 Task: In the event  named  Coffee Meeting with Key Business Influencer, Set a range of dates when you can accept meetings  '2 Jul â€" 5 Aug 2023'. Select a duration of  60 min. Select working hours  	_x000D_
MON- SAT 10:00am â€" 6:00pm. Add time before or after your events  as 10 min. Set the frequency of available time slots for invitees as  30 min. Set the minimum notice period and maximum events allowed per day as  49 hours and 2. , logged in from the account softage.4@softage.net and add another guest for the event, softage.1@softage.net
Action: Mouse pressed left at (381, 352)
Screenshot: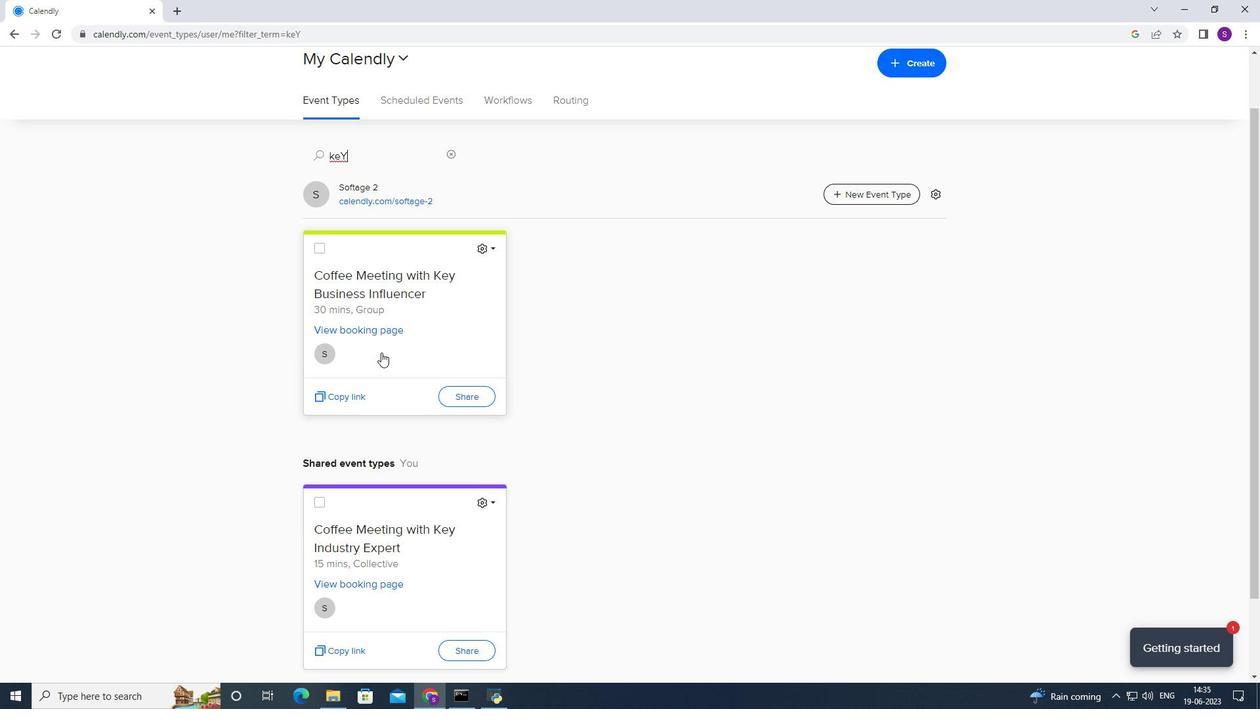 
Action: Mouse moved to (431, 273)
Screenshot: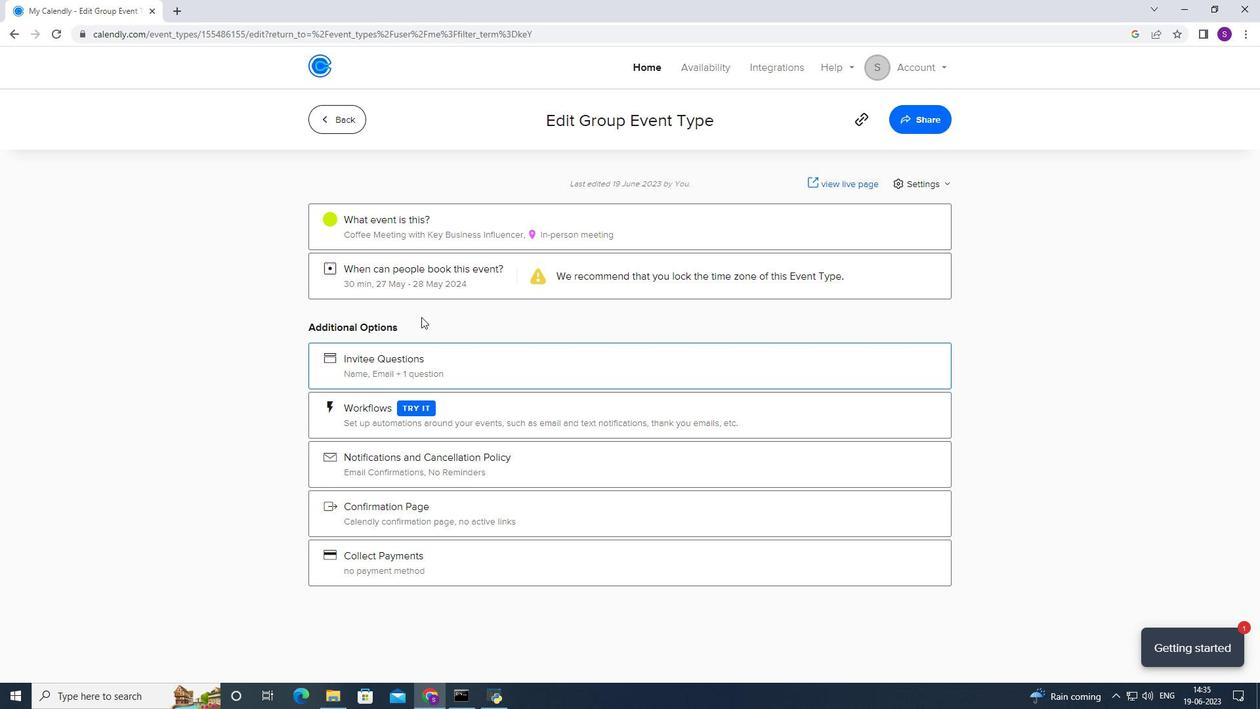 
Action: Mouse pressed left at (431, 273)
Screenshot: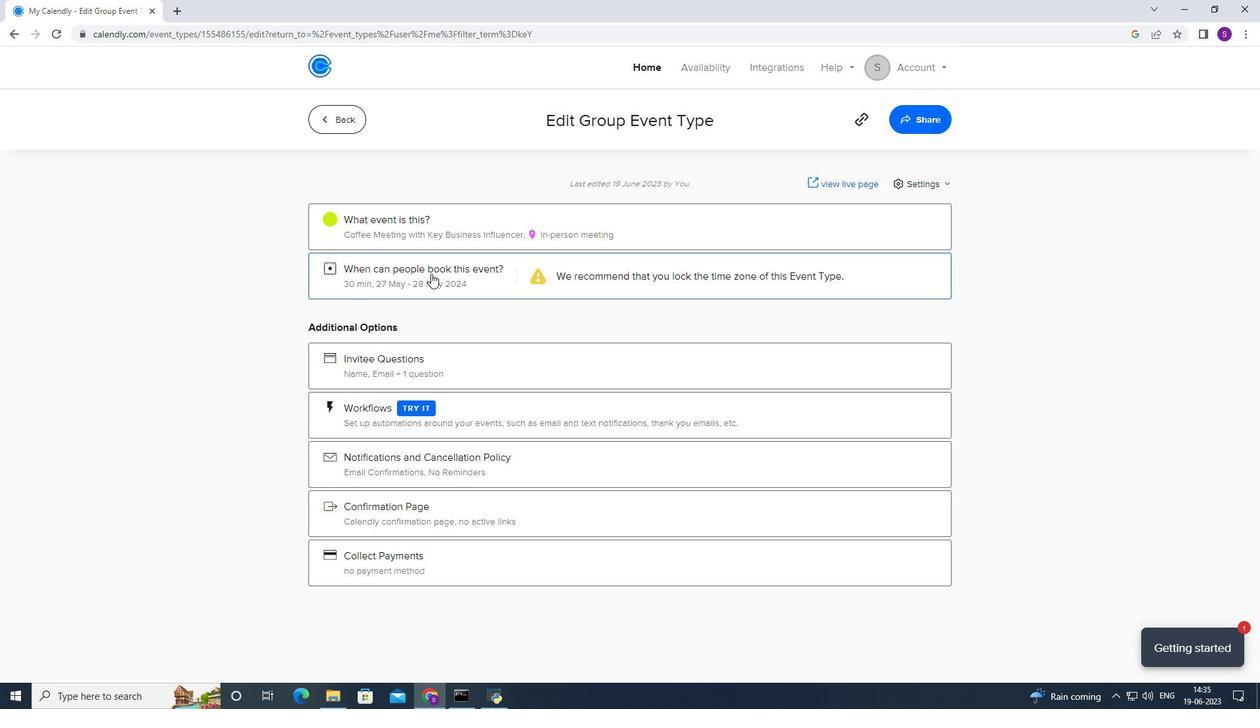 
Action: Mouse moved to (487, 438)
Screenshot: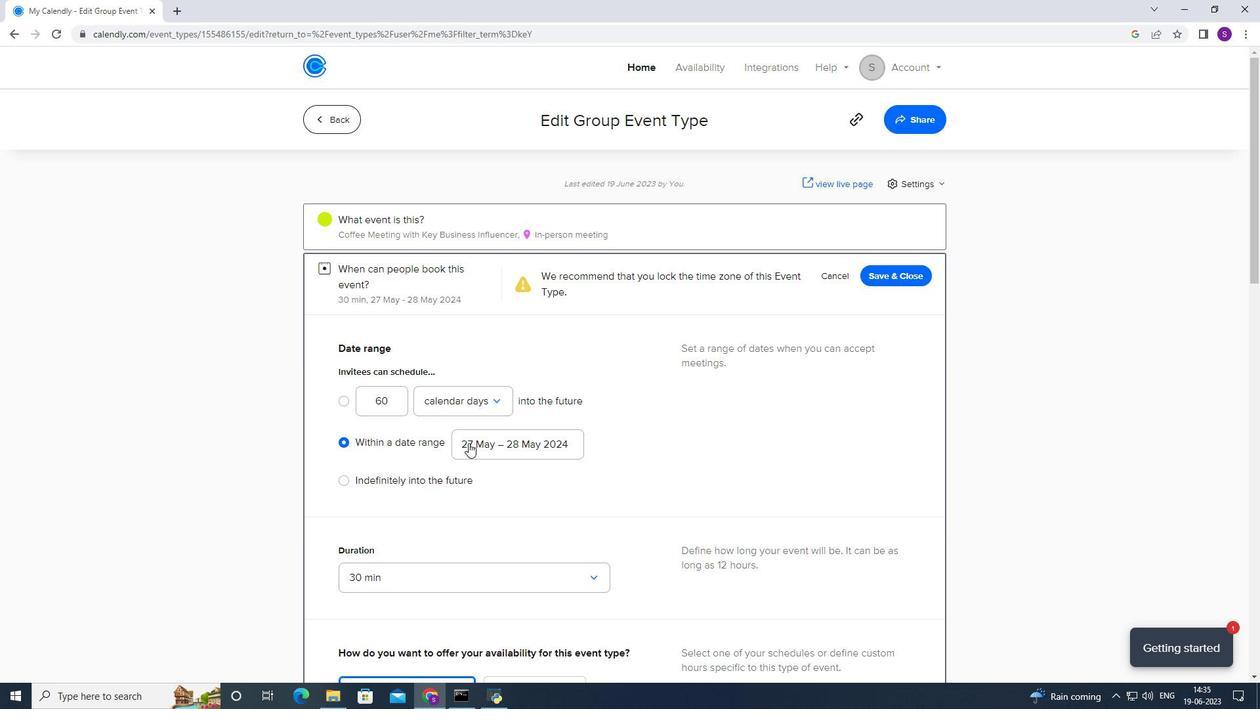 
Action: Mouse pressed left at (487, 438)
Screenshot: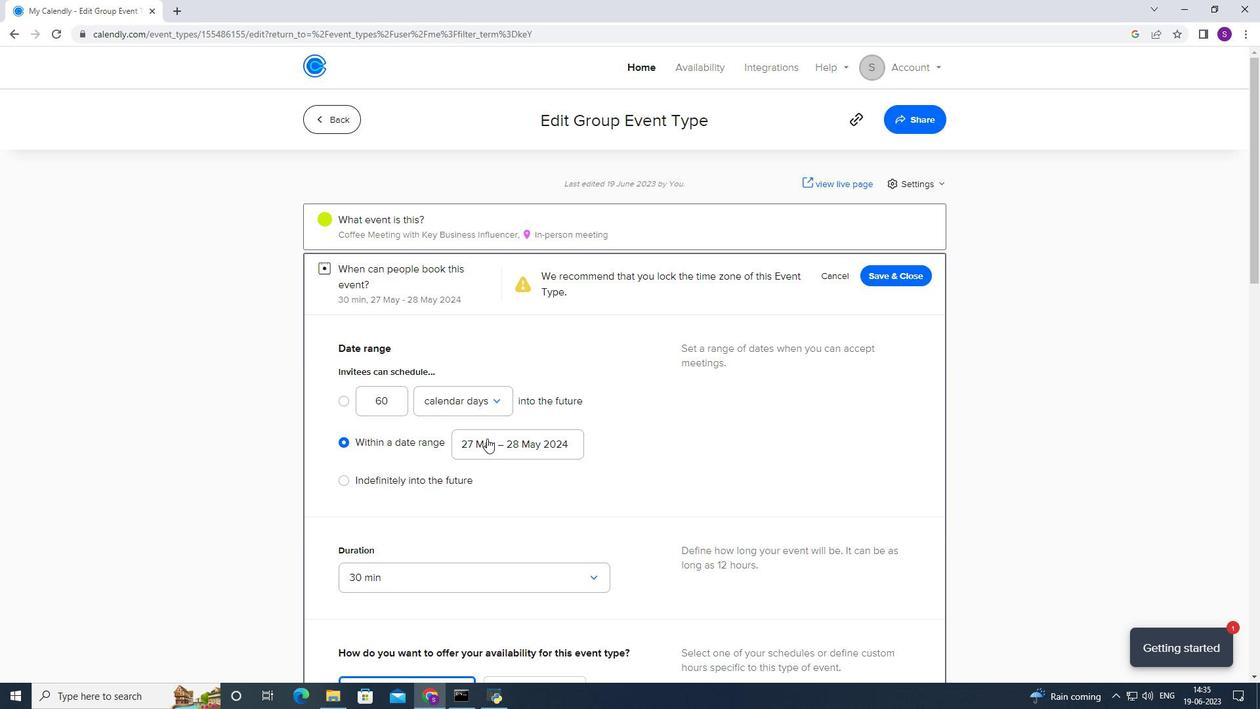 
Action: Mouse moved to (552, 209)
Screenshot: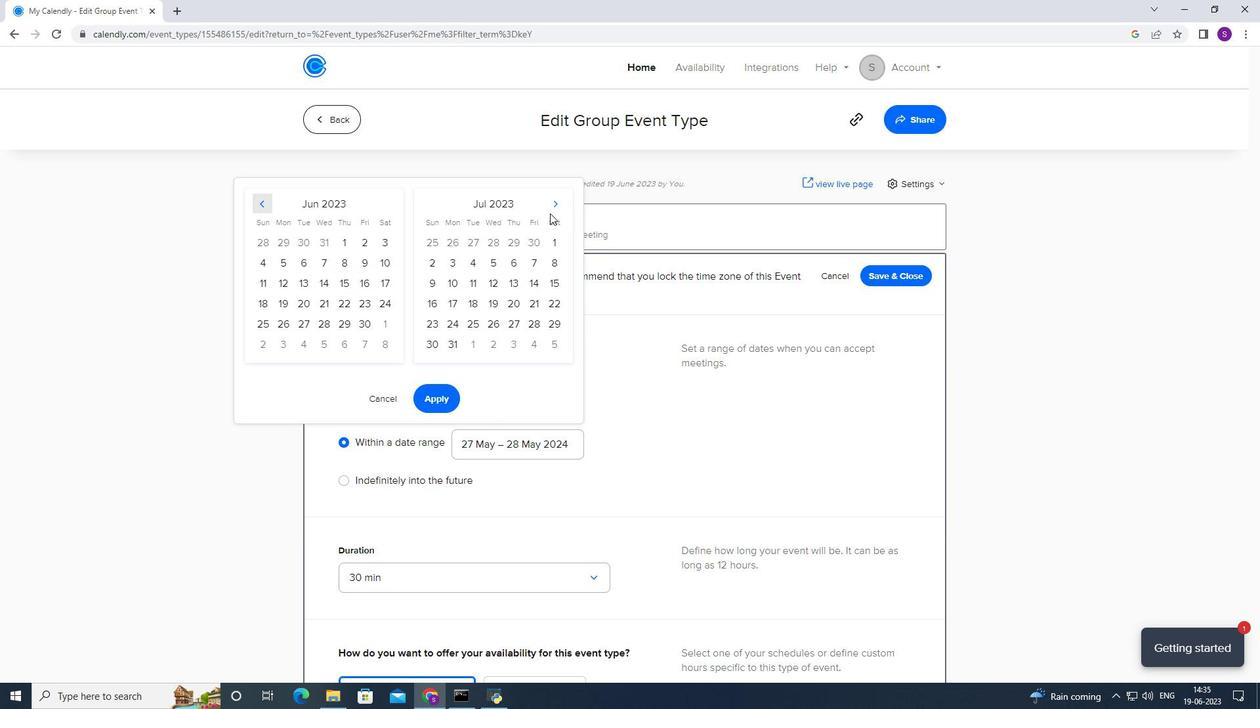 
Action: Mouse pressed left at (552, 209)
Screenshot: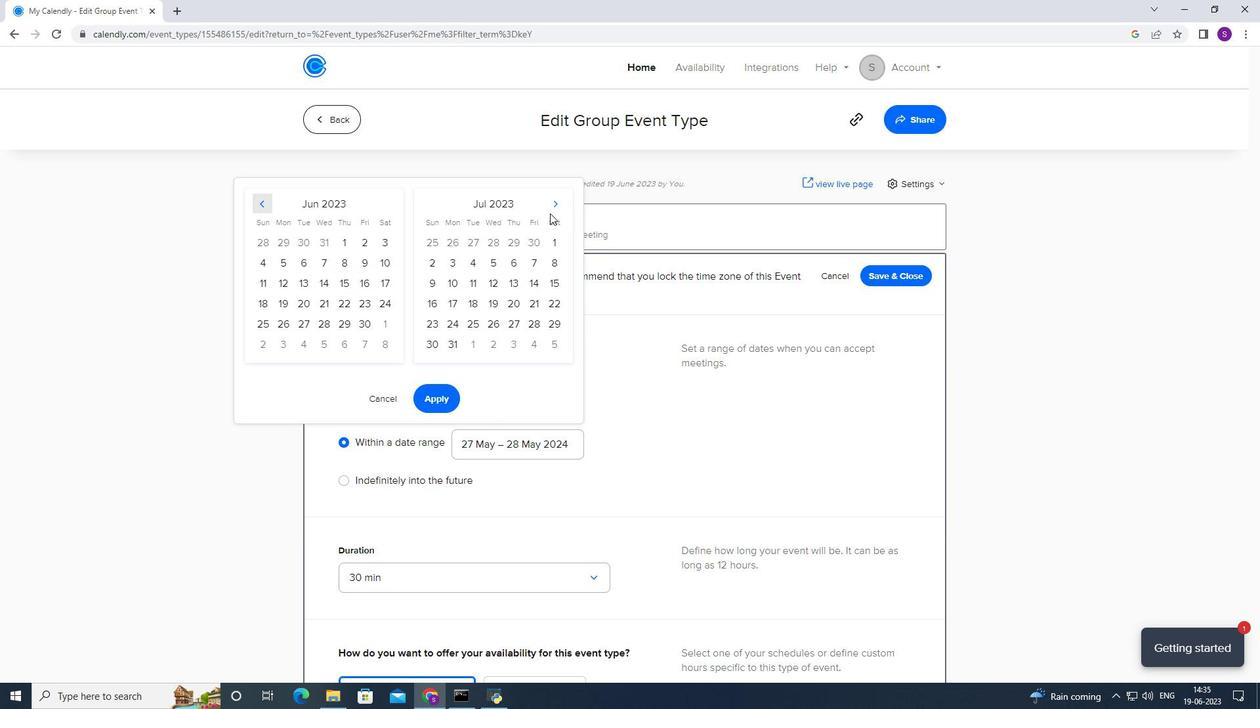 
Action: Mouse moved to (263, 267)
Screenshot: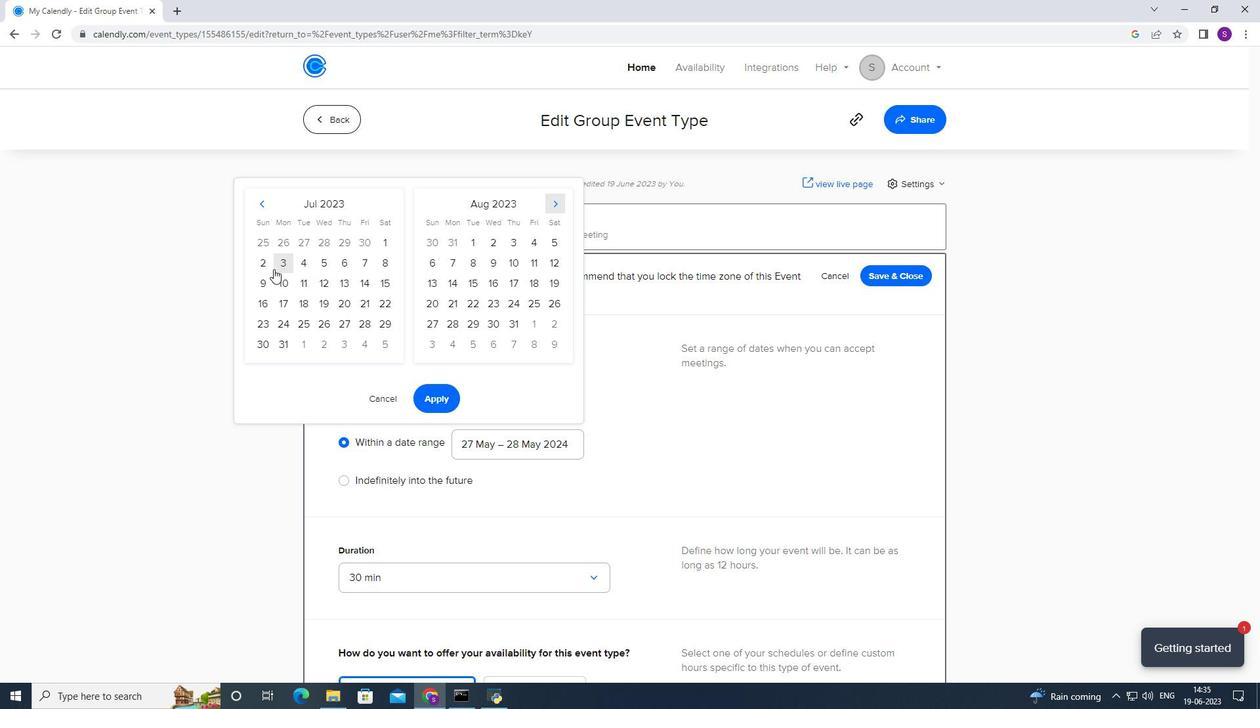 
Action: Mouse pressed left at (263, 267)
Screenshot: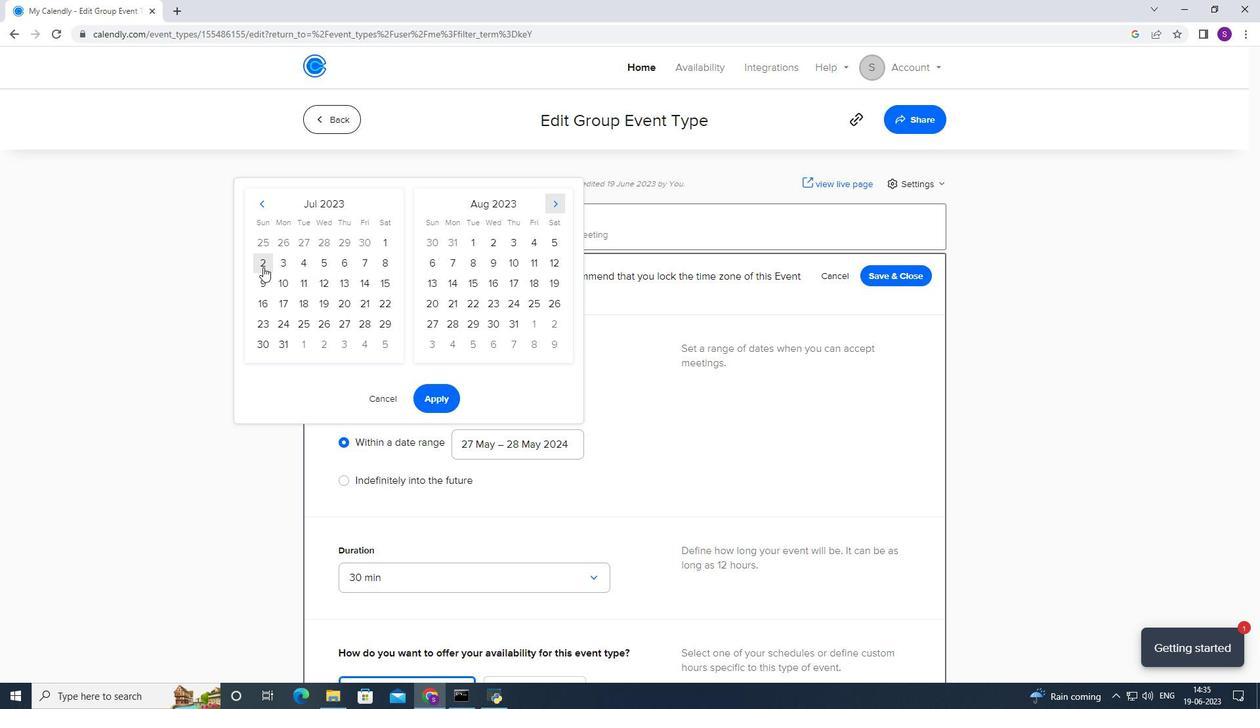 
Action: Mouse moved to (546, 241)
Screenshot: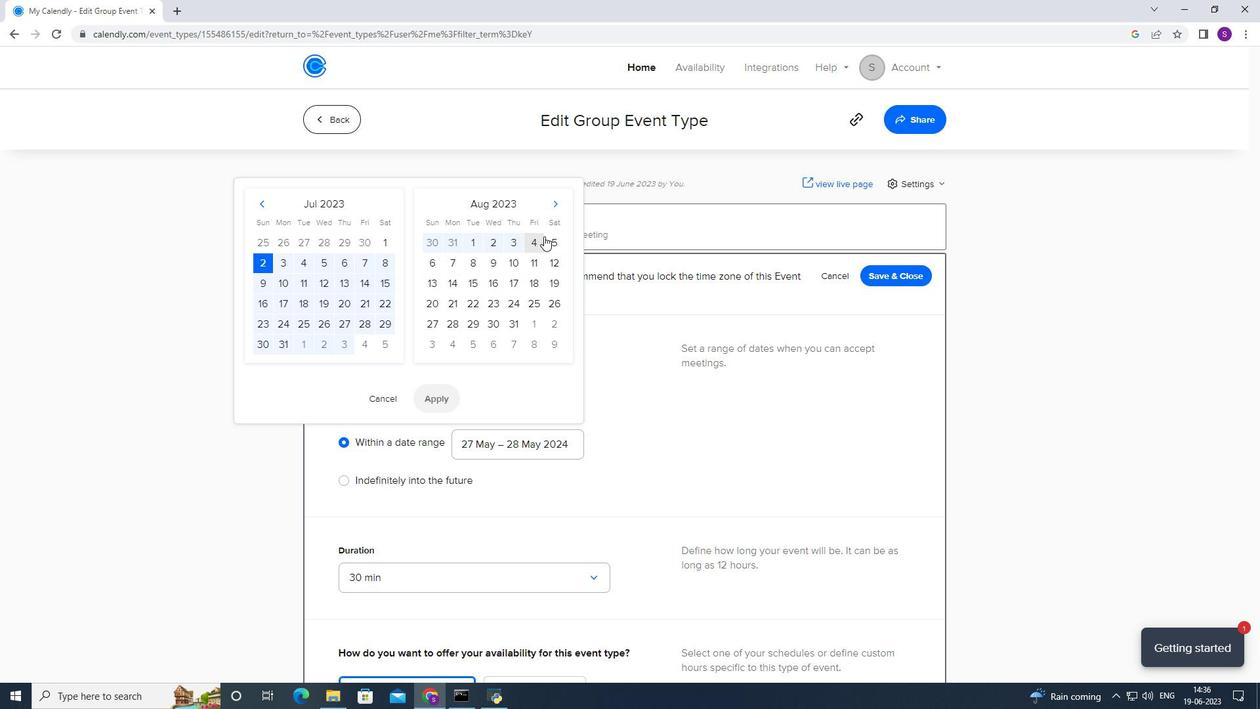 
Action: Mouse pressed left at (546, 241)
Screenshot: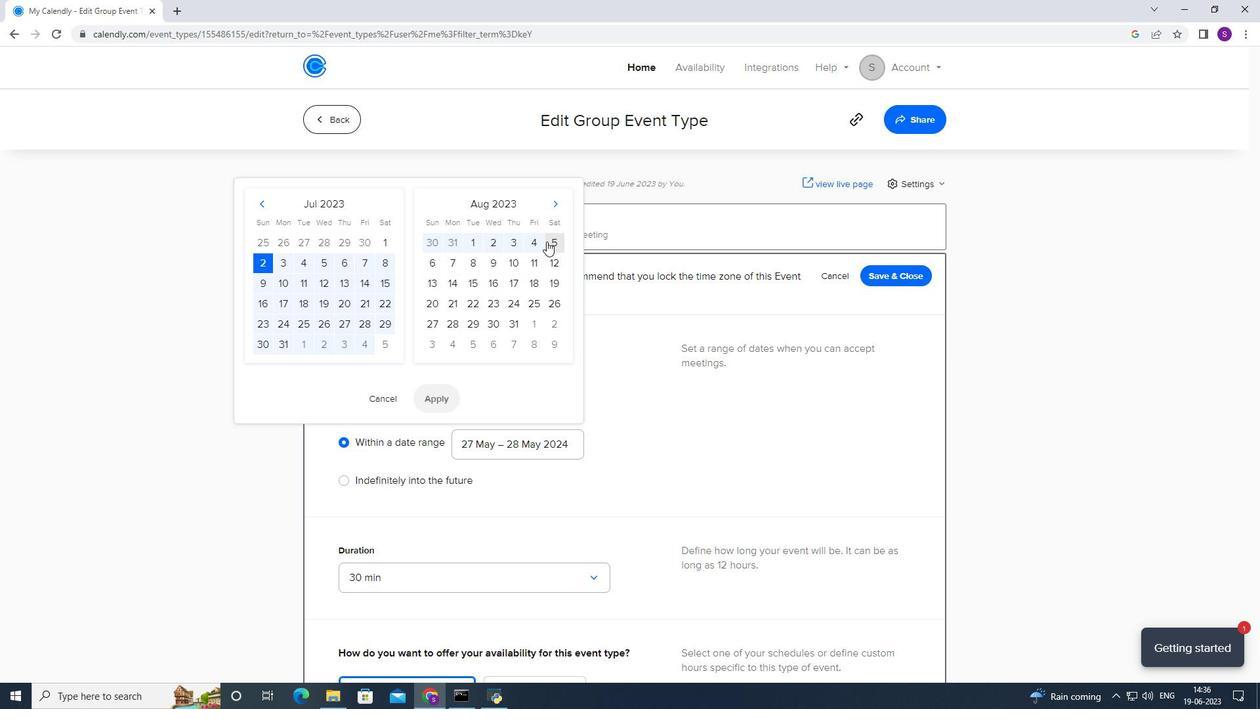 
Action: Mouse moved to (442, 389)
Screenshot: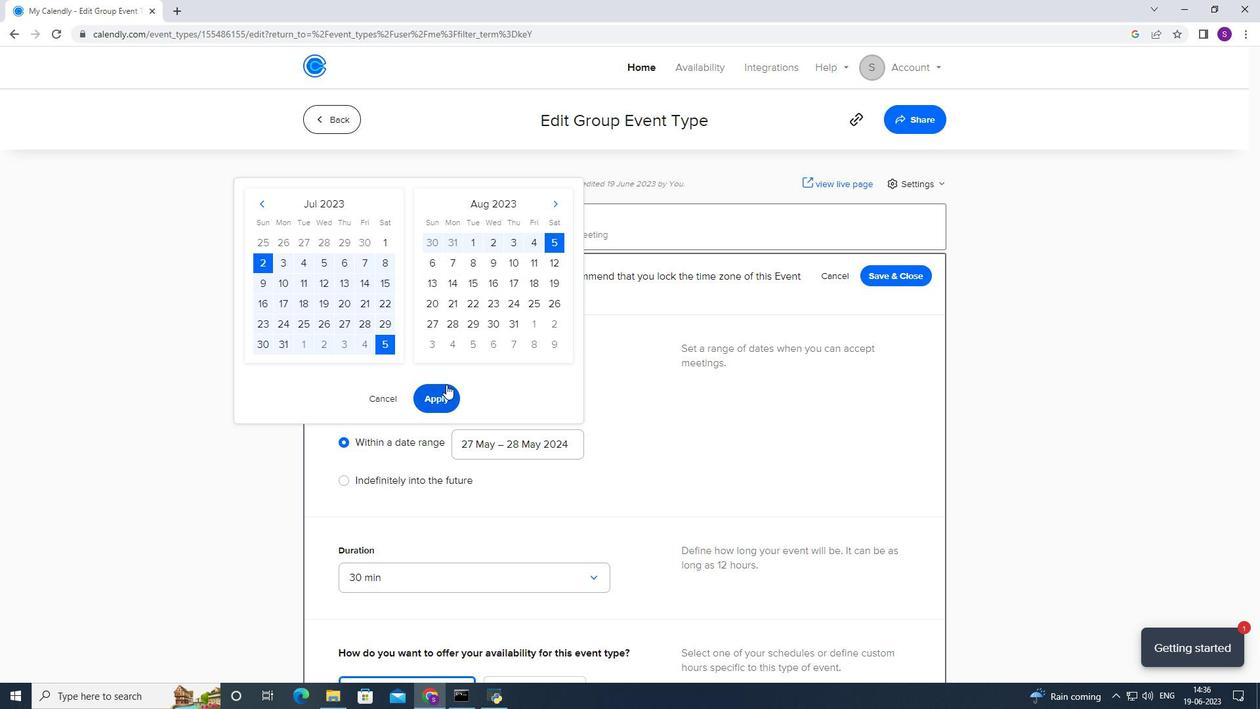 
Action: Mouse pressed left at (442, 389)
Screenshot: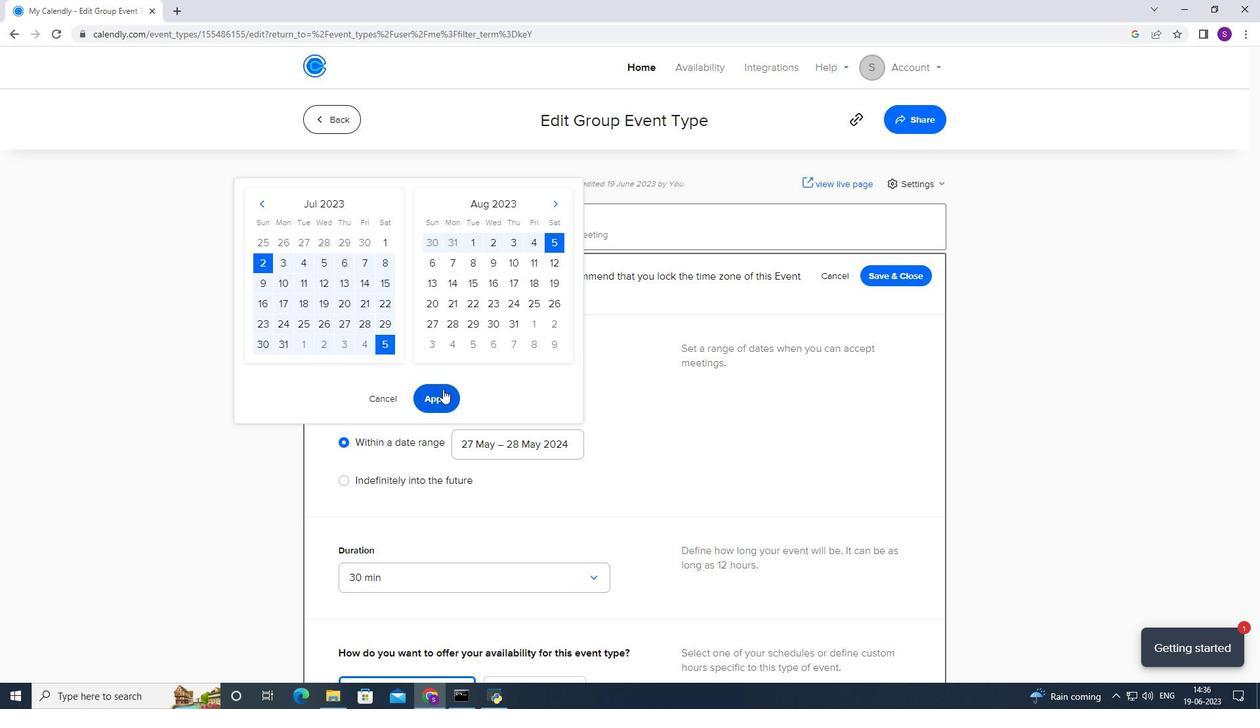 
Action: Mouse moved to (443, 389)
Screenshot: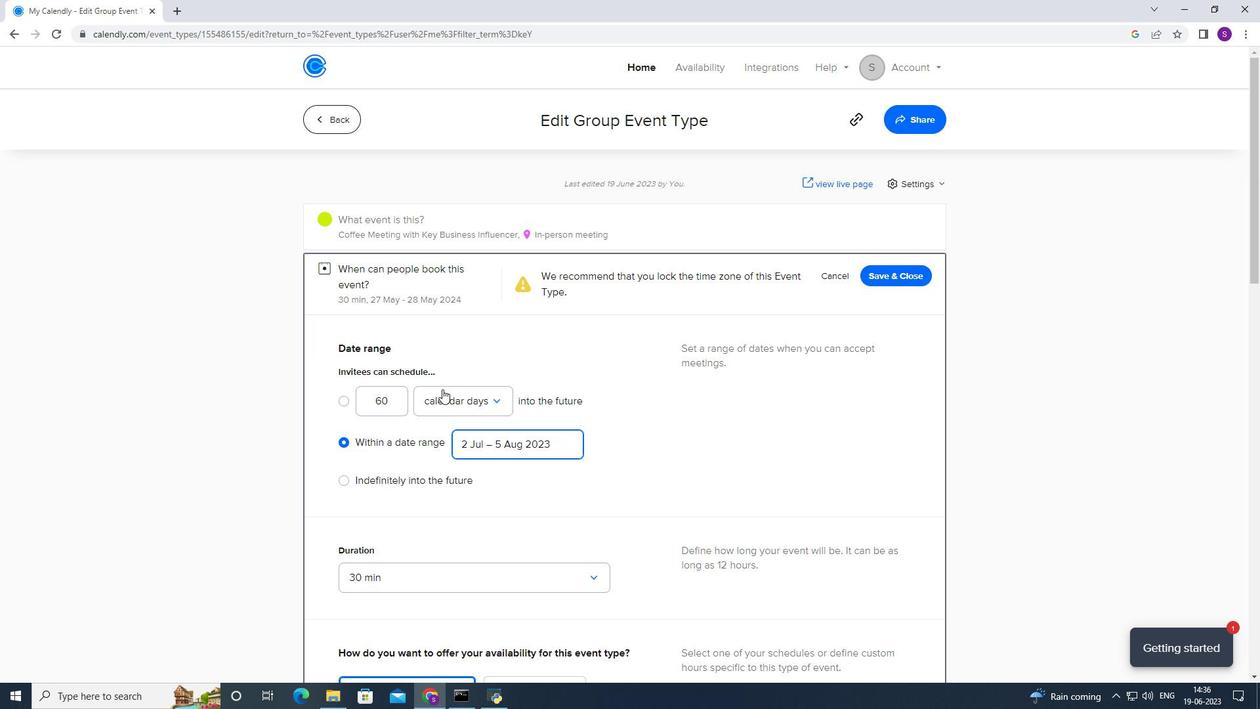 
Action: Mouse scrolled (443, 388) with delta (0, 0)
Screenshot: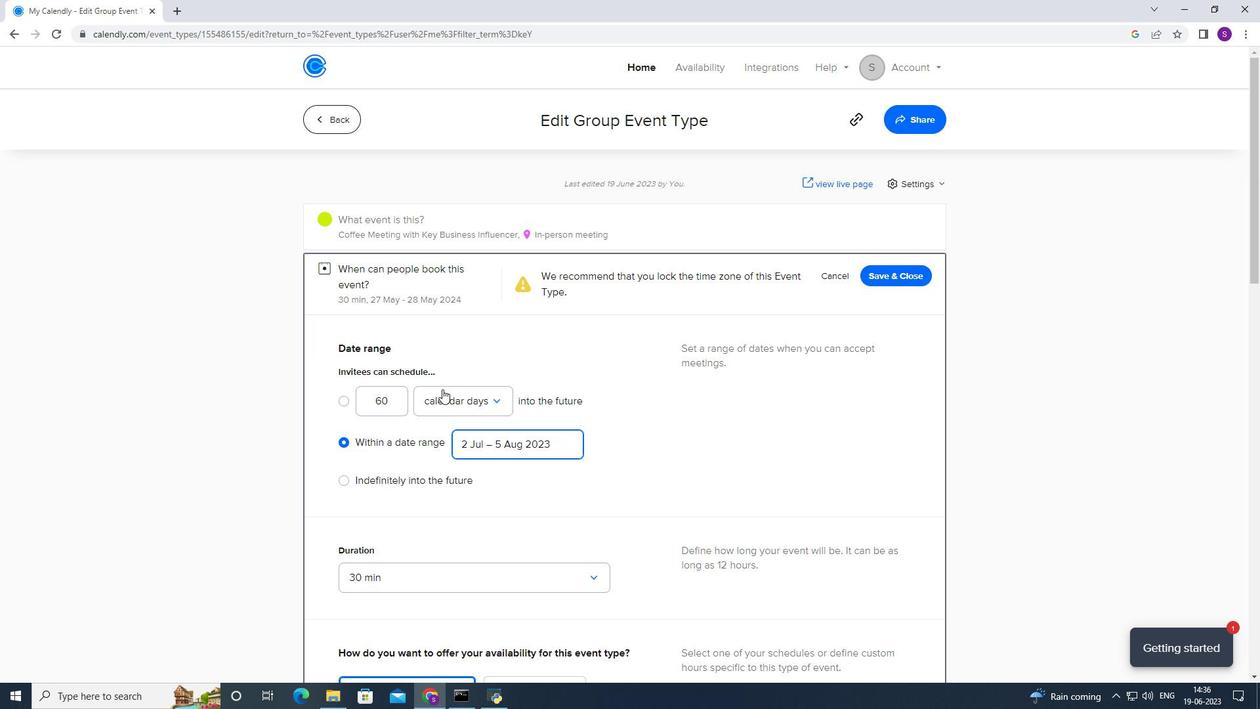 
Action: Mouse scrolled (443, 388) with delta (0, 0)
Screenshot: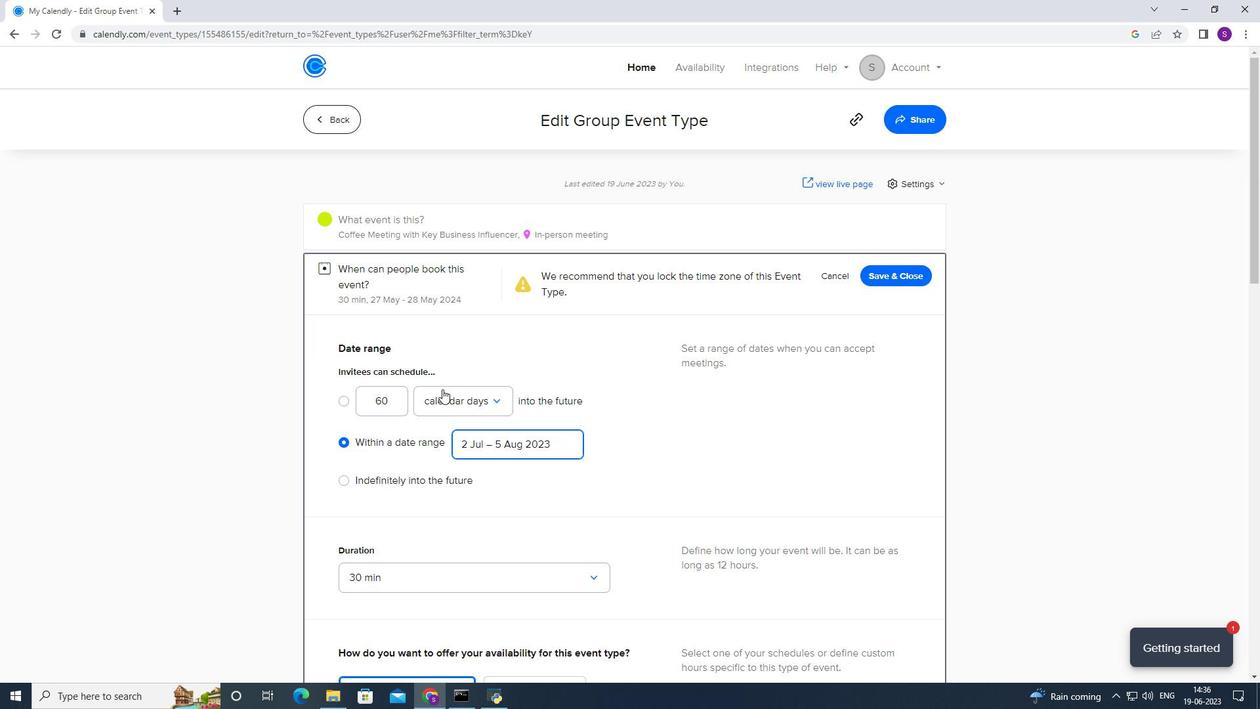 
Action: Mouse scrolled (443, 388) with delta (0, 0)
Screenshot: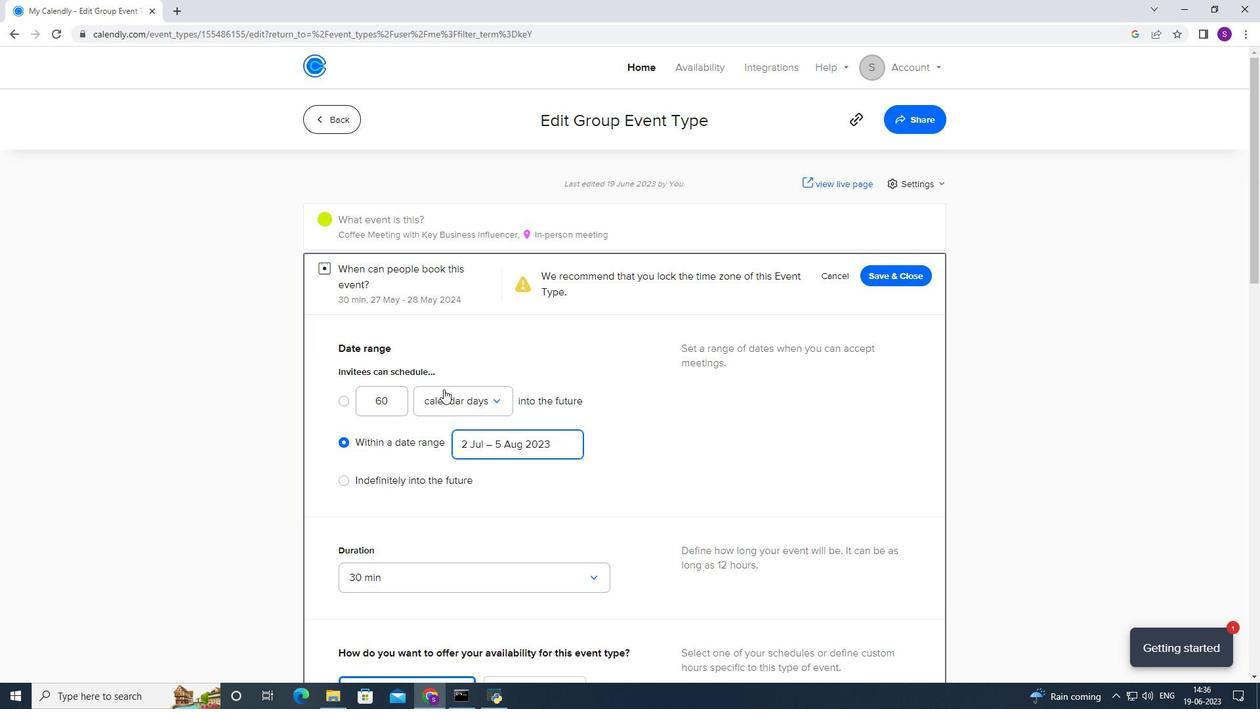 
Action: Mouse scrolled (443, 388) with delta (0, 0)
Screenshot: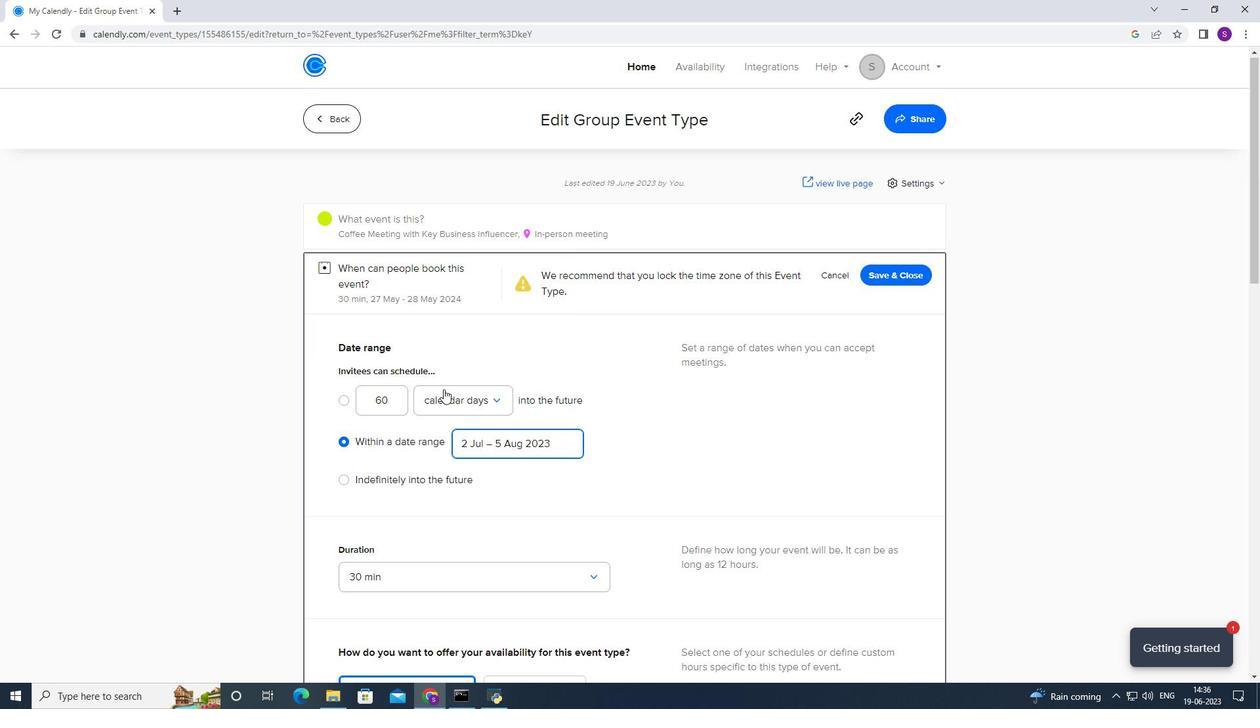 
Action: Mouse moved to (445, 388)
Screenshot: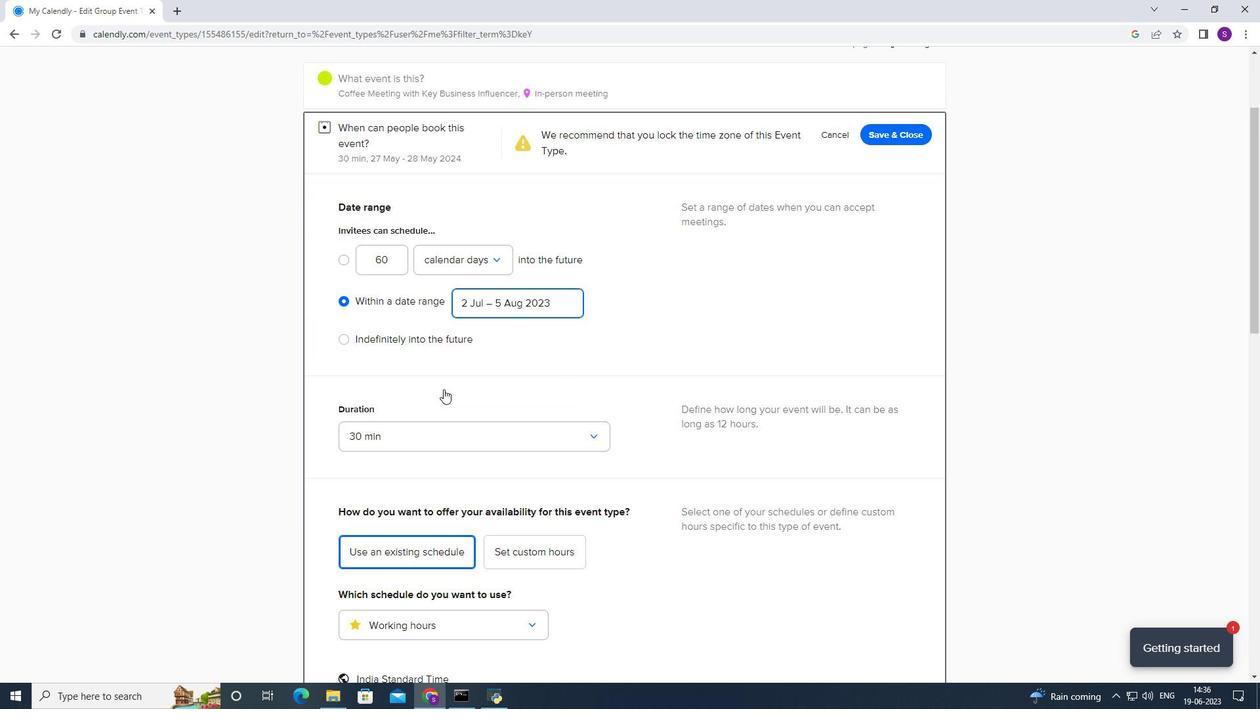 
Action: Mouse scrolled (445, 388) with delta (0, 0)
Screenshot: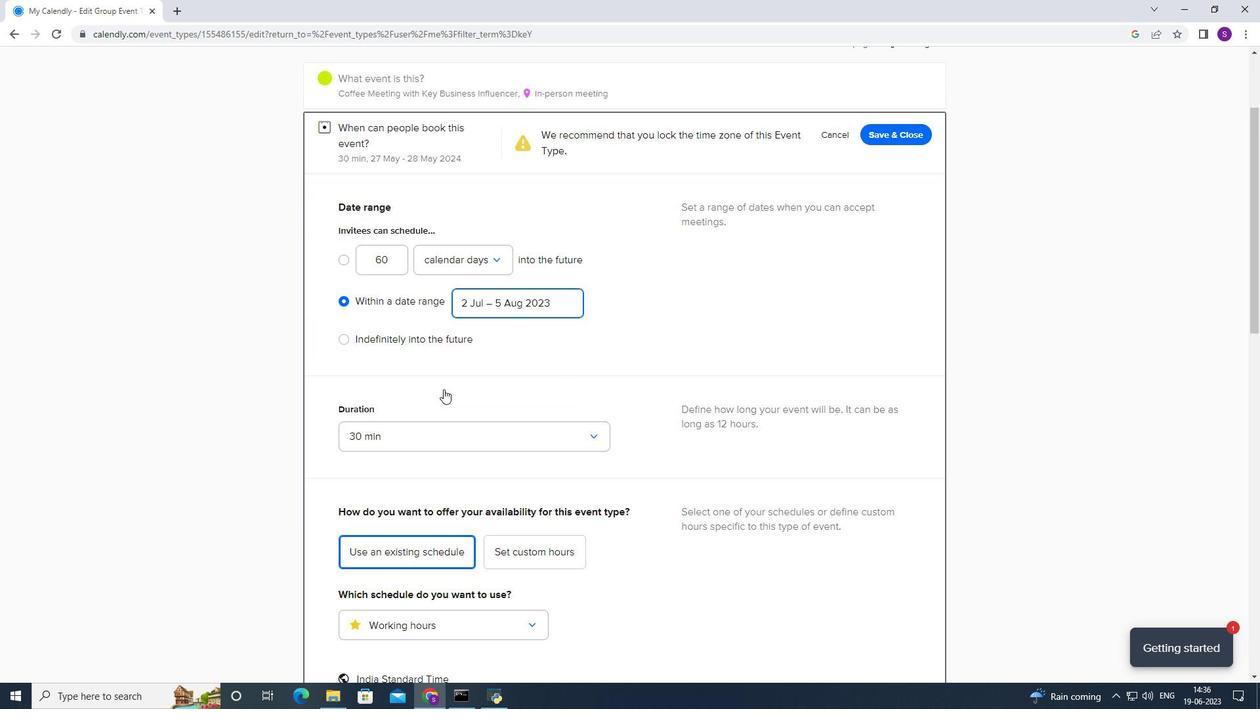 
Action: Mouse moved to (459, 320)
Screenshot: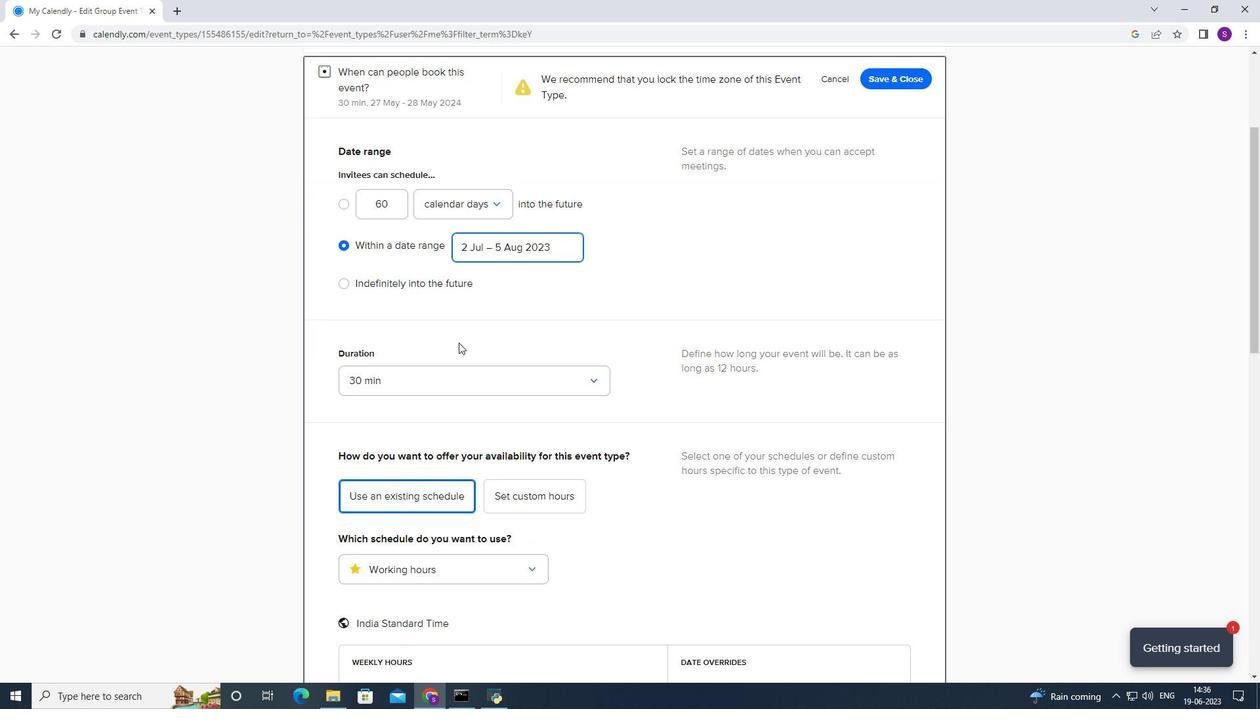
Action: Mouse scrolled (459, 319) with delta (0, 0)
Screenshot: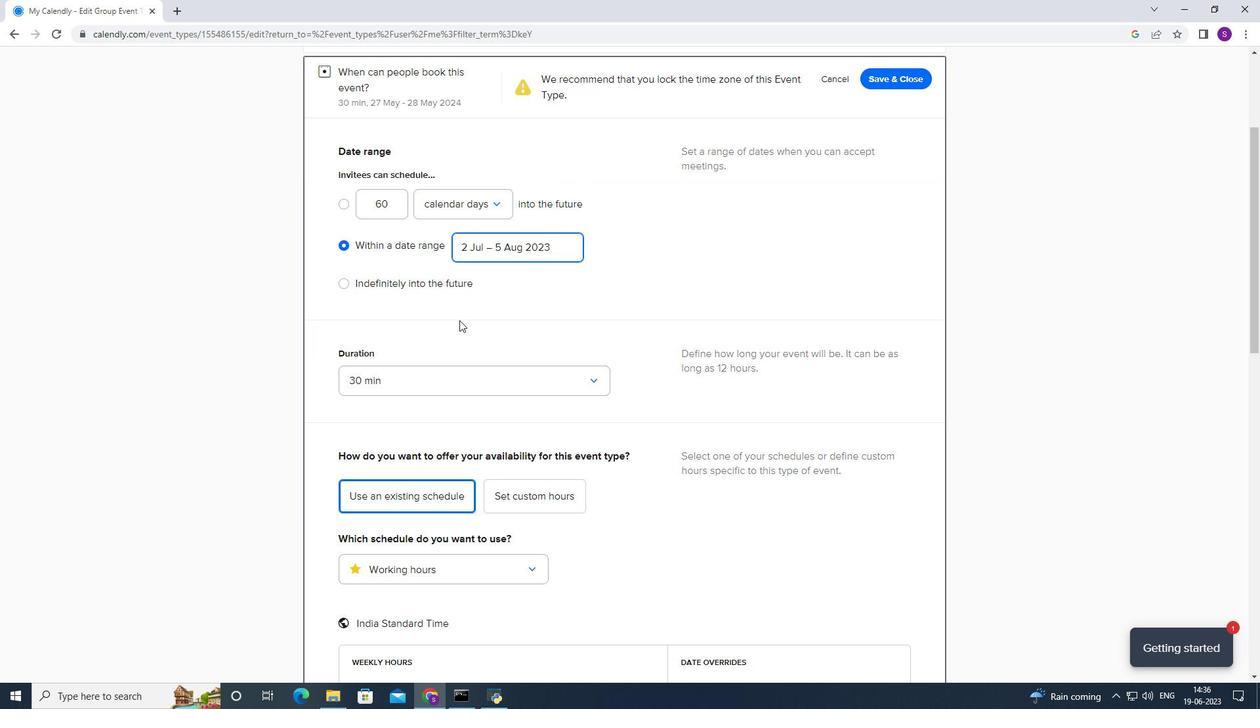 
Action: Mouse scrolled (459, 319) with delta (0, 0)
Screenshot: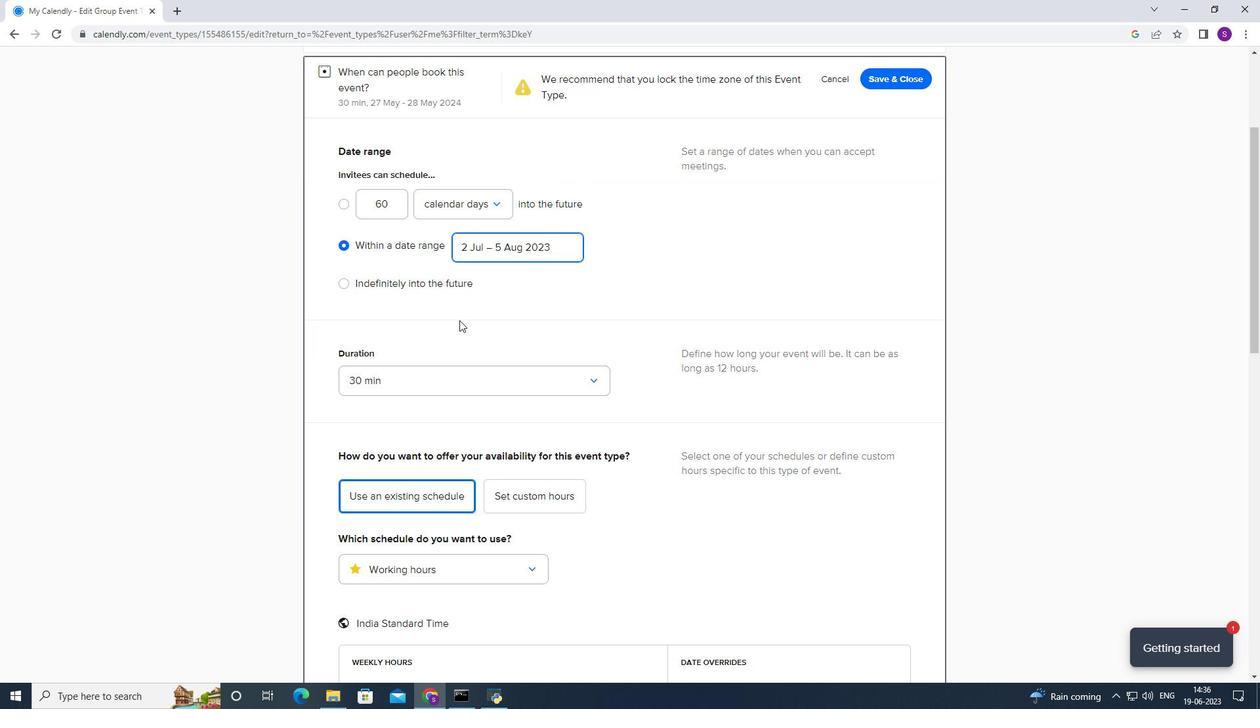 
Action: Mouse scrolled (459, 319) with delta (0, 0)
Screenshot: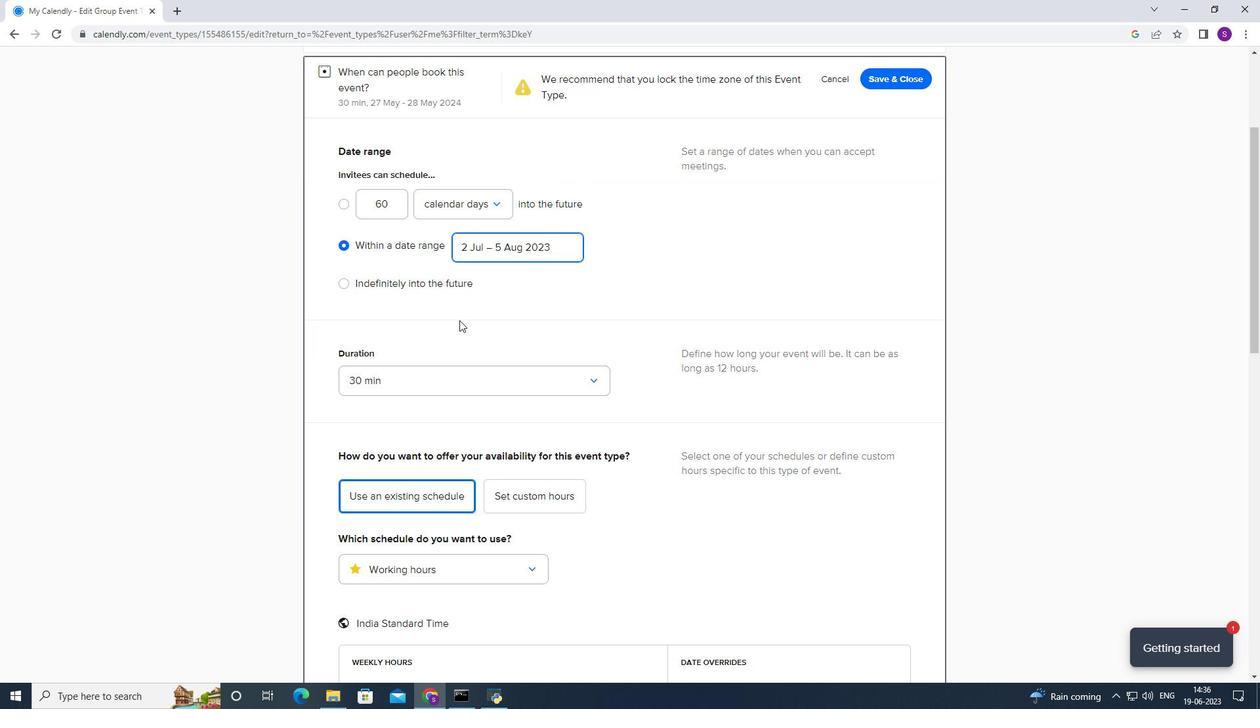 
Action: Mouse moved to (502, 190)
Screenshot: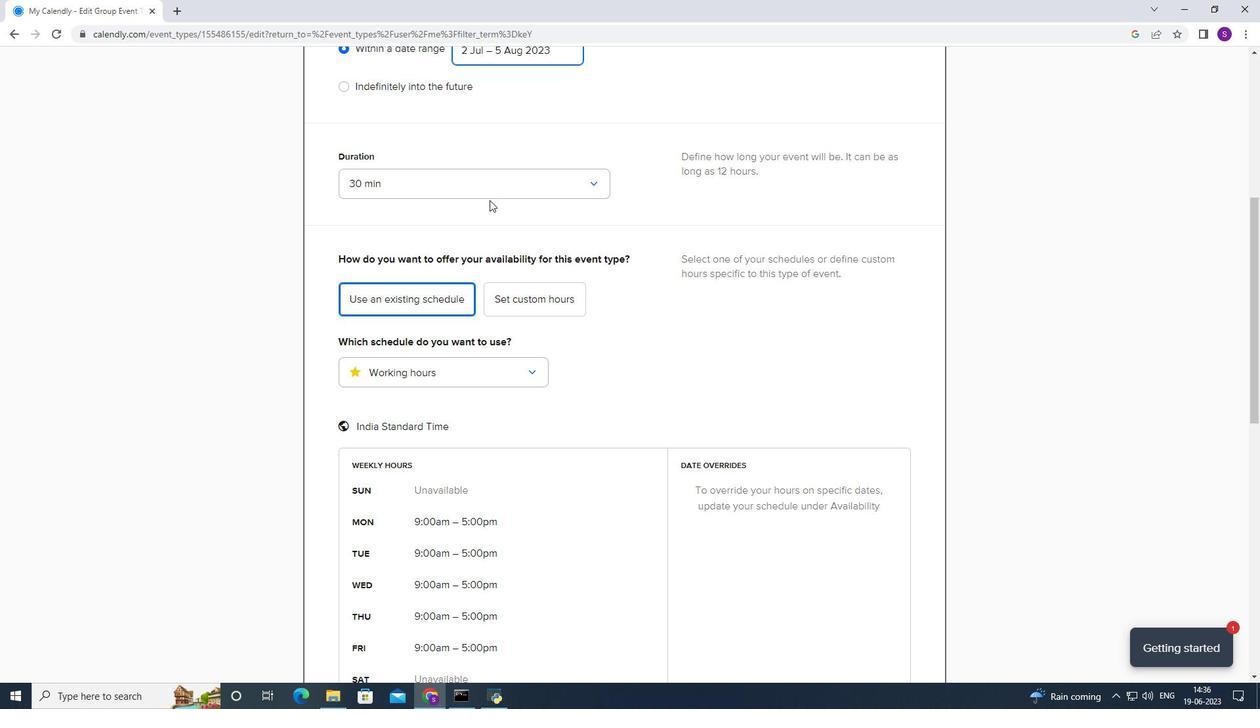 
Action: Mouse pressed left at (502, 190)
Screenshot: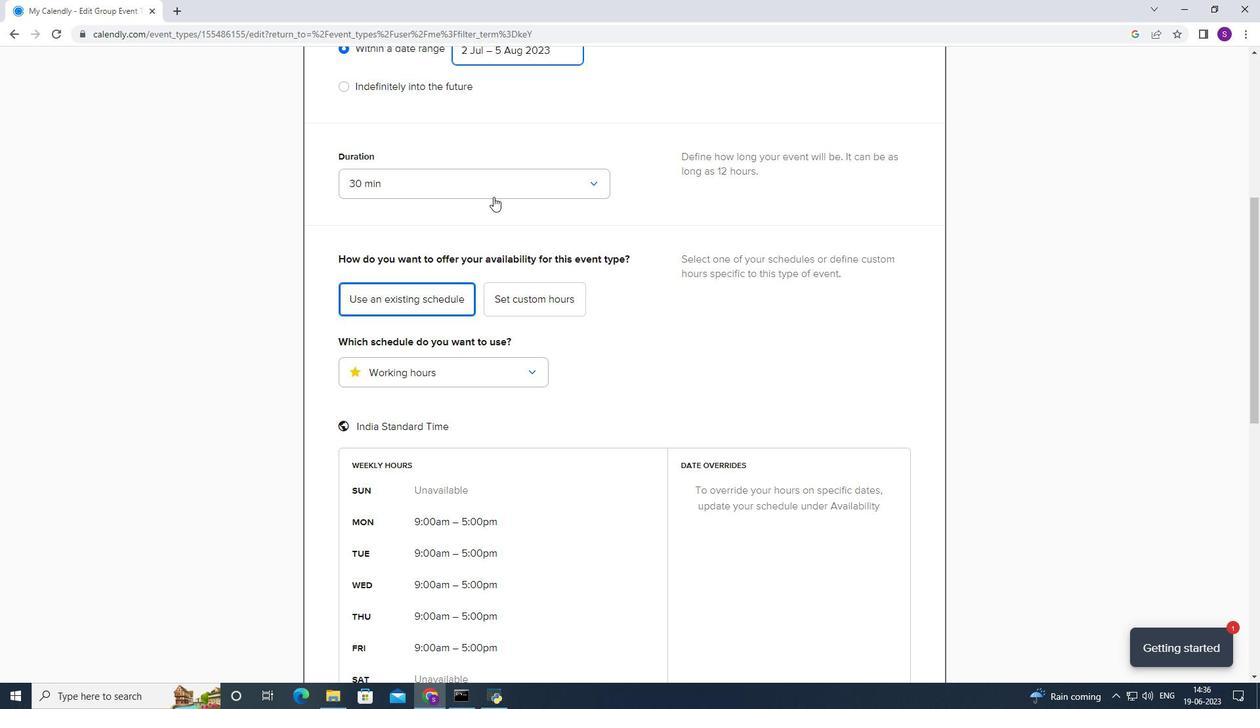 
Action: Mouse moved to (397, 285)
Screenshot: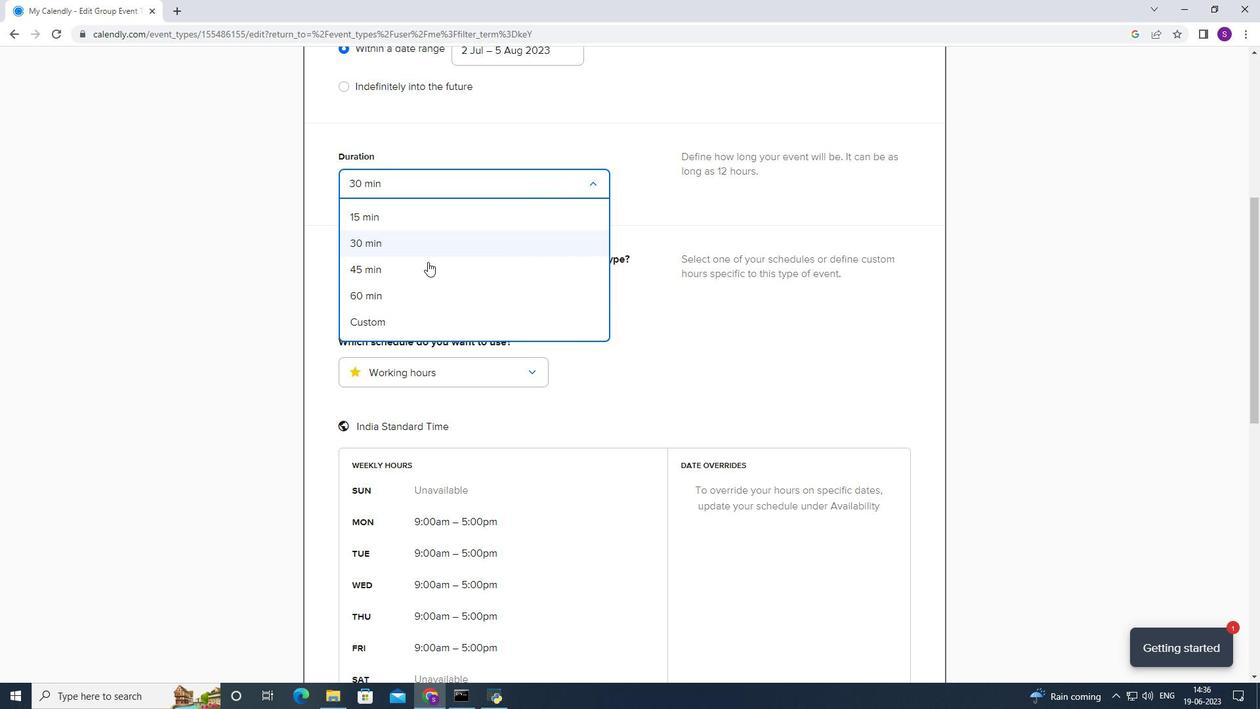 
Action: Mouse pressed left at (397, 285)
Screenshot: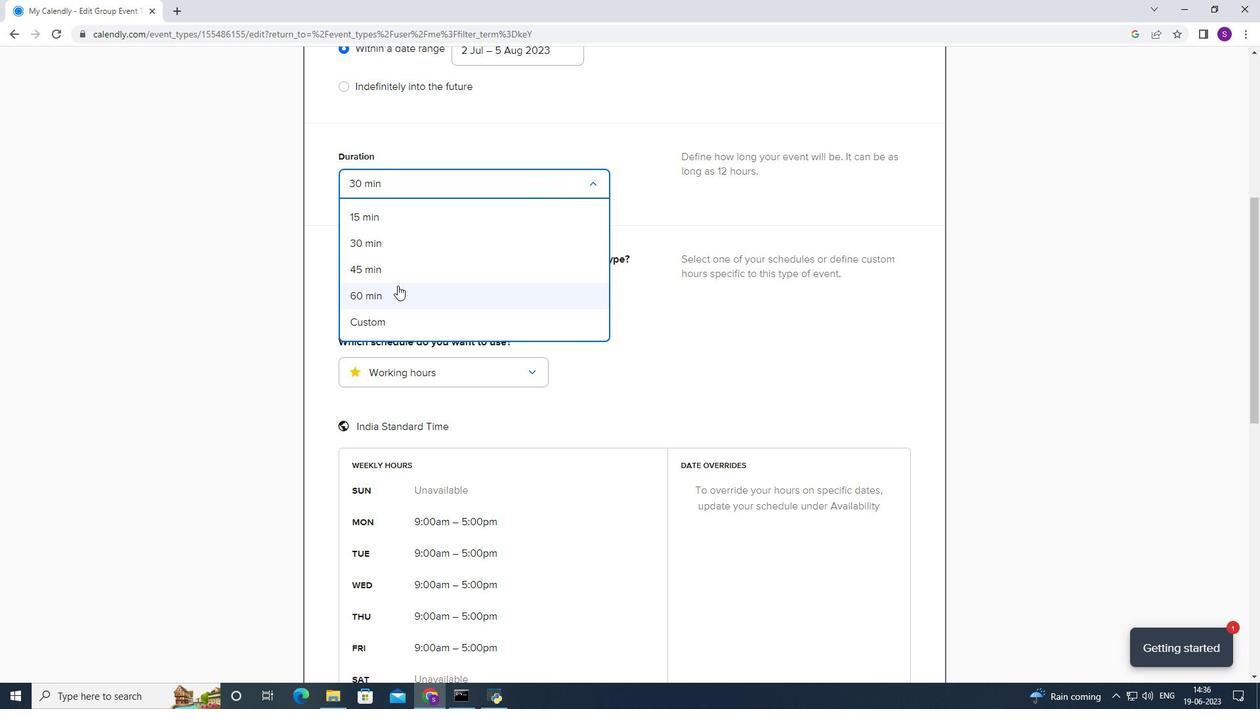 
Action: Mouse moved to (475, 288)
Screenshot: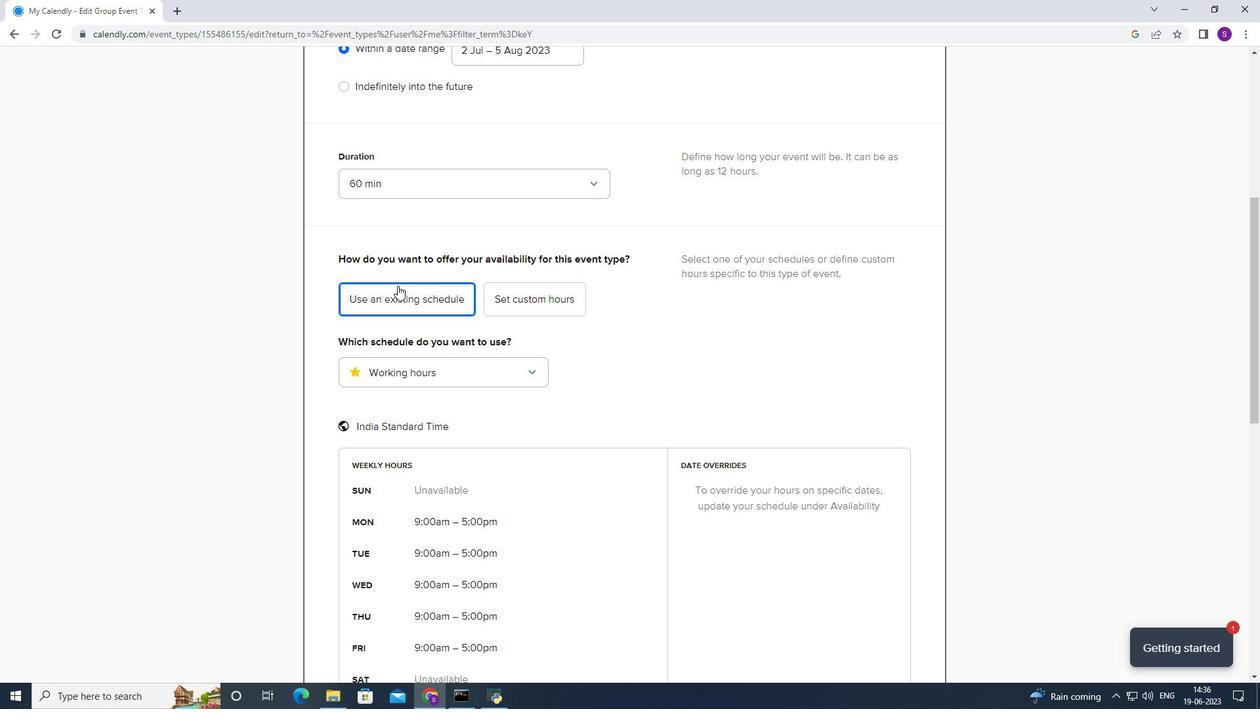 
Action: Mouse scrolled (475, 288) with delta (0, 0)
Screenshot: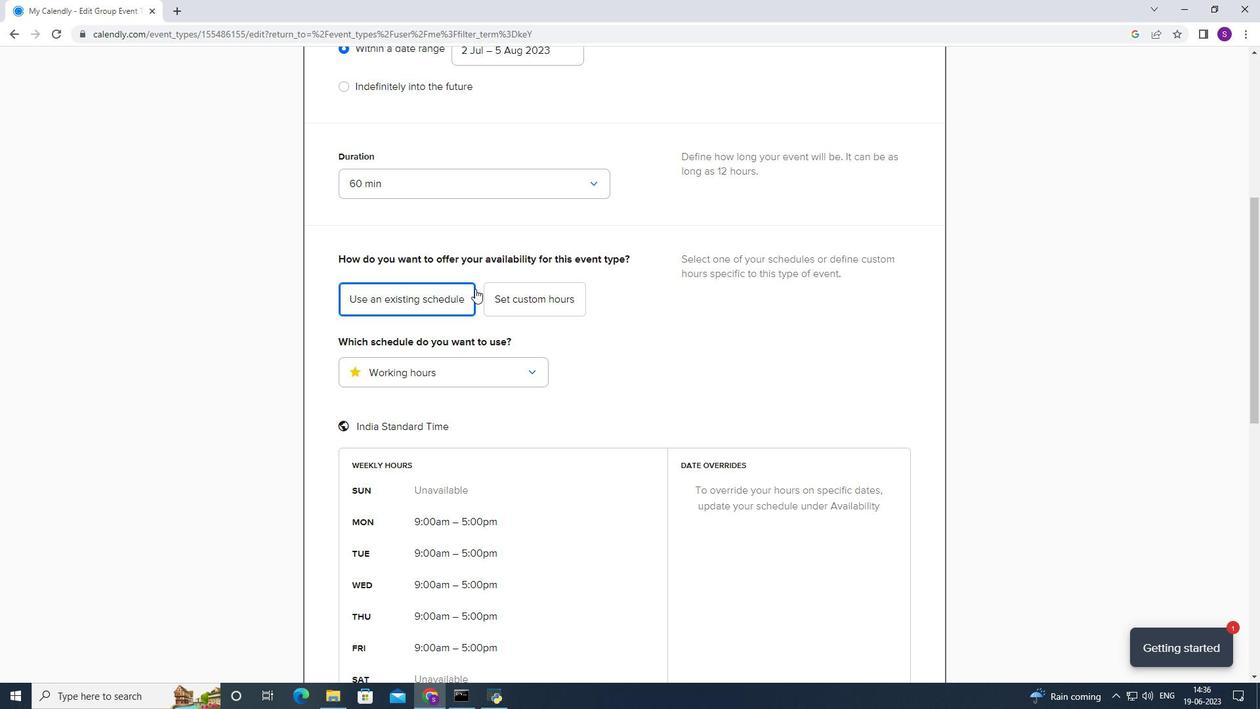 
Action: Mouse scrolled (475, 288) with delta (0, 0)
Screenshot: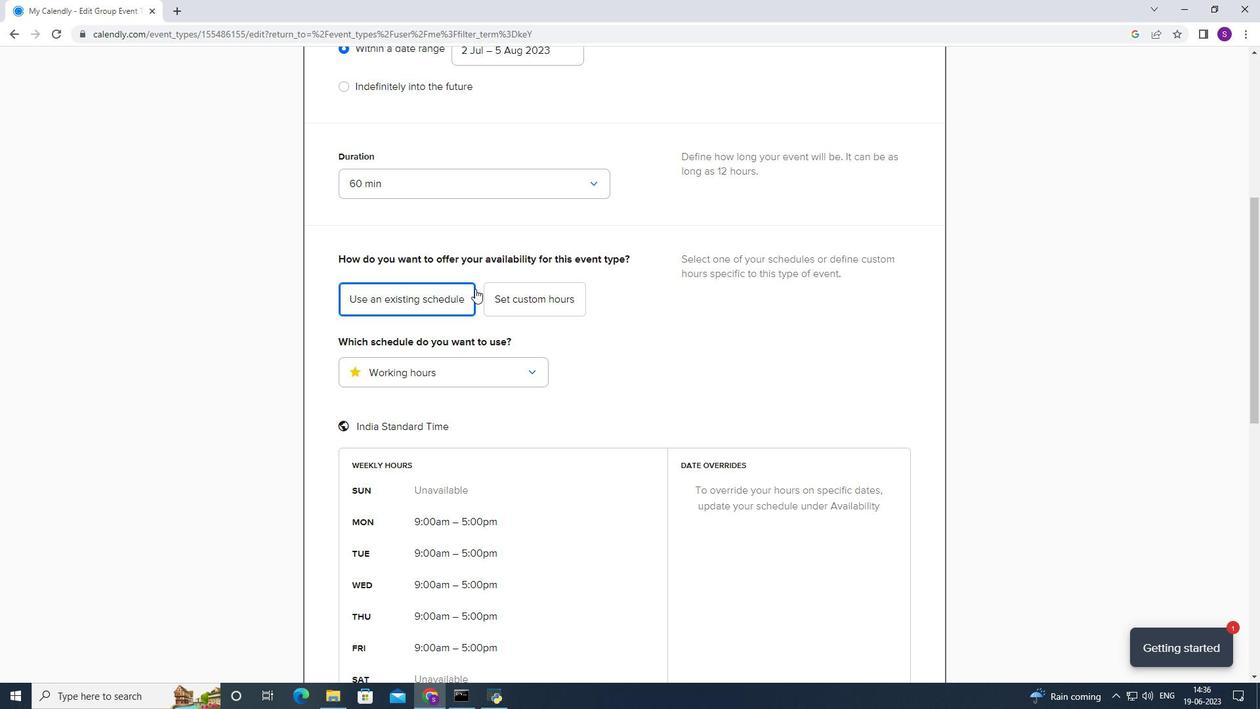 
Action: Mouse scrolled (475, 288) with delta (0, 0)
Screenshot: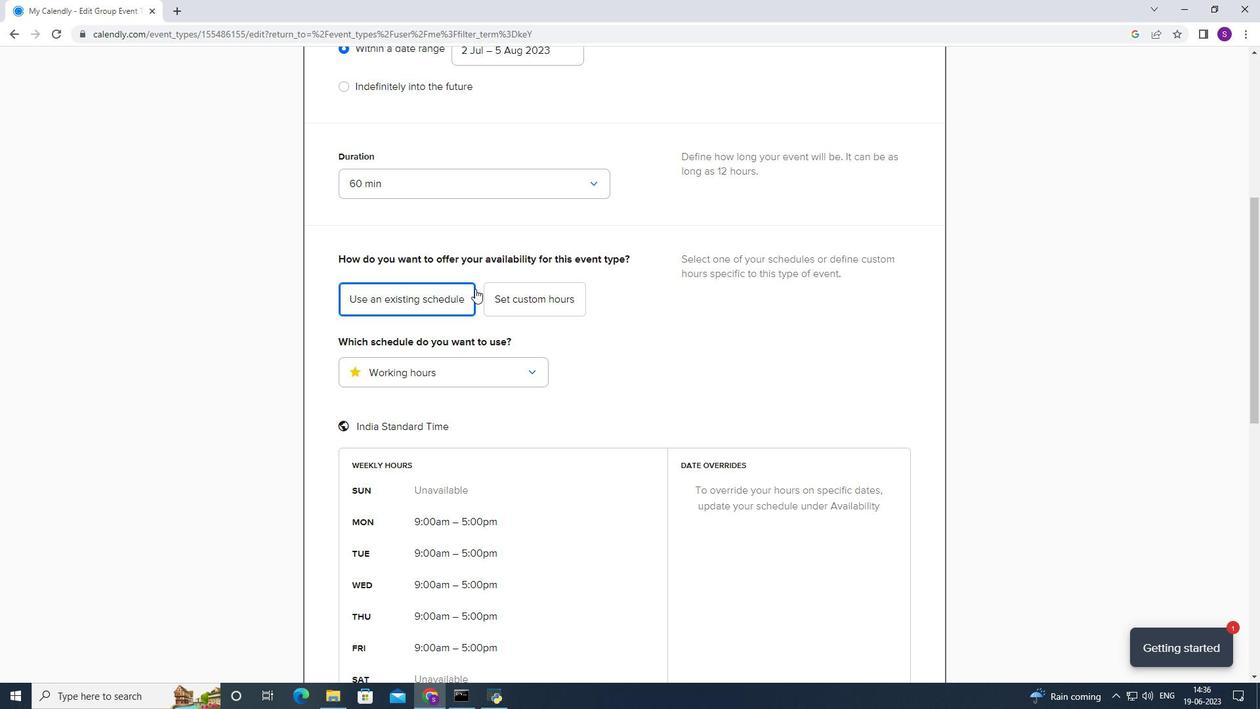 
Action: Mouse scrolled (475, 288) with delta (0, 0)
Screenshot: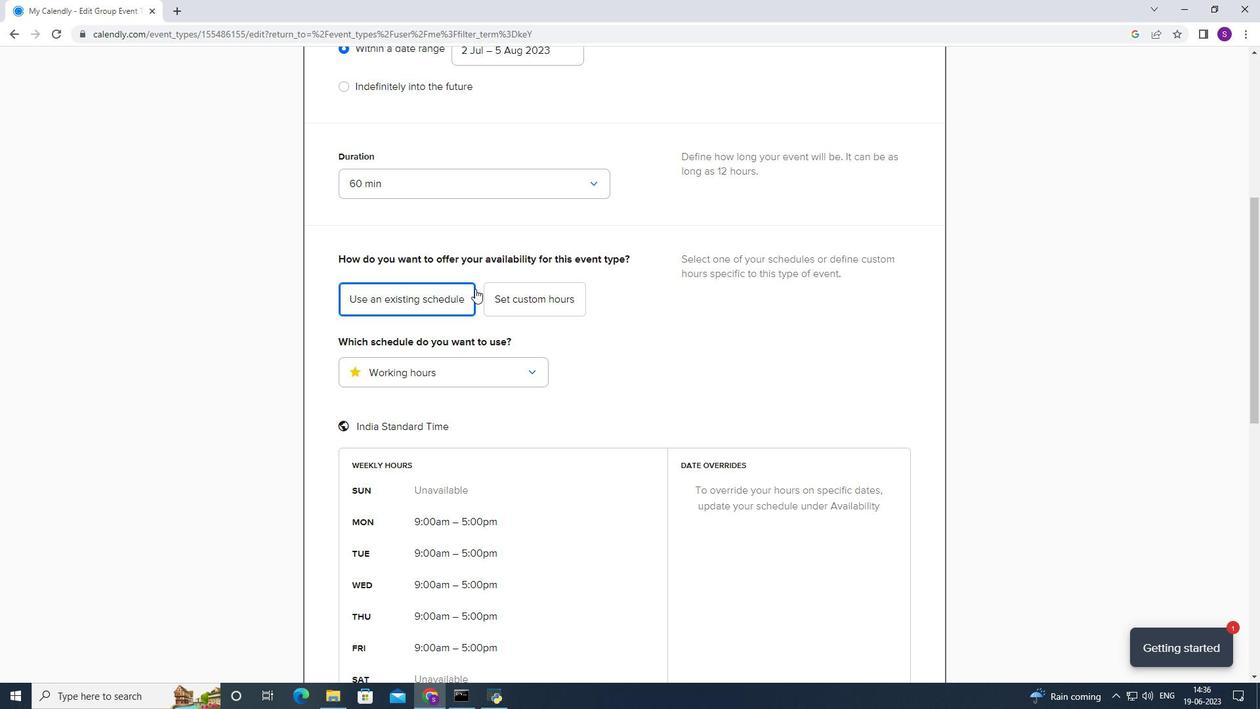 
Action: Mouse scrolled (475, 289) with delta (0, 0)
Screenshot: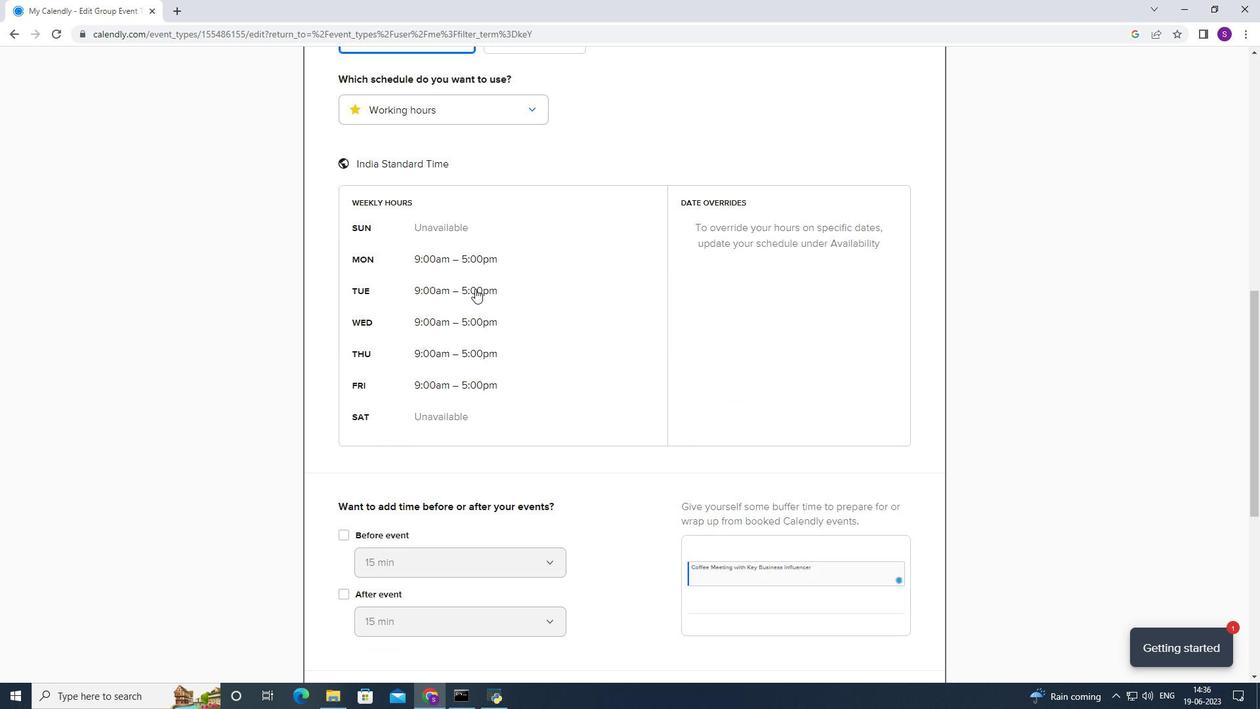 
Action: Mouse moved to (489, 183)
Screenshot: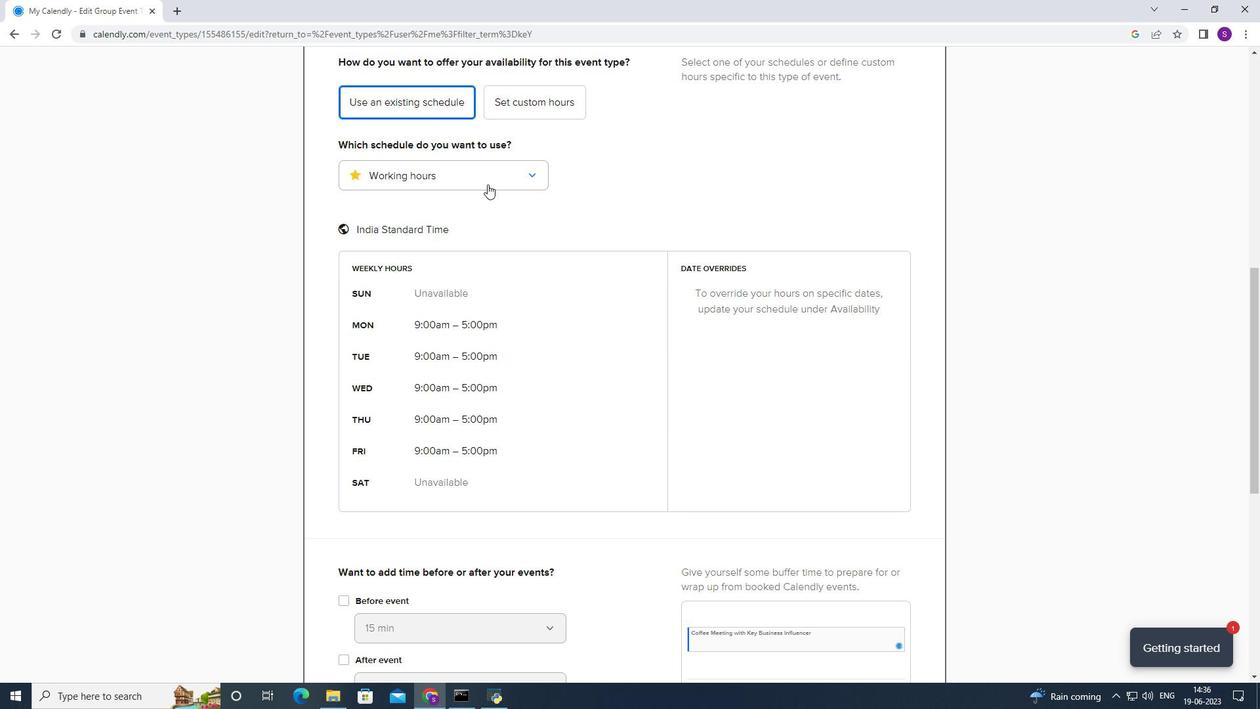 
Action: Mouse pressed left at (489, 183)
Screenshot: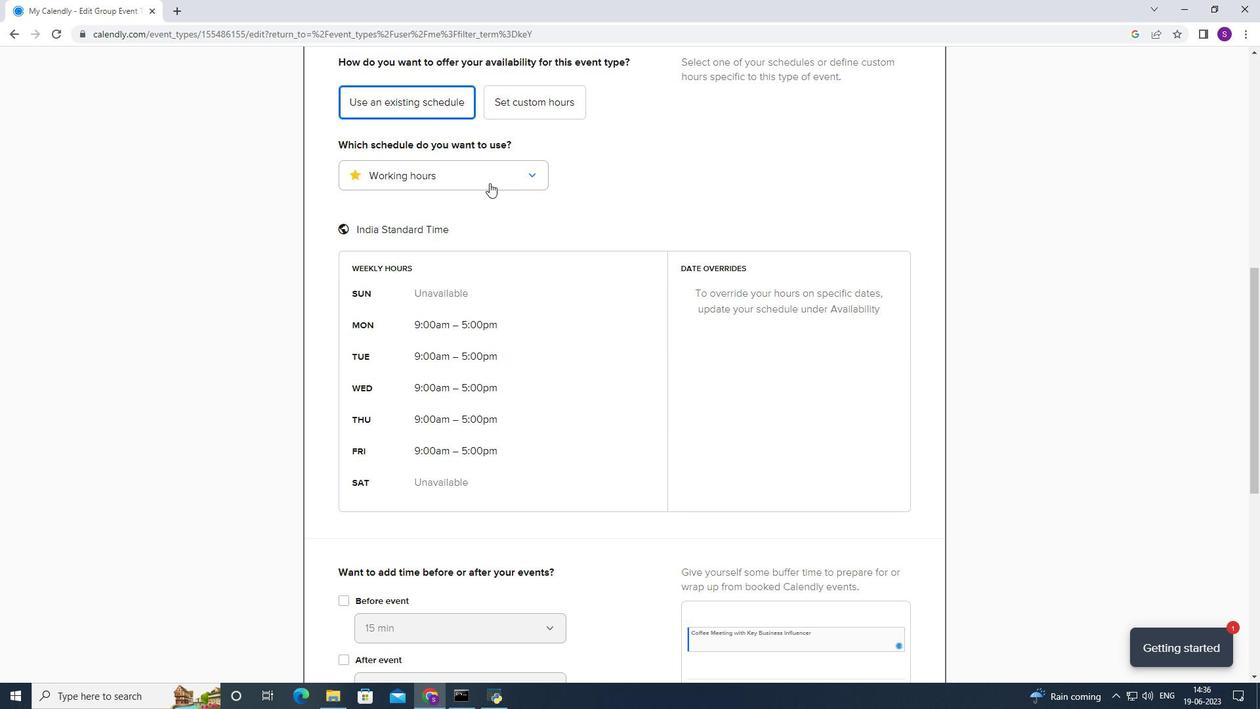 
Action: Mouse moved to (512, 204)
Screenshot: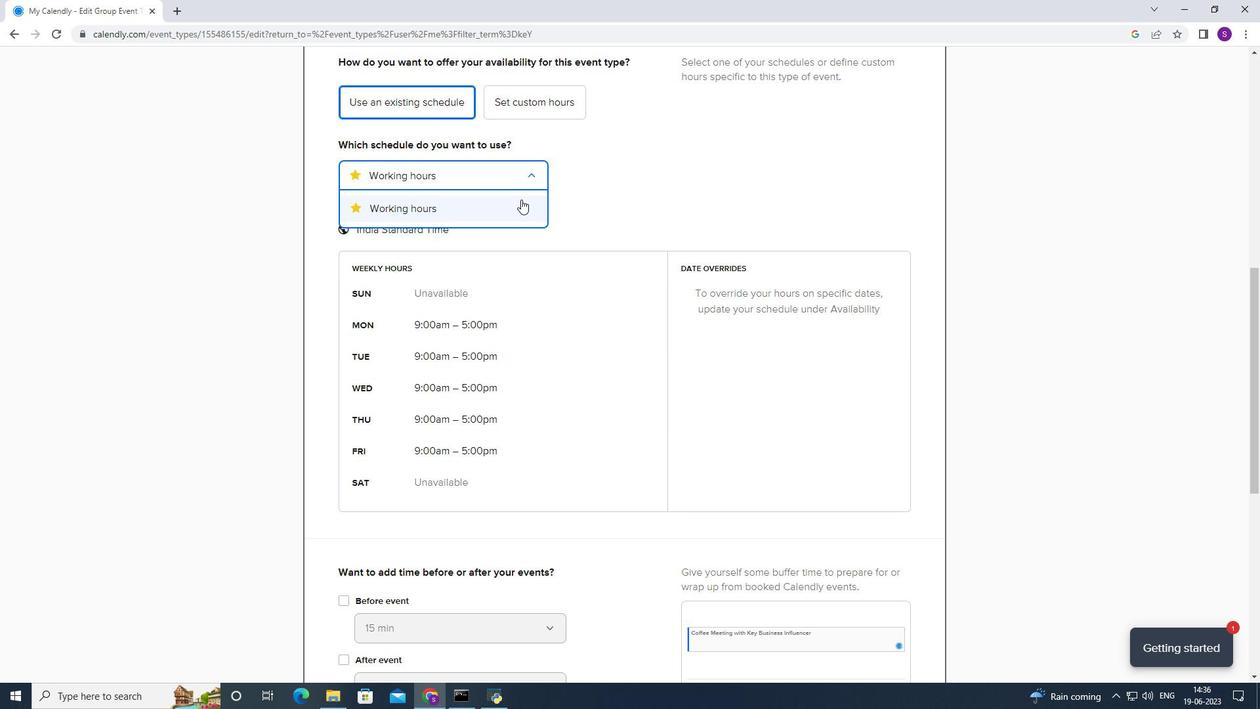
Action: Mouse pressed left at (512, 204)
Screenshot: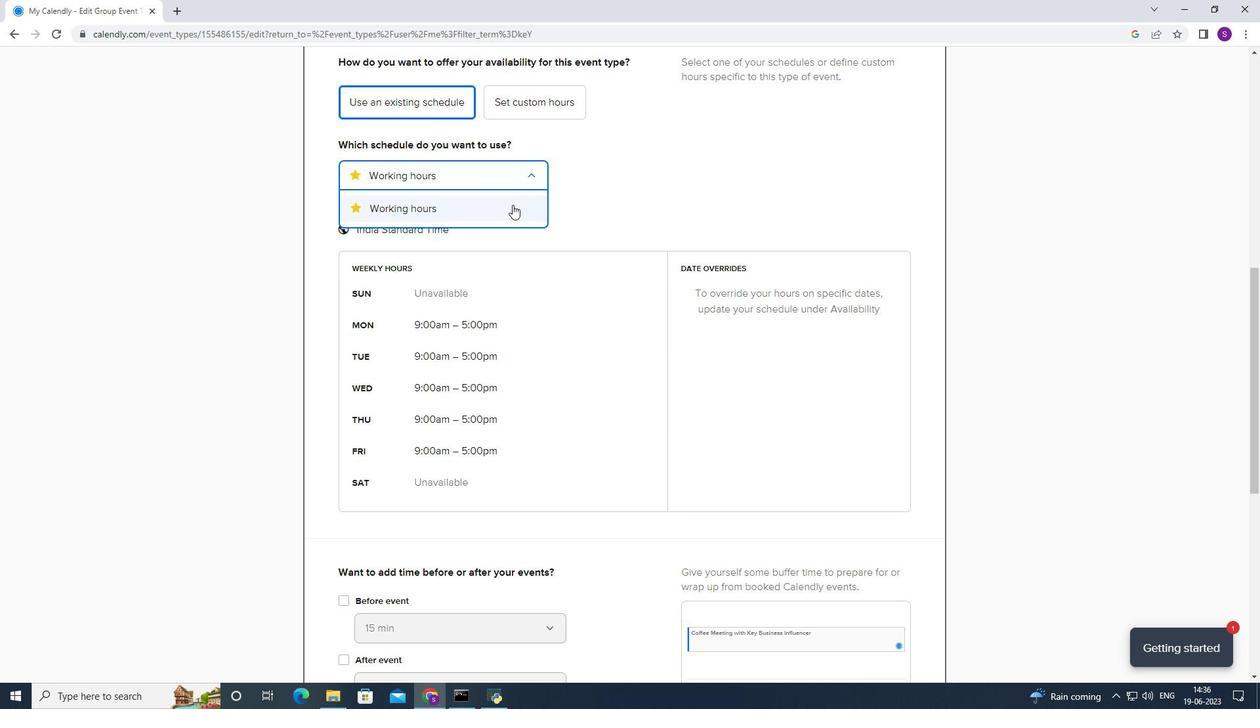 
Action: Mouse moved to (468, 285)
Screenshot: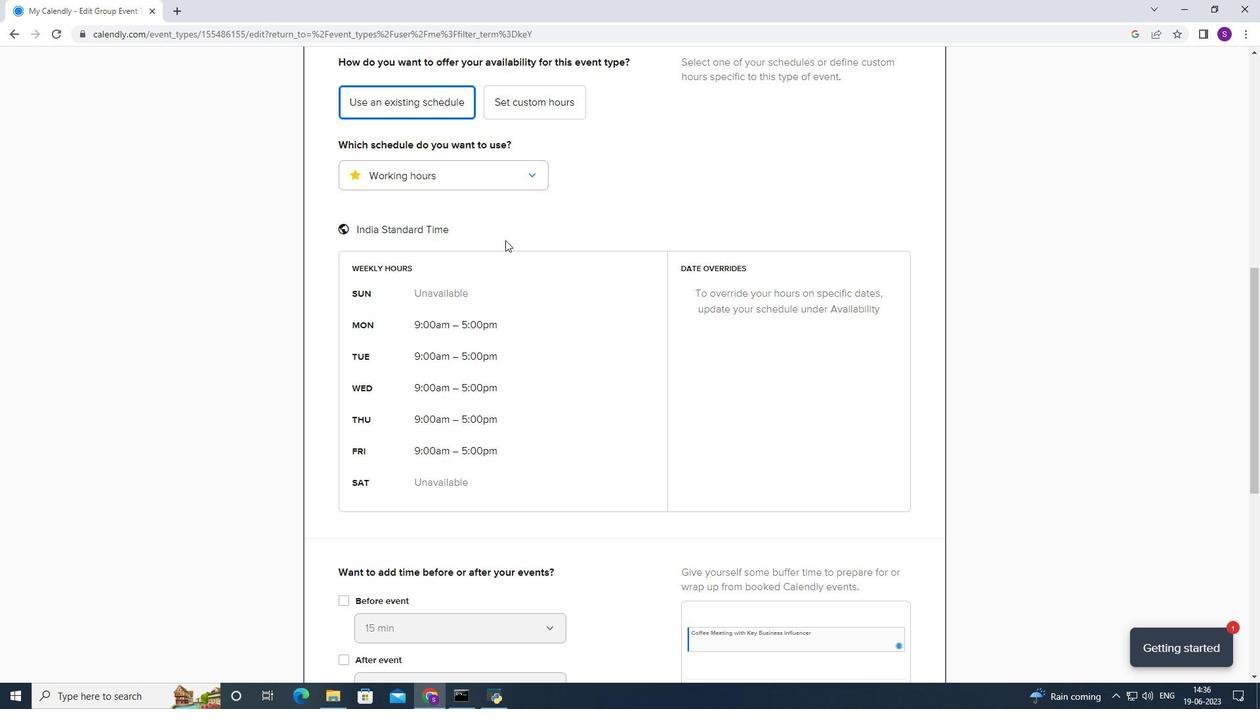 
Action: Mouse scrolled (468, 284) with delta (0, 0)
Screenshot: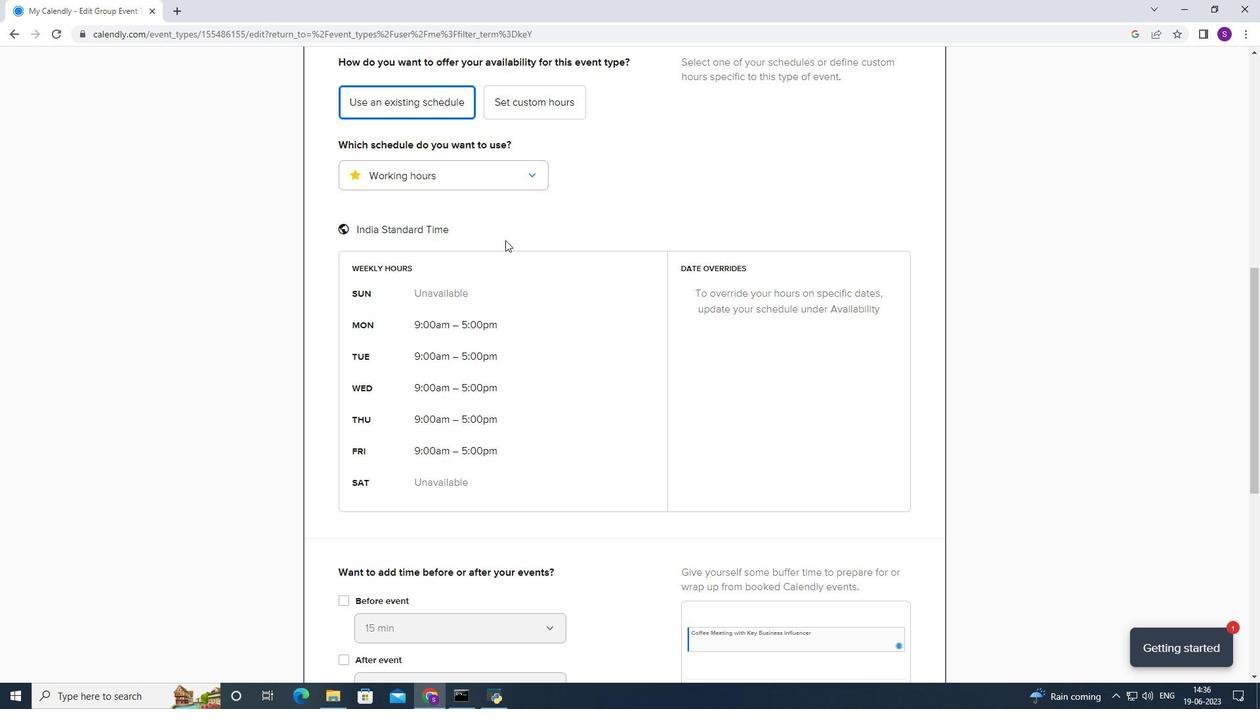 
Action: Mouse scrolled (468, 284) with delta (0, 0)
Screenshot: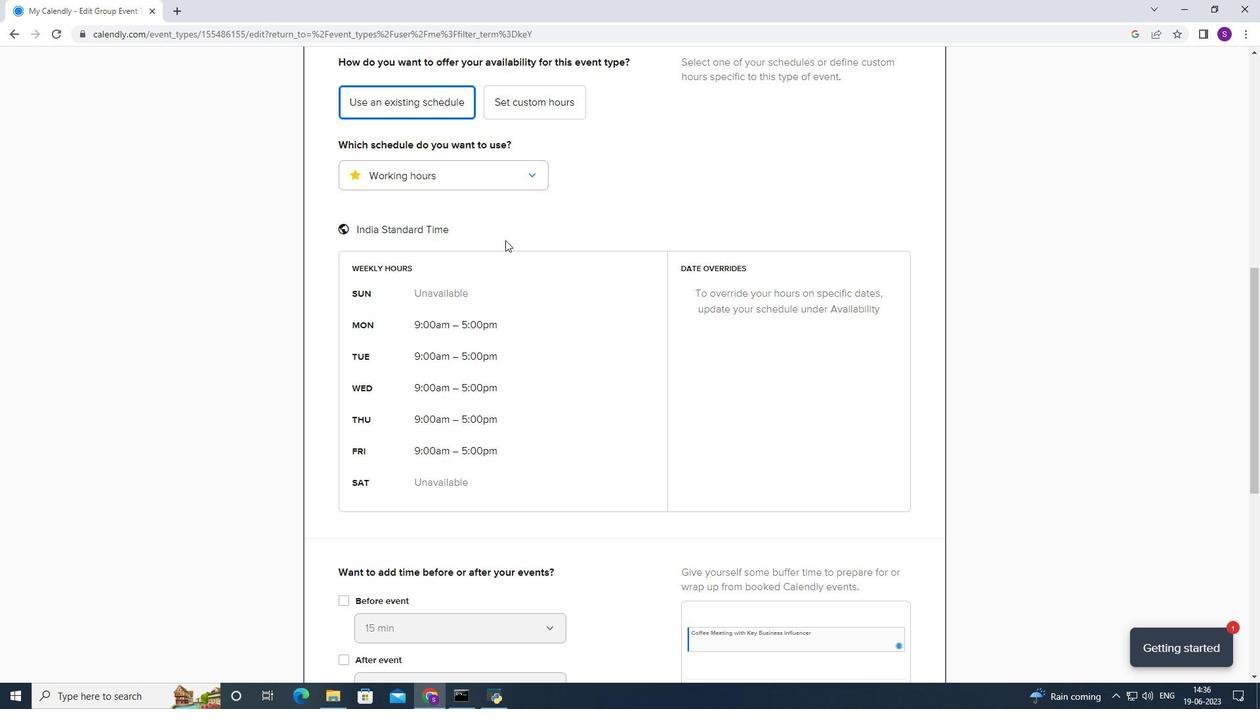 
Action: Mouse scrolled (468, 284) with delta (0, 0)
Screenshot: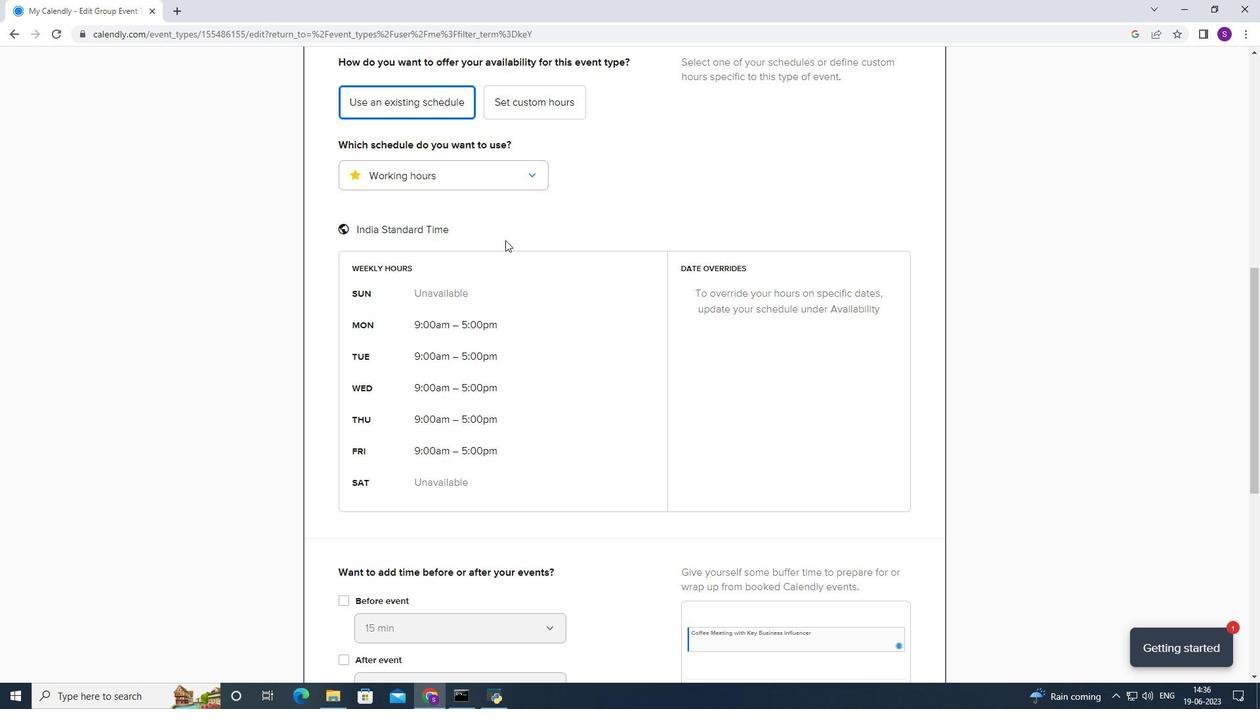 
Action: Mouse scrolled (468, 286) with delta (0, 0)
Screenshot: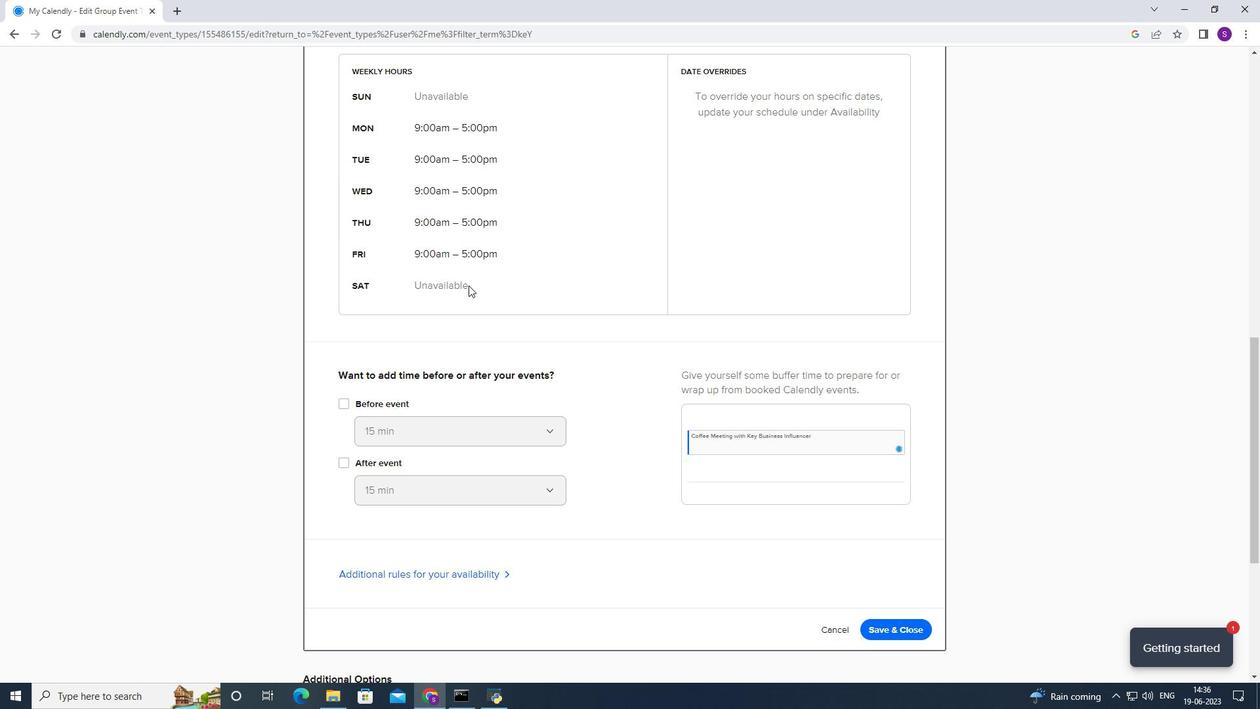 
Action: Mouse scrolled (468, 286) with delta (0, 0)
Screenshot: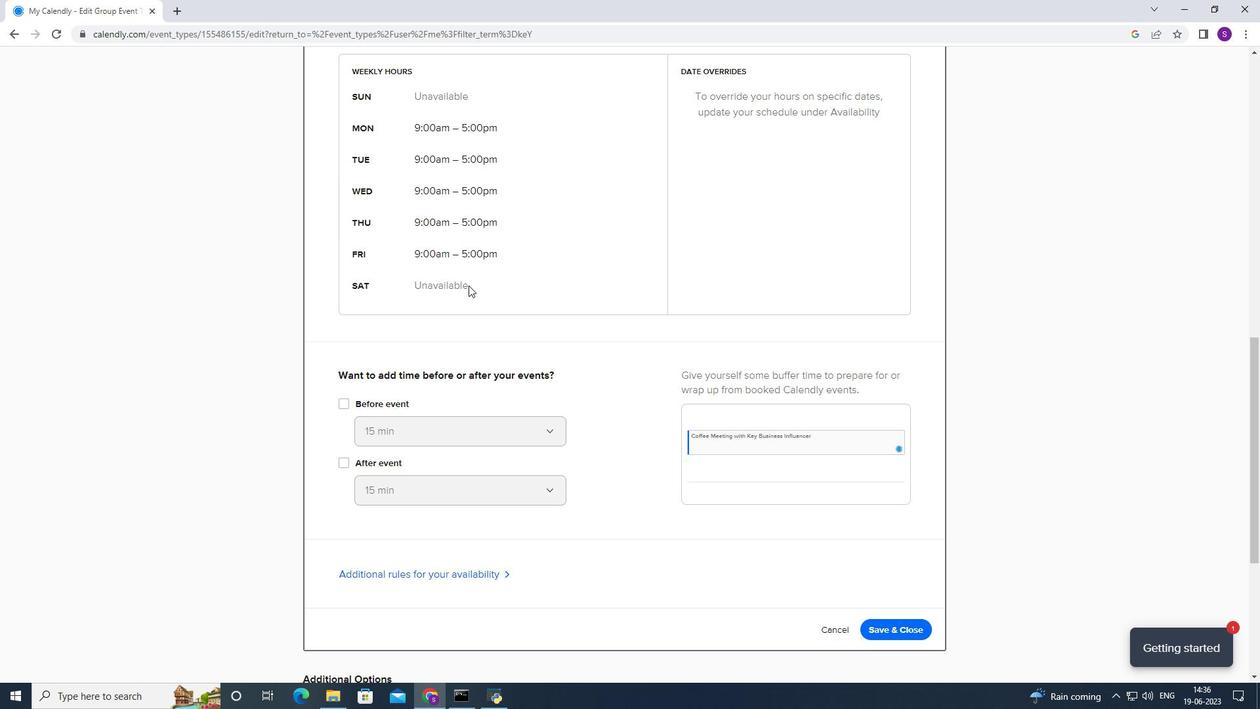 
Action: Mouse scrolled (468, 286) with delta (0, 0)
Screenshot: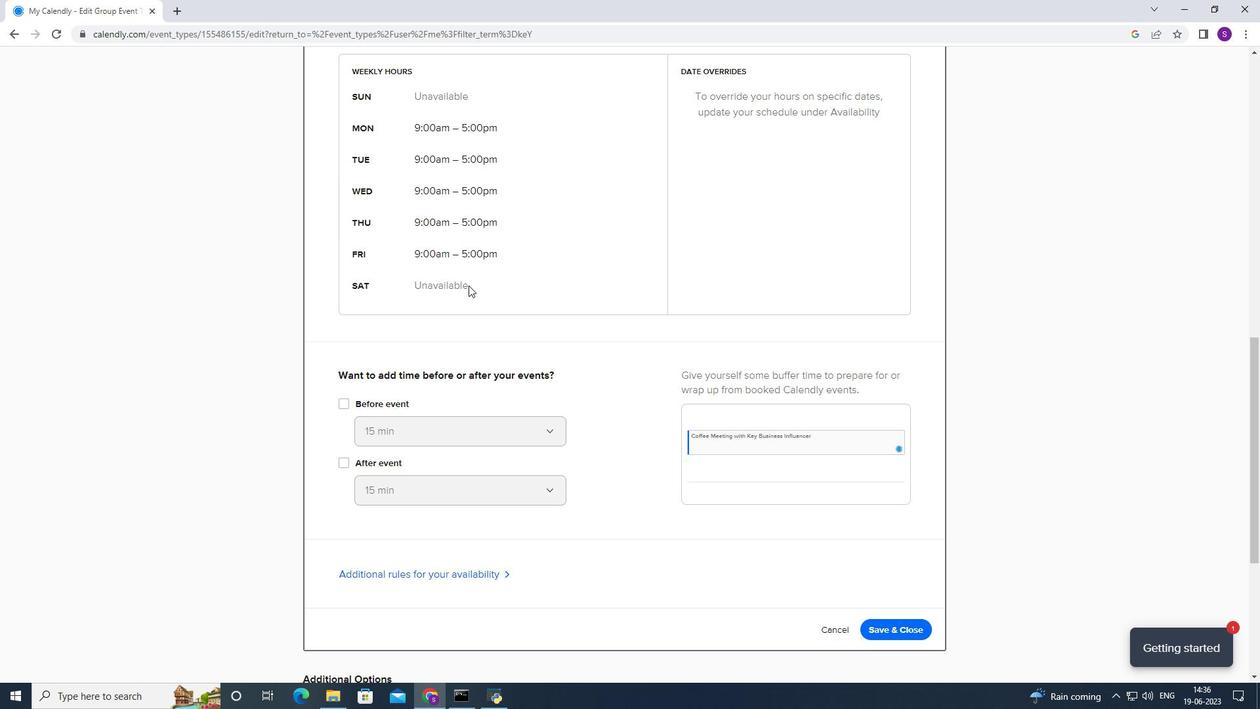 
Action: Mouse scrolled (468, 286) with delta (0, 0)
Screenshot: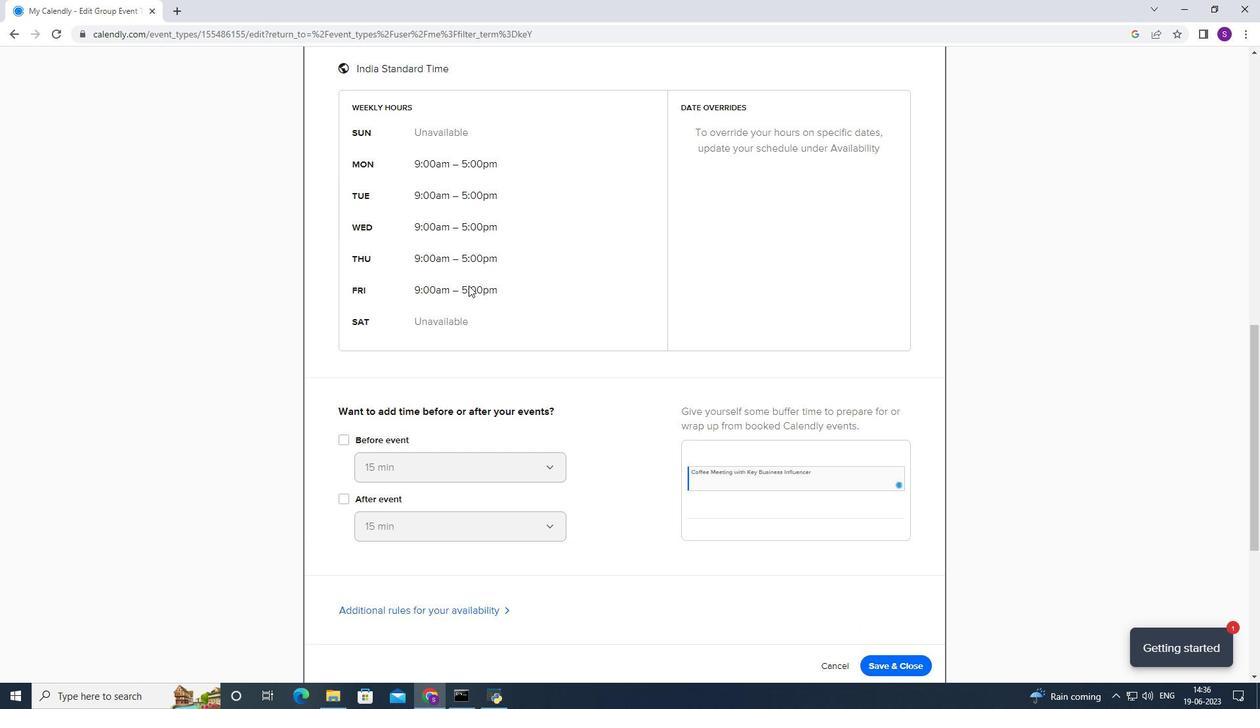 
Action: Mouse scrolled (468, 284) with delta (0, 0)
Screenshot: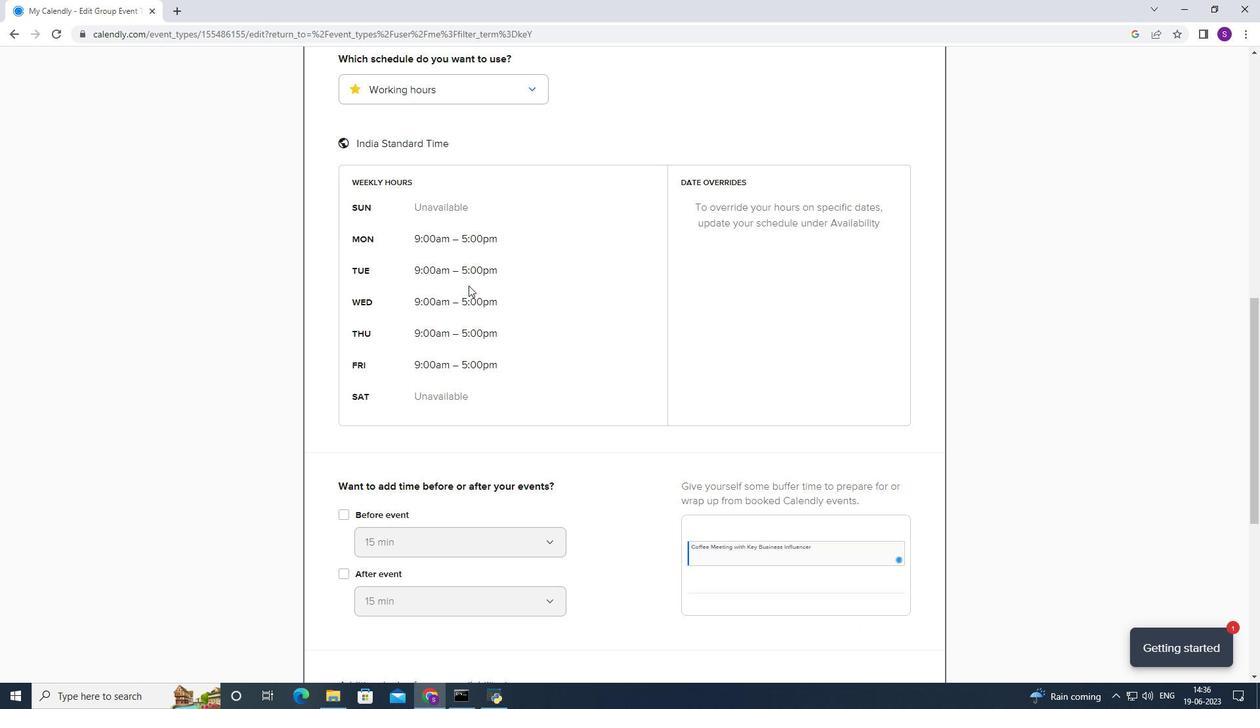 
Action: Mouse moved to (502, 104)
Screenshot: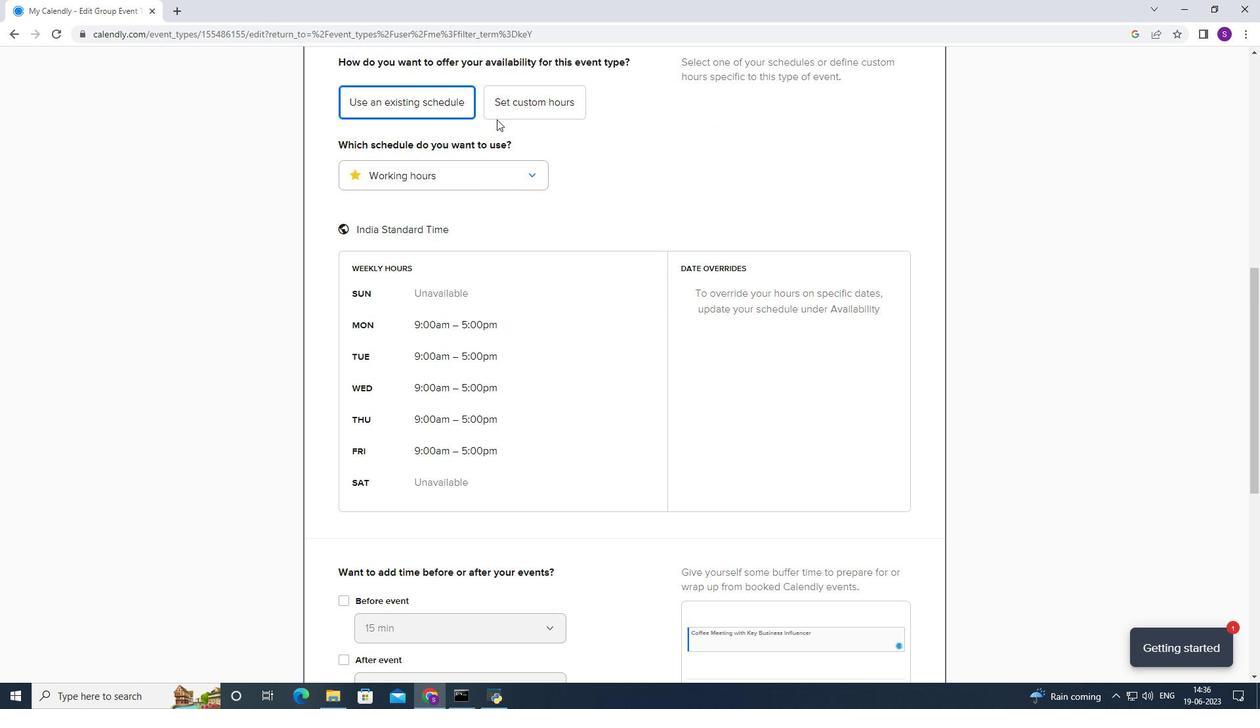 
Action: Mouse pressed left at (502, 104)
Screenshot: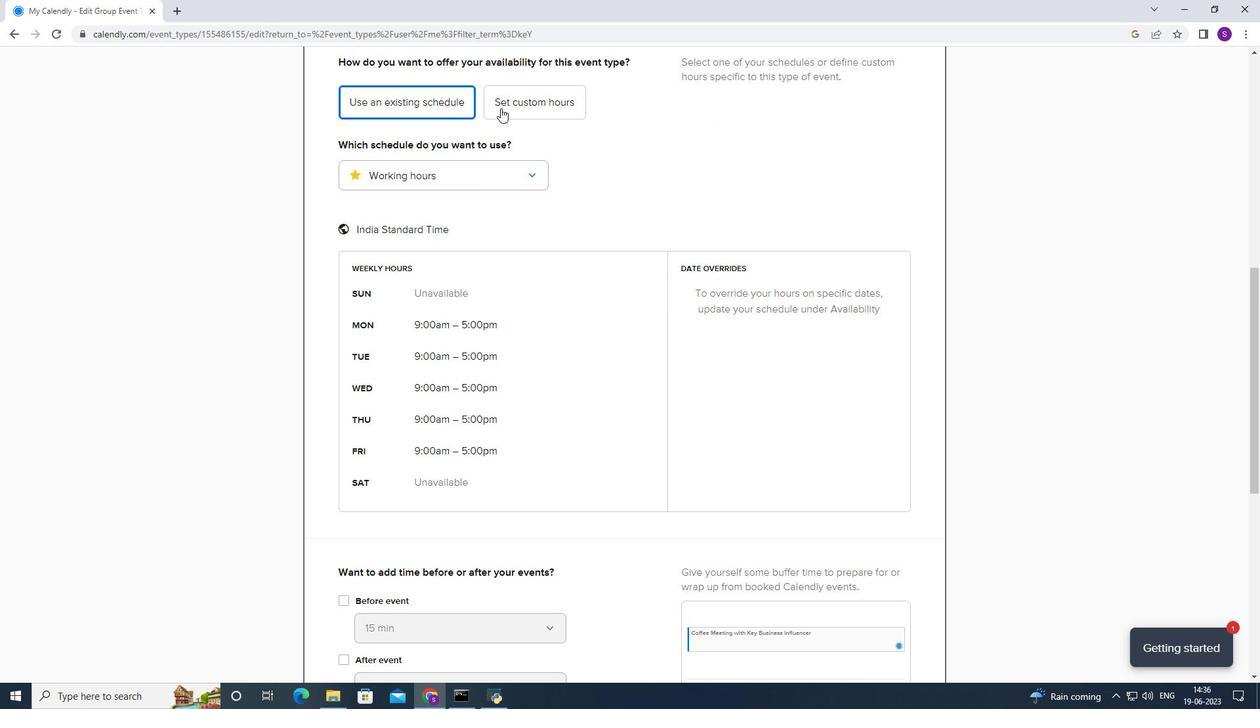 
Action: Mouse moved to (856, 185)
Screenshot: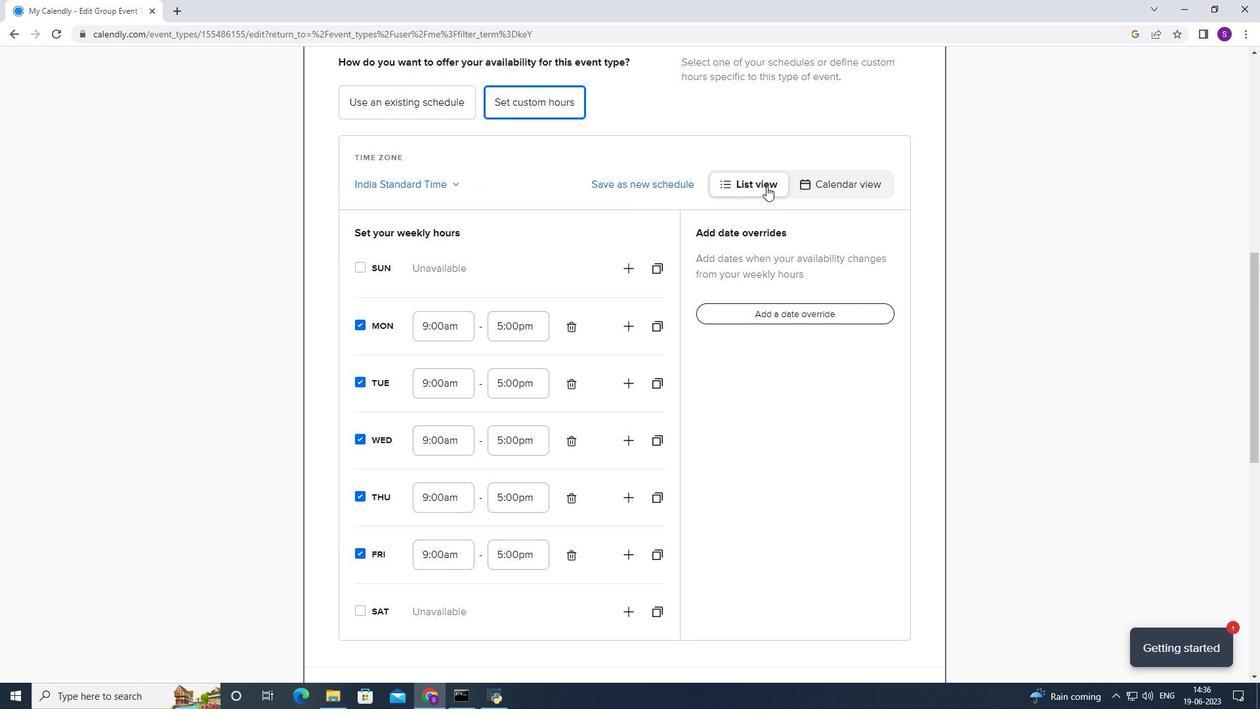 
Action: Mouse pressed left at (856, 185)
Screenshot: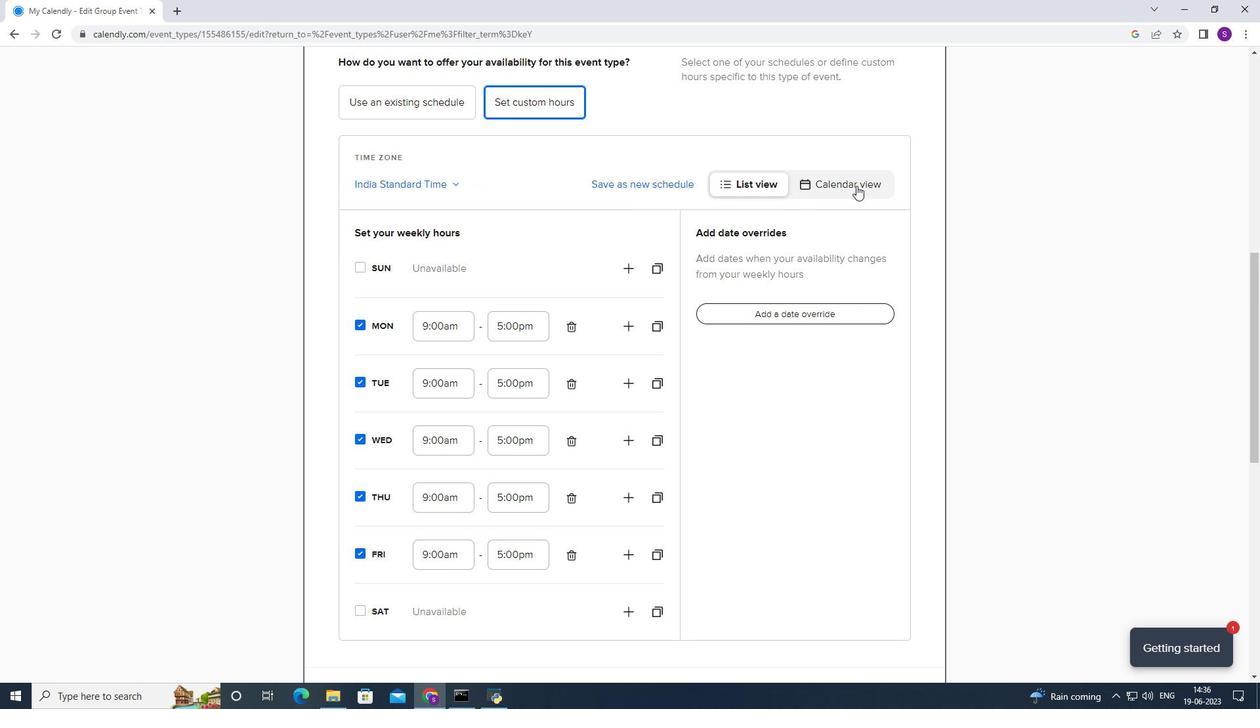 
Action: Mouse moved to (640, 183)
Screenshot: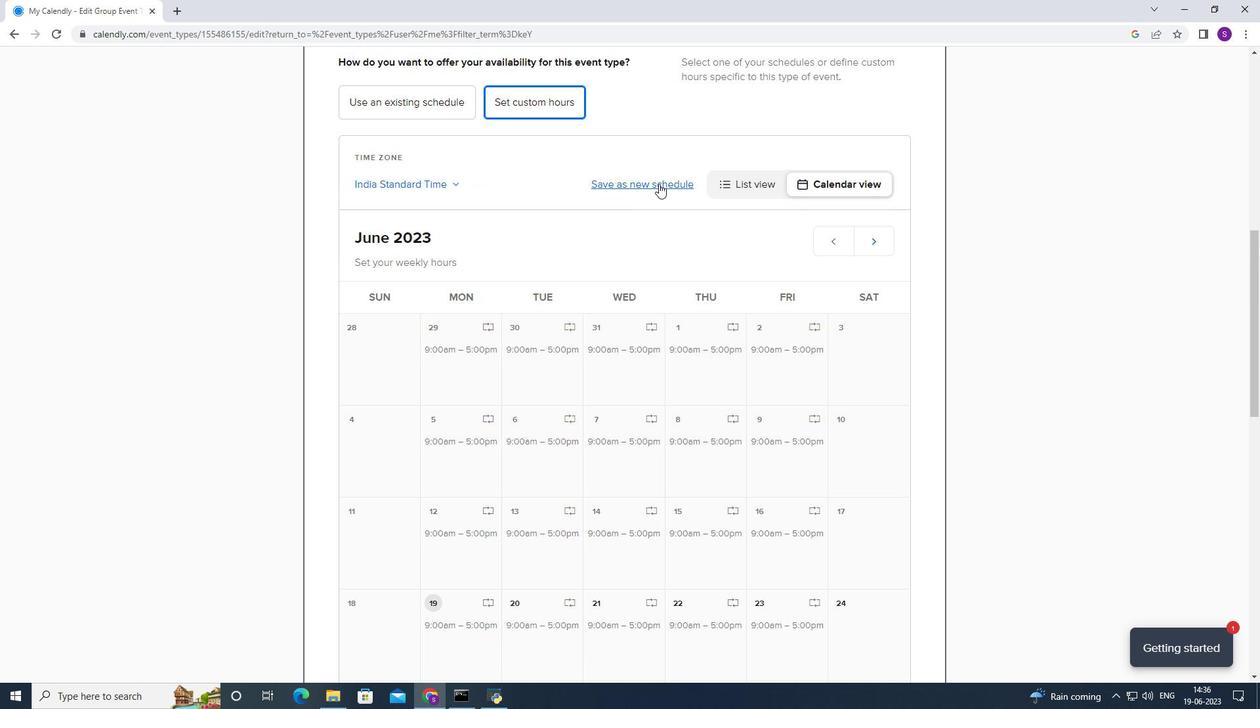
Action: Mouse pressed left at (640, 183)
Screenshot: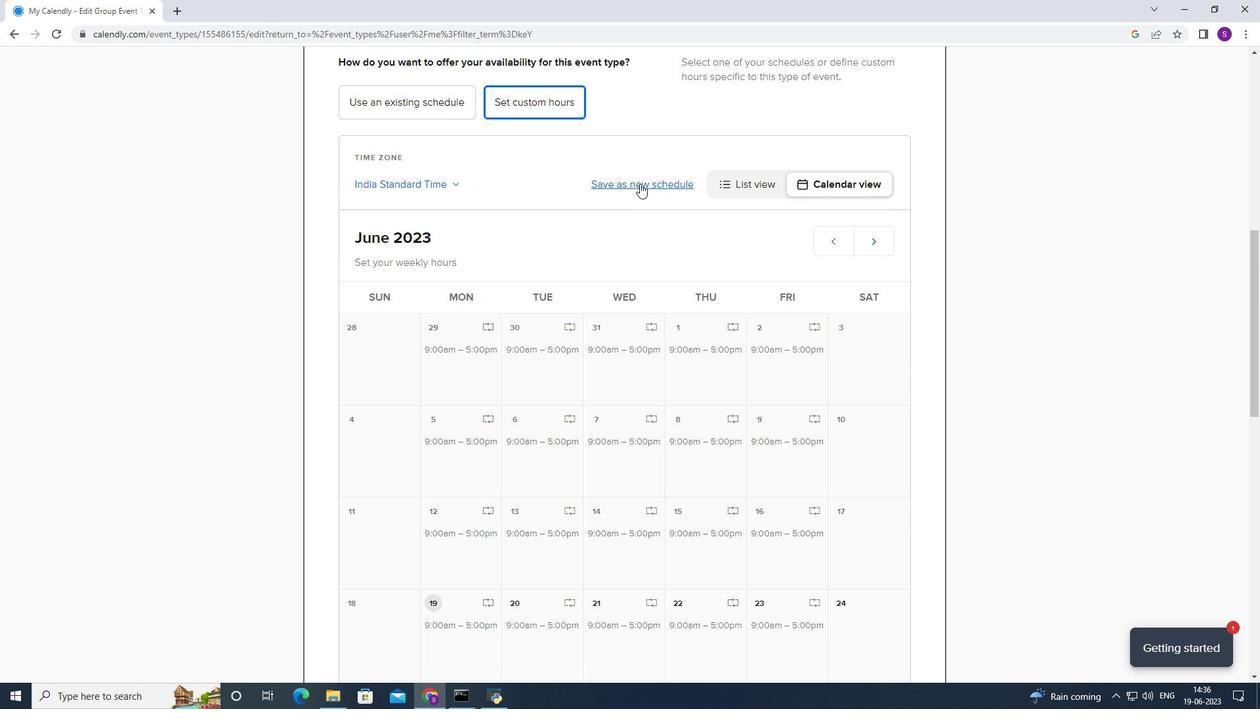 
Action: Mouse moved to (742, 175)
Screenshot: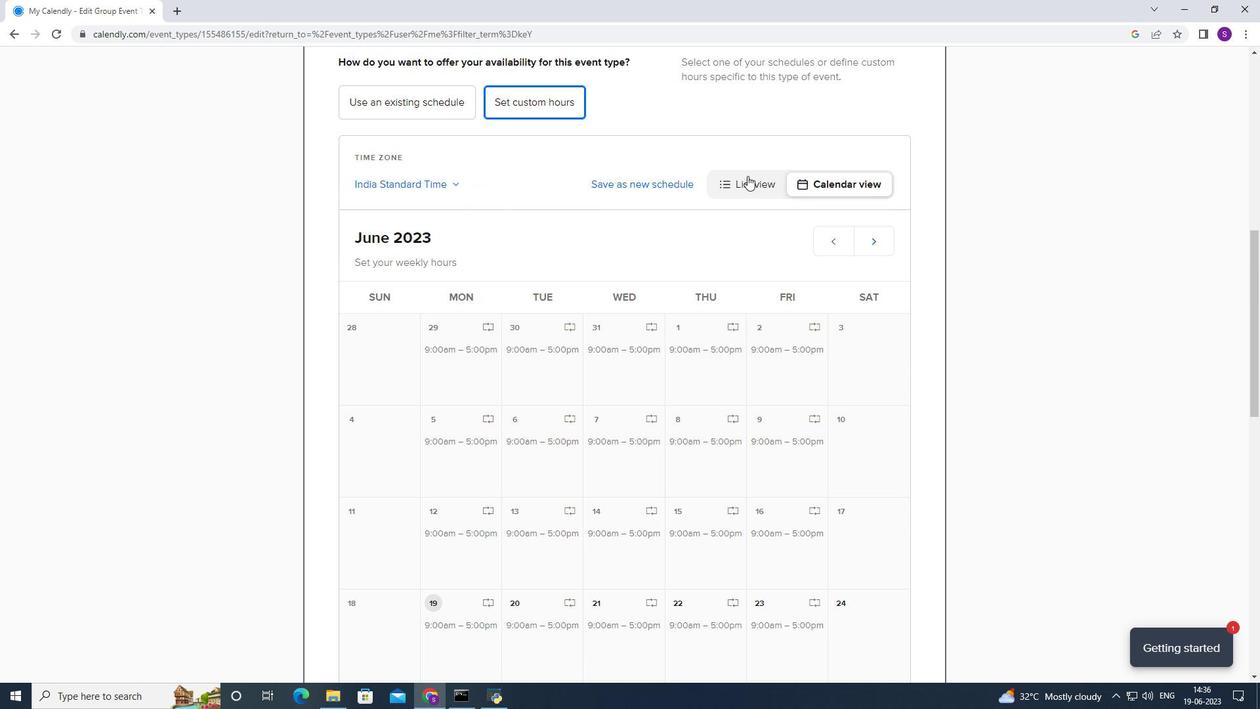 
Action: Mouse pressed left at (742, 175)
Screenshot: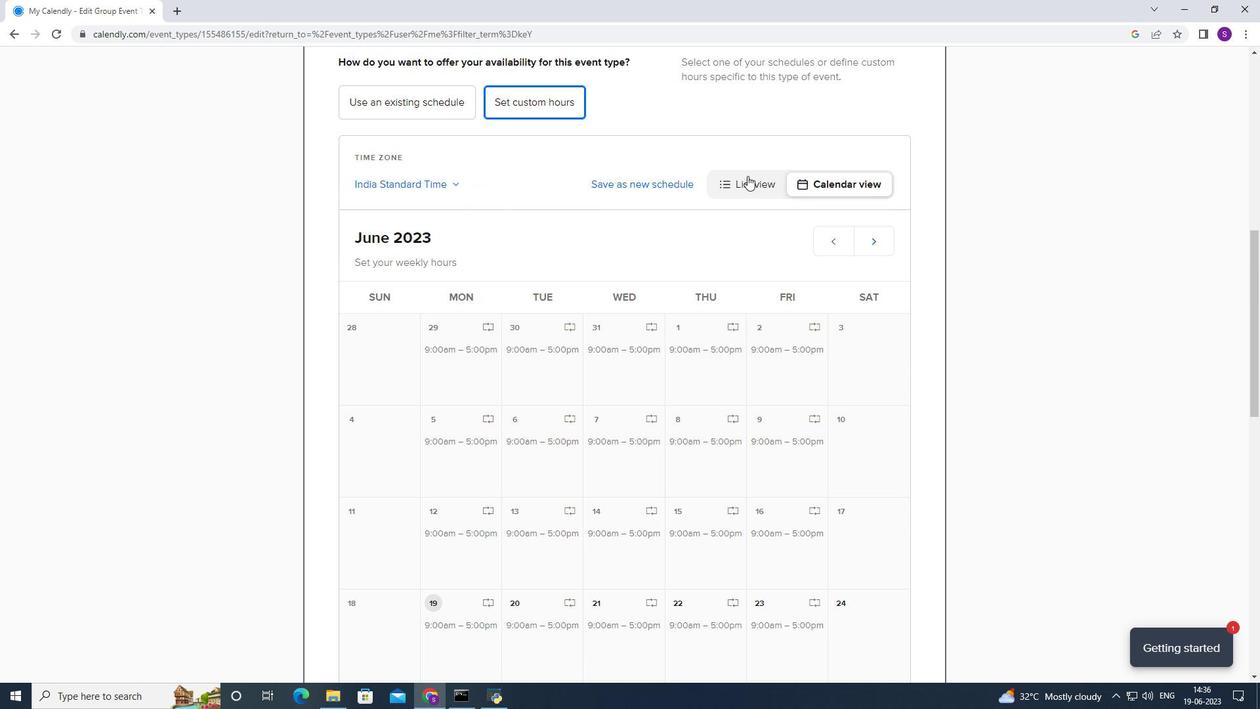 
Action: Mouse moved to (616, 310)
Screenshot: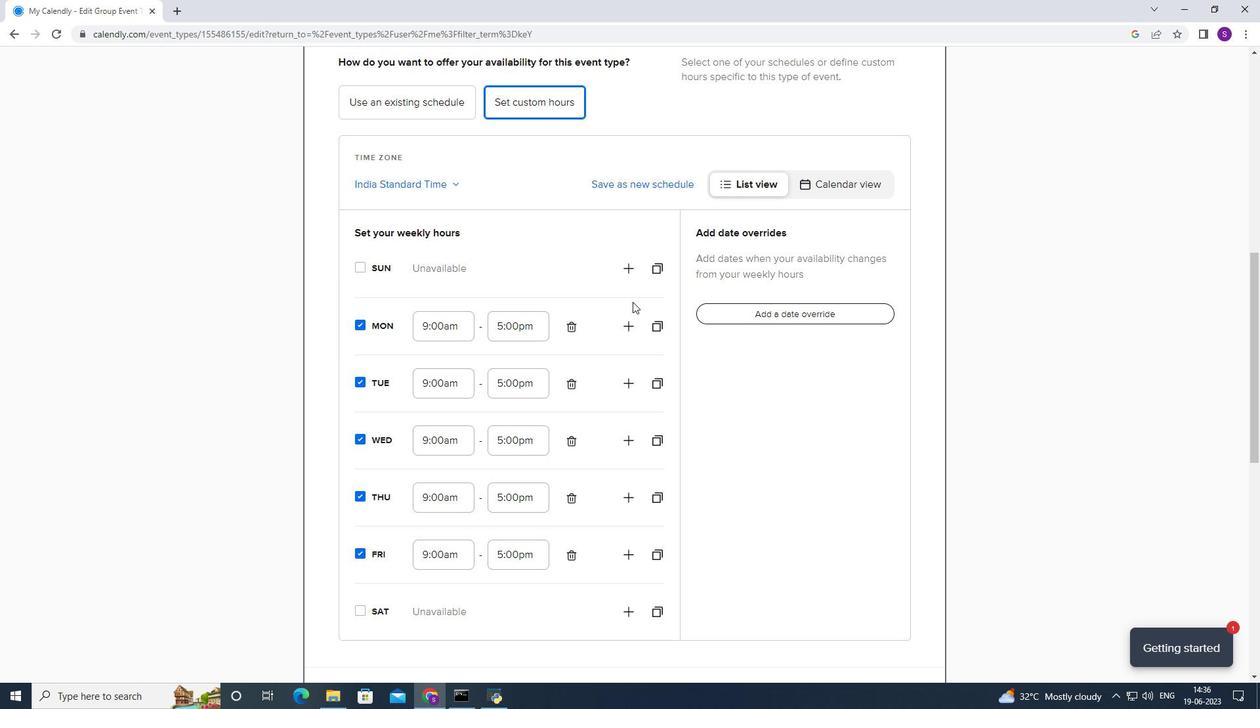 
Action: Mouse scrolled (616, 309) with delta (0, 0)
Screenshot: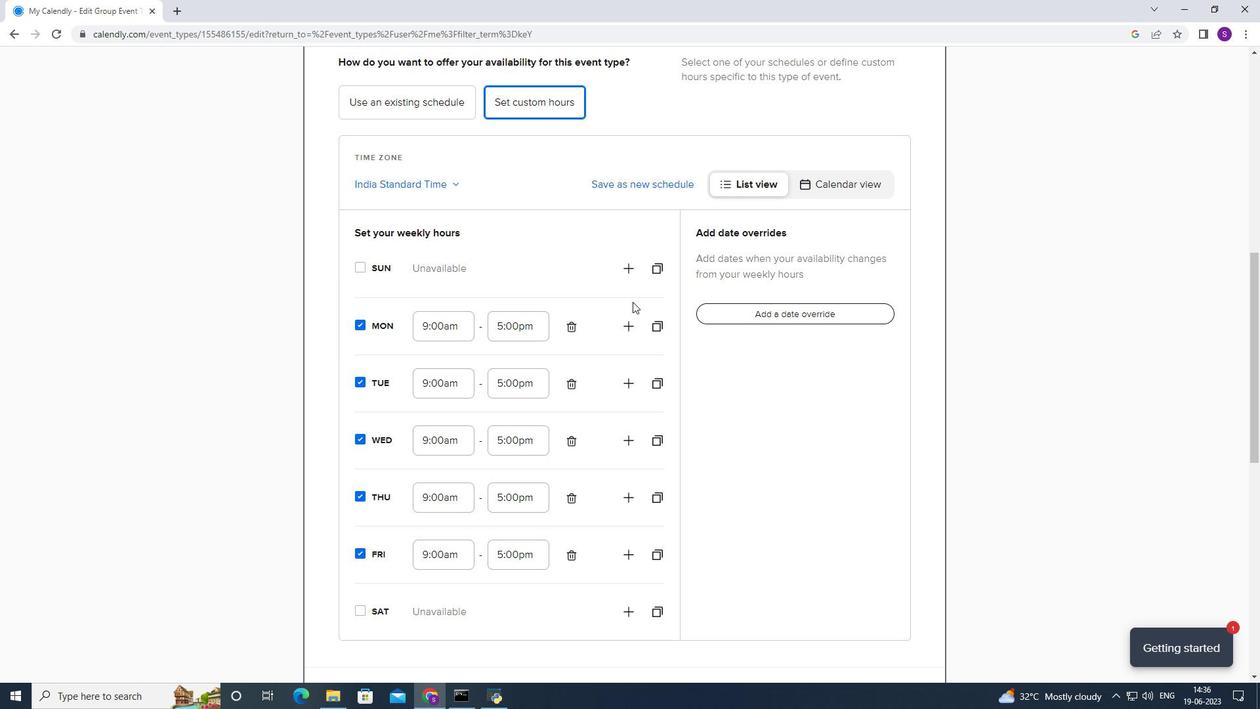 
Action: Mouse moved to (615, 310)
Screenshot: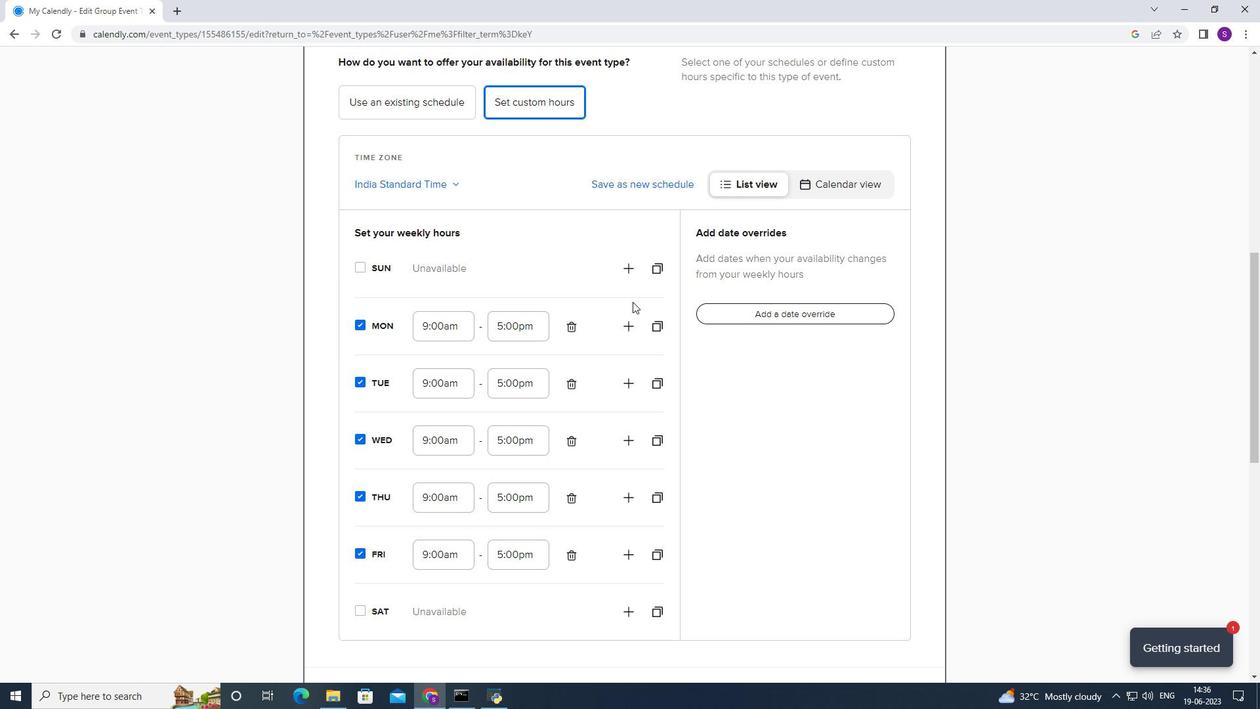 
Action: Mouse scrolled (615, 309) with delta (0, 0)
Screenshot: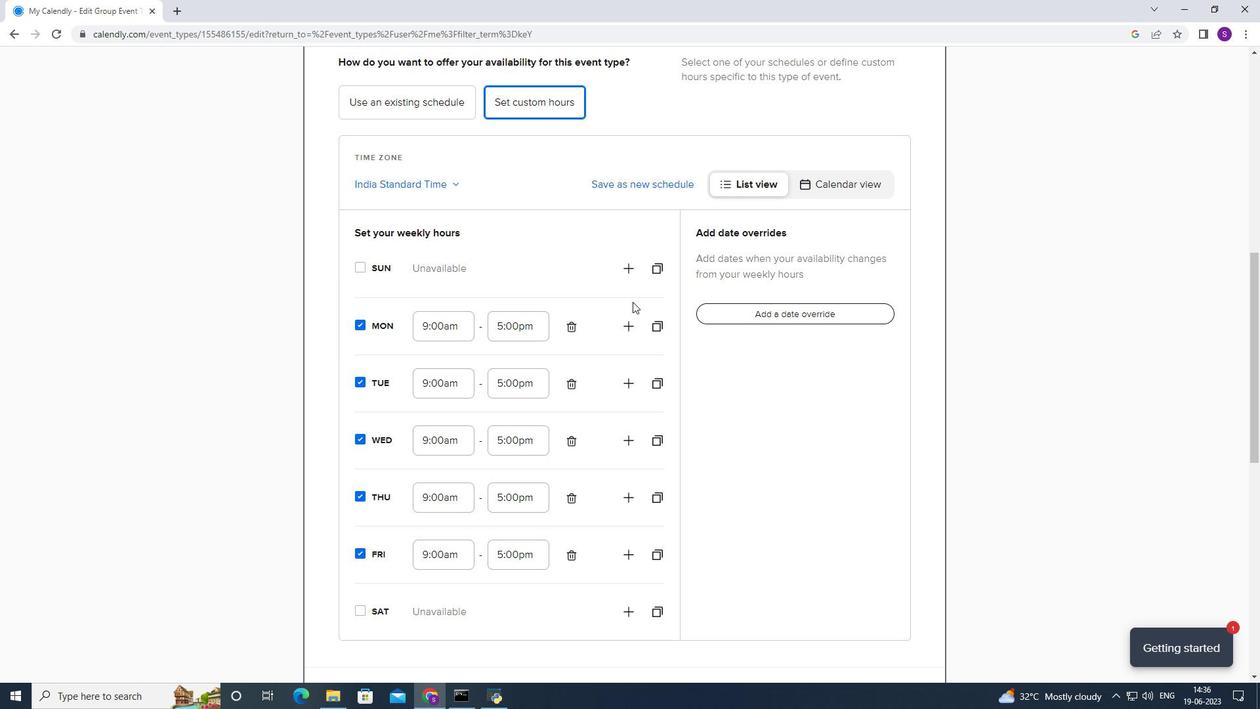 
Action: Mouse scrolled (615, 309) with delta (0, 0)
Screenshot: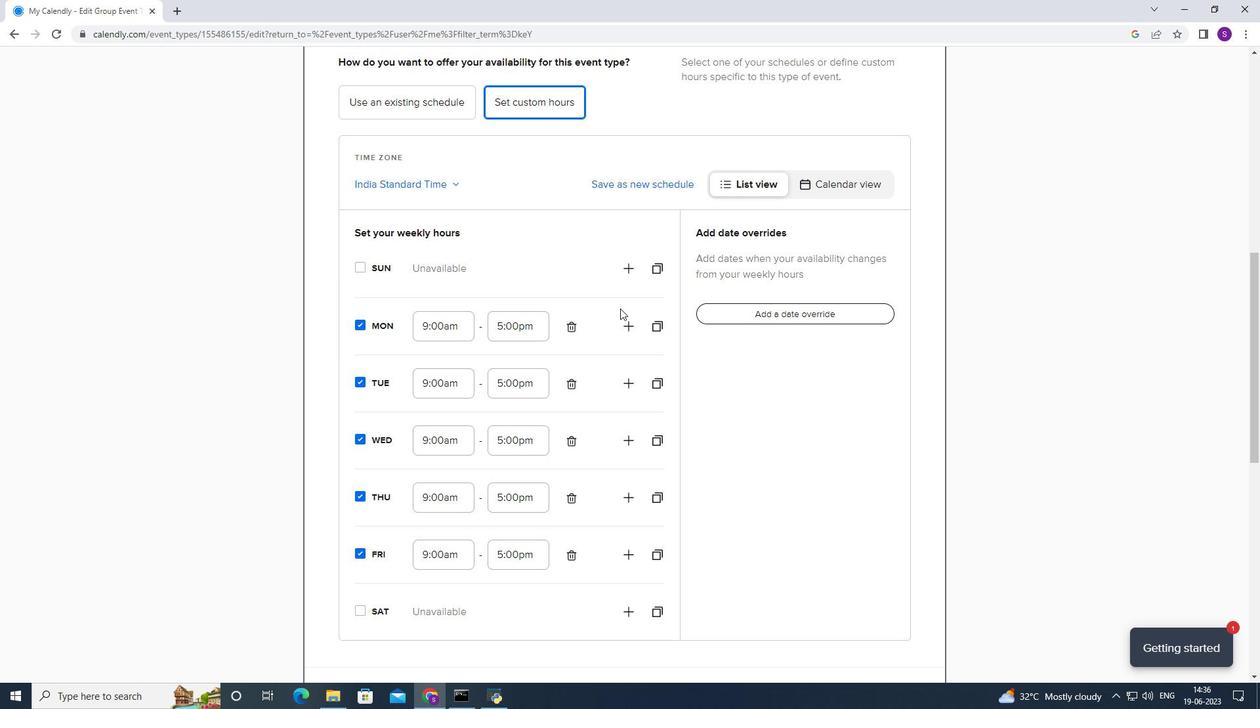 
Action: Mouse scrolled (615, 309) with delta (0, 0)
Screenshot: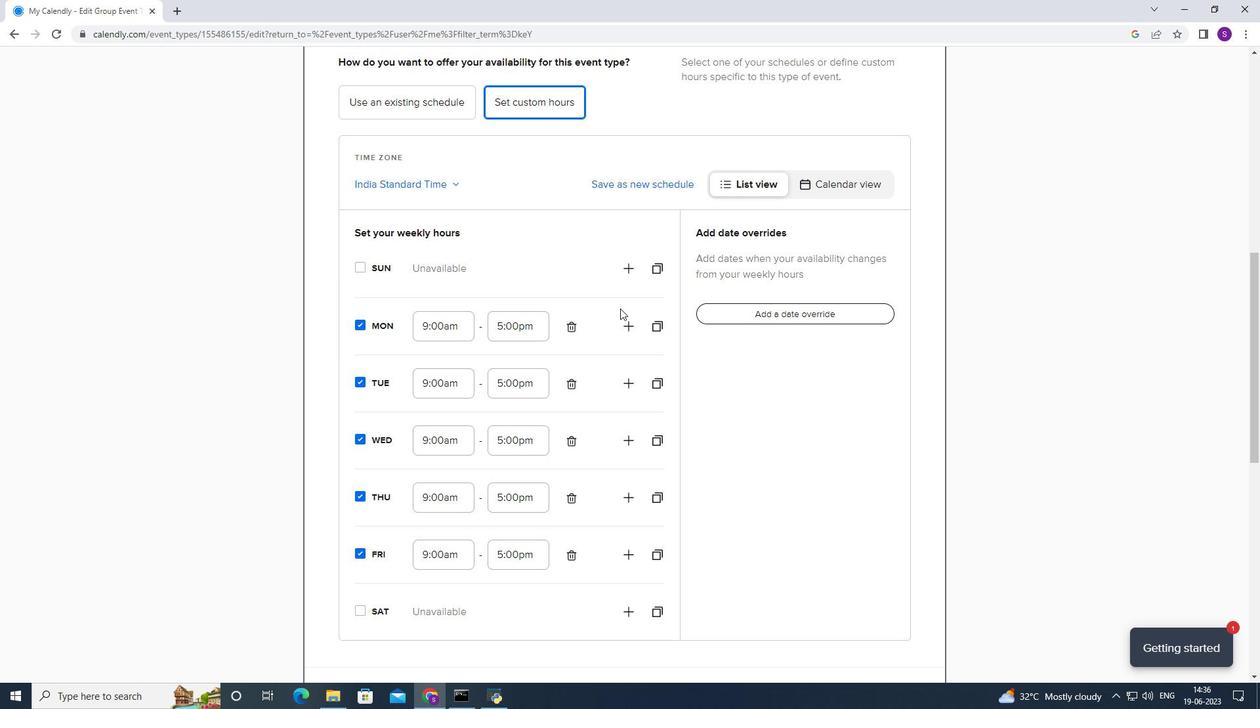 
Action: Mouse moved to (352, 354)
Screenshot: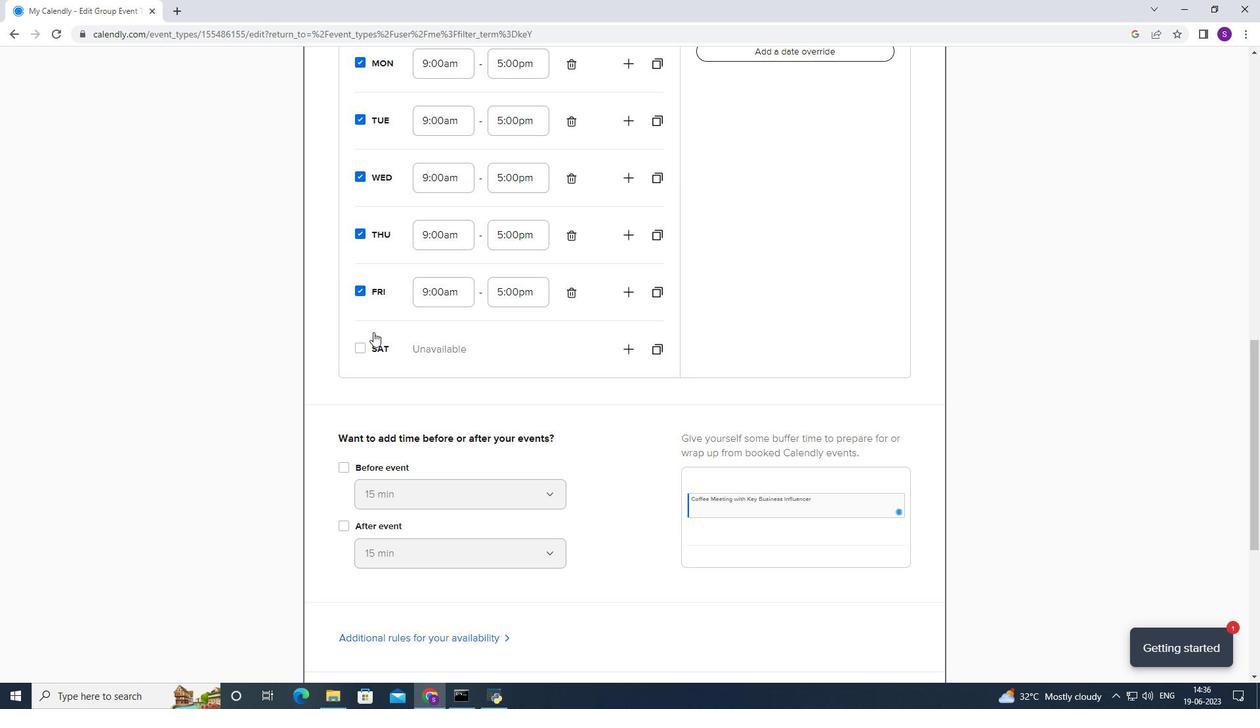 
Action: Mouse pressed left at (352, 354)
Screenshot: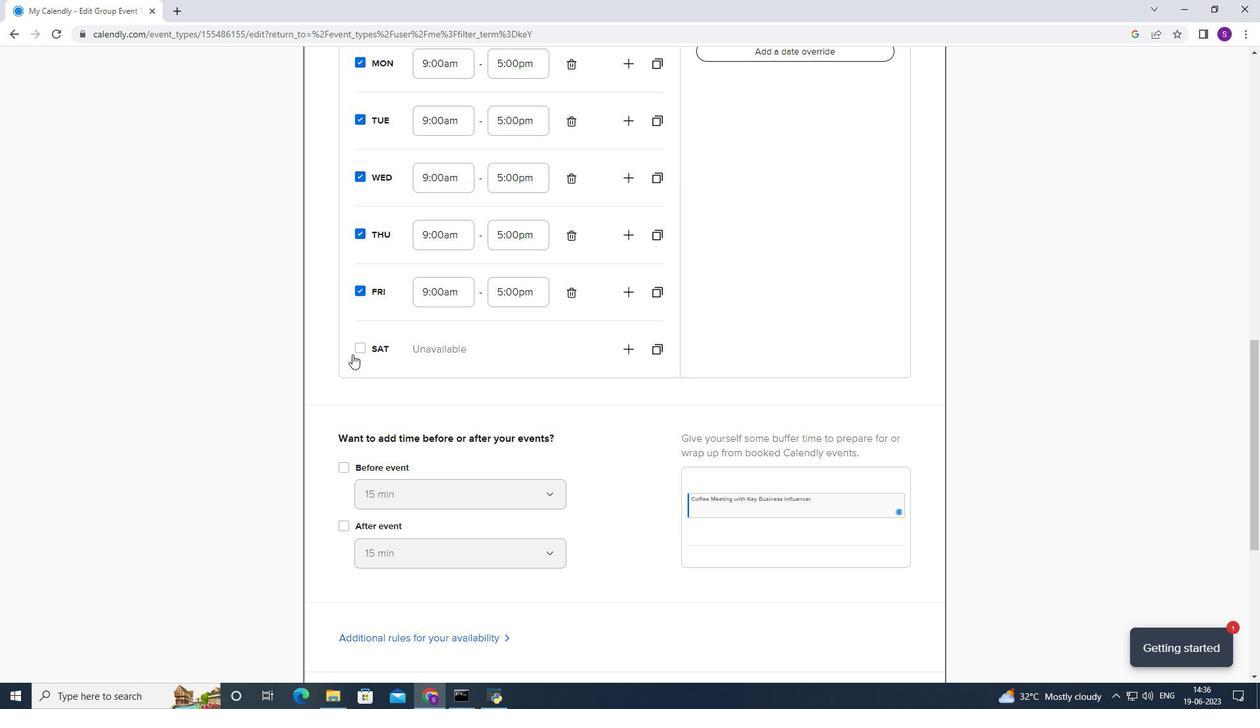 
Action: Mouse moved to (430, 340)
Screenshot: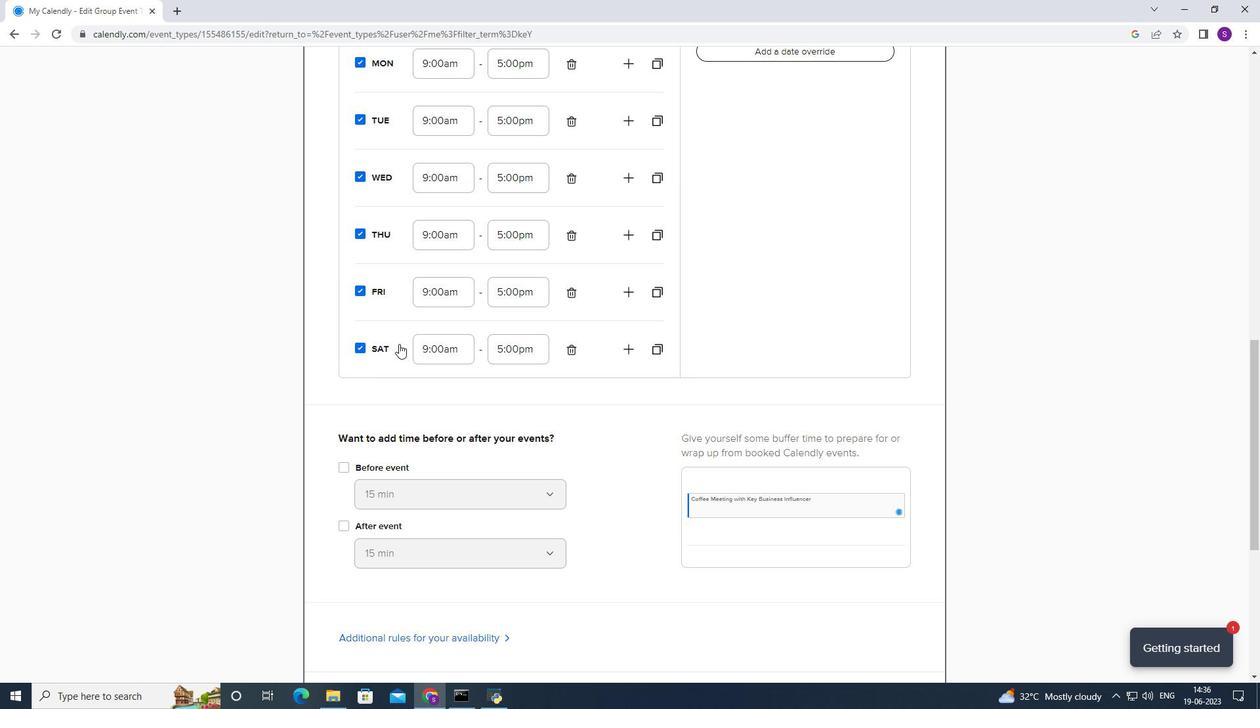 
Action: Mouse pressed left at (430, 340)
Screenshot: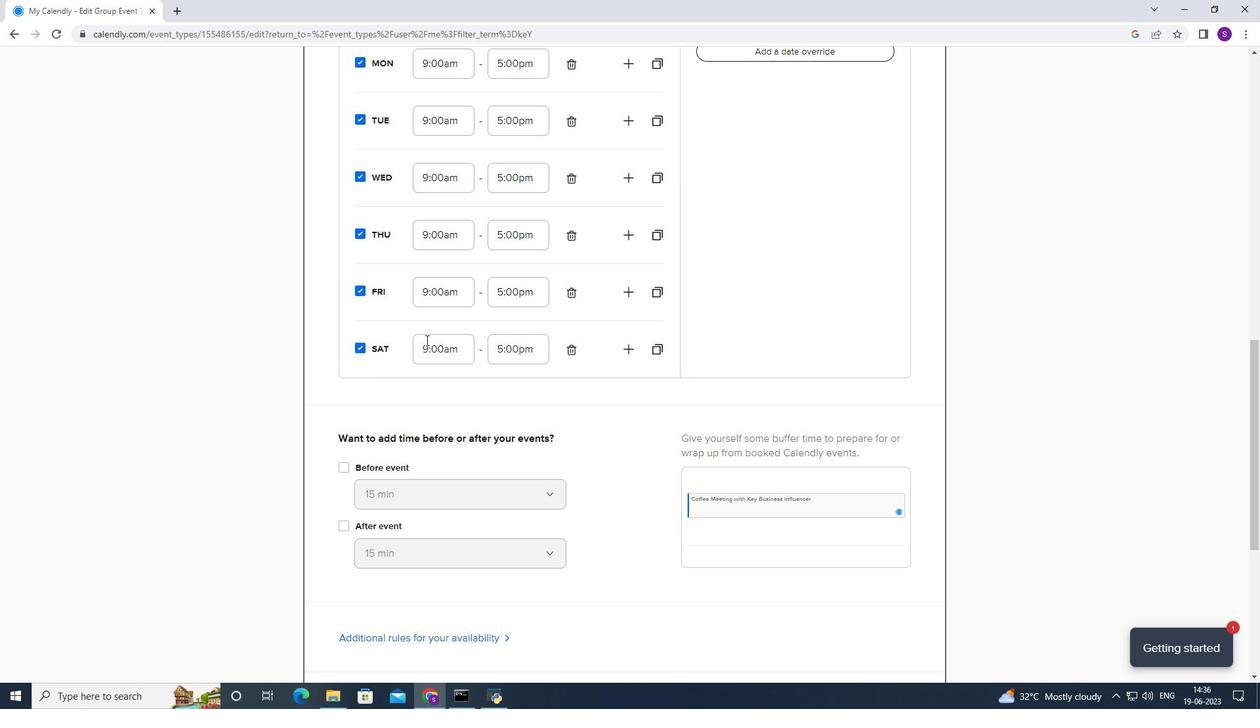 
Action: Mouse moved to (450, 403)
Screenshot: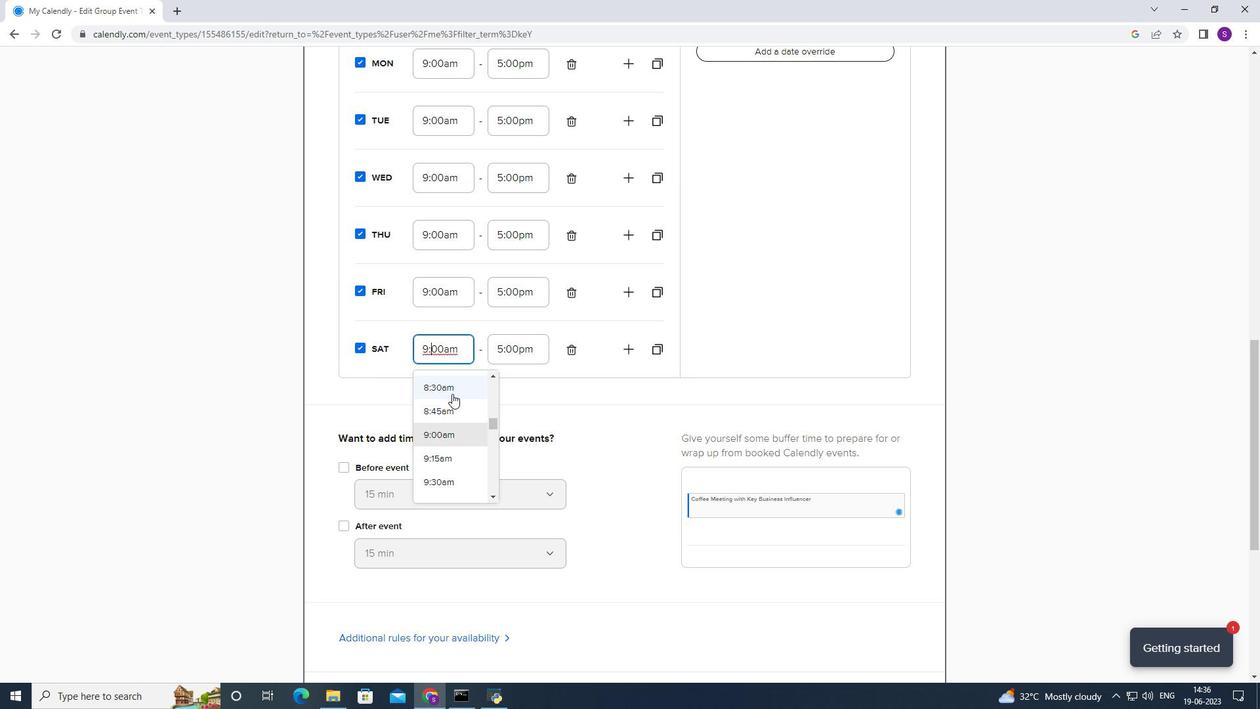 
Action: Mouse scrolled (450, 402) with delta (0, 0)
Screenshot: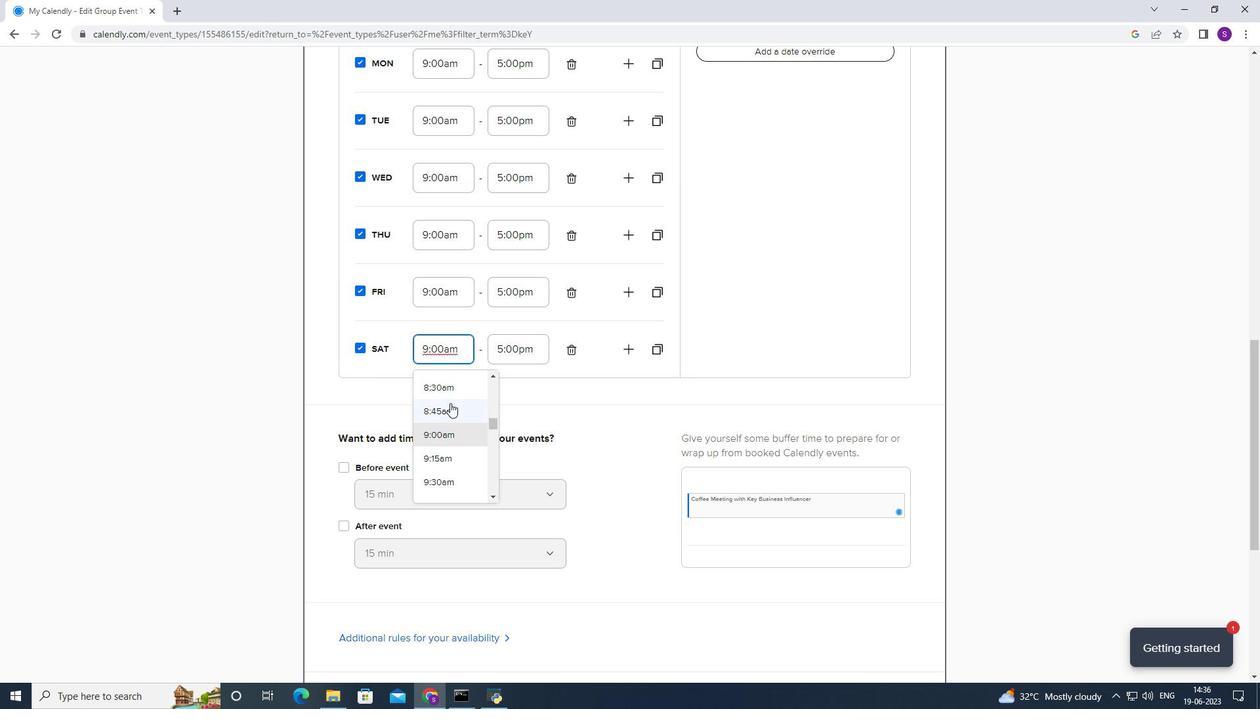 
Action: Mouse moved to (426, 462)
Screenshot: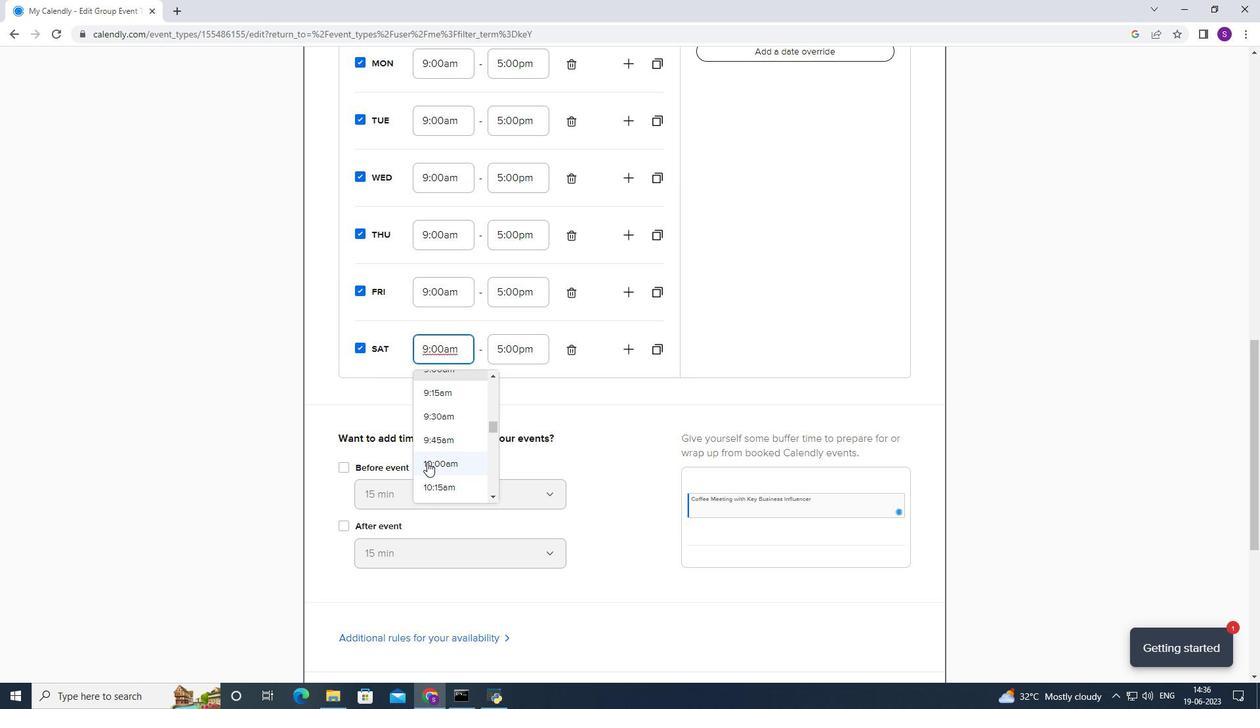 
Action: Mouse pressed left at (426, 462)
Screenshot: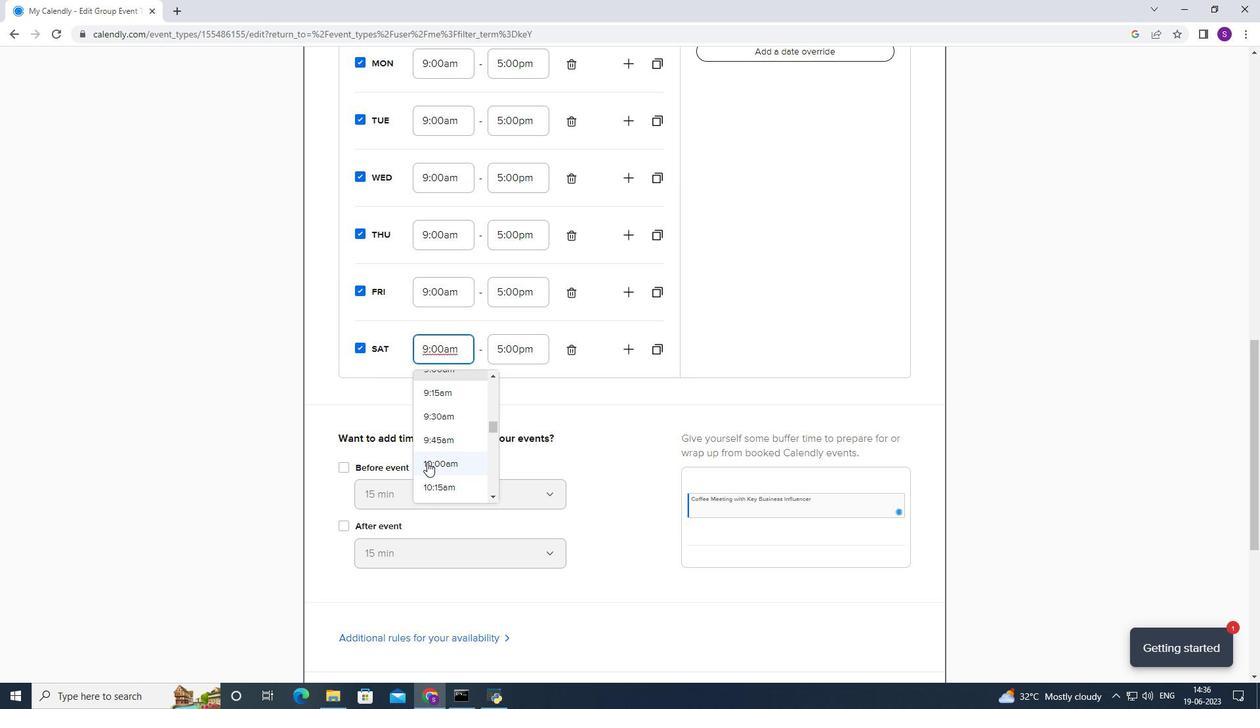 
Action: Mouse moved to (432, 307)
Screenshot: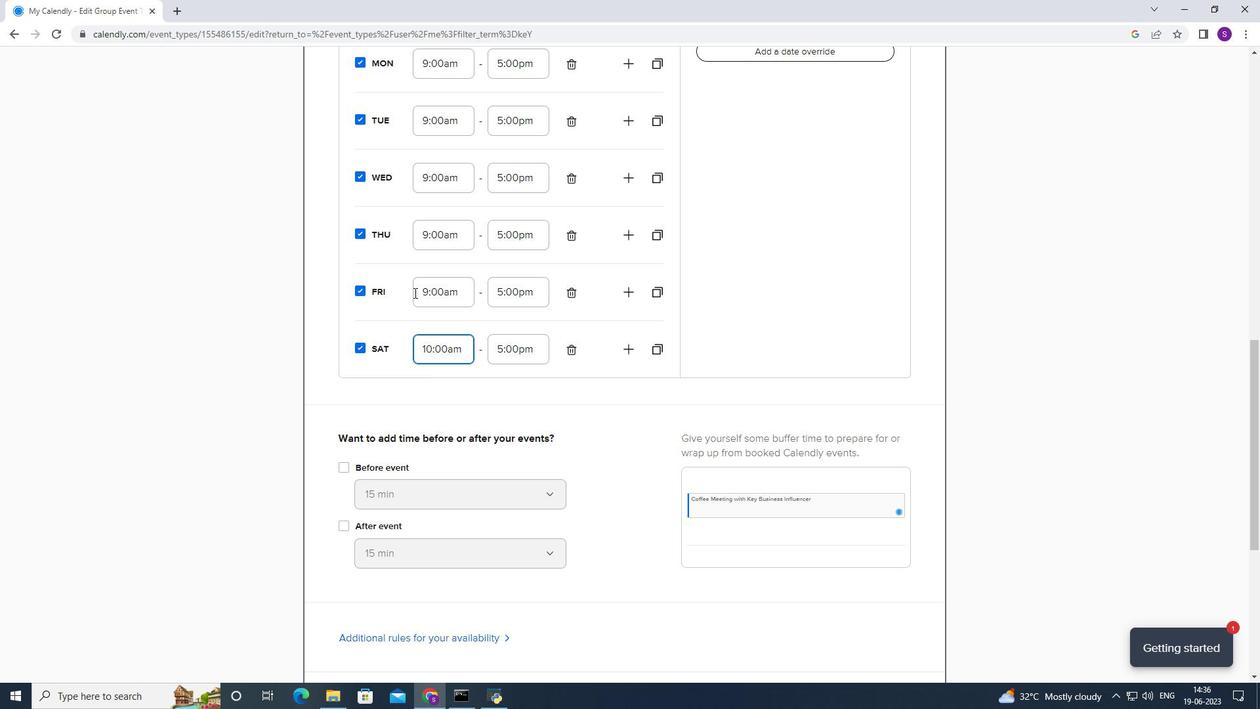 
Action: Mouse pressed left at (432, 307)
Screenshot: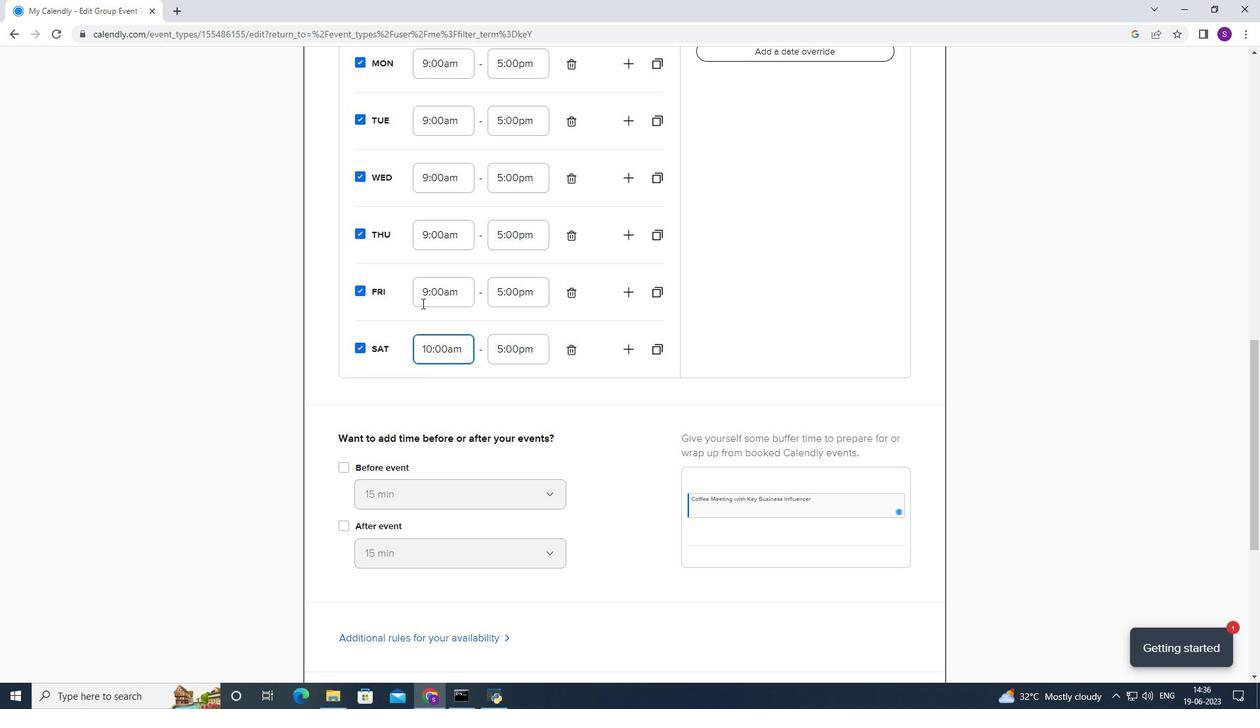 
Action: Mouse moved to (447, 304)
Screenshot: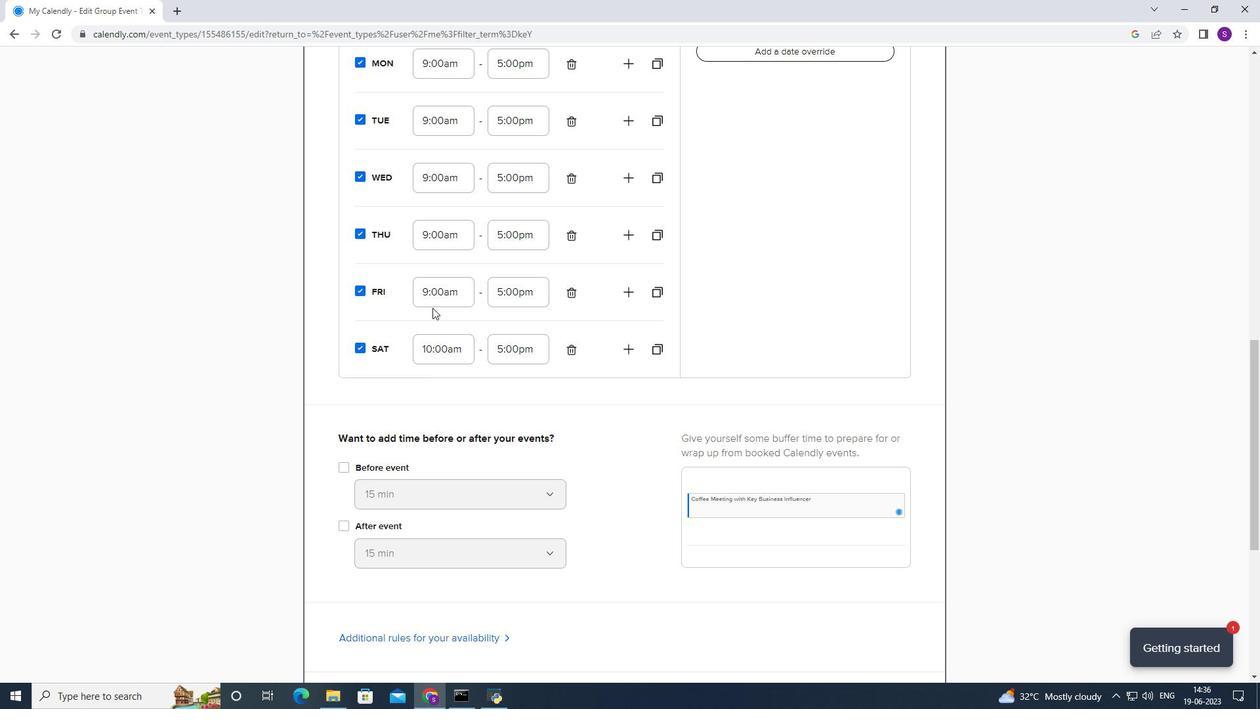 
Action: Mouse pressed left at (447, 304)
Screenshot: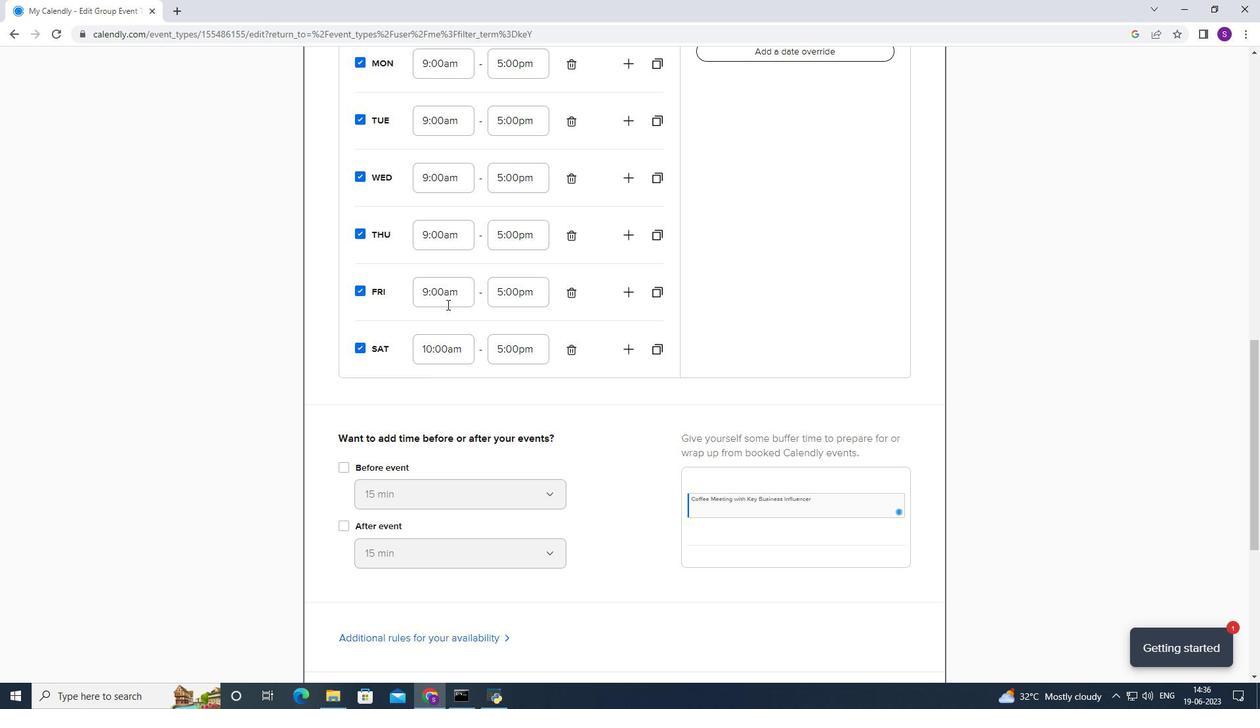 
Action: Mouse moved to (449, 358)
Screenshot: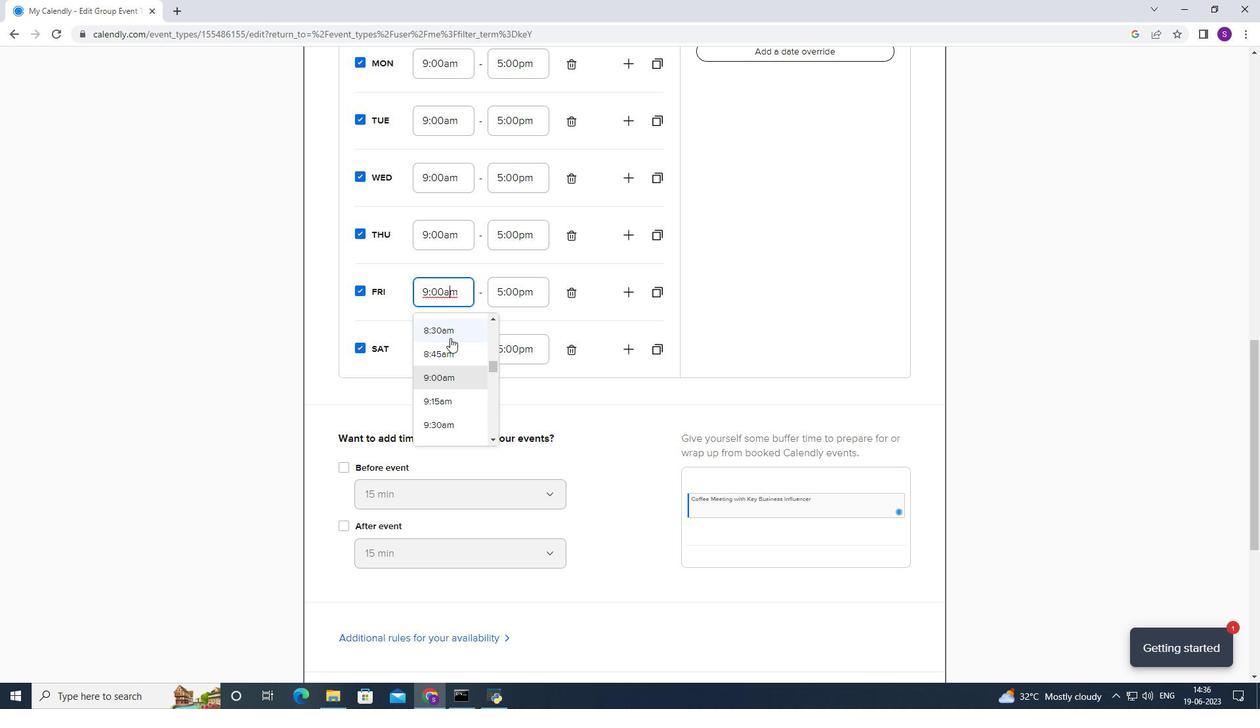 
Action: Mouse scrolled (449, 357) with delta (0, 0)
Screenshot: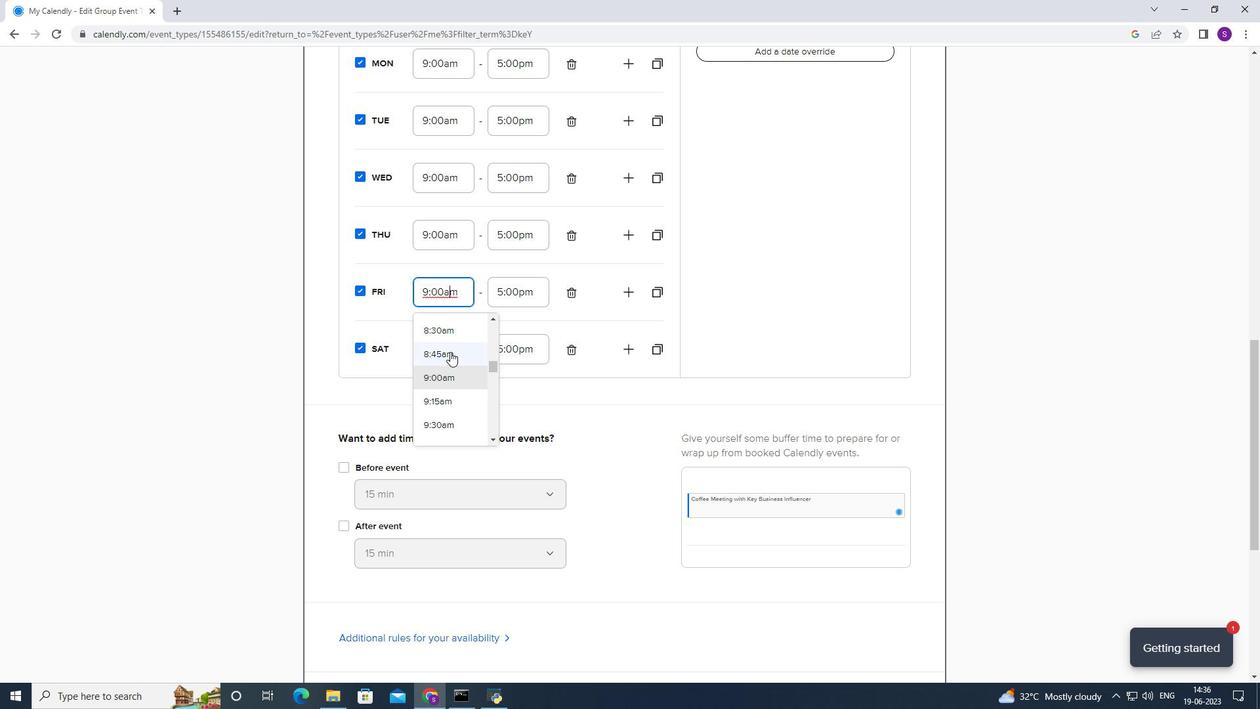 
Action: Mouse scrolled (449, 357) with delta (0, 0)
Screenshot: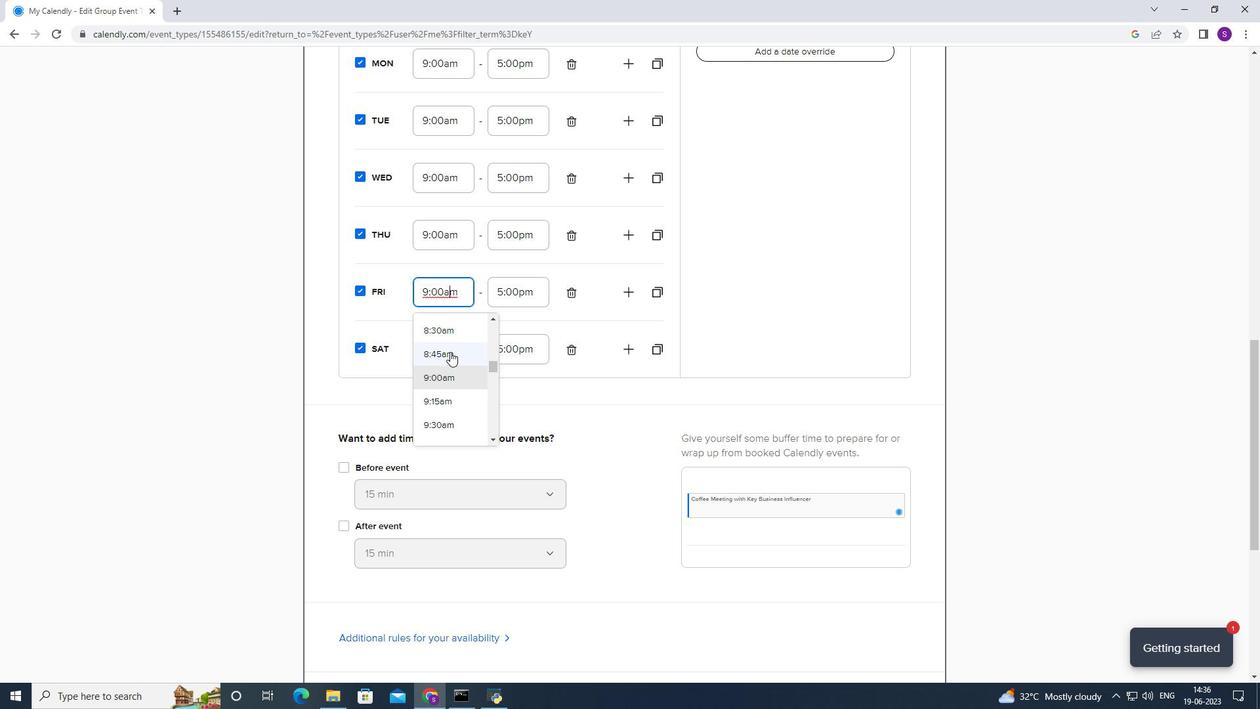 
Action: Mouse scrolled (449, 357) with delta (0, 0)
Screenshot: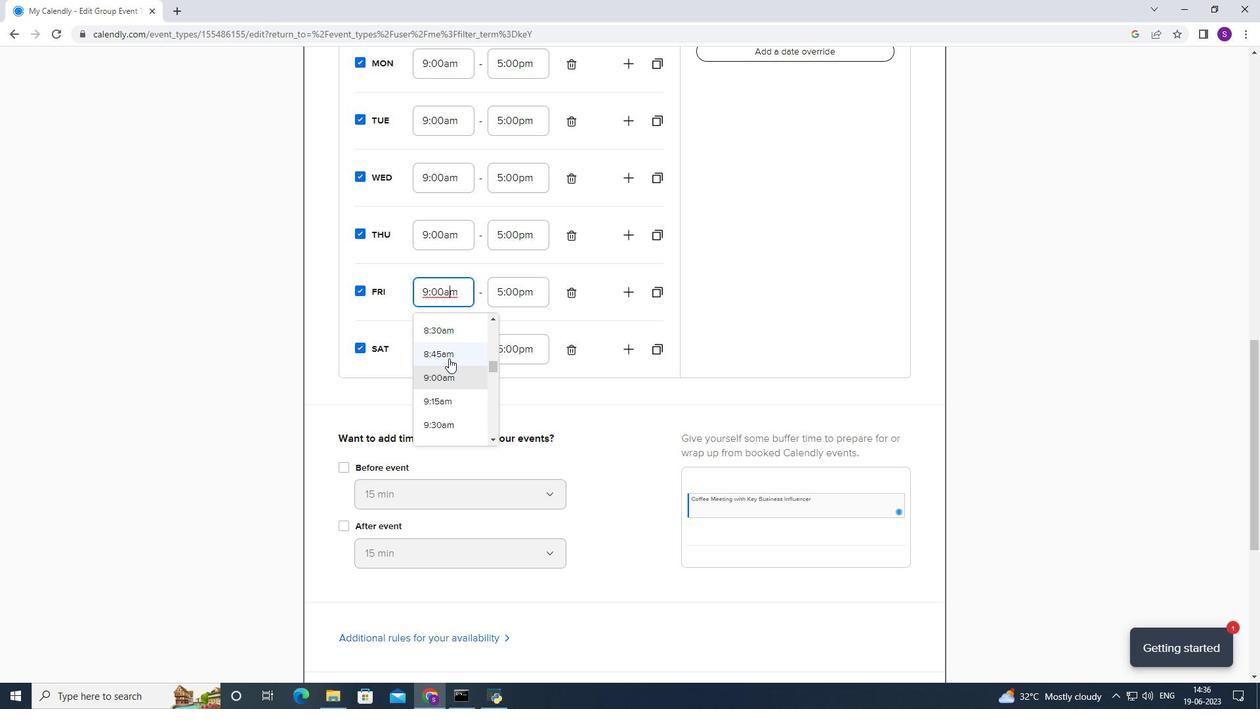 
Action: Mouse moved to (459, 330)
Screenshot: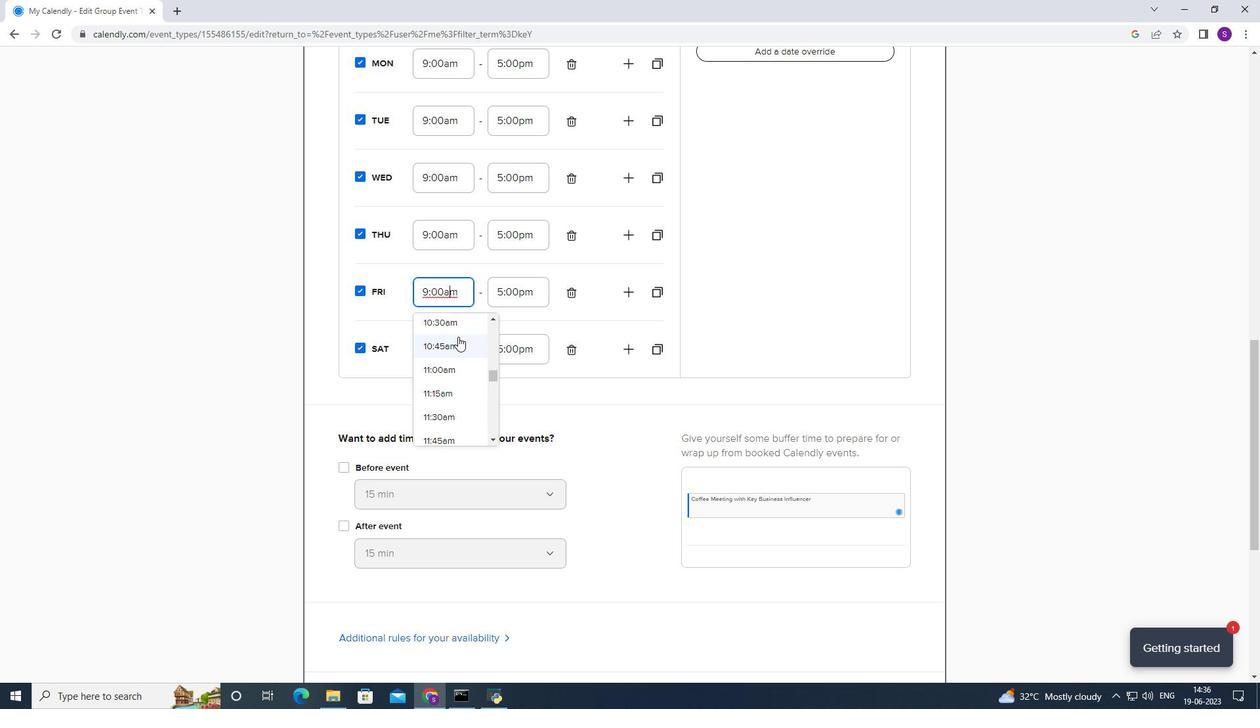 
Action: Mouse scrolled (459, 330) with delta (0, 0)
Screenshot: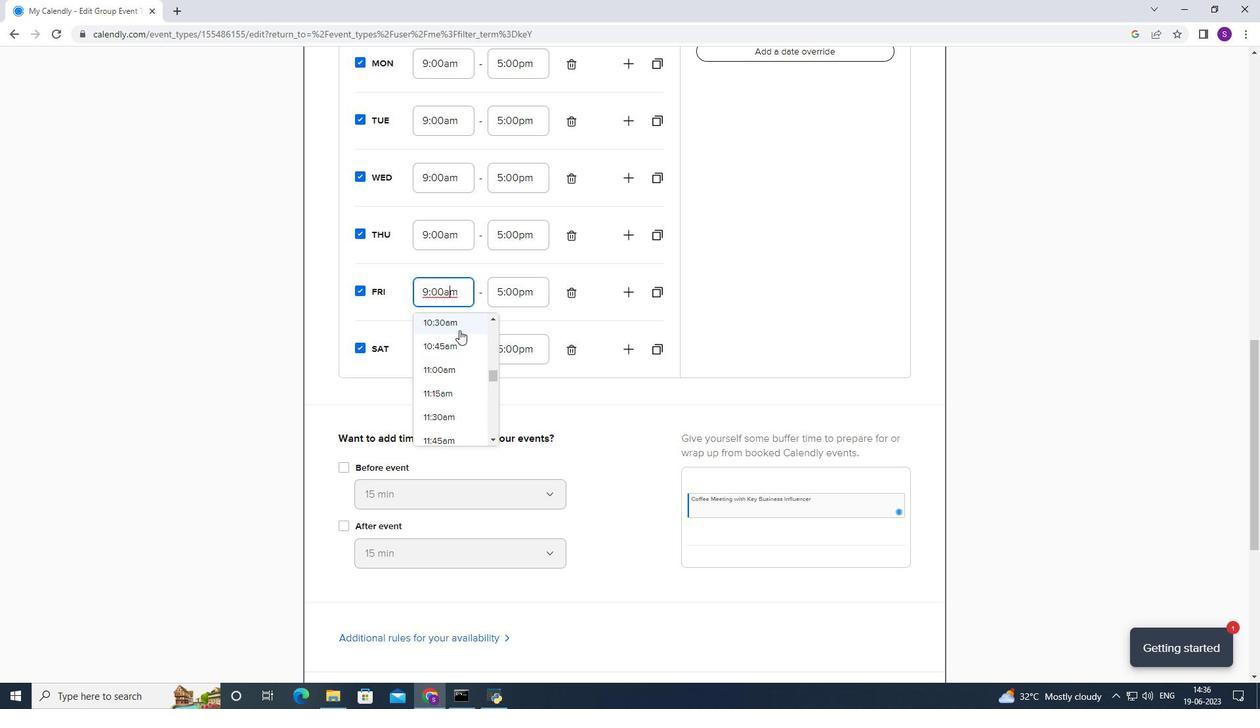 
Action: Mouse moved to (448, 341)
Screenshot: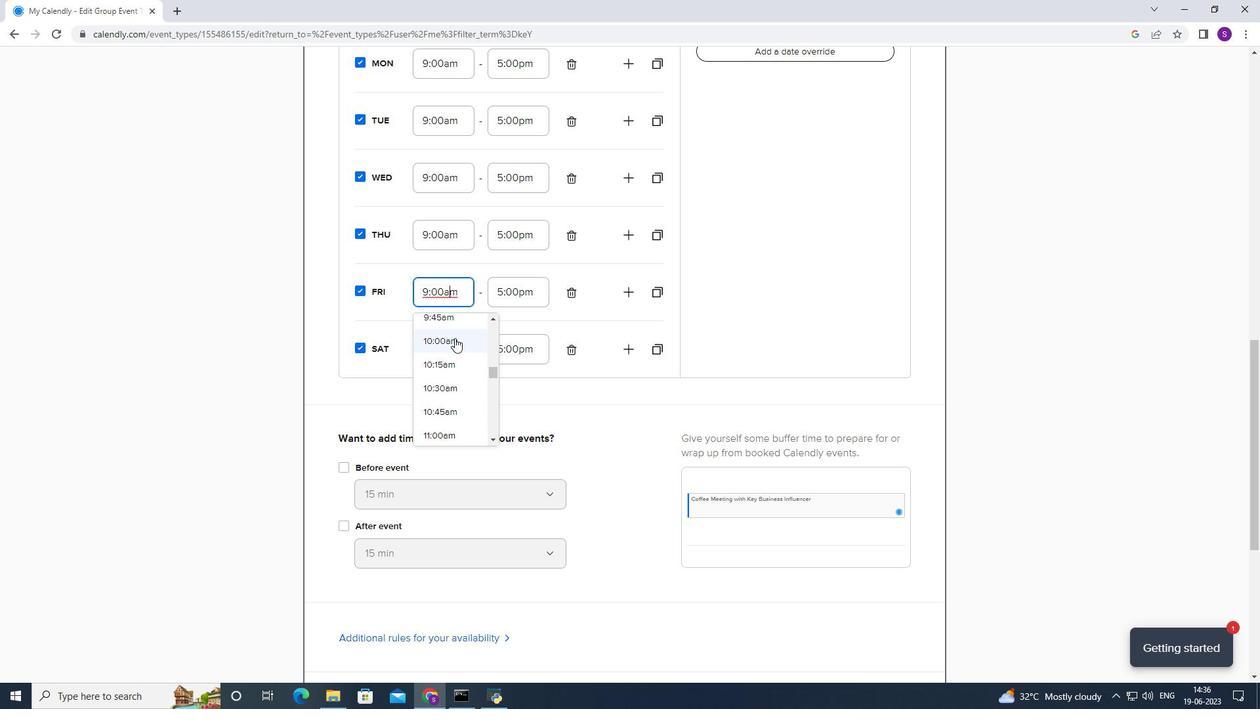 
Action: Mouse pressed left at (448, 341)
Screenshot: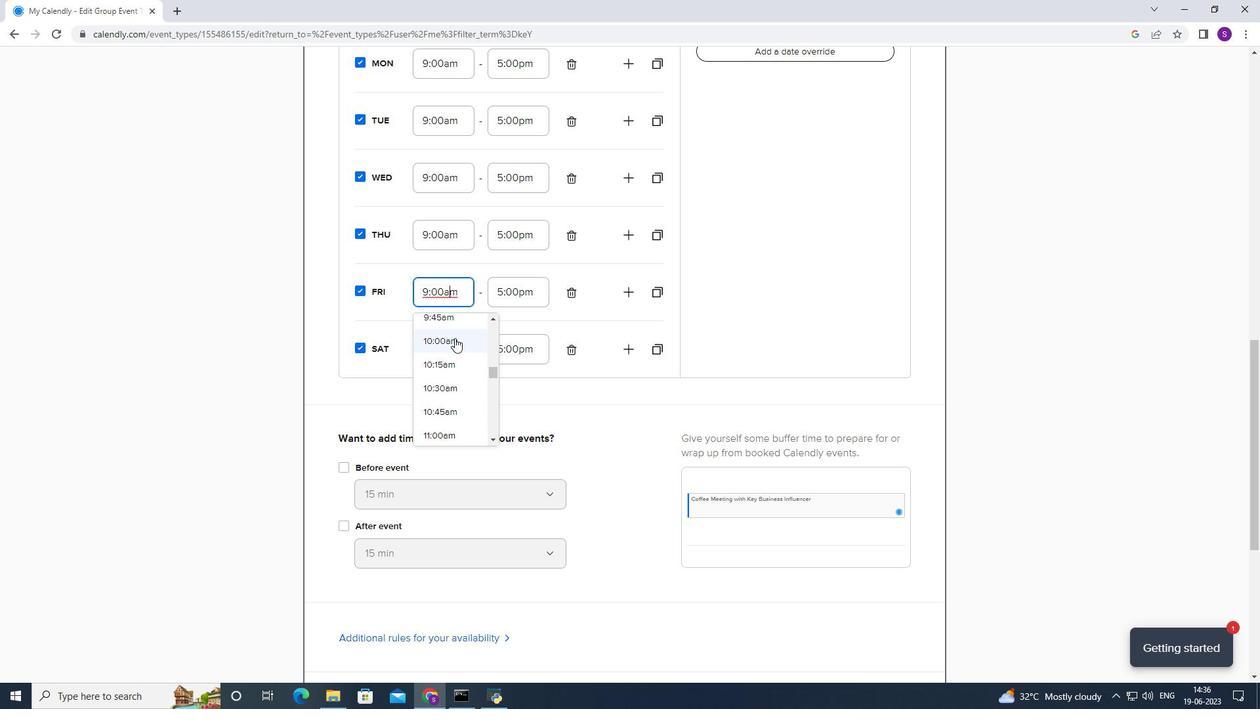 
Action: Mouse moved to (462, 246)
Screenshot: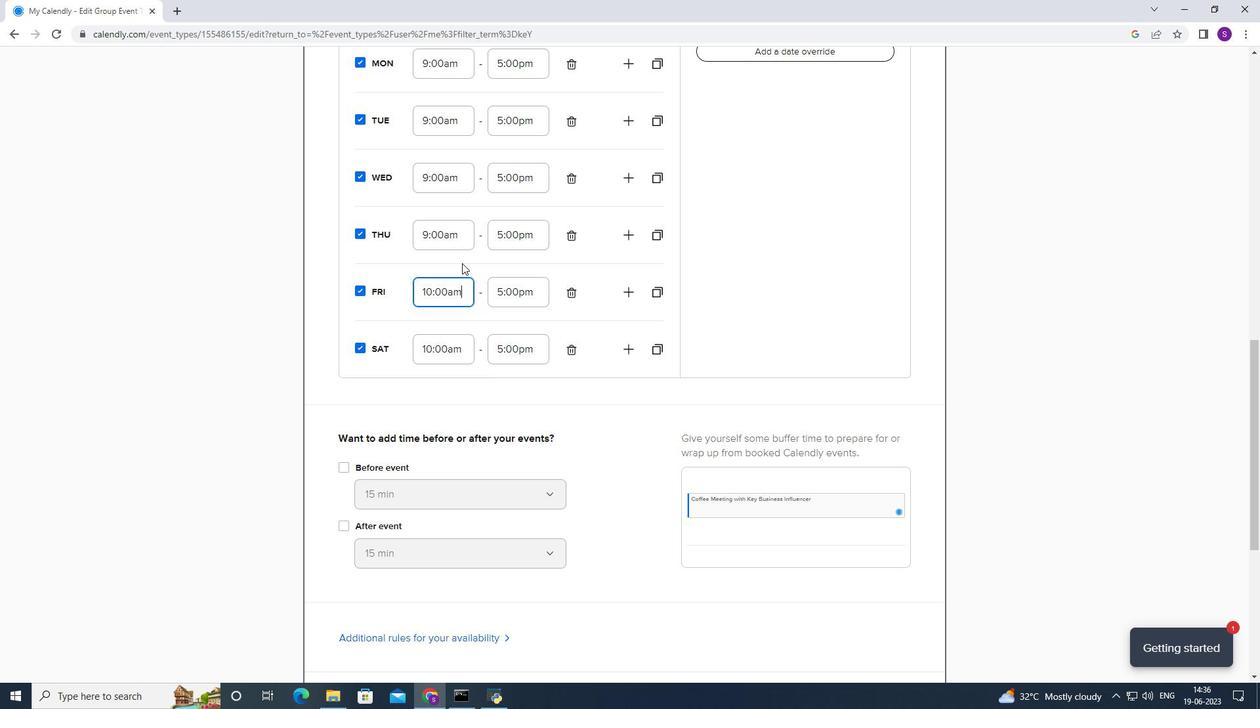 
Action: Mouse pressed left at (462, 246)
Screenshot: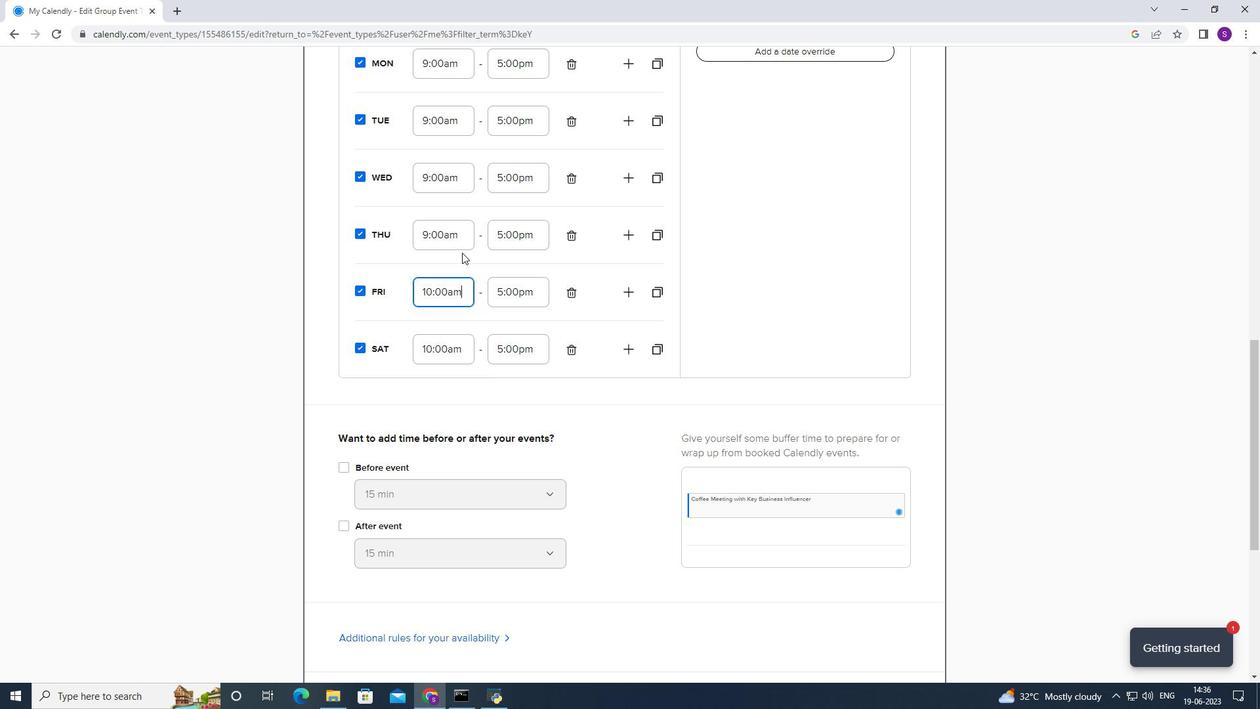 
Action: Mouse moved to (455, 319)
Screenshot: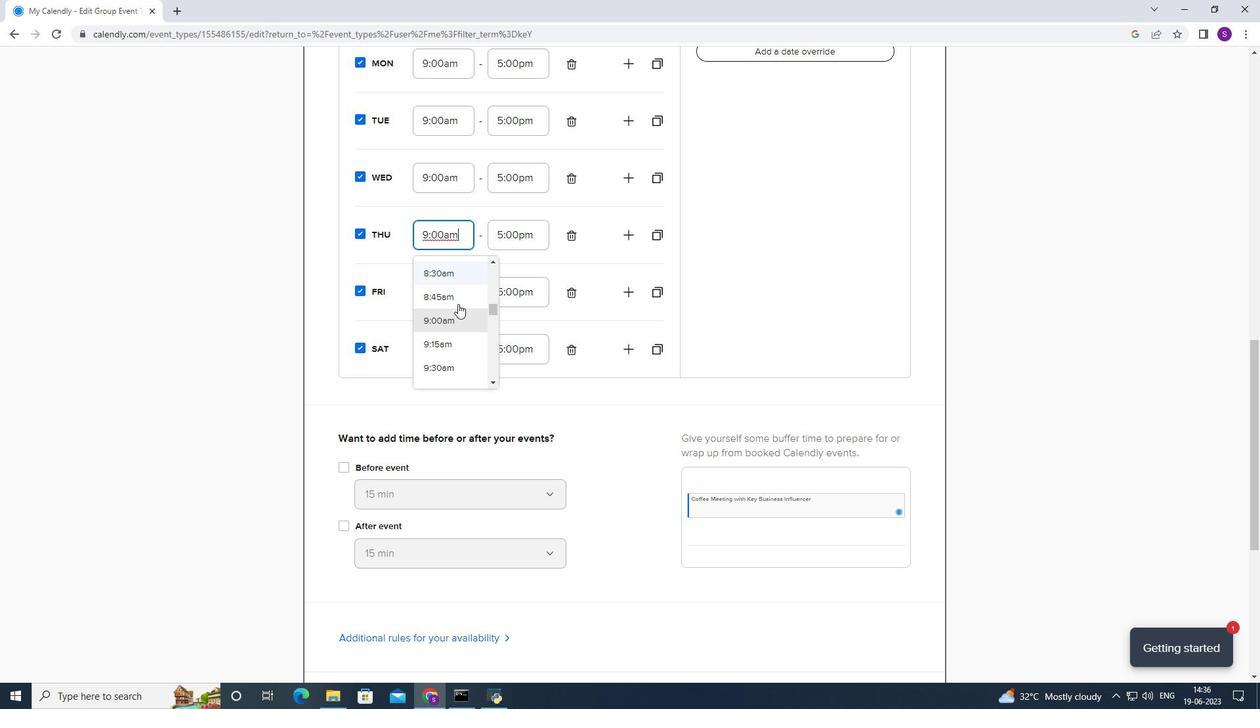 
Action: Mouse scrolled (455, 319) with delta (0, 0)
Screenshot: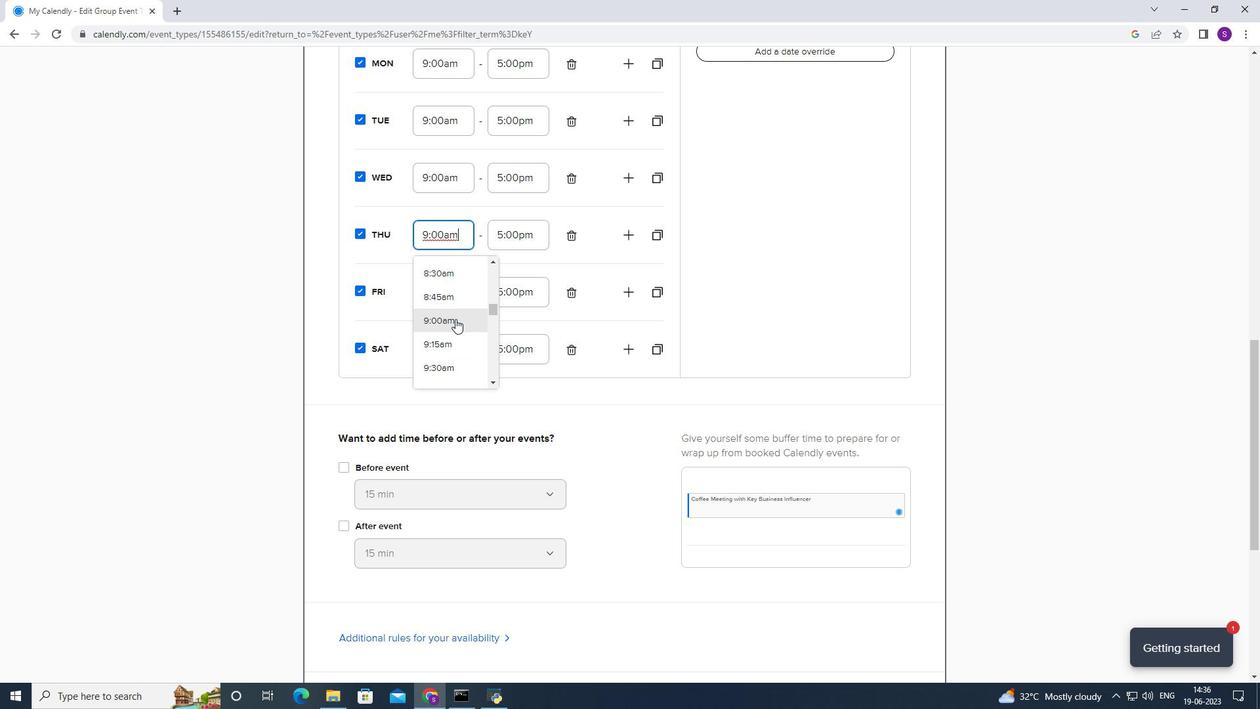 
Action: Mouse scrolled (455, 318) with delta (0, 0)
Screenshot: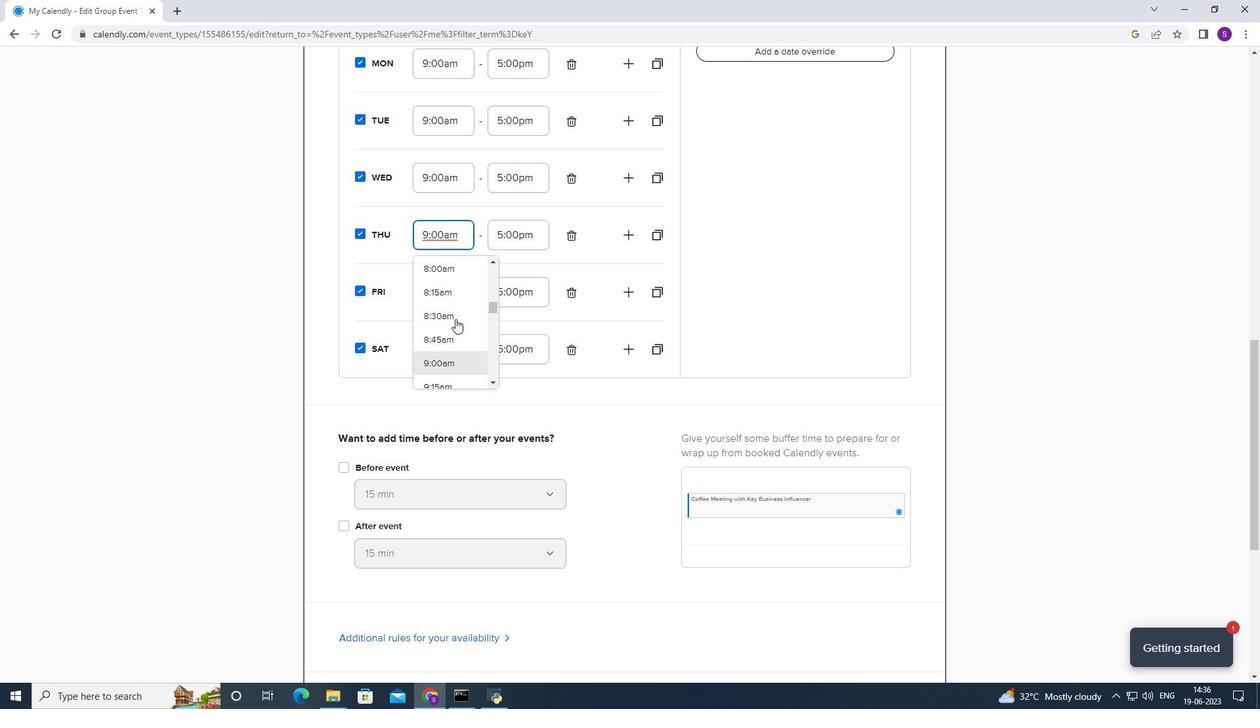 
Action: Mouse scrolled (455, 318) with delta (0, 0)
Screenshot: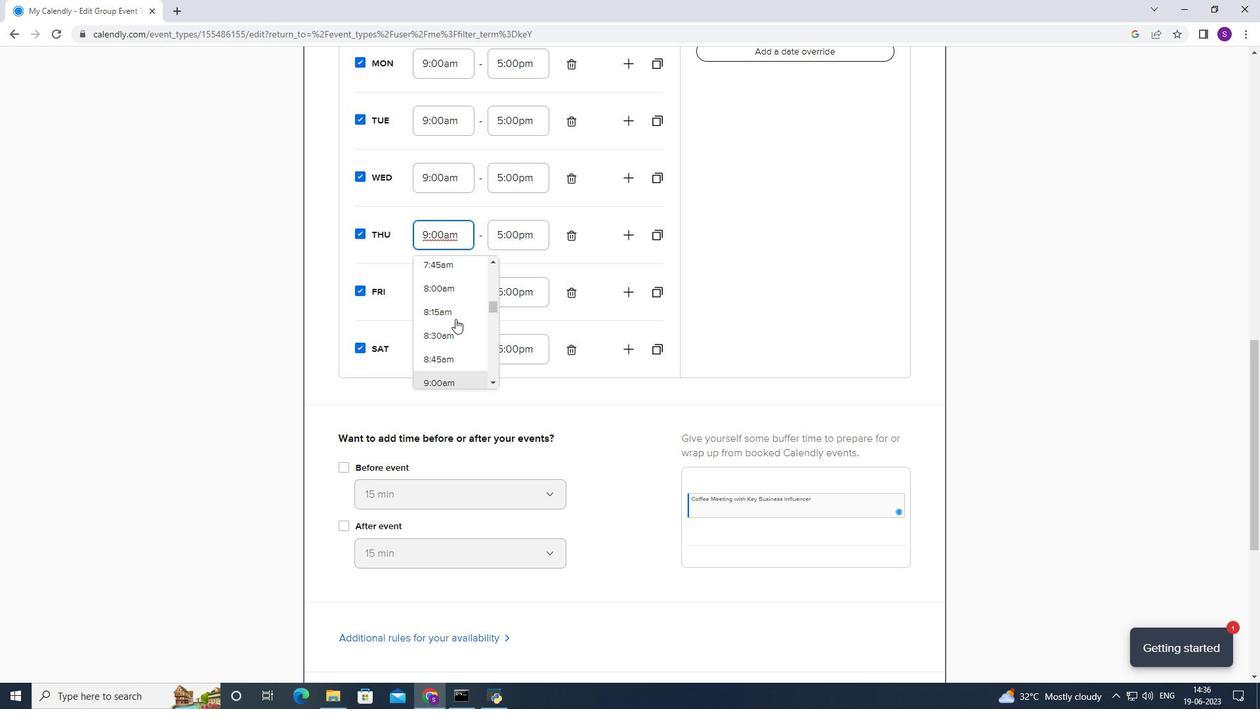 
Action: Mouse scrolled (455, 318) with delta (0, 0)
Screenshot: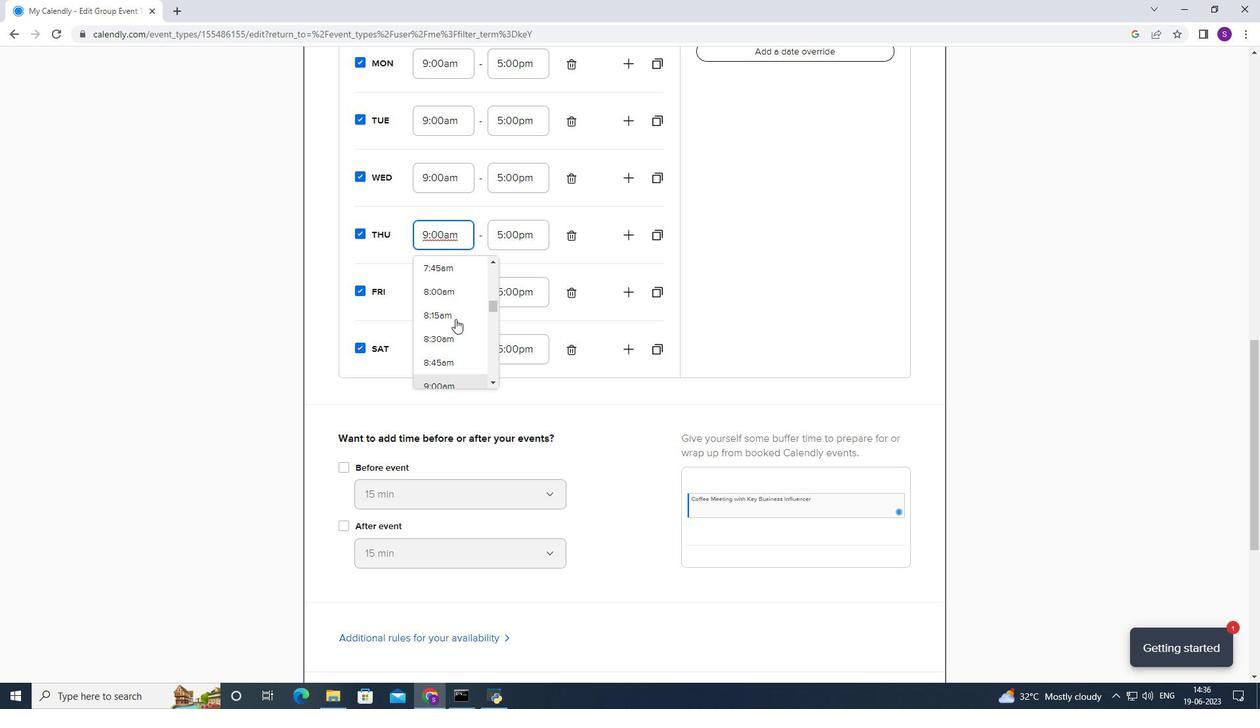 
Action: Mouse scrolled (455, 319) with delta (0, 0)
Screenshot: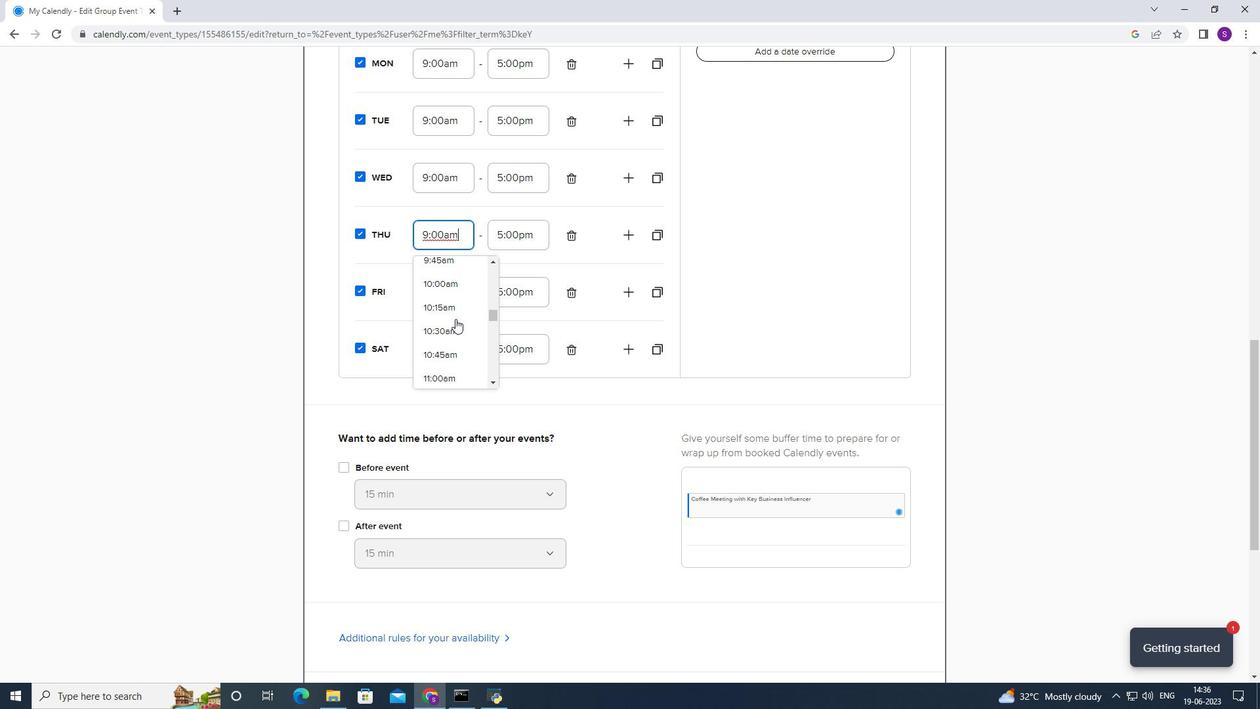
Action: Mouse moved to (442, 319)
Screenshot: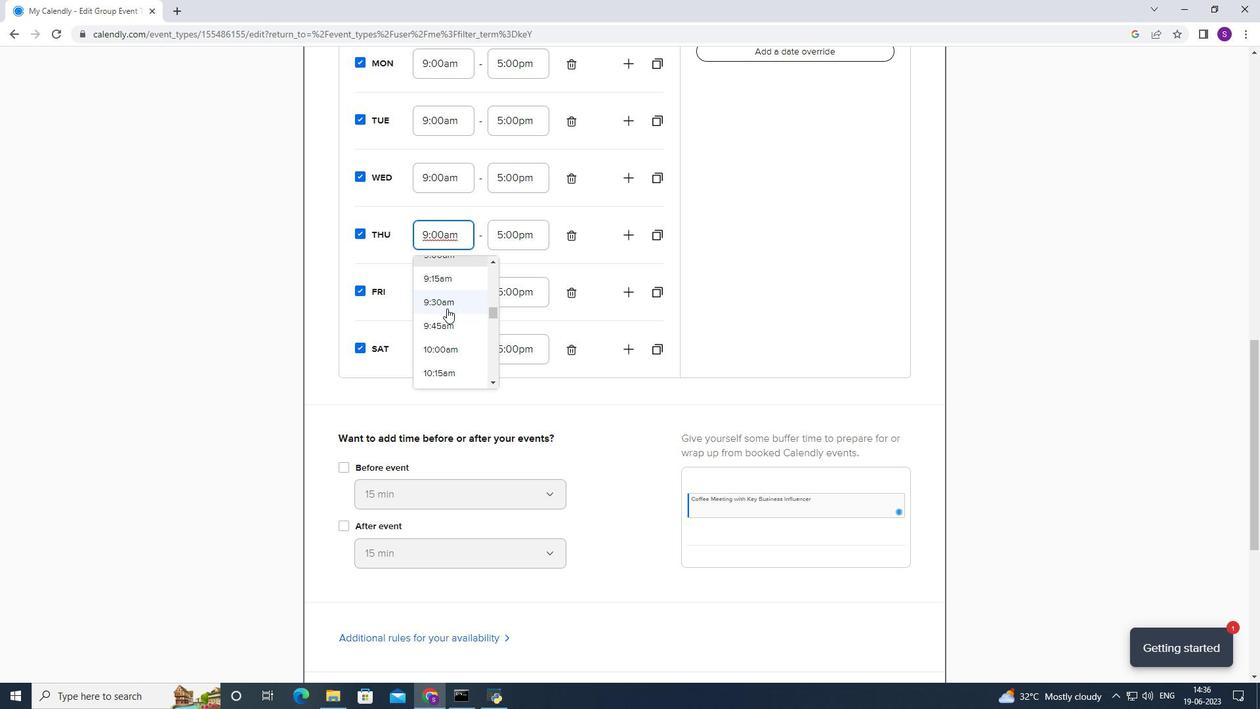 
Action: Mouse pressed left at (442, 319)
Screenshot: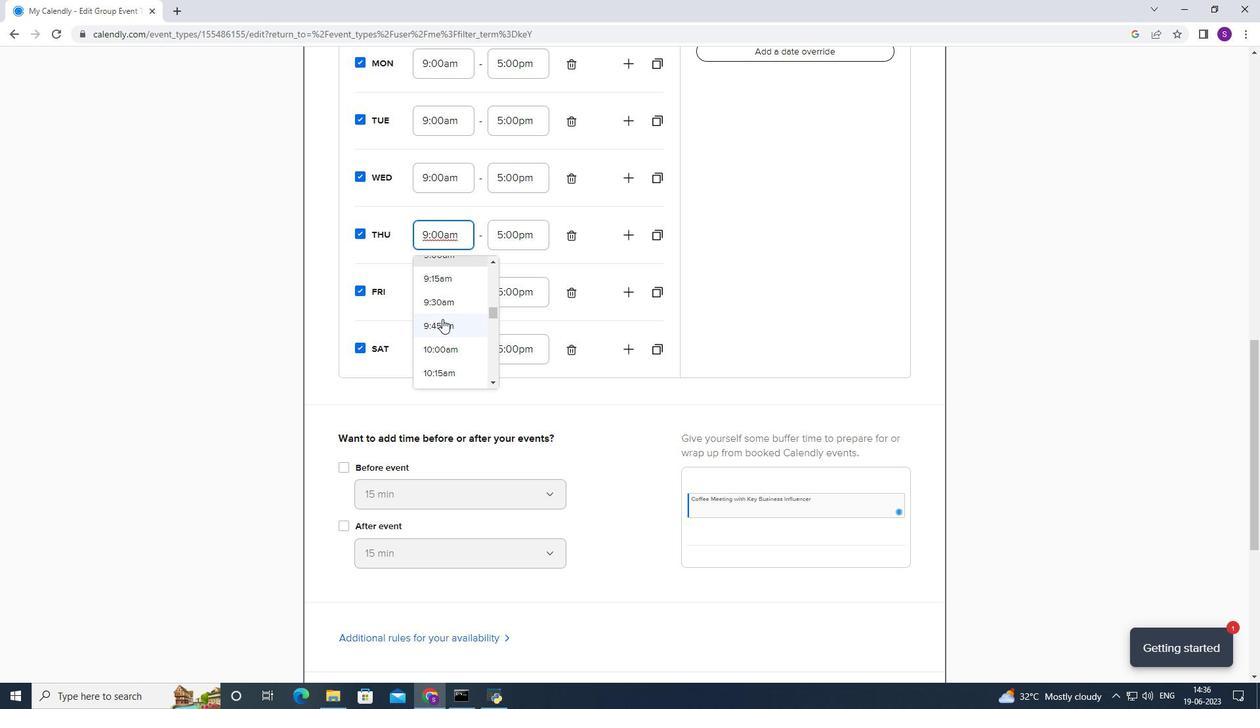 
Action: Mouse moved to (444, 307)
Screenshot: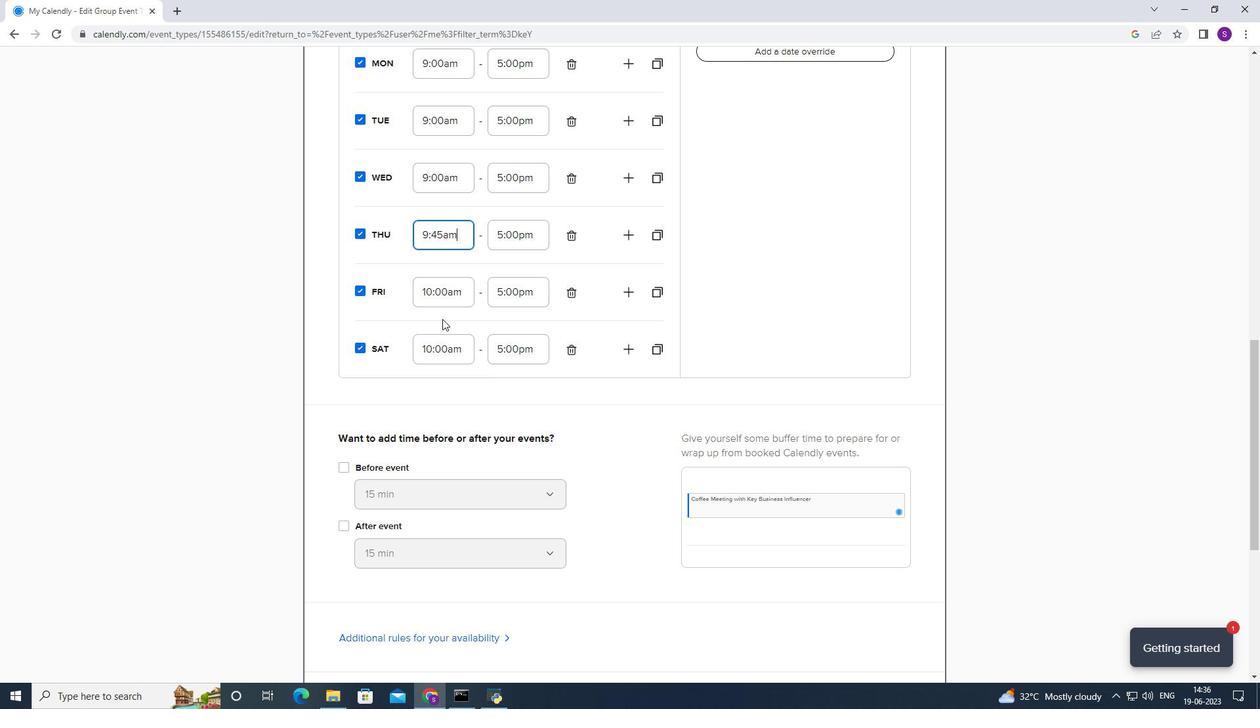 
Action: Mouse pressed left at (444, 307)
Screenshot: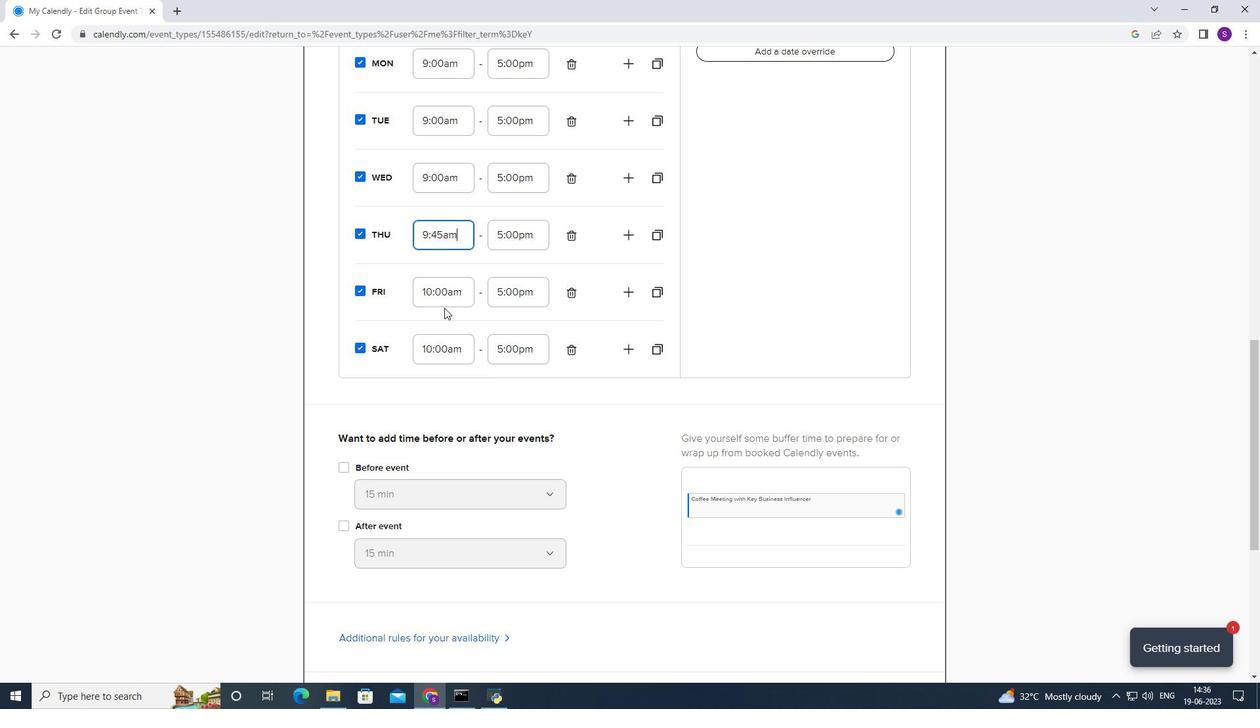 
Action: Mouse moved to (457, 238)
Screenshot: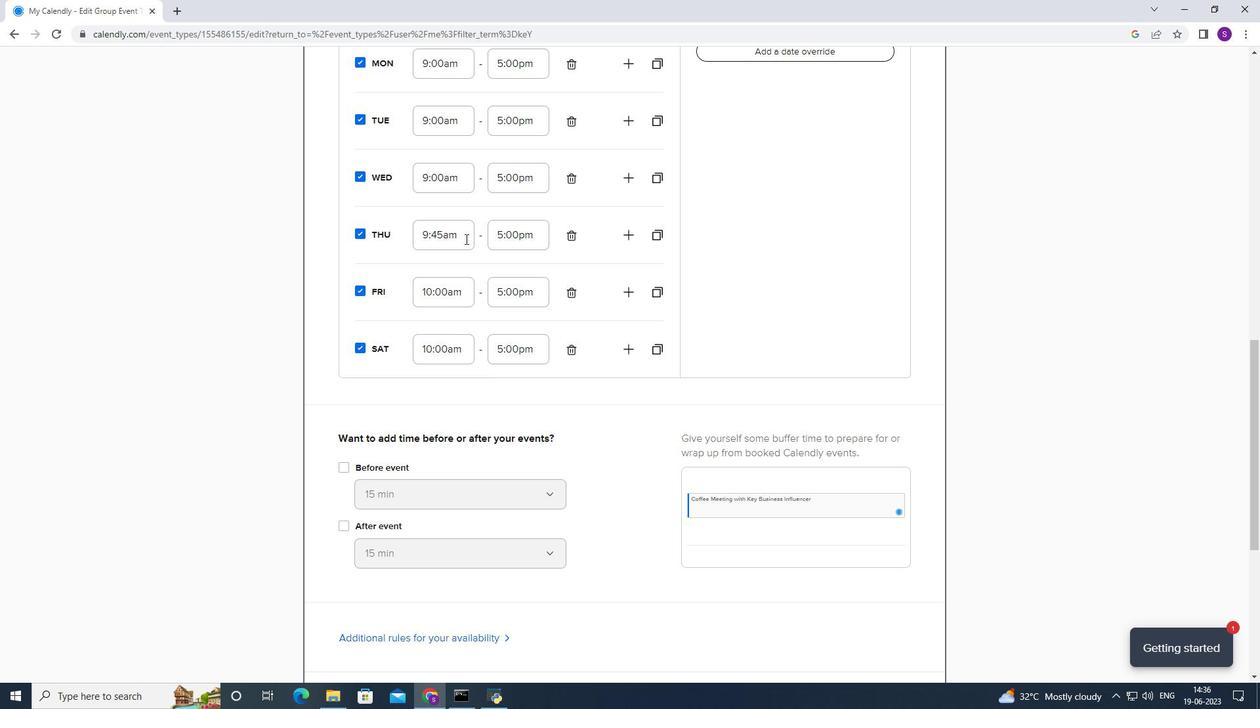 
Action: Mouse pressed left at (457, 238)
Screenshot: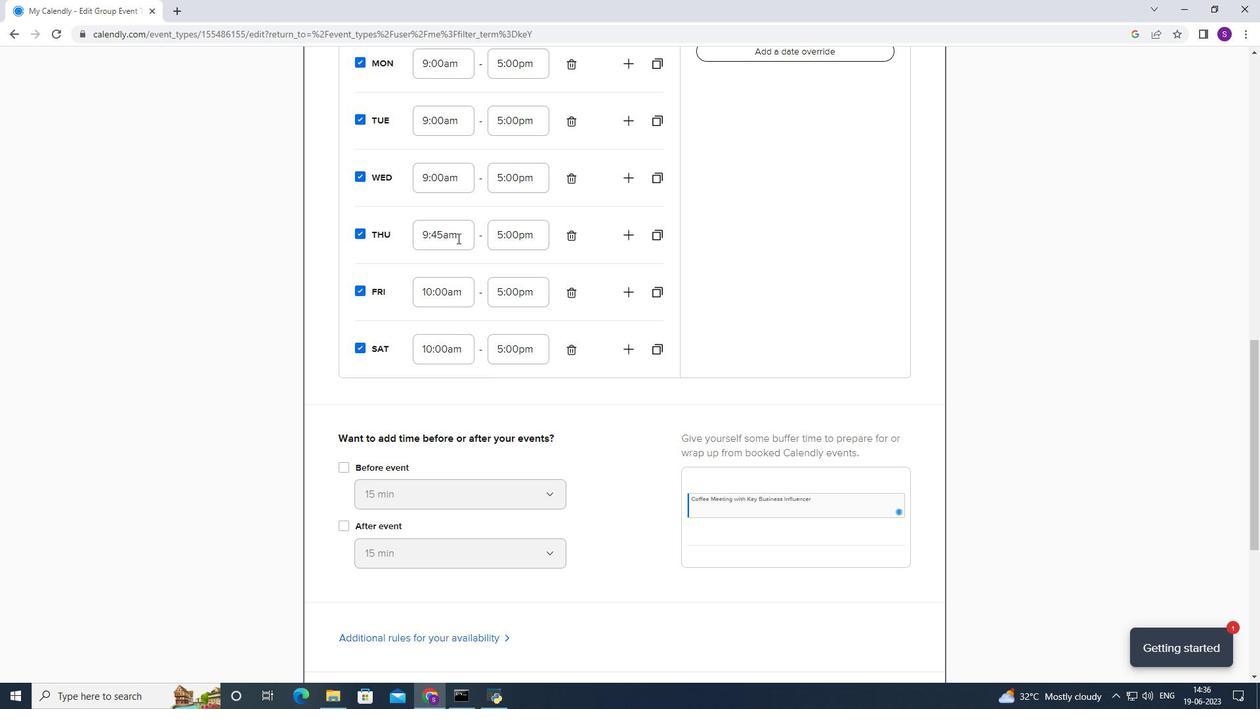 
Action: Mouse moved to (452, 309)
Screenshot: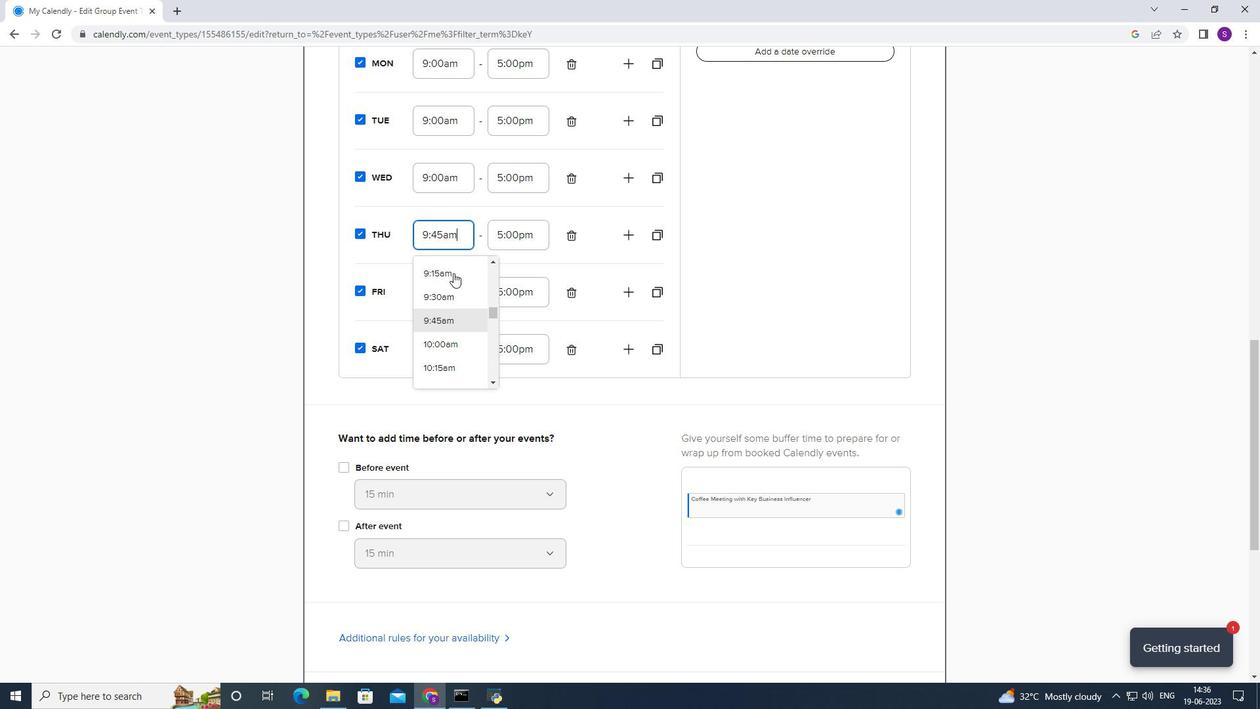 
Action: Mouse scrolled (452, 309) with delta (0, 0)
Screenshot: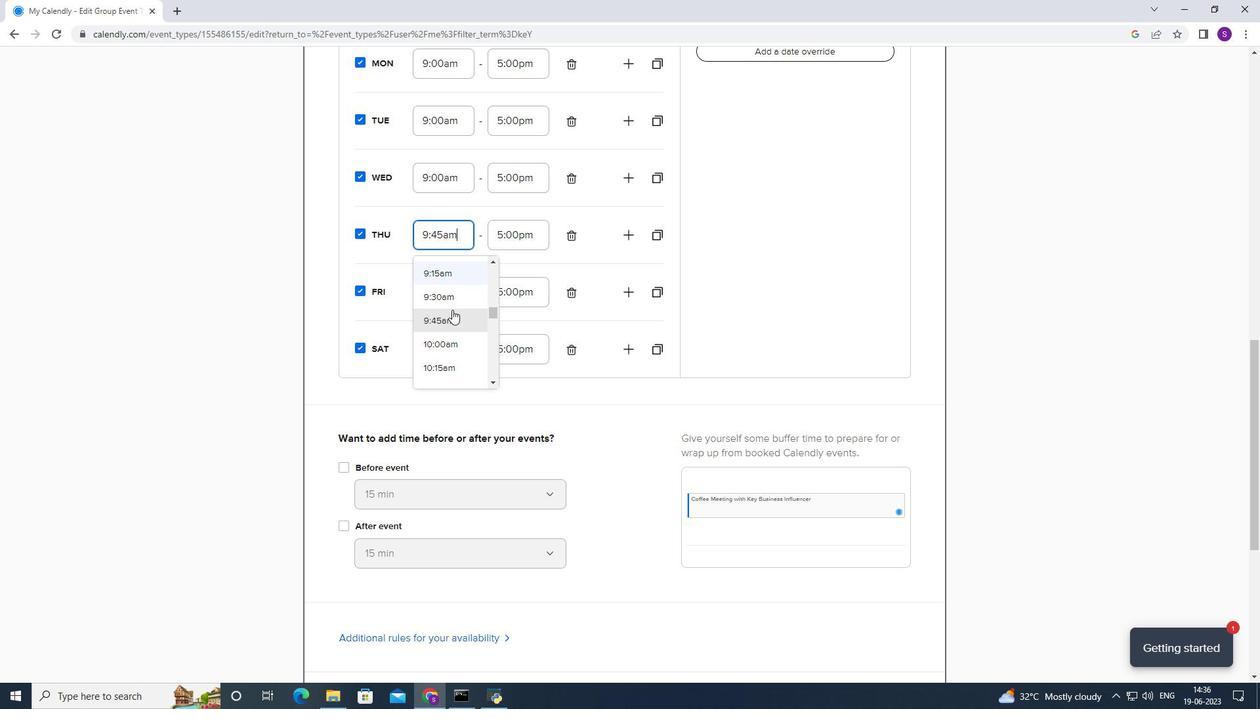 
Action: Mouse moved to (453, 281)
Screenshot: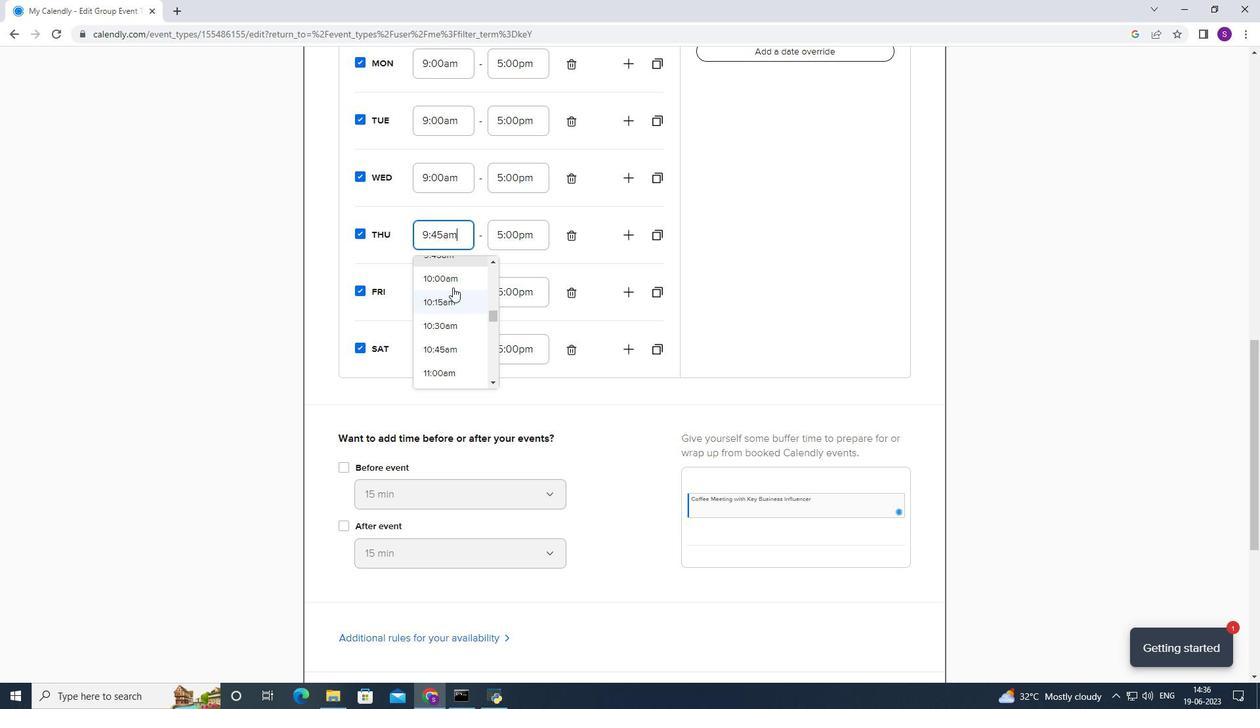 
Action: Mouse pressed left at (453, 281)
Screenshot: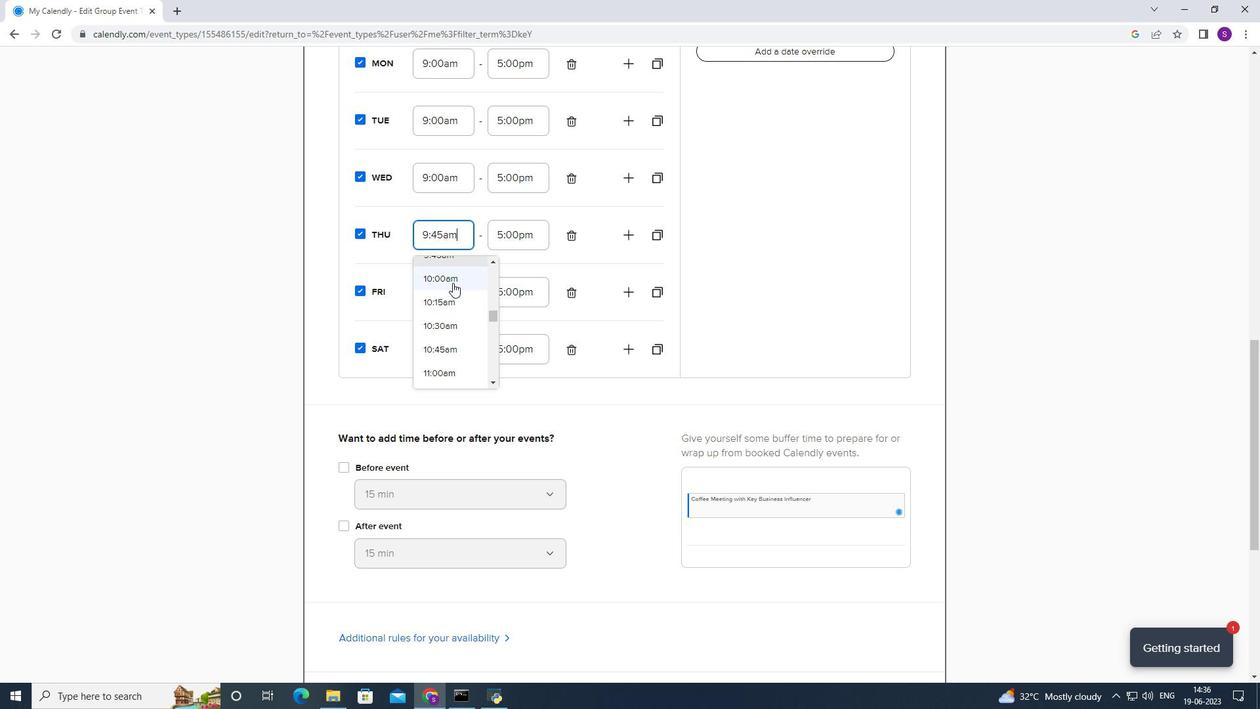 
Action: Mouse moved to (529, 247)
Screenshot: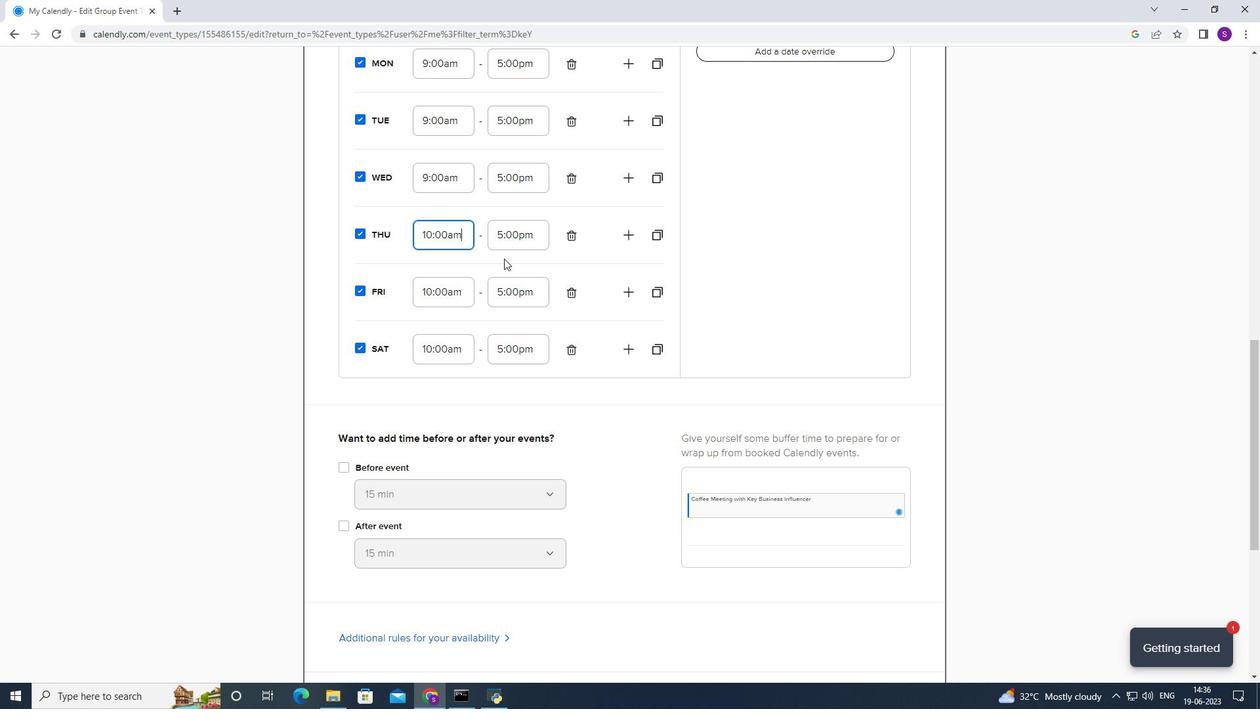 
Action: Mouse pressed left at (529, 247)
Screenshot: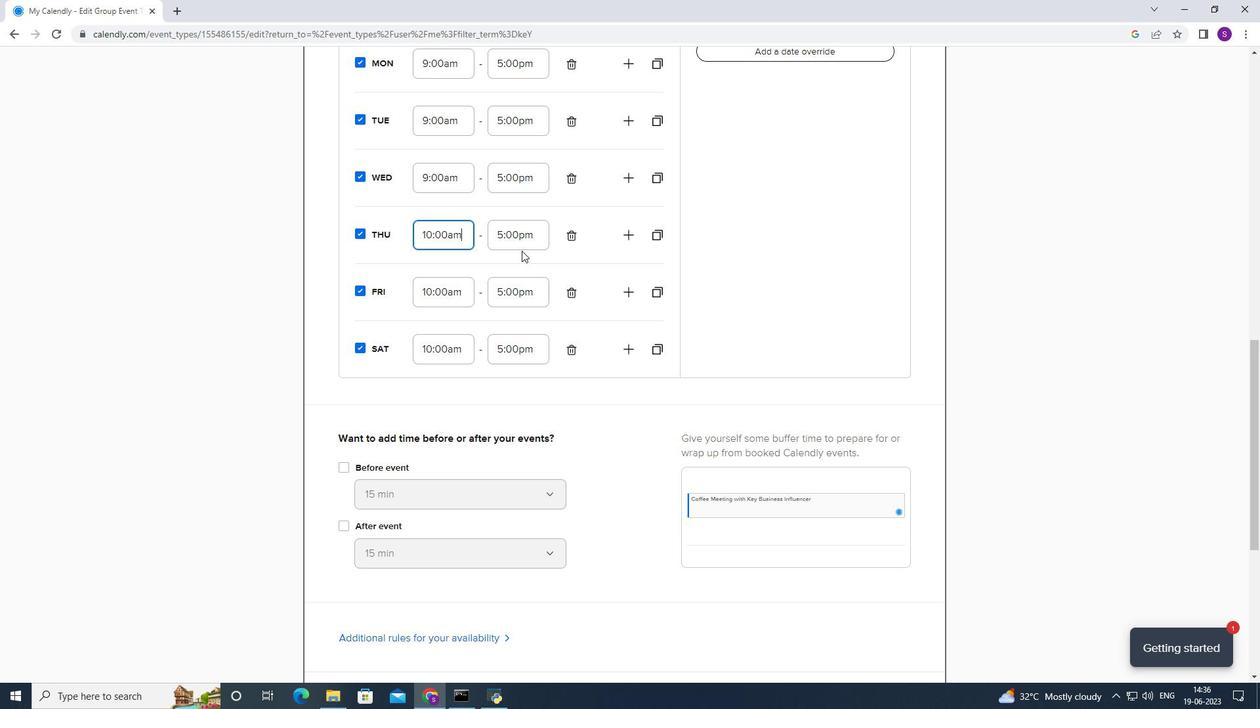 
Action: Mouse moved to (520, 291)
Screenshot: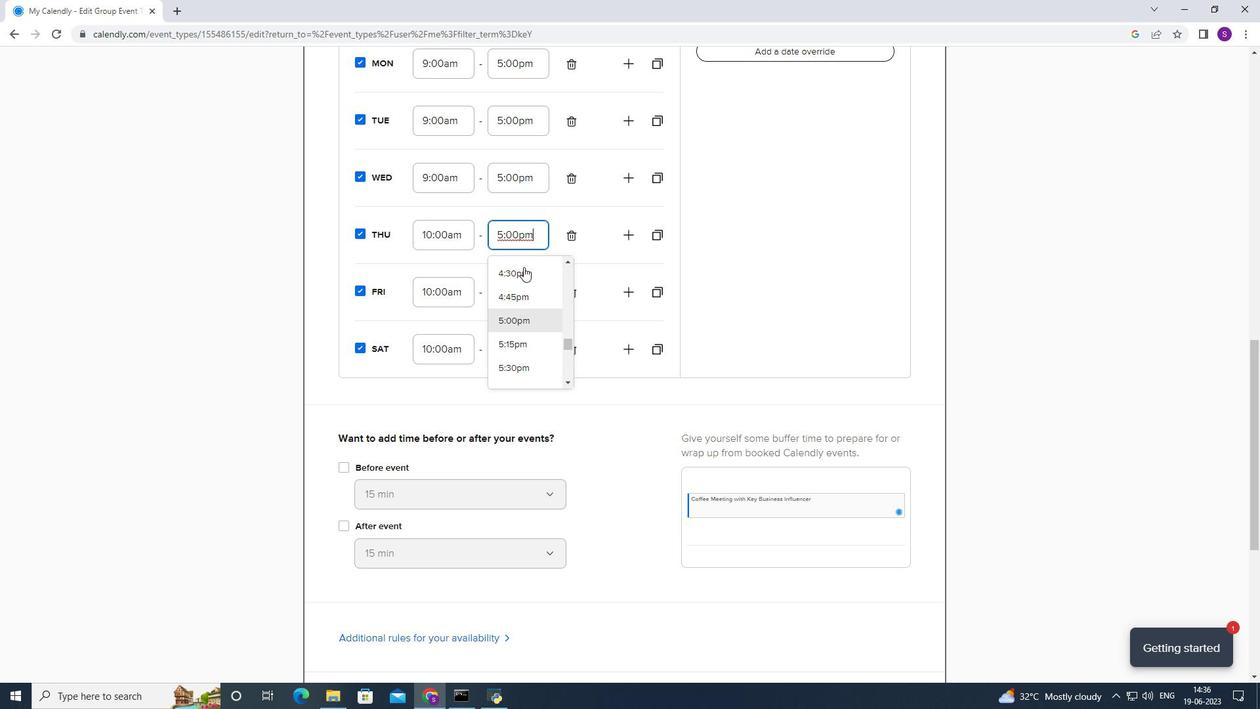 
Action: Mouse scrolled (520, 290) with delta (0, 0)
Screenshot: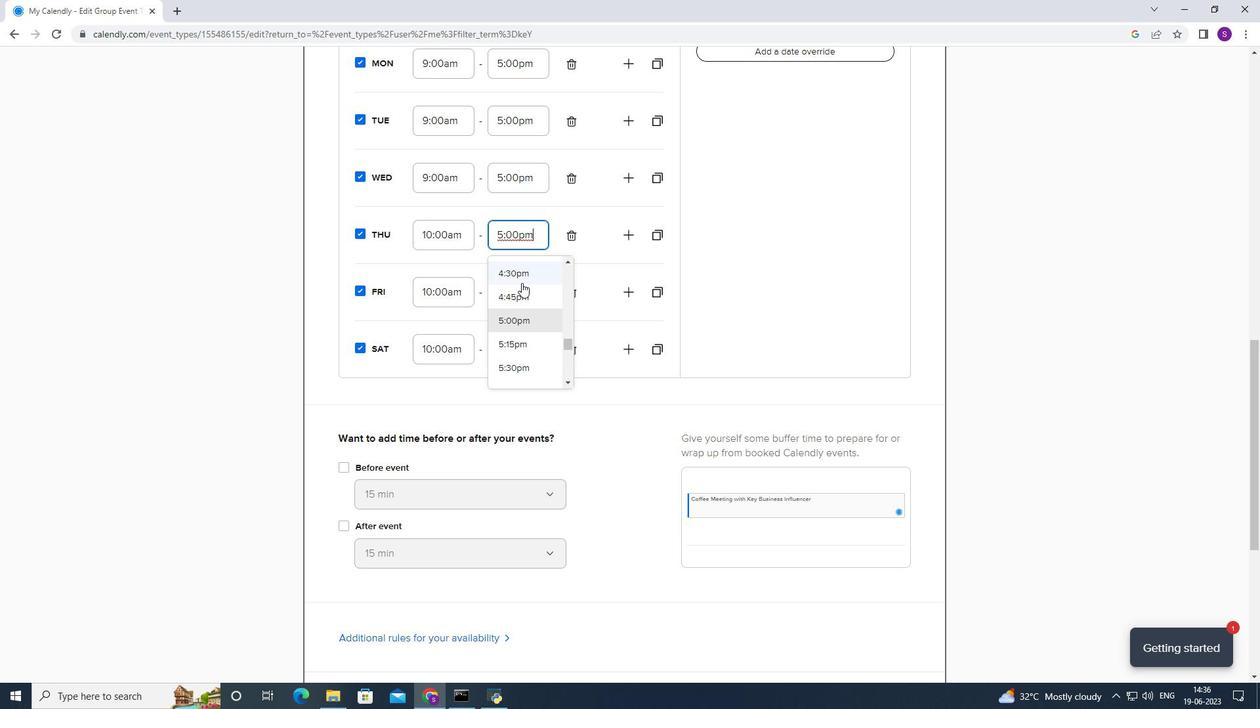 
Action: Mouse scrolled (520, 290) with delta (0, 0)
Screenshot: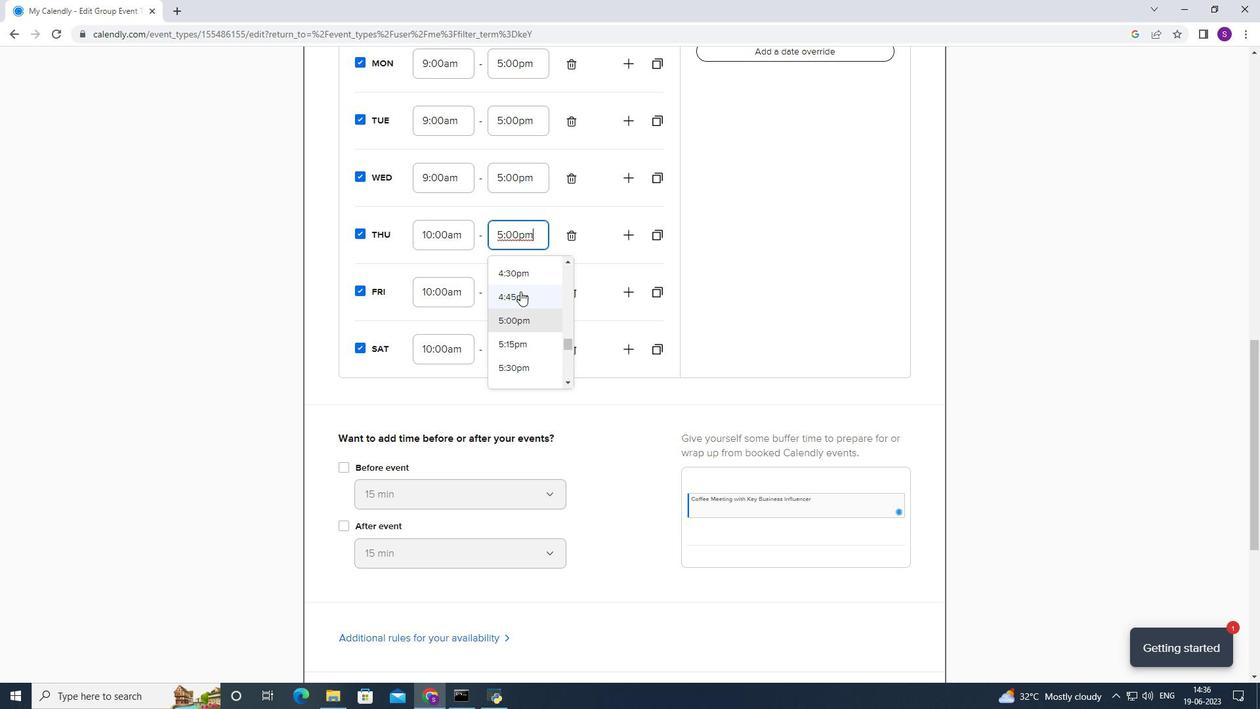 
Action: Mouse moved to (526, 282)
Screenshot: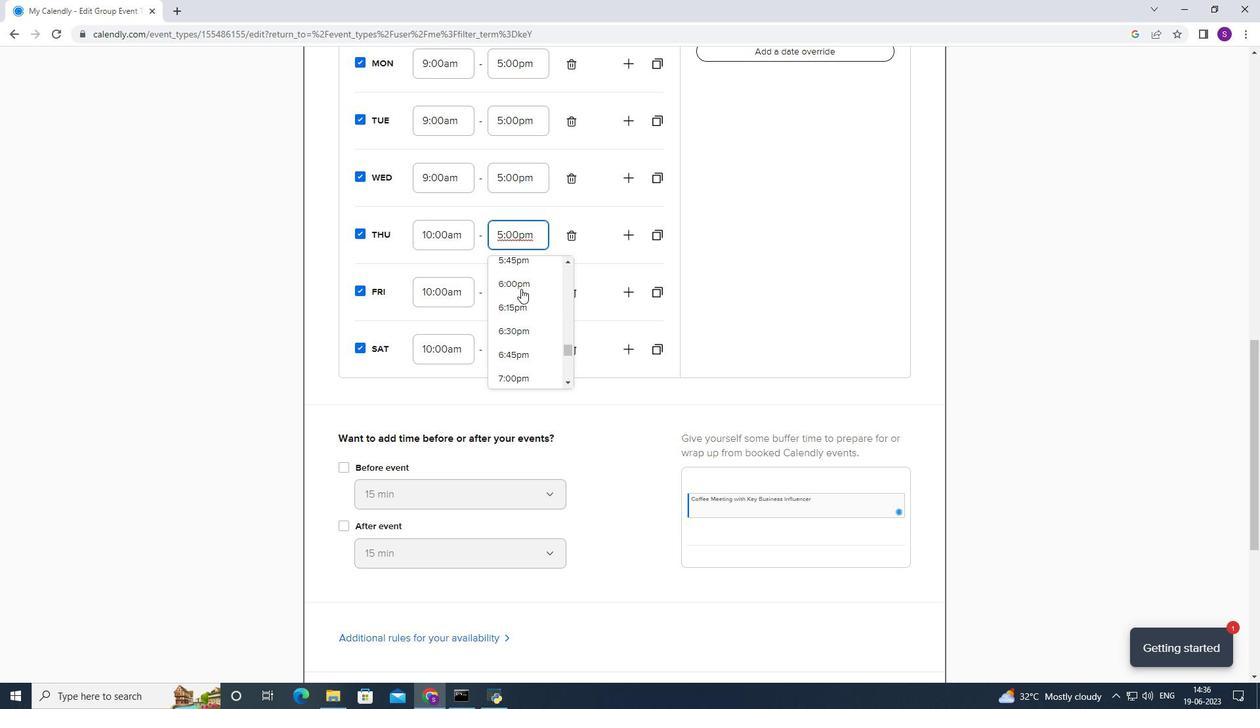 
Action: Mouse pressed left at (526, 282)
Screenshot: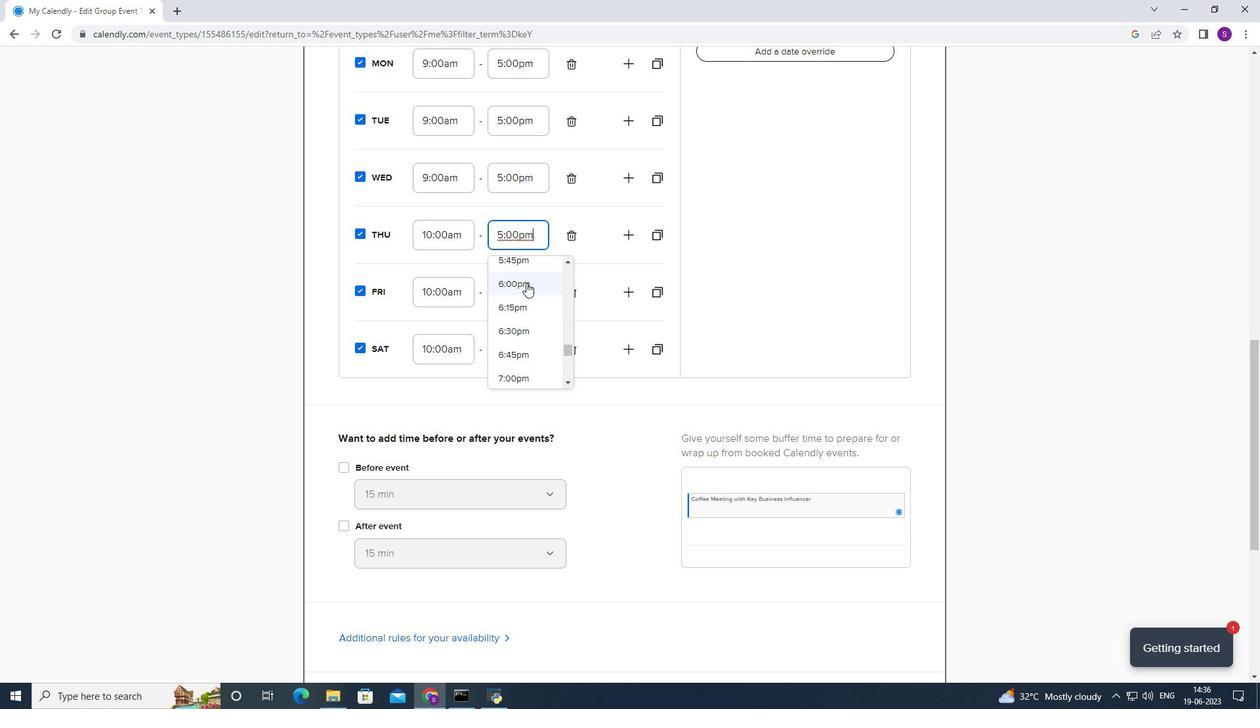 
Action: Mouse moved to (512, 288)
Screenshot: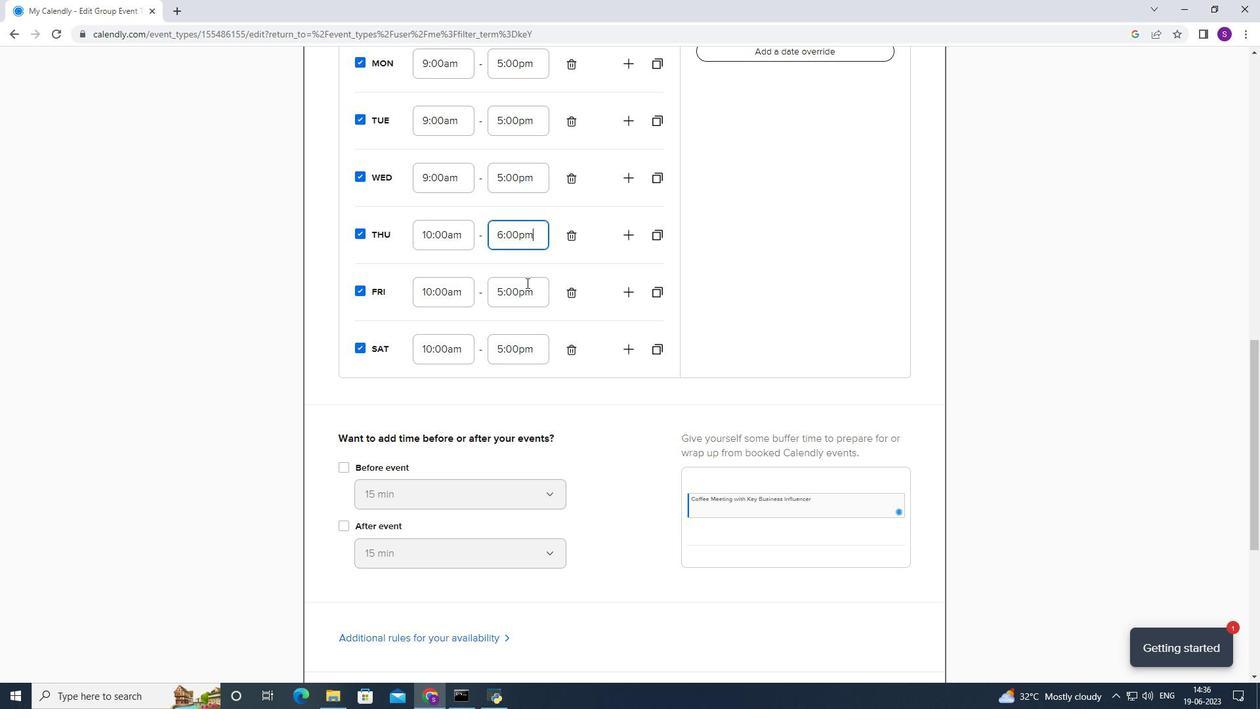 
Action: Mouse pressed left at (512, 288)
Screenshot: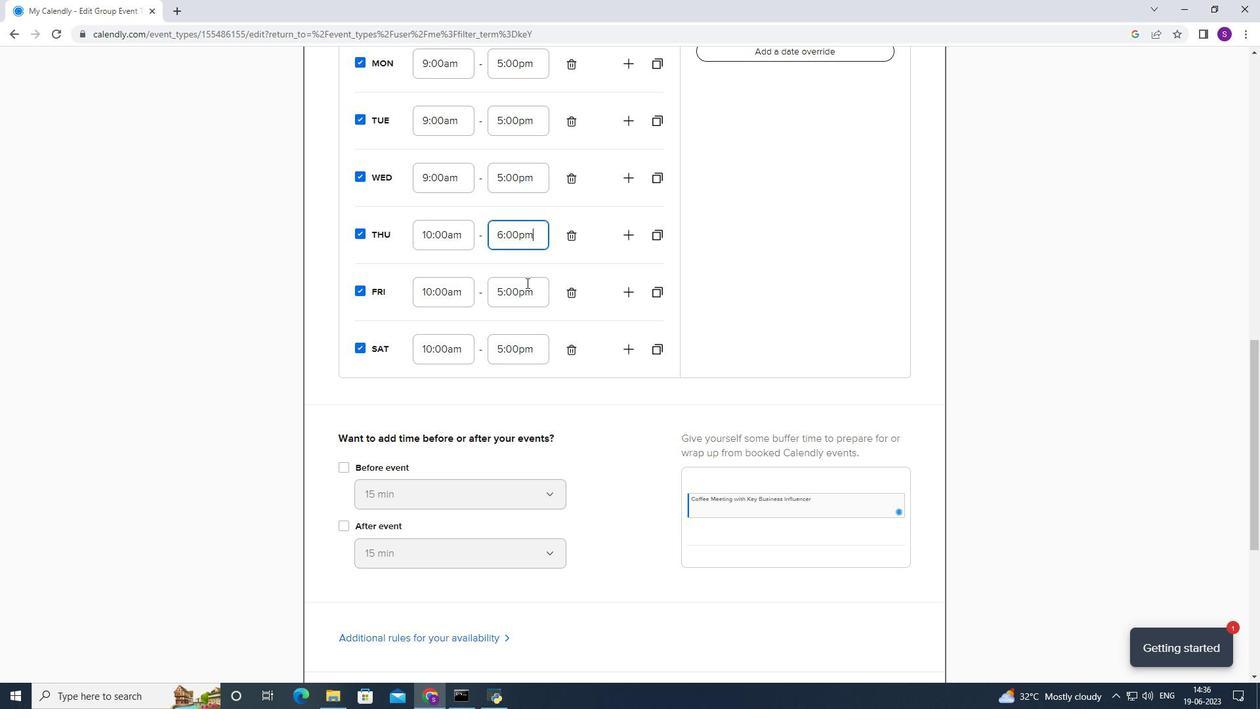 
Action: Mouse moved to (520, 325)
Screenshot: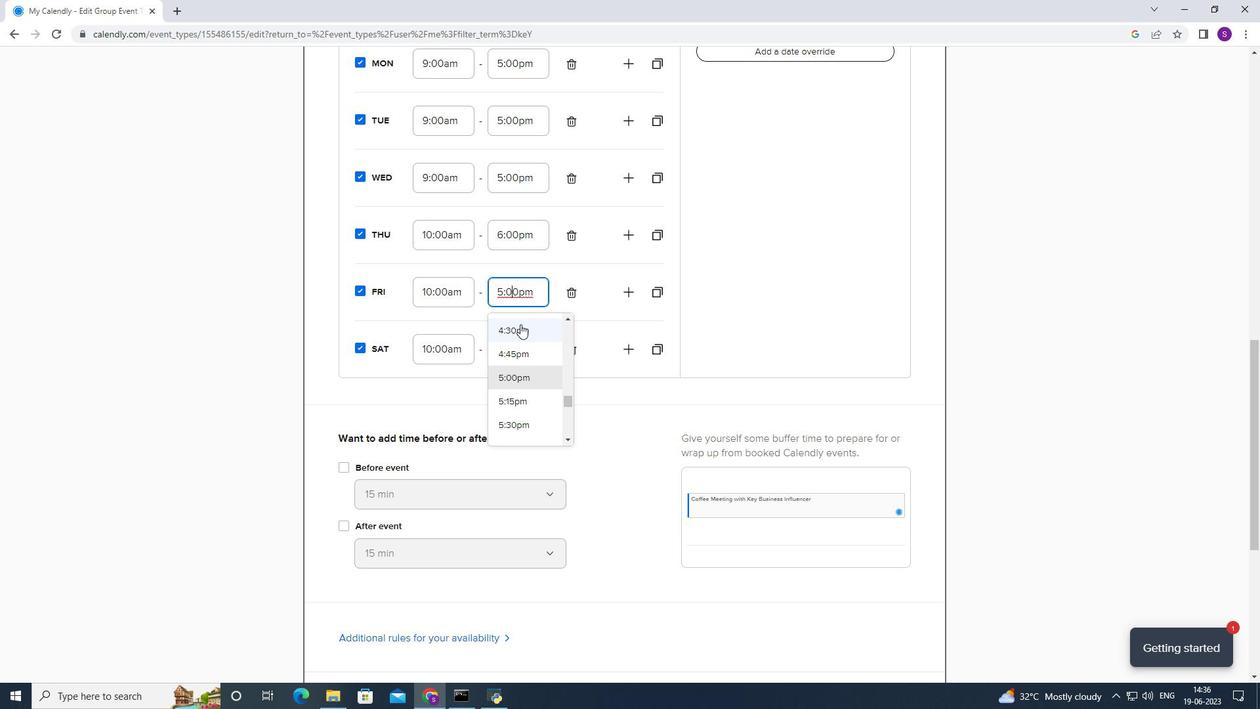 
Action: Mouse scrolled (520, 324) with delta (0, 0)
Screenshot: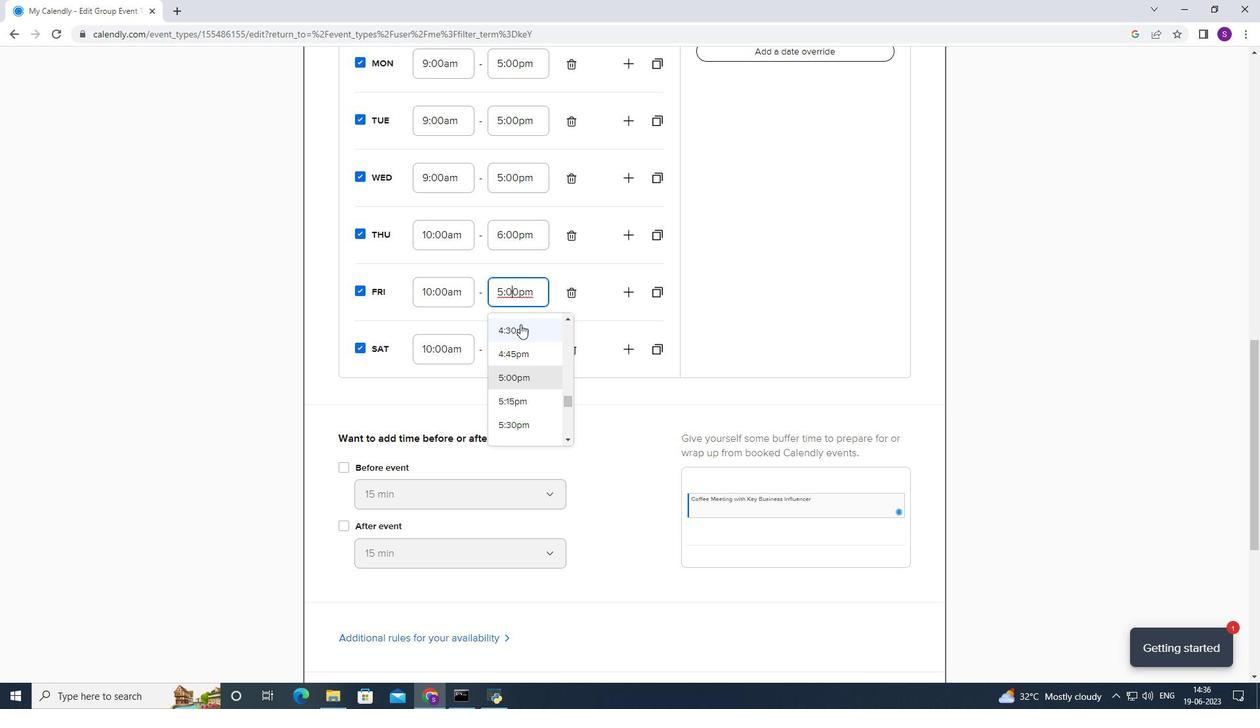 
Action: Mouse scrolled (520, 324) with delta (0, 0)
Screenshot: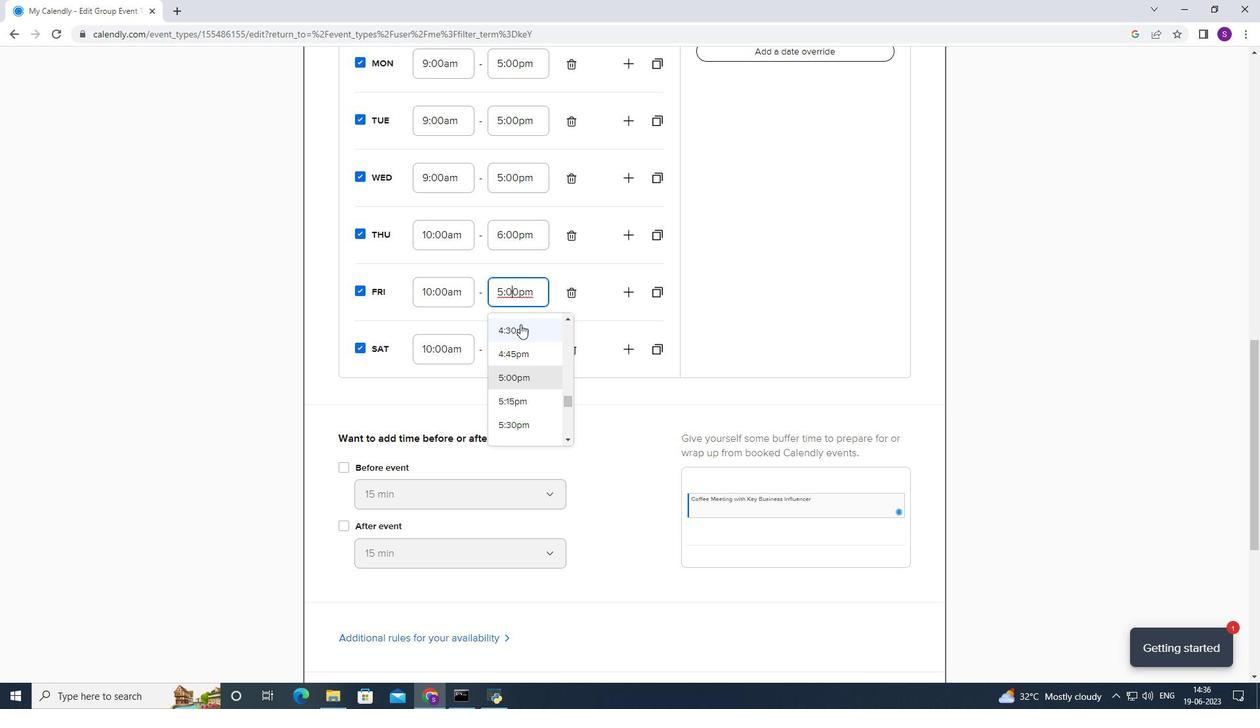 
Action: Mouse moved to (505, 334)
Screenshot: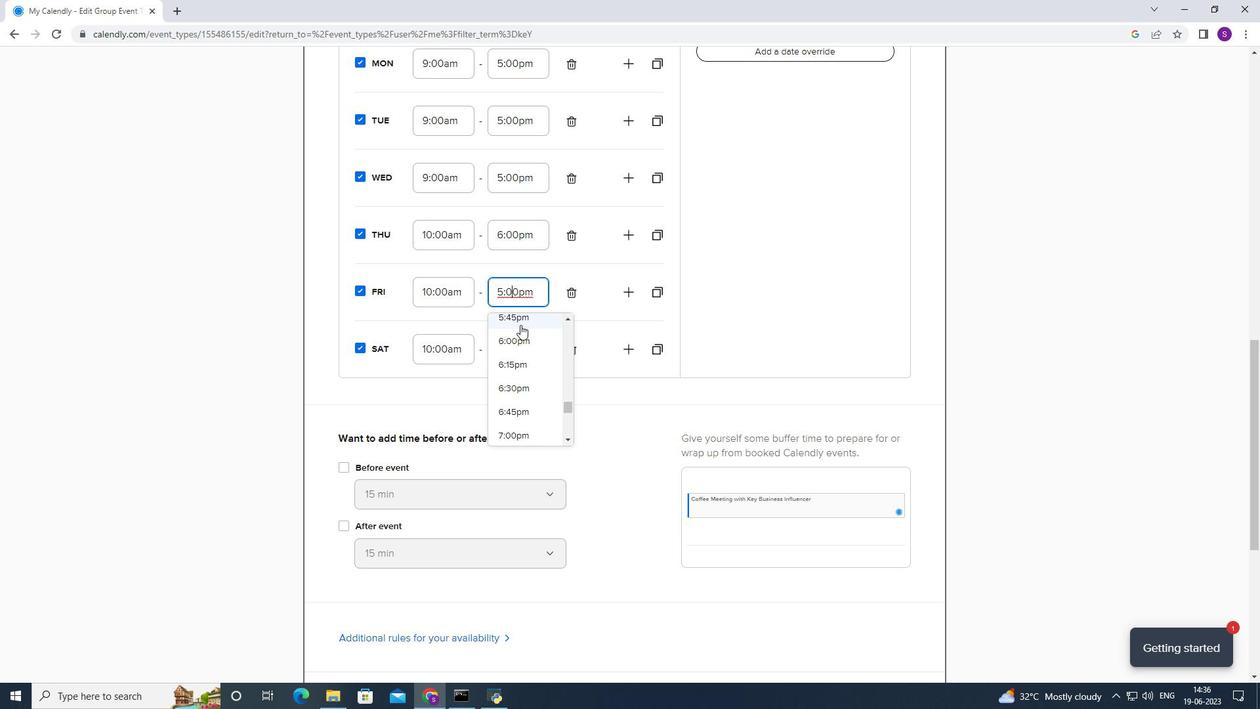 
Action: Mouse pressed left at (505, 334)
Screenshot: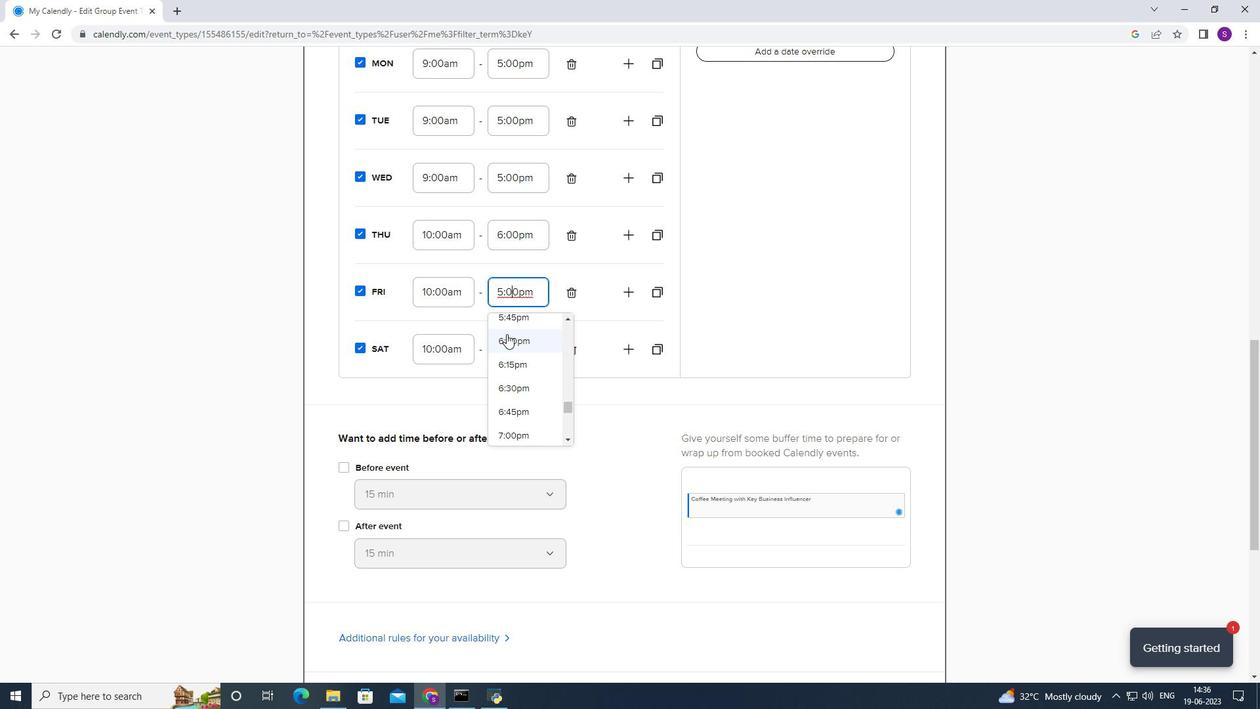 
Action: Mouse moved to (502, 342)
Screenshot: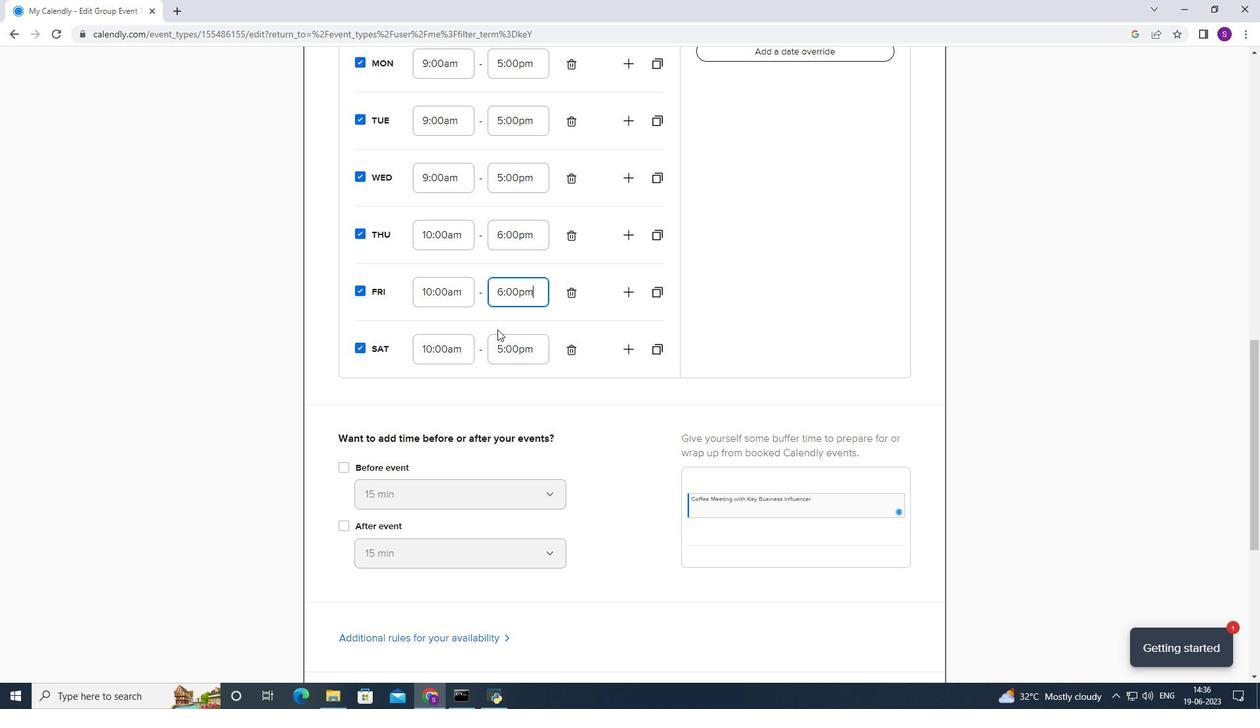 
Action: Mouse pressed left at (502, 342)
Screenshot: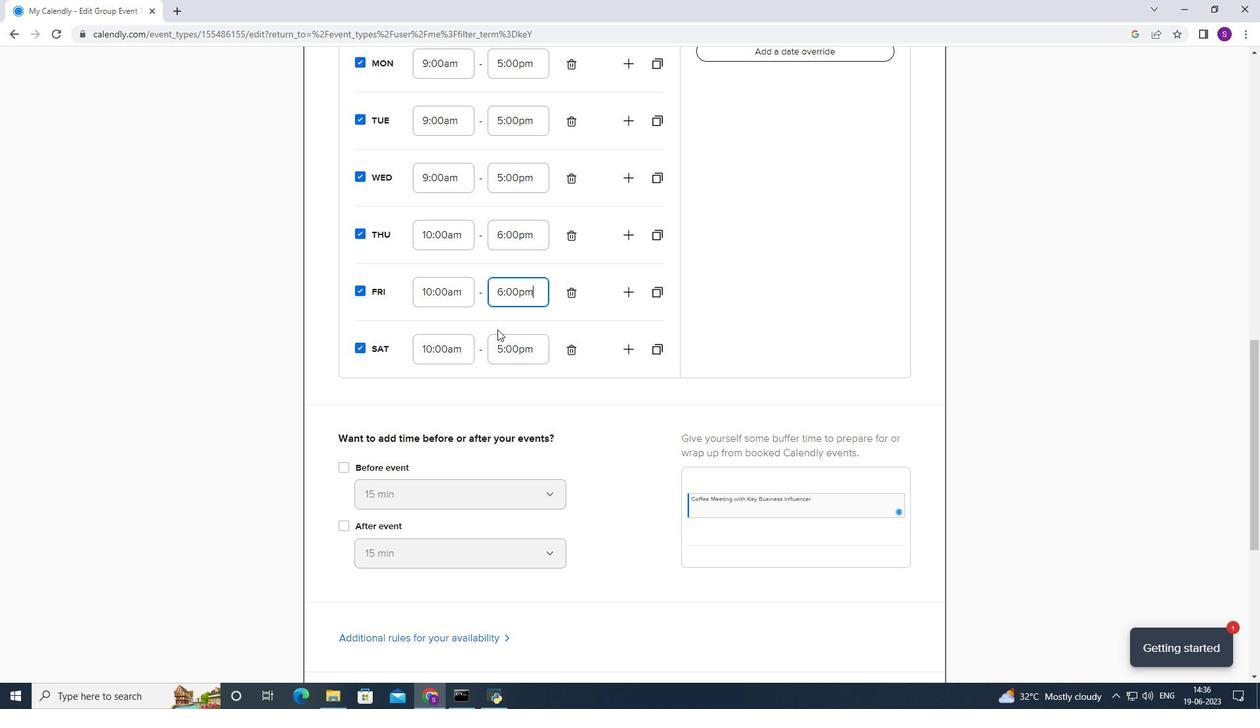 
Action: Mouse moved to (510, 357)
Screenshot: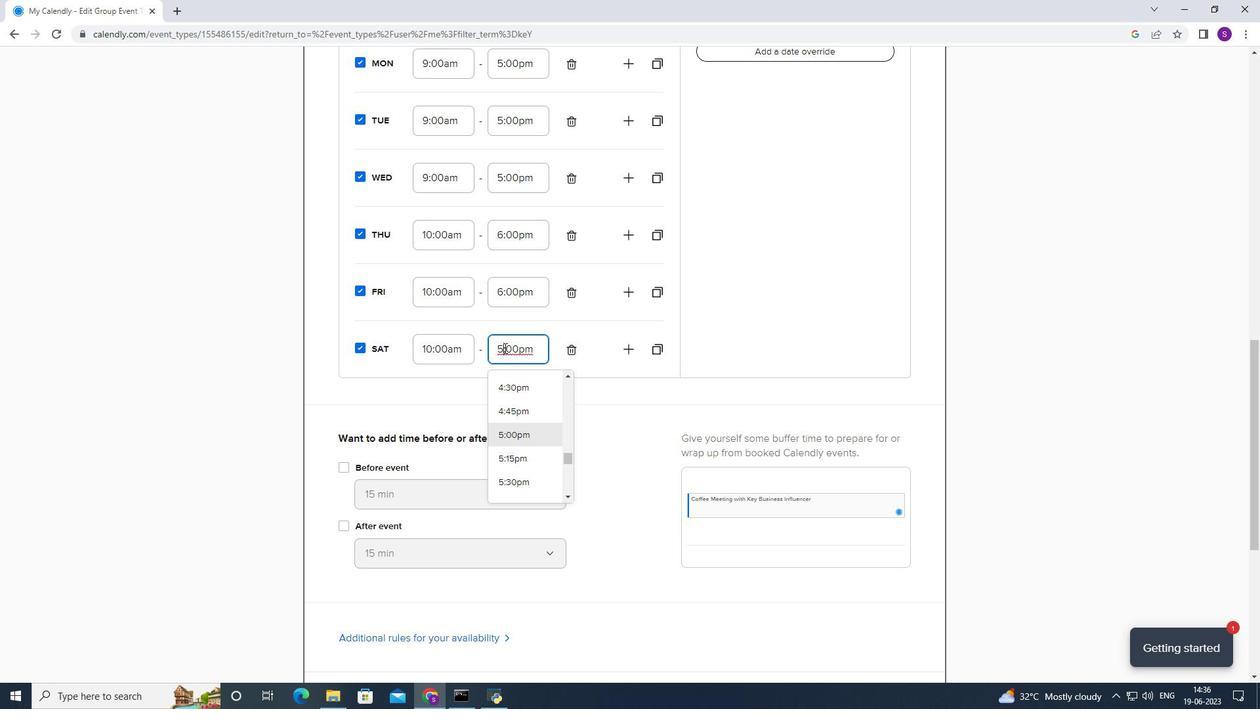 
Action: Mouse scrolled (510, 356) with delta (0, 0)
Screenshot: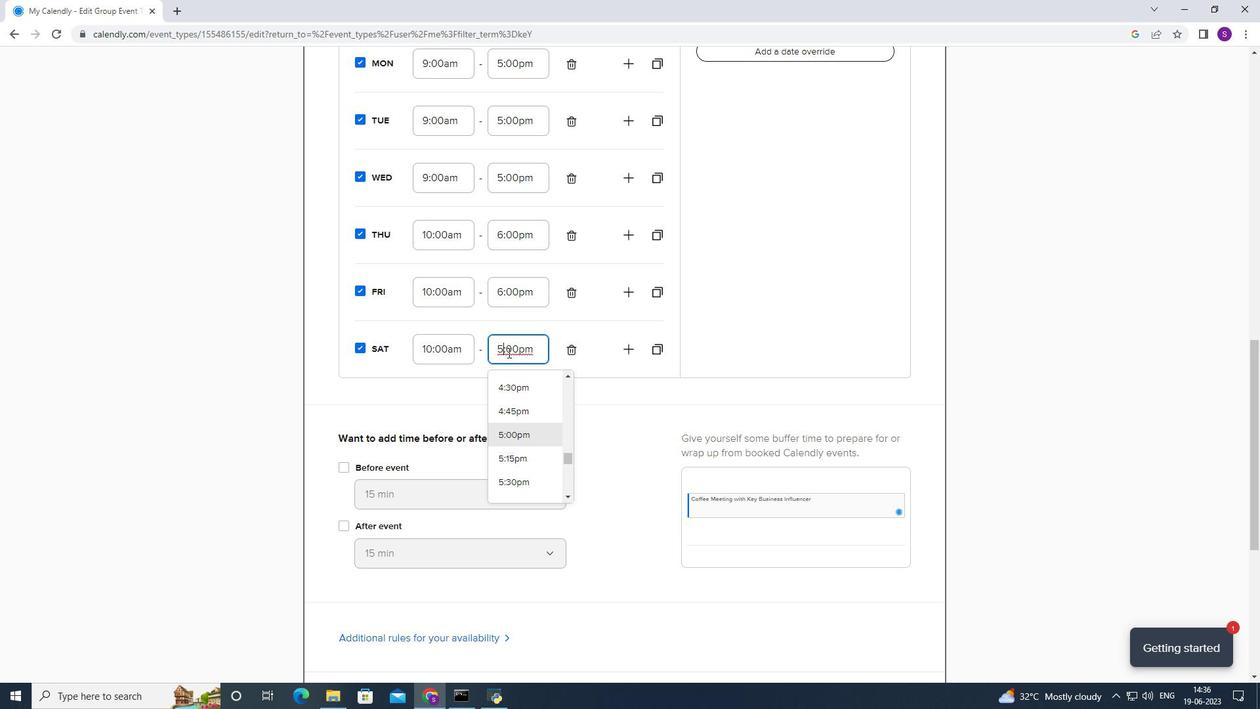 
Action: Mouse scrolled (510, 356) with delta (0, 0)
Screenshot: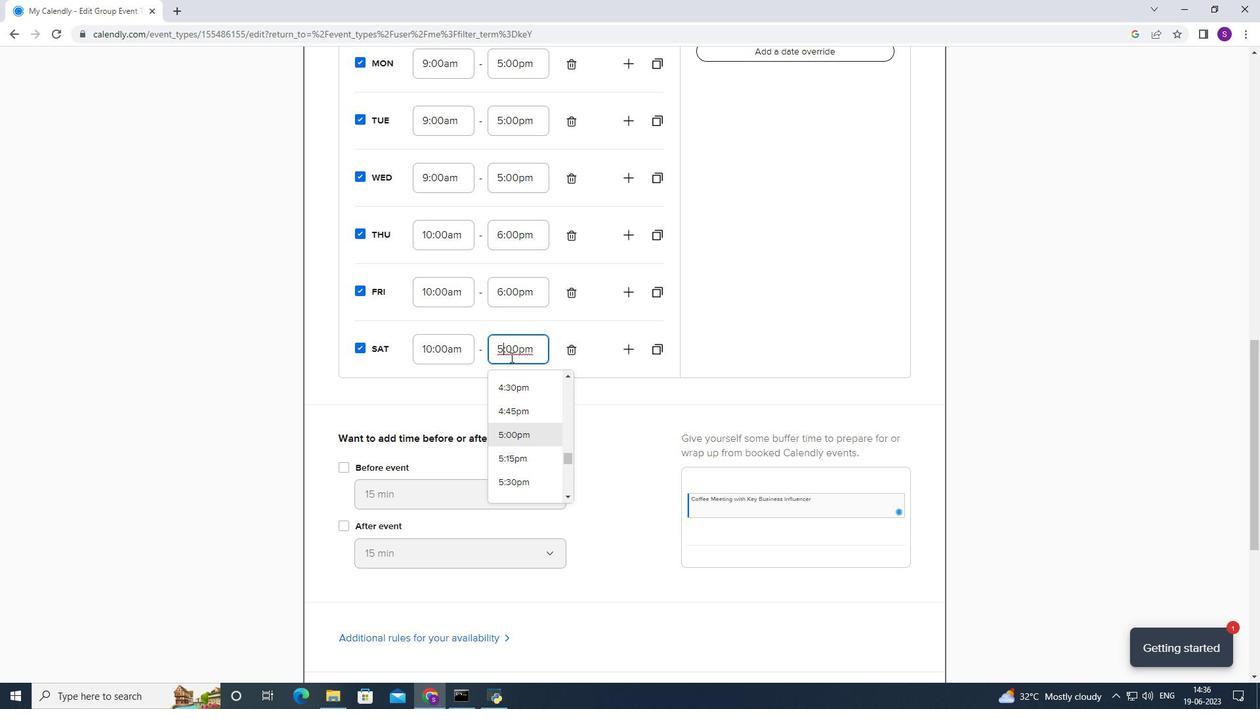 
Action: Mouse moved to (530, 327)
Screenshot: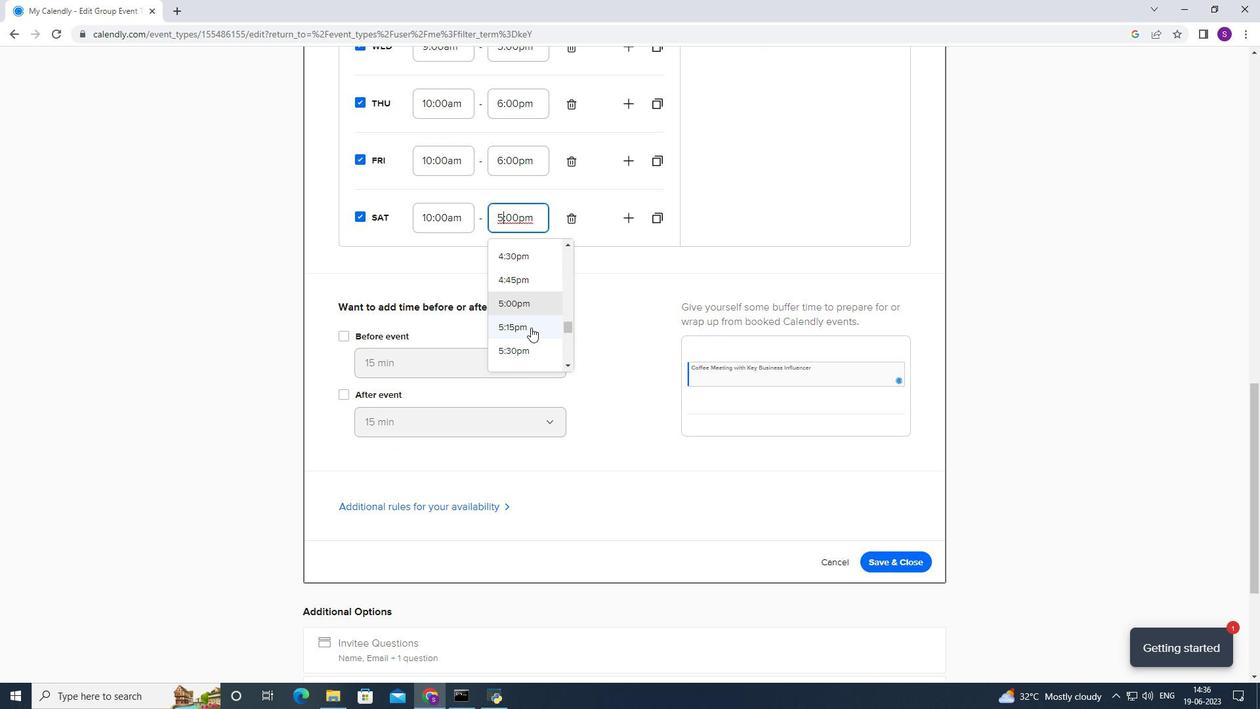 
Action: Mouse scrolled (530, 326) with delta (0, 0)
Screenshot: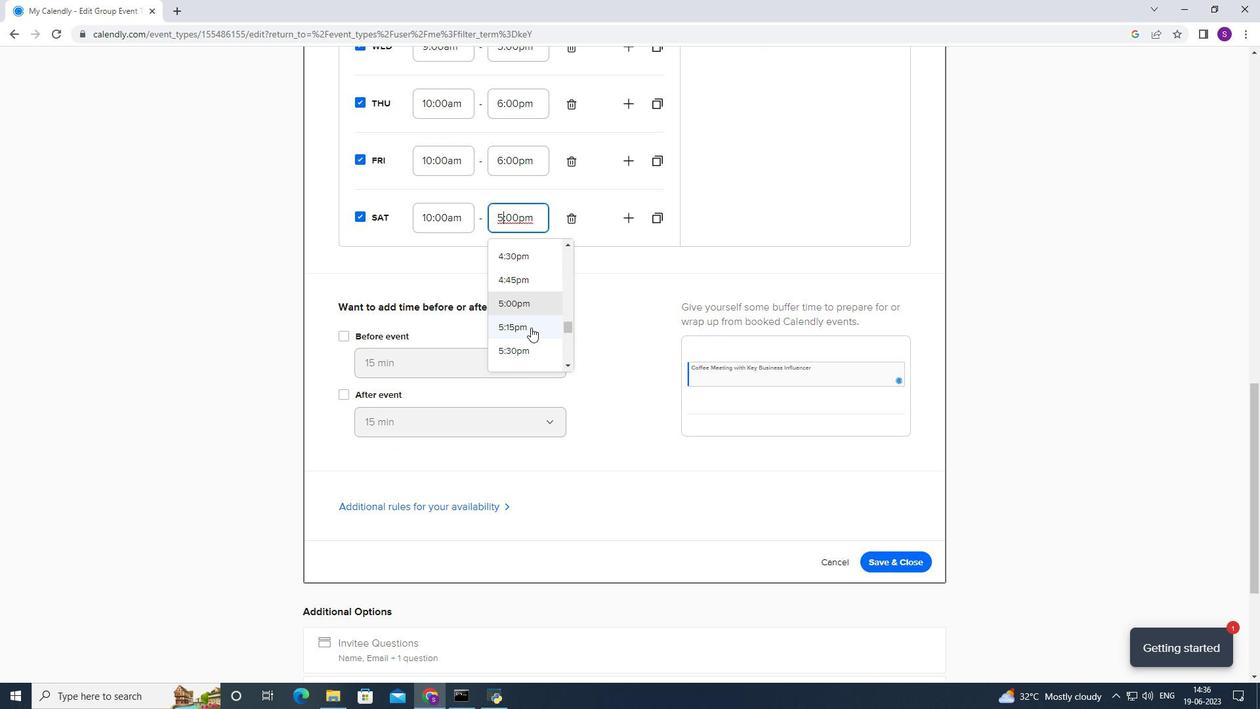 
Action: Mouse moved to (516, 327)
Screenshot: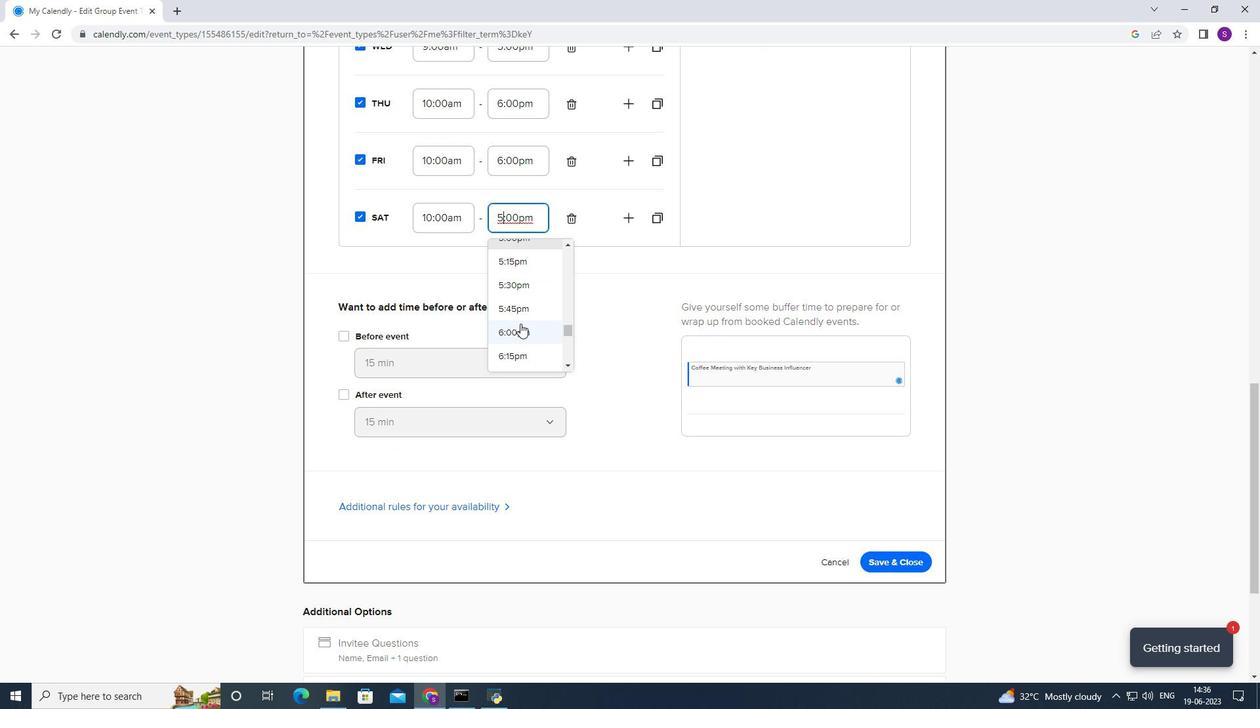 
Action: Mouse pressed left at (516, 327)
Screenshot: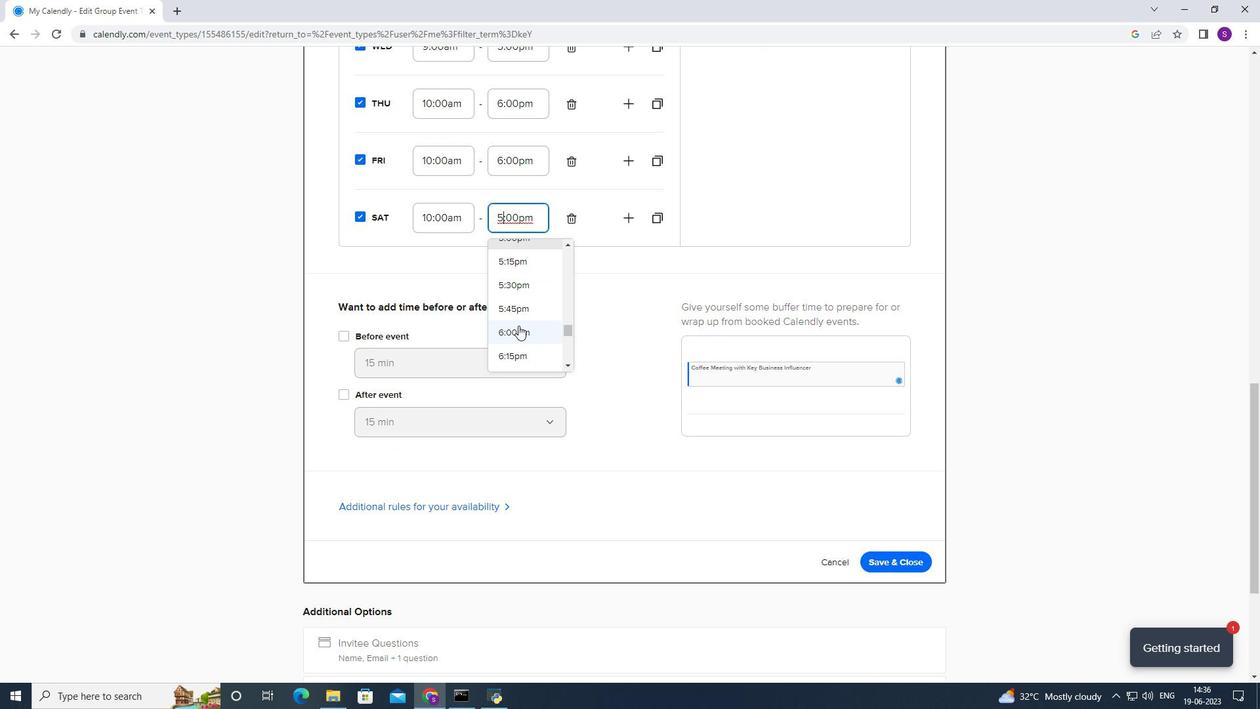 
Action: Mouse moved to (499, 201)
Screenshot: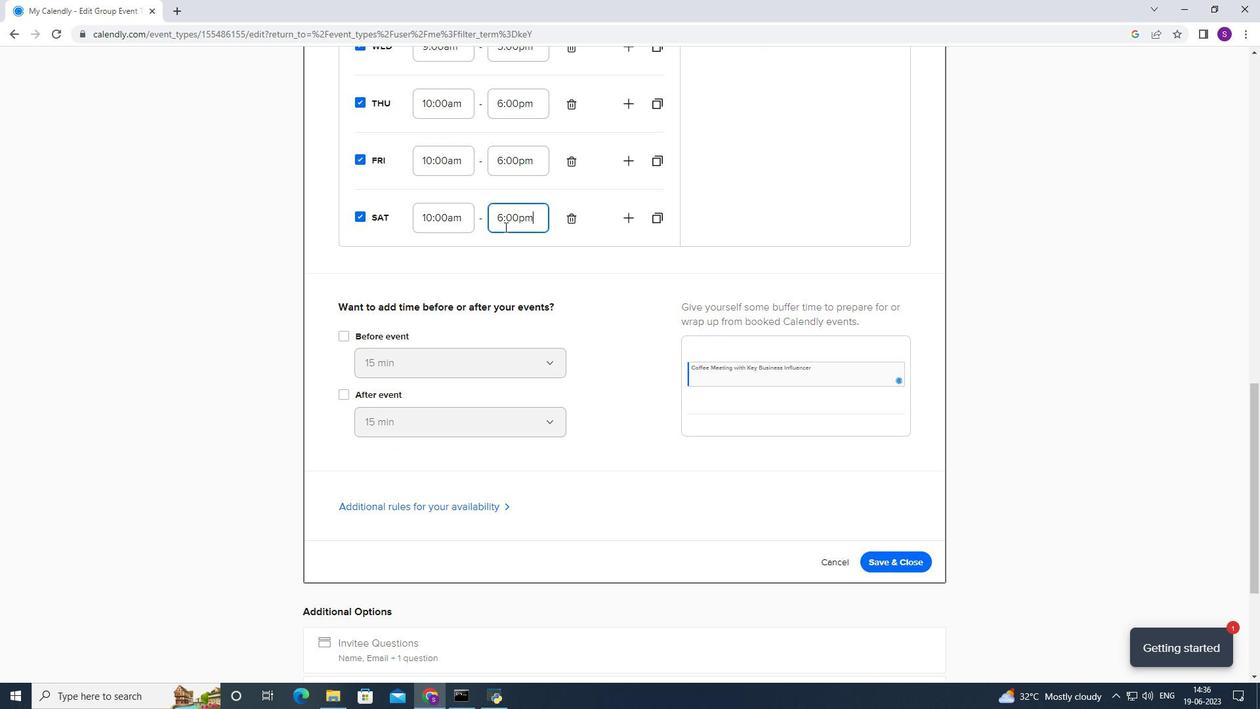 
Action: Mouse scrolled (499, 202) with delta (0, 0)
Screenshot: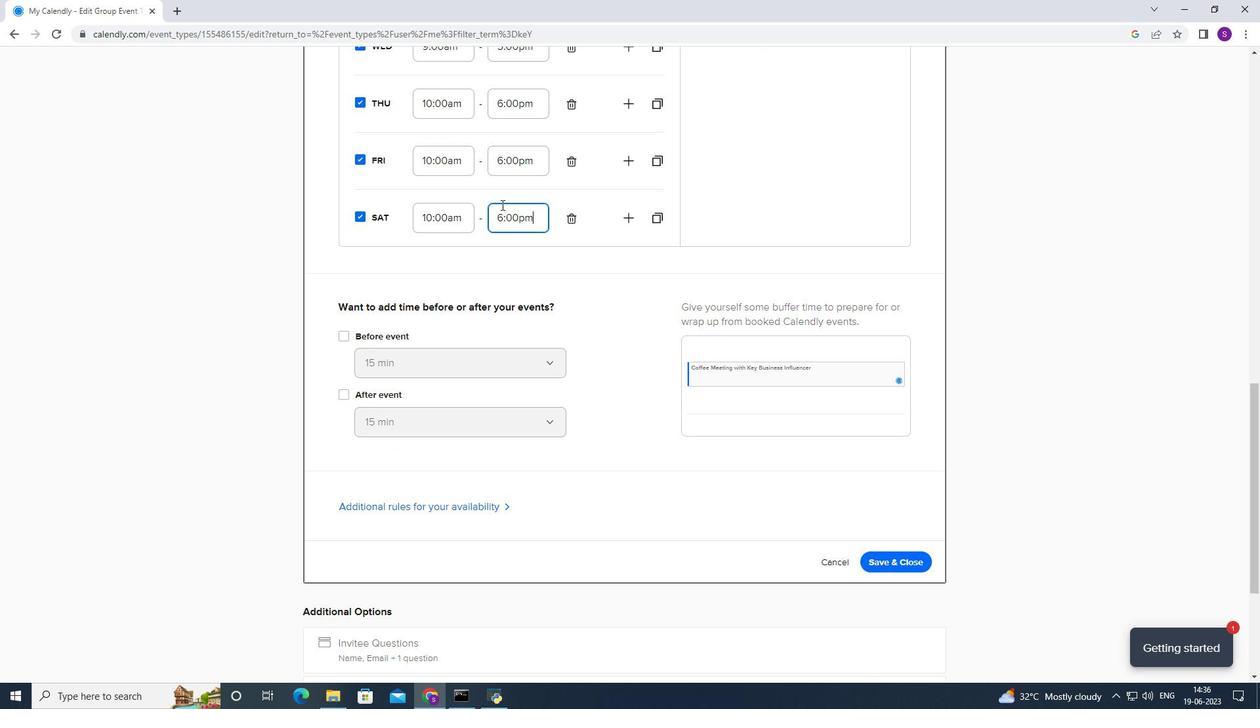 
Action: Mouse scrolled (499, 202) with delta (0, 0)
Screenshot: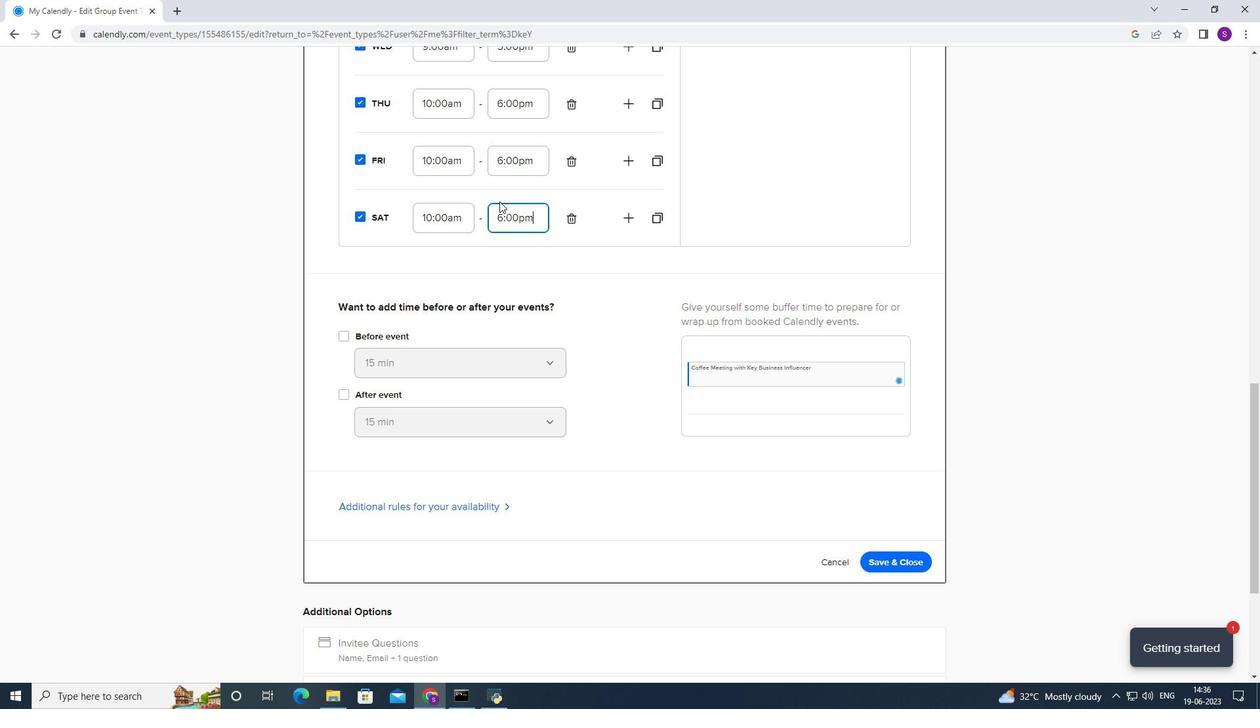 
Action: Mouse scrolled (499, 202) with delta (0, 0)
Screenshot: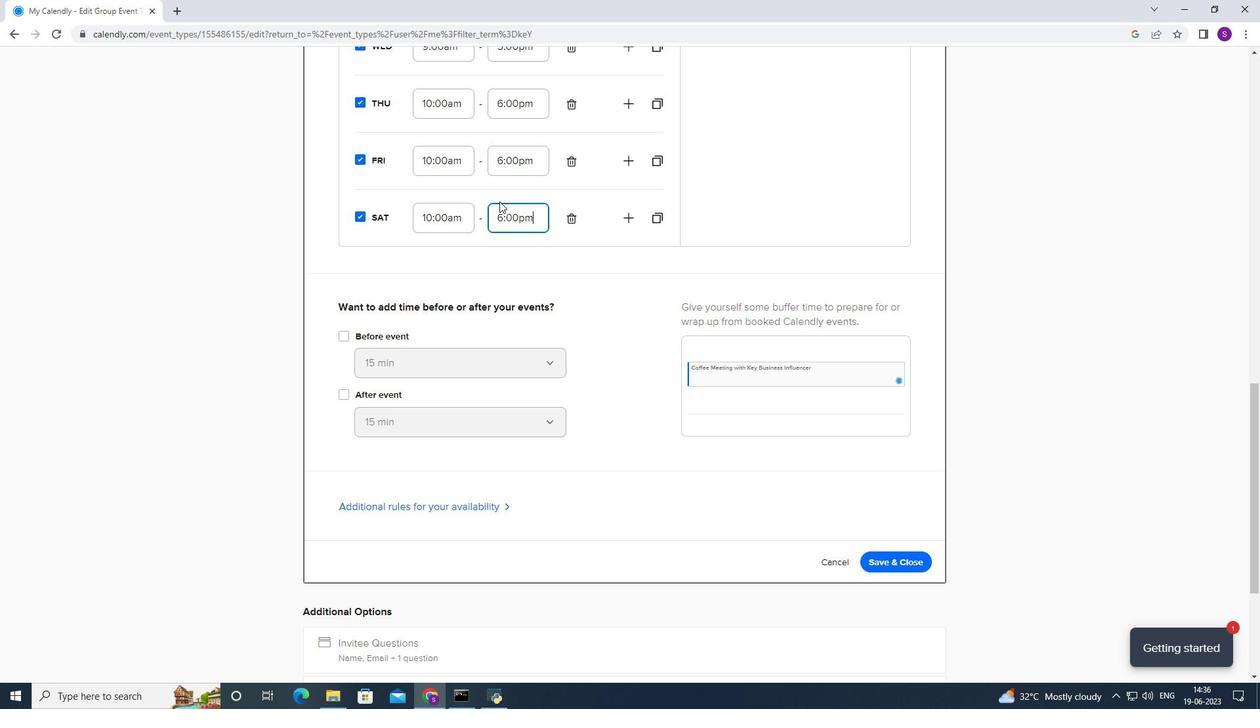 
Action: Mouse scrolled (499, 202) with delta (0, 0)
Screenshot: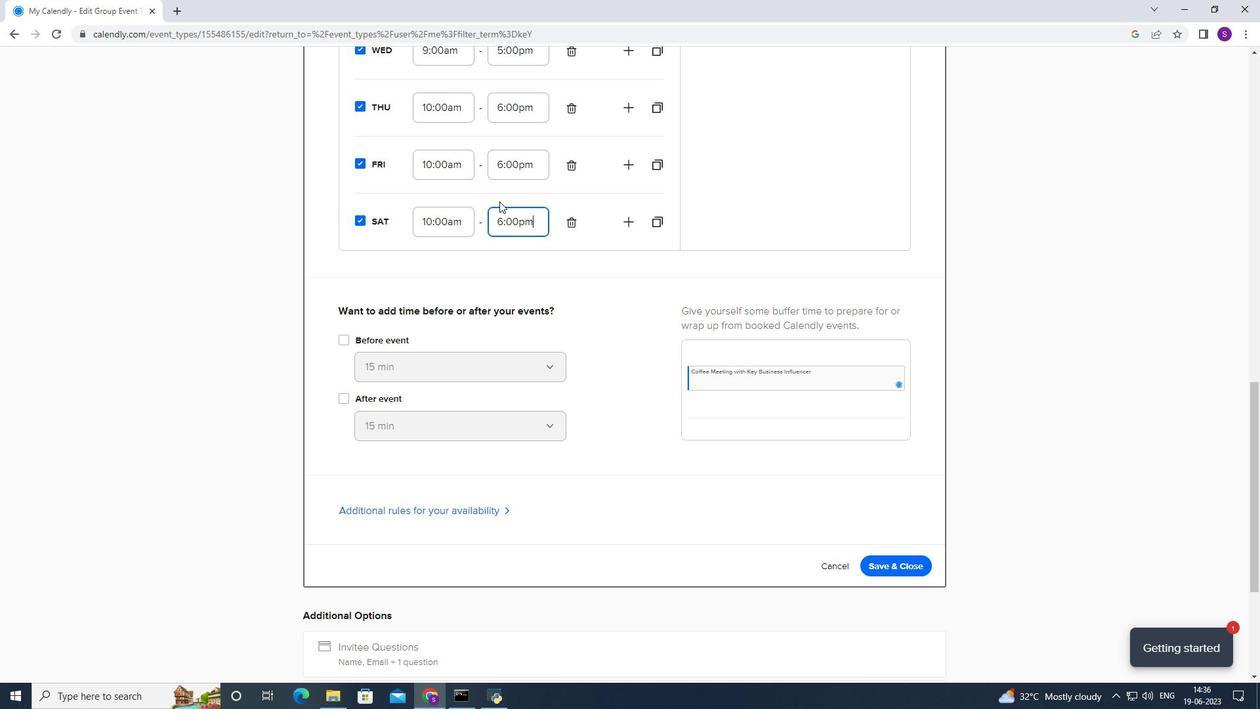 
Action: Mouse scrolled (499, 200) with delta (0, 0)
Screenshot: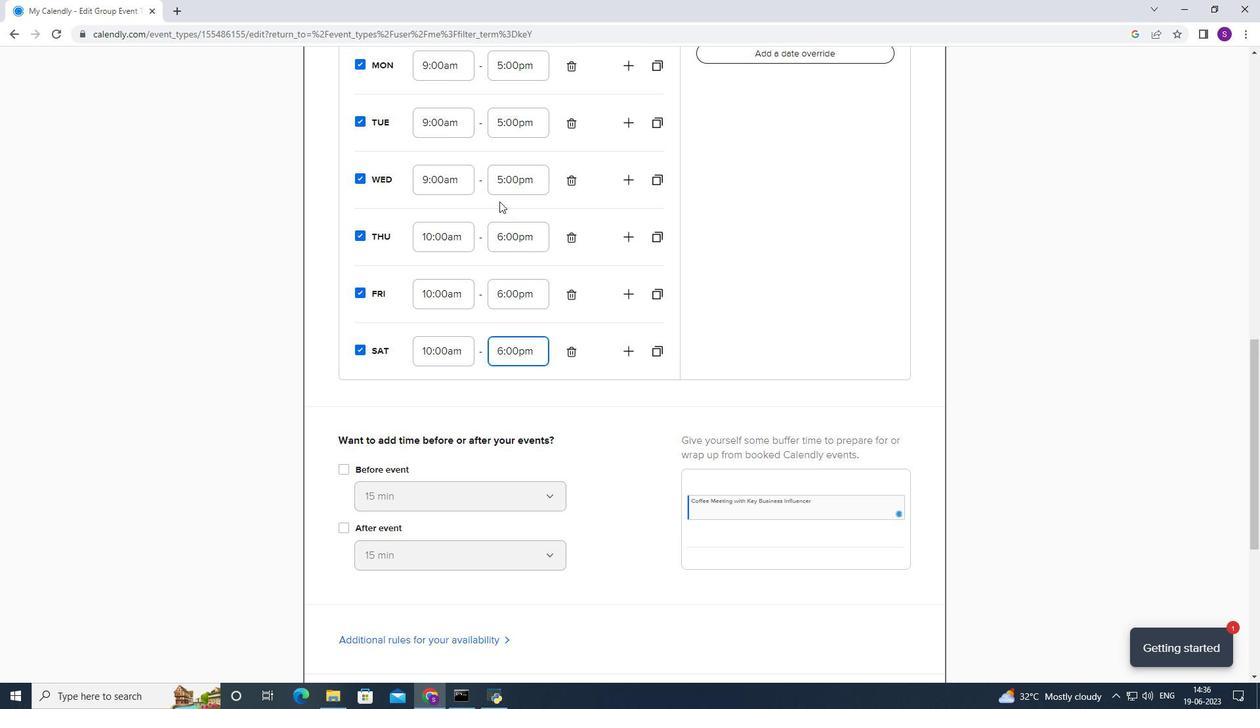 
Action: Mouse moved to (514, 246)
Screenshot: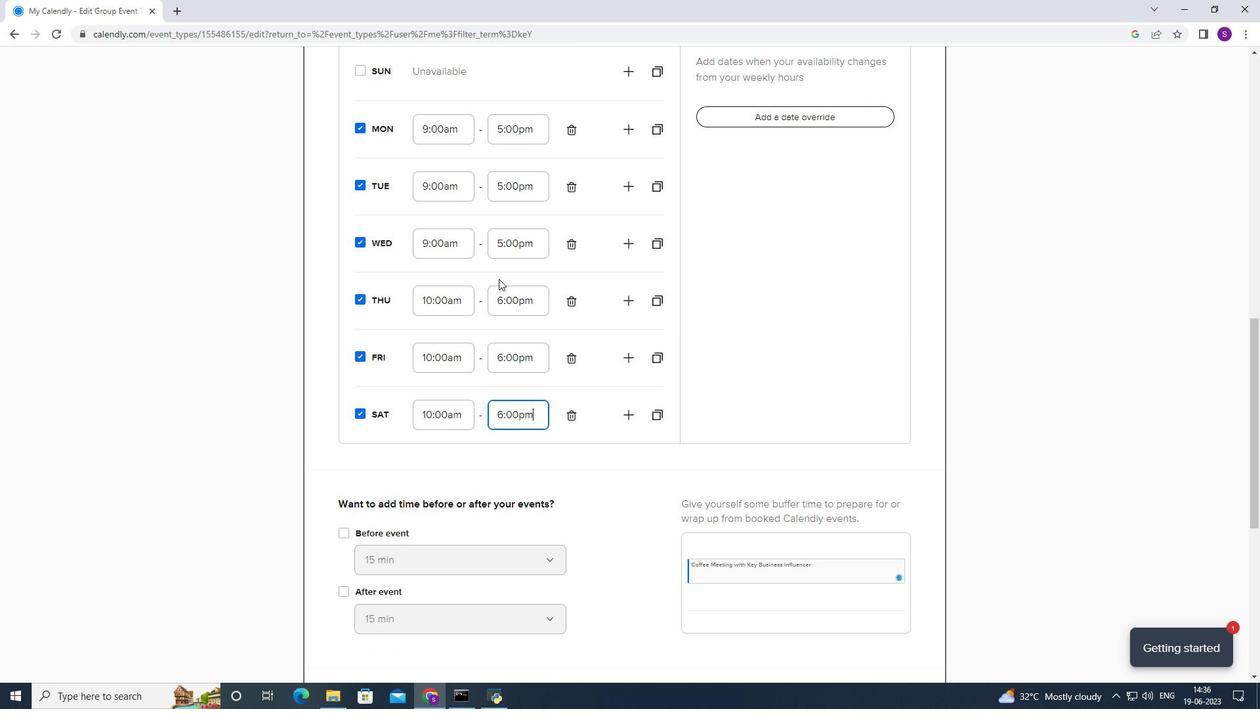 
Action: Mouse pressed left at (514, 246)
Screenshot: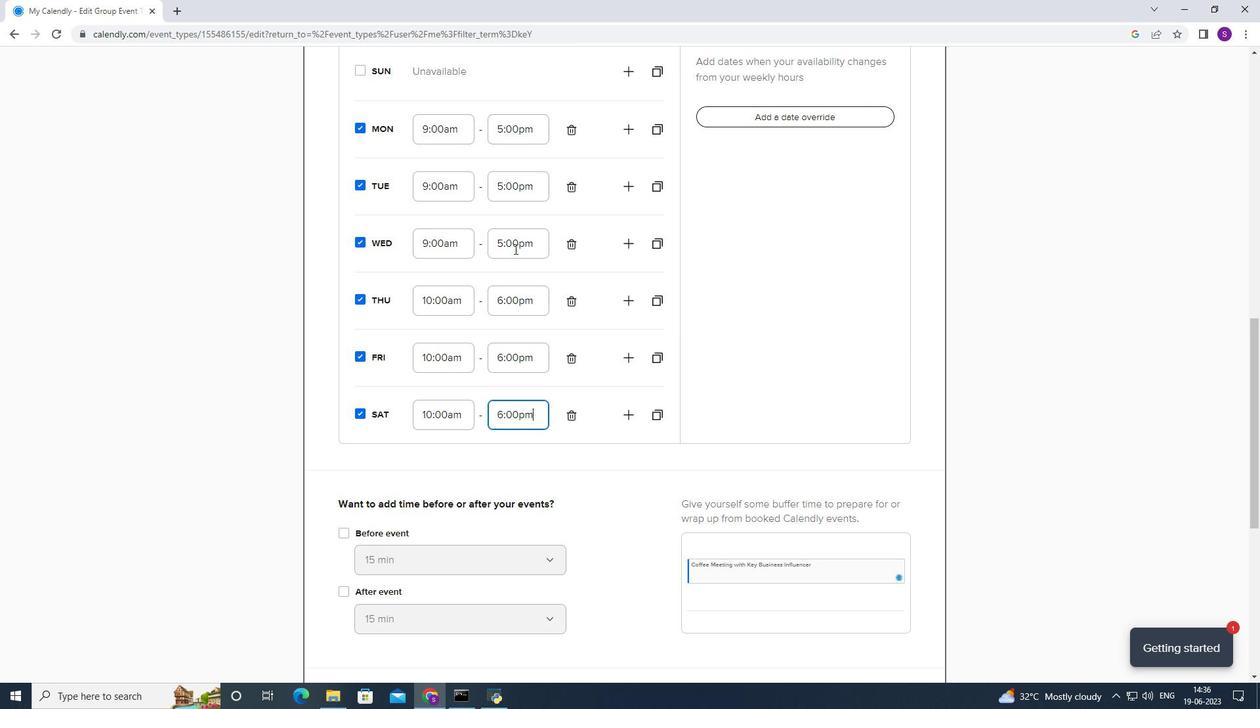 
Action: Mouse moved to (517, 287)
Screenshot: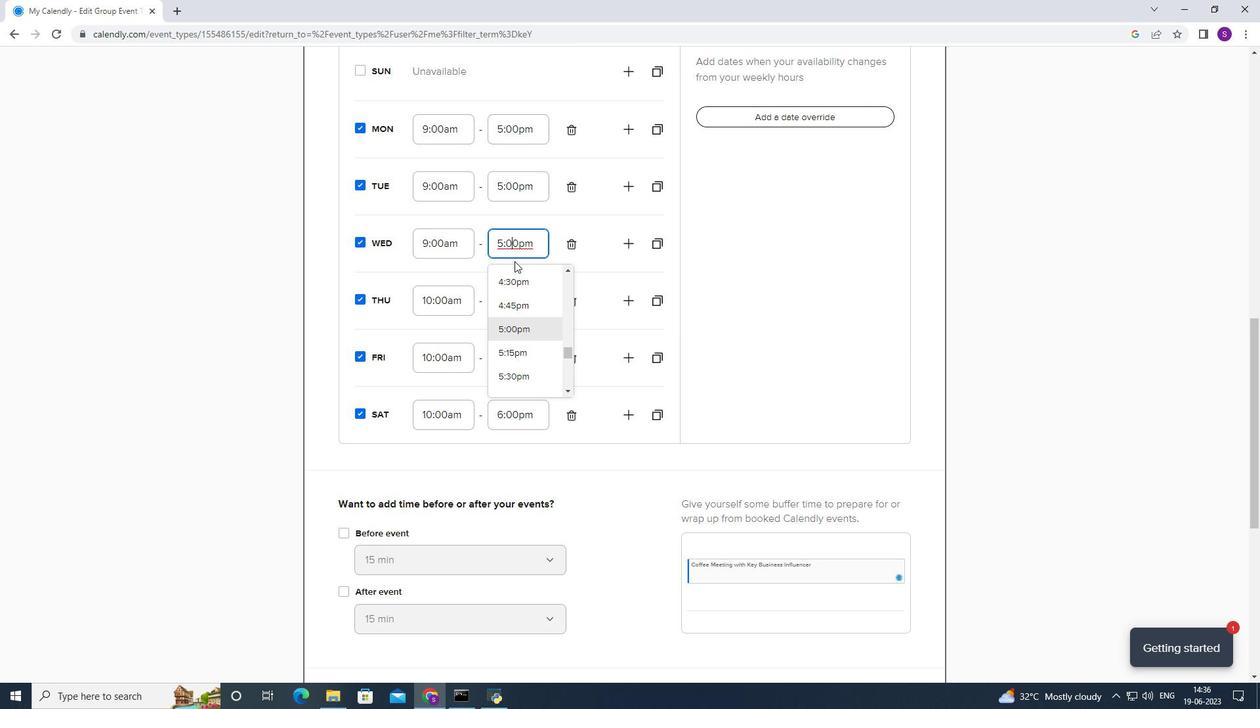 
Action: Mouse scrolled (517, 286) with delta (0, 0)
Screenshot: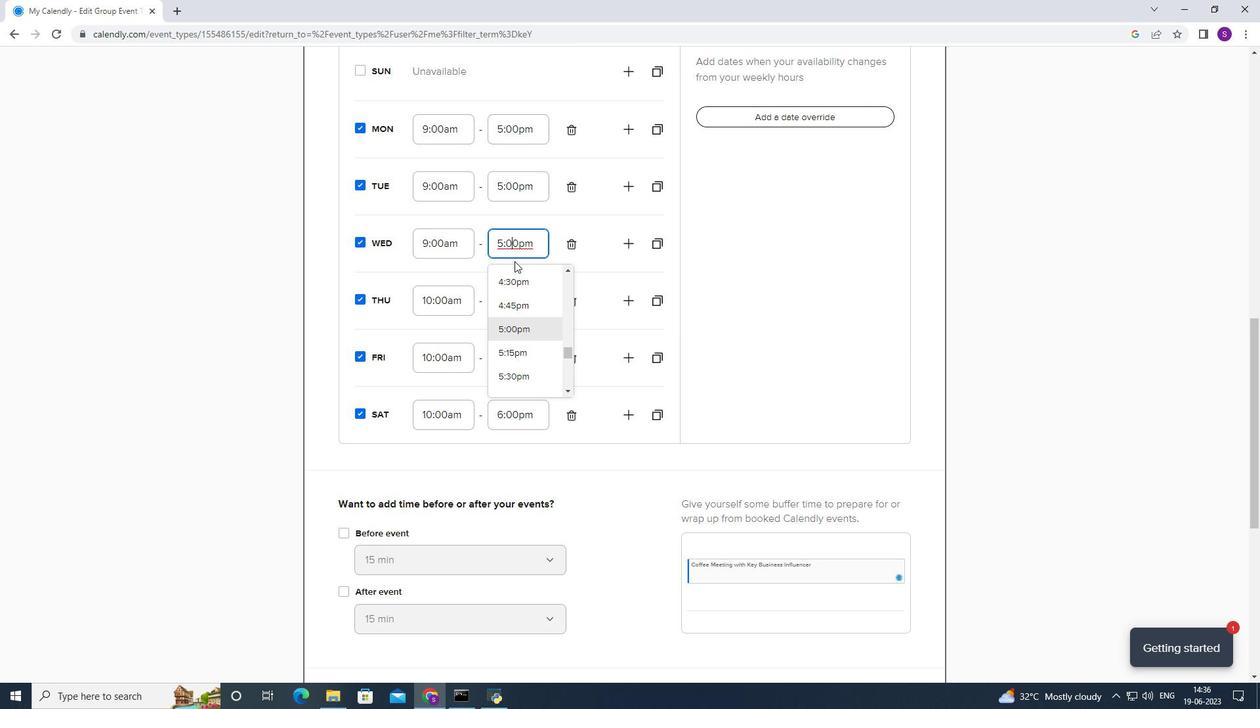 
Action: Mouse moved to (487, 353)
Screenshot: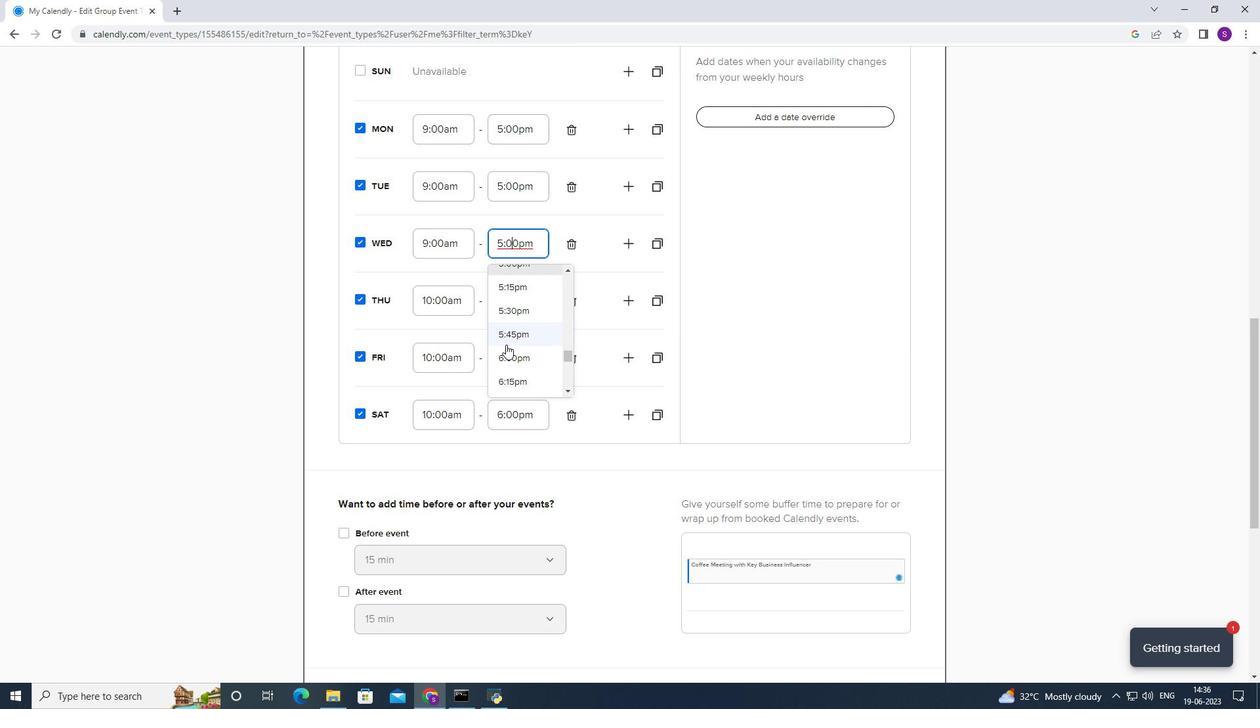
Action: Mouse pressed left at (487, 353)
Screenshot: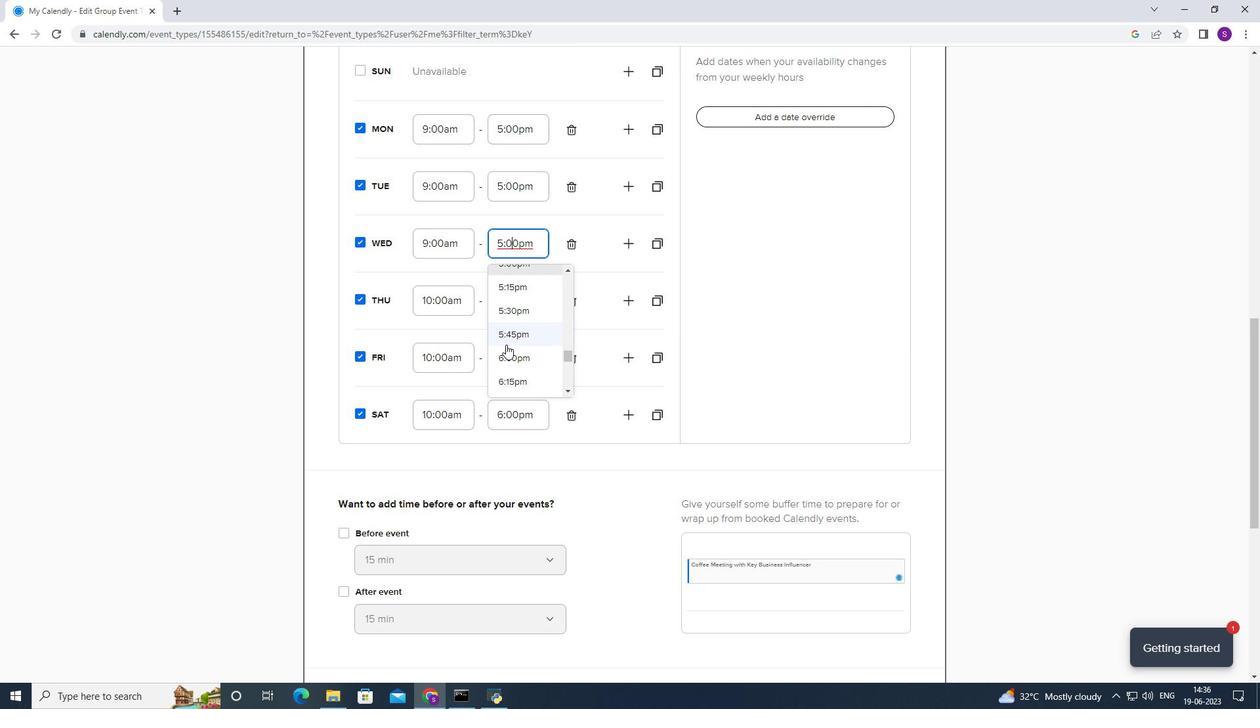
Action: Mouse moved to (449, 229)
Screenshot: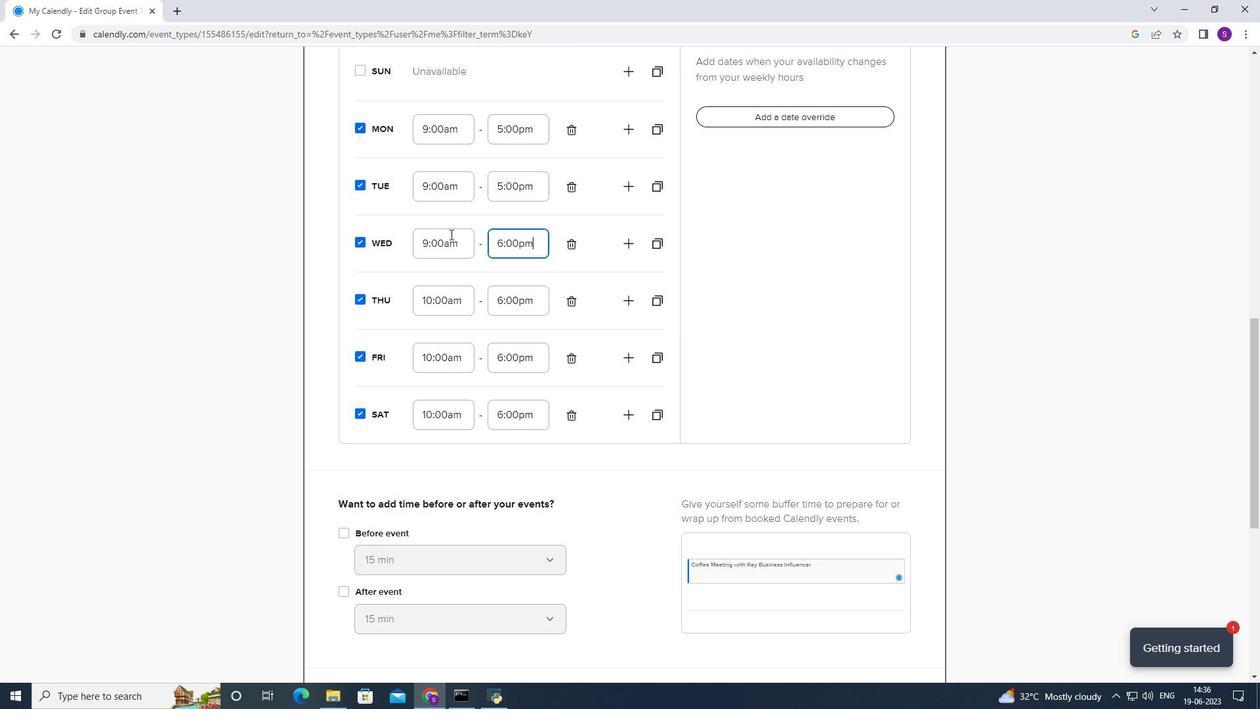 
Action: Mouse pressed left at (449, 229)
Screenshot: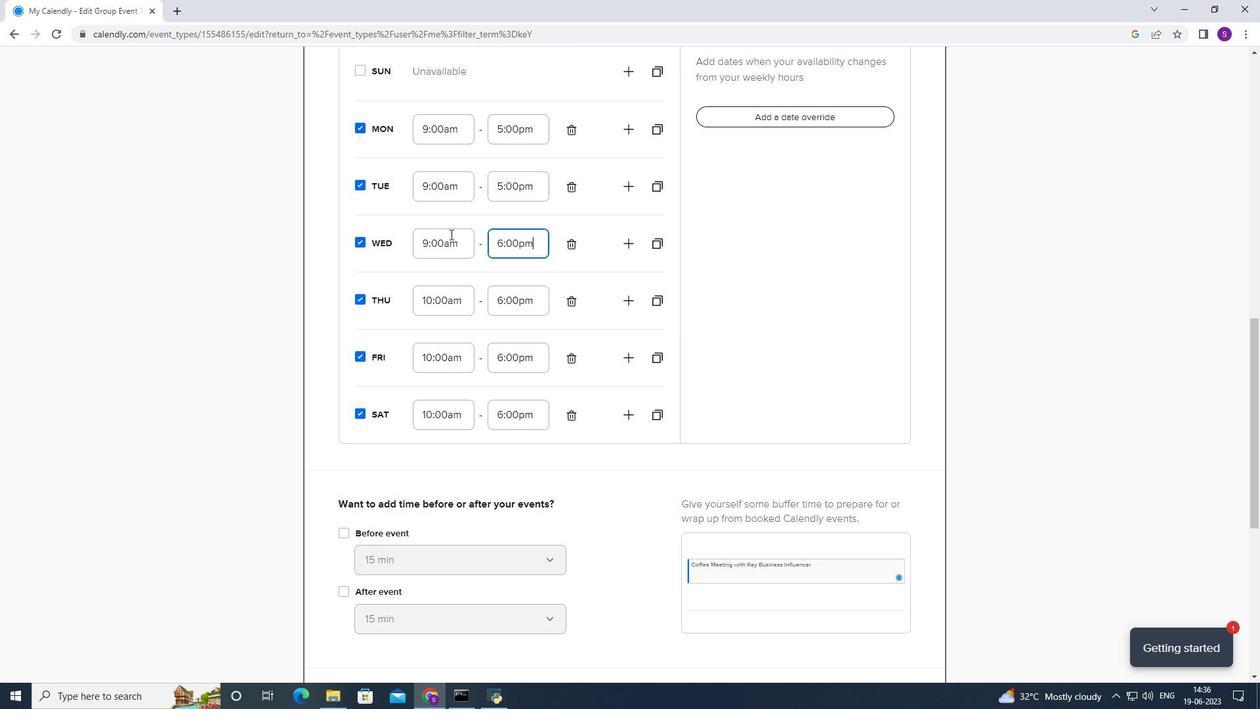 
Action: Mouse moved to (489, 332)
Screenshot: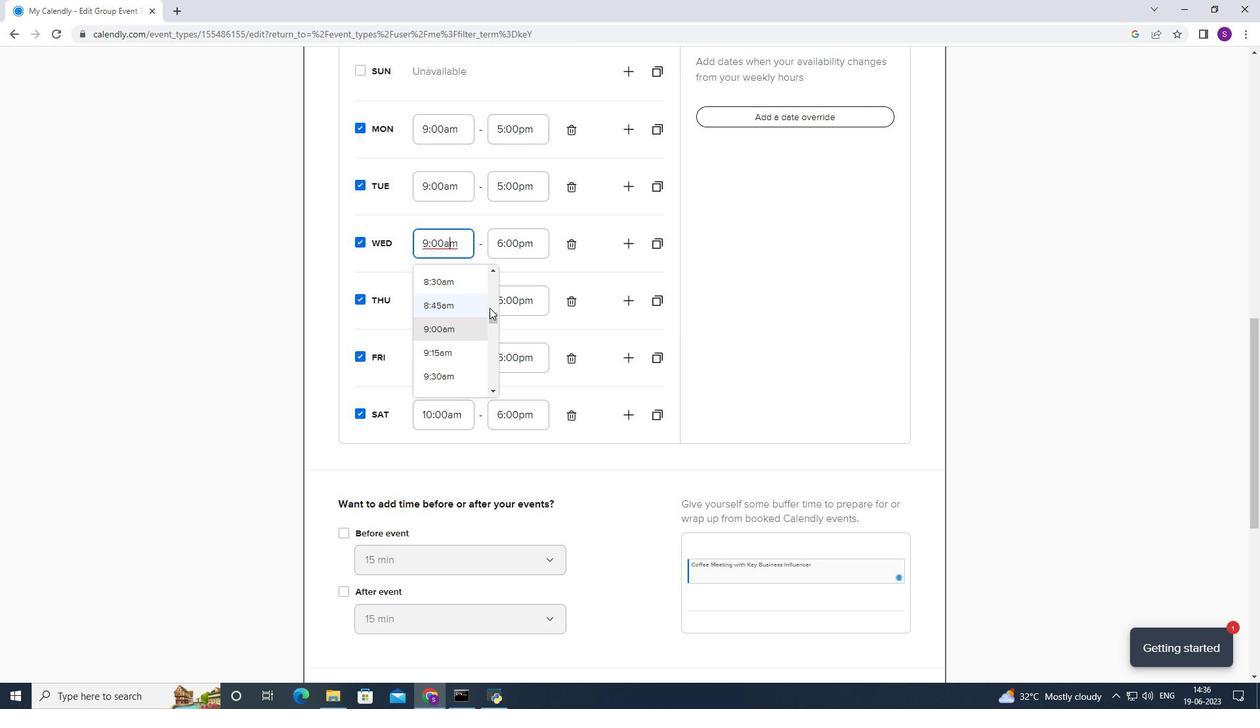 
Action: Mouse scrolled (489, 332) with delta (0, 0)
Screenshot: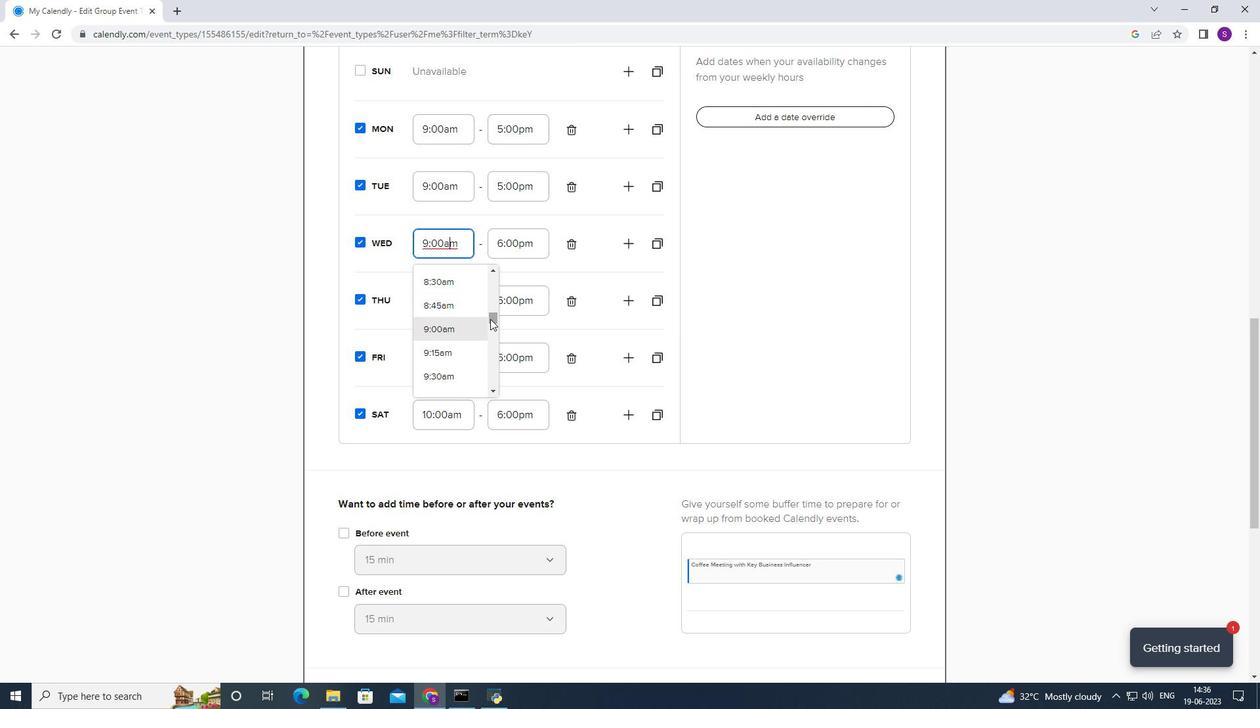 
Action: Mouse scrolled (489, 332) with delta (0, 0)
Screenshot: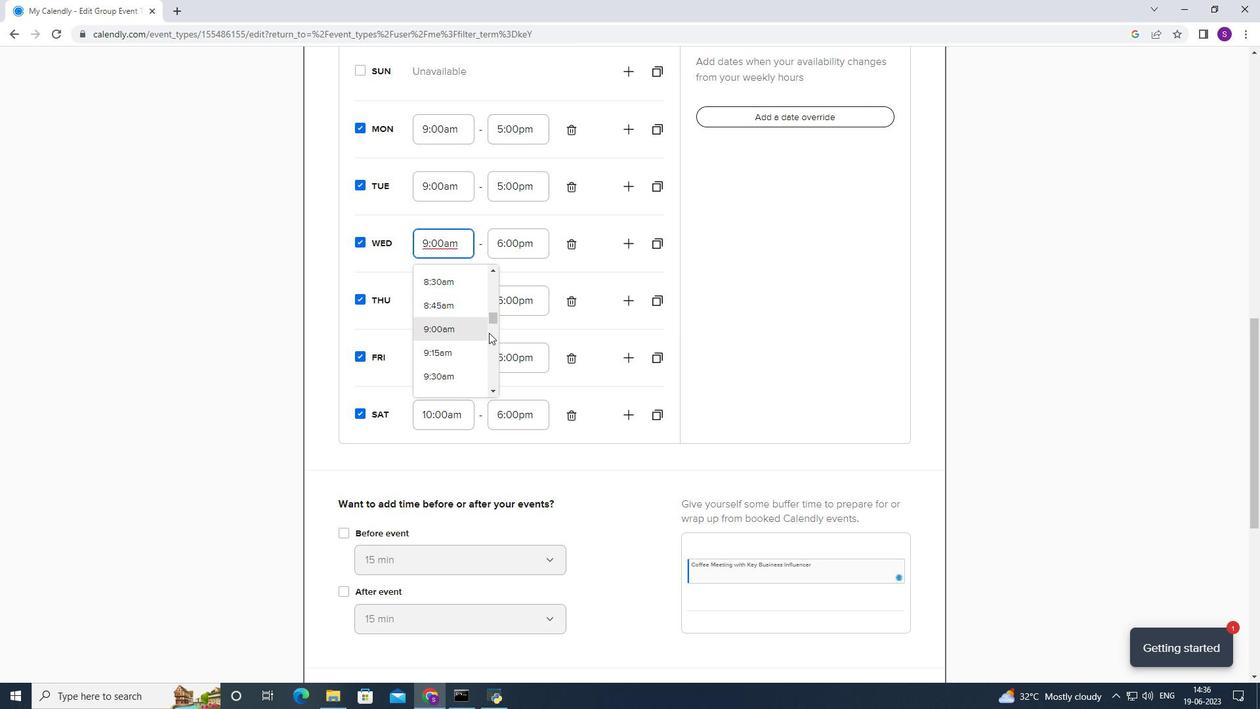 
Action: Mouse moved to (463, 300)
Screenshot: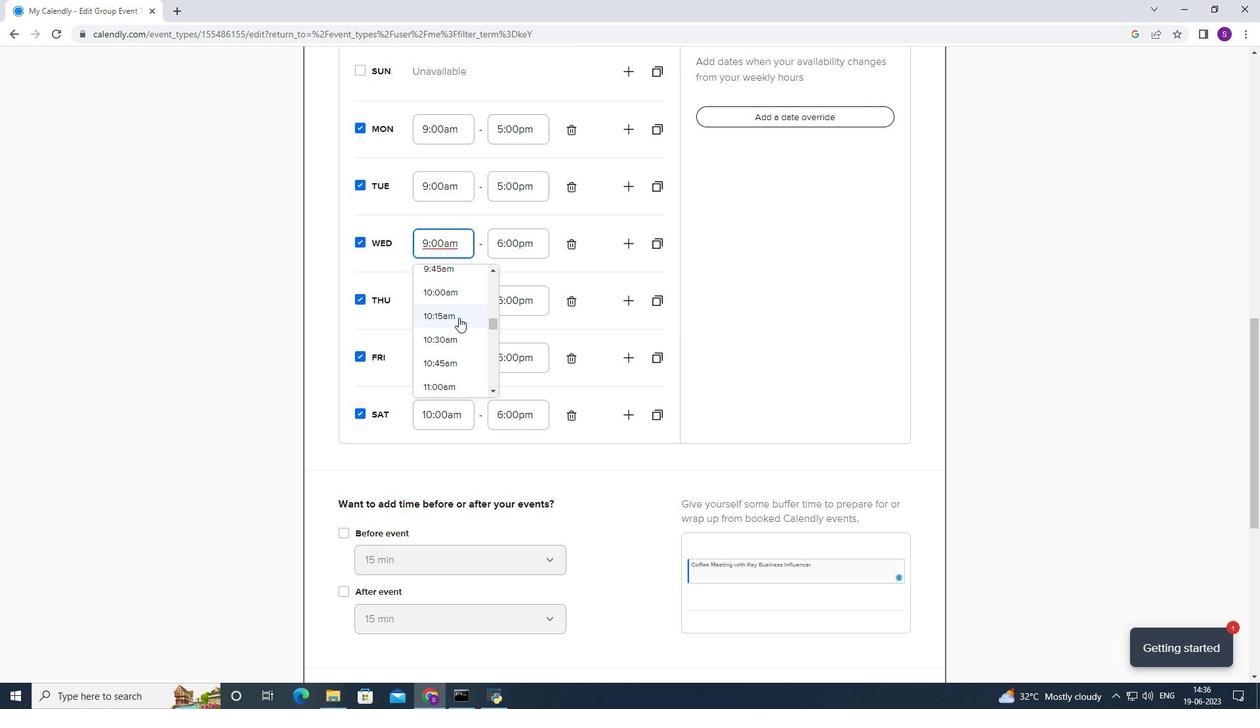 
Action: Mouse pressed left at (463, 300)
Screenshot: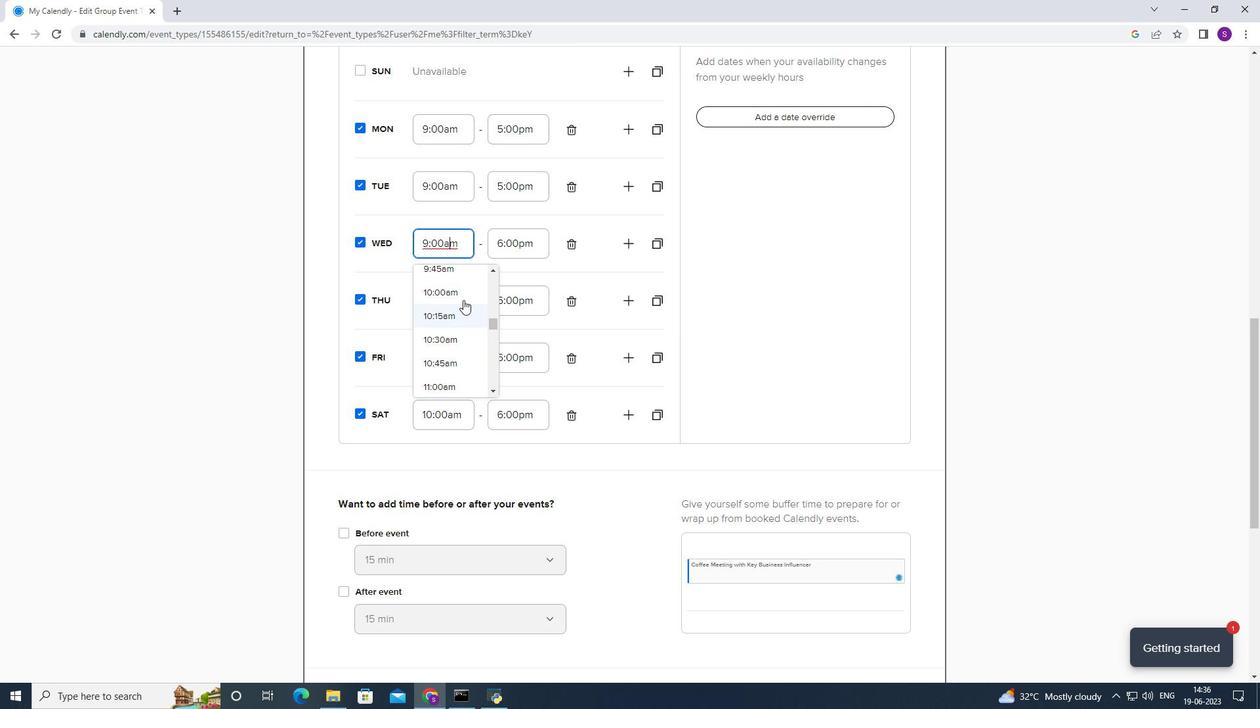 
Action: Mouse moved to (464, 200)
Screenshot: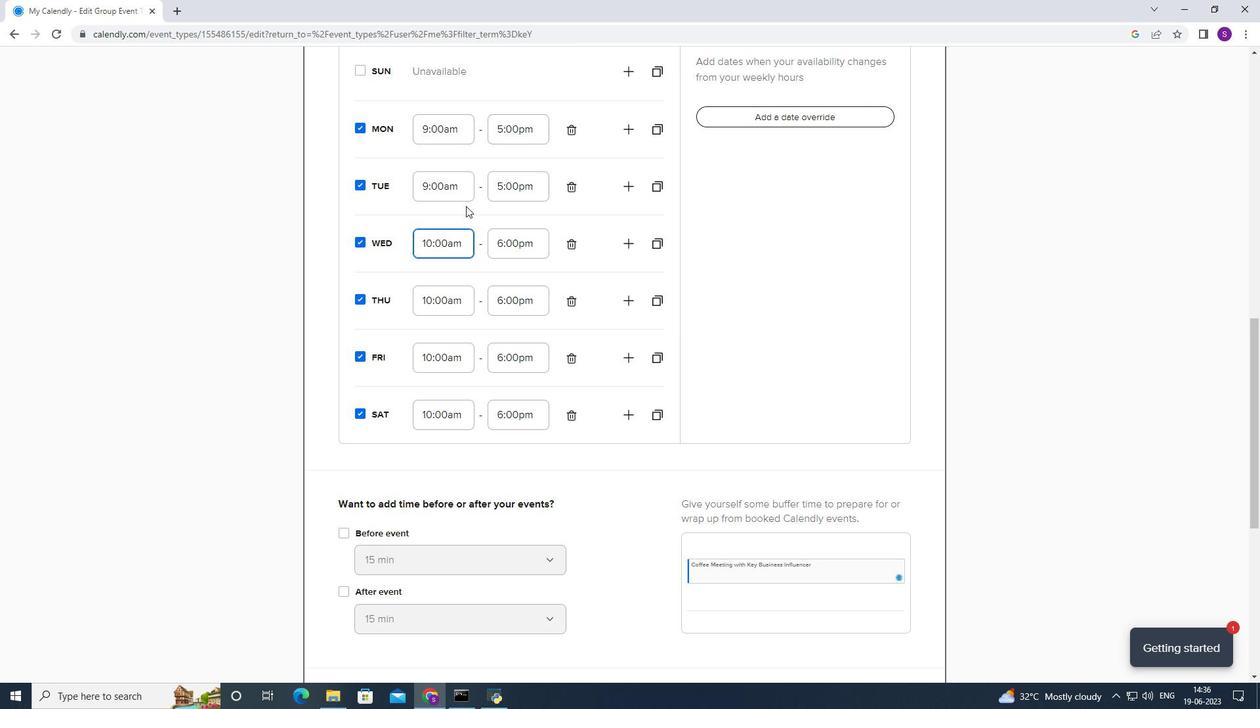 
Action: Mouse pressed left at (464, 200)
Screenshot: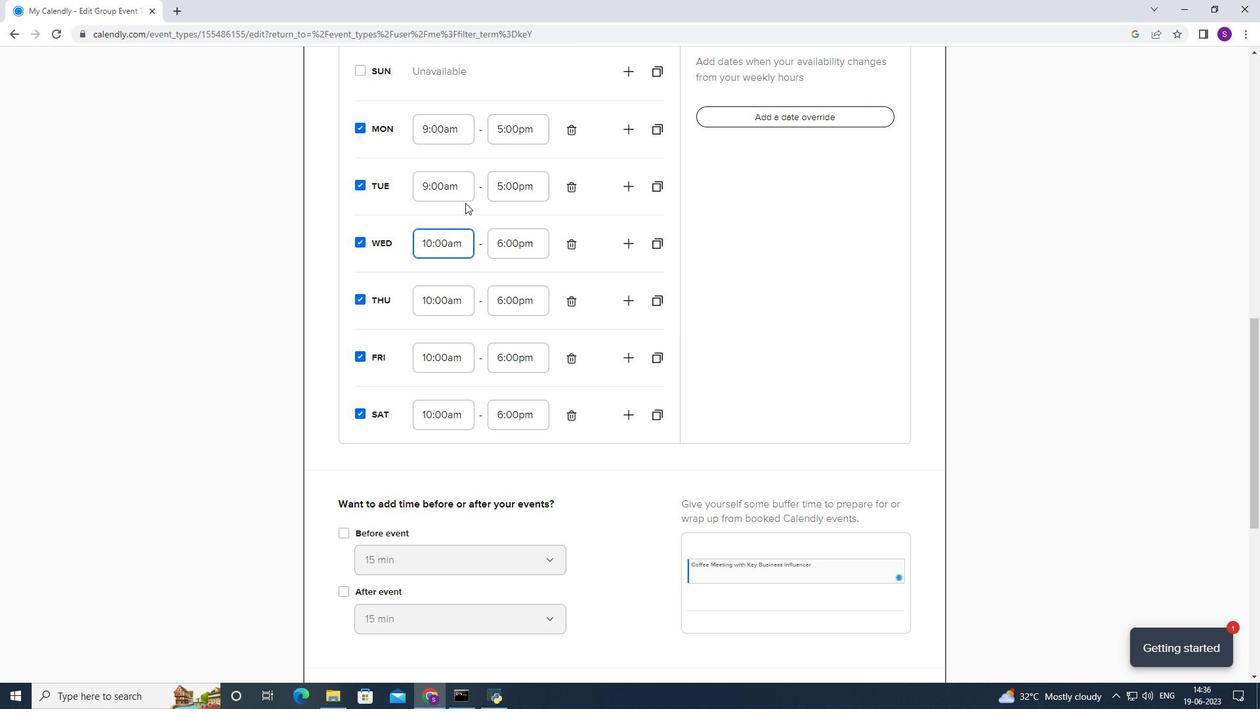 
Action: Mouse moved to (463, 252)
Screenshot: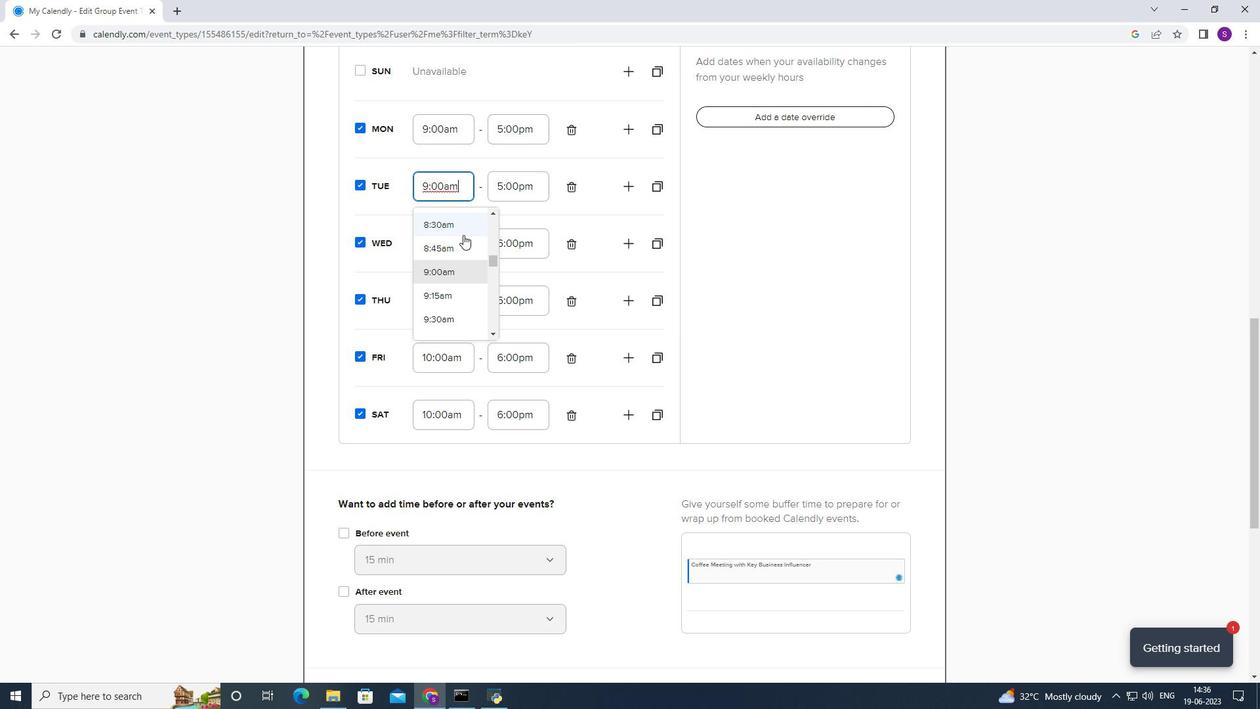 
Action: Mouse scrolled (463, 252) with delta (0, 0)
Screenshot: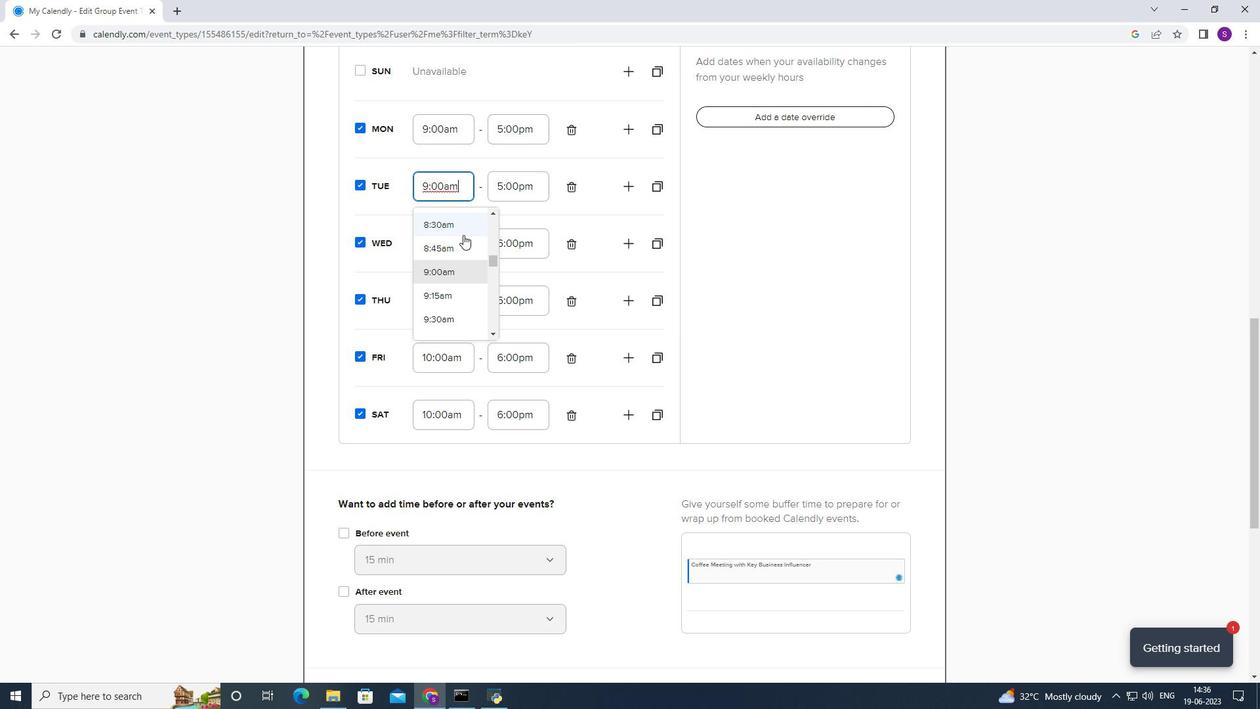 
Action: Mouse moved to (463, 254)
Screenshot: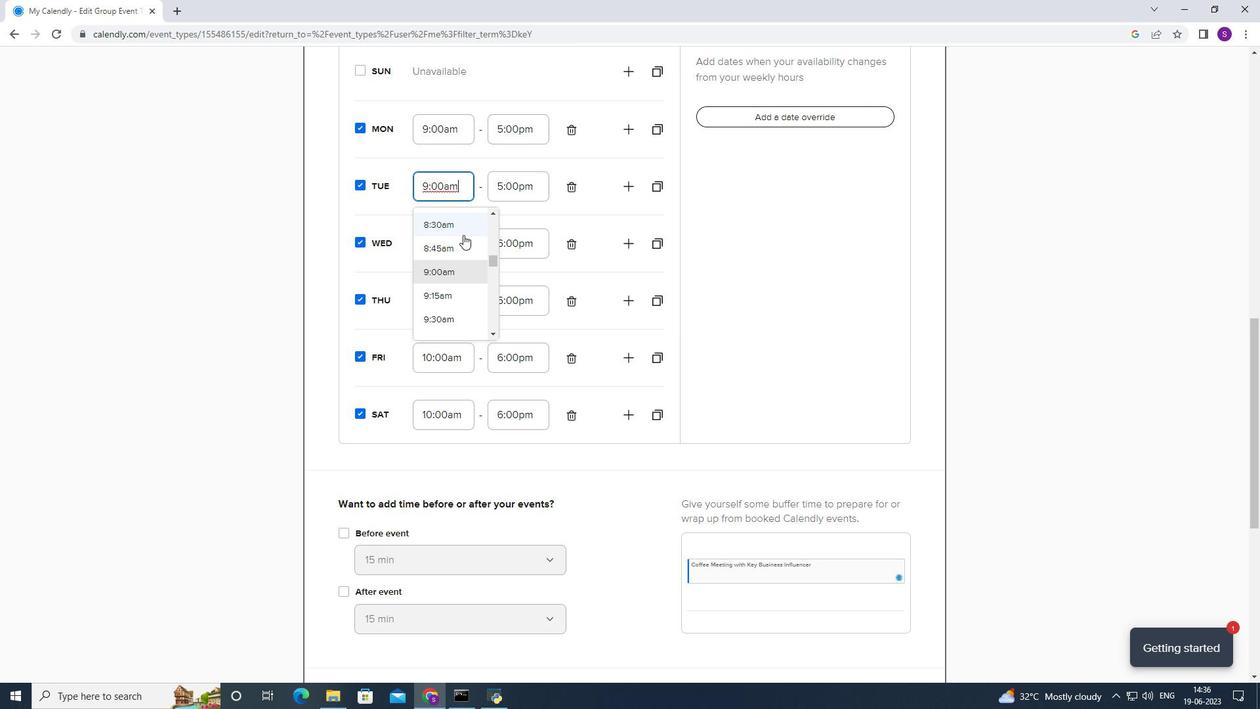 
Action: Mouse scrolled (463, 253) with delta (0, 0)
Screenshot: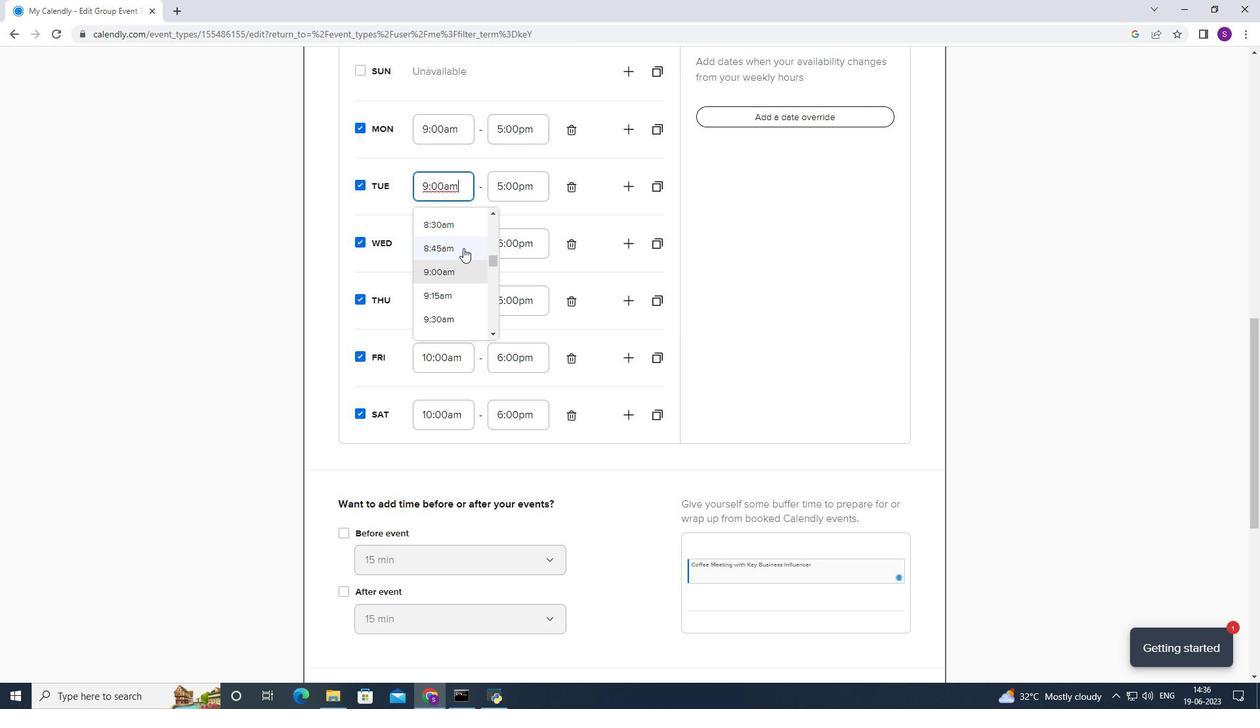 
Action: Mouse moved to (460, 244)
Screenshot: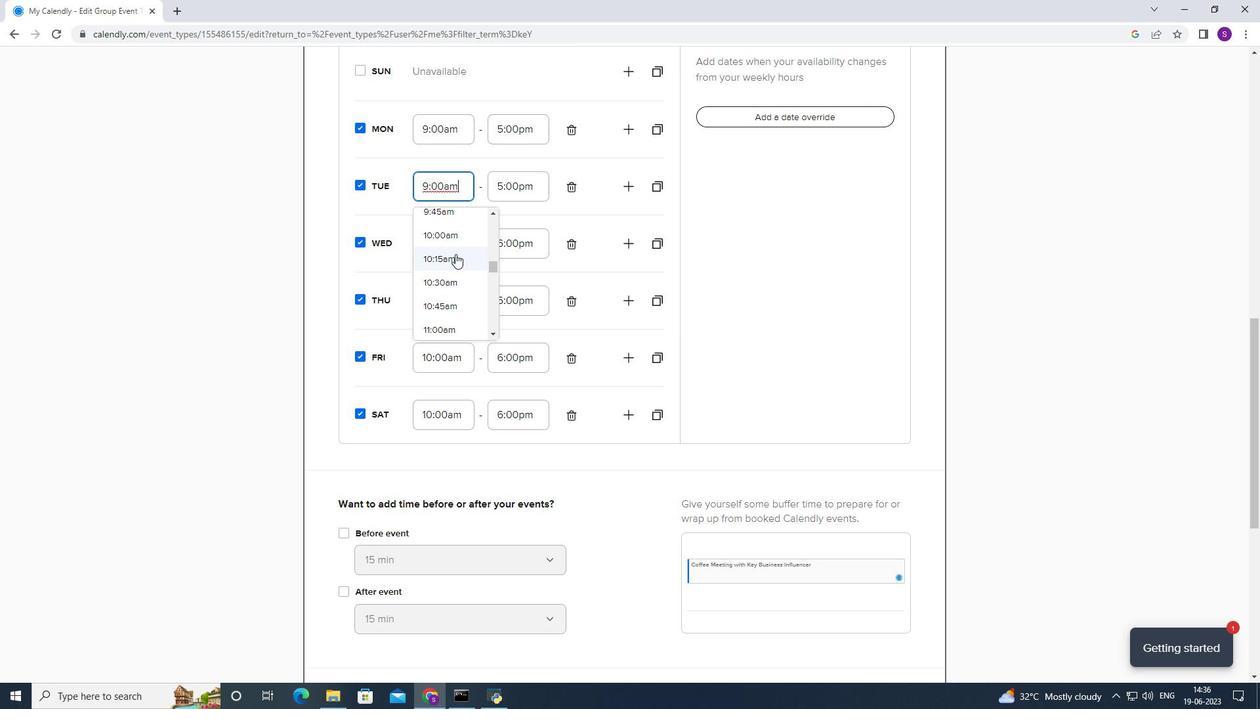 
Action: Mouse pressed left at (460, 244)
Screenshot: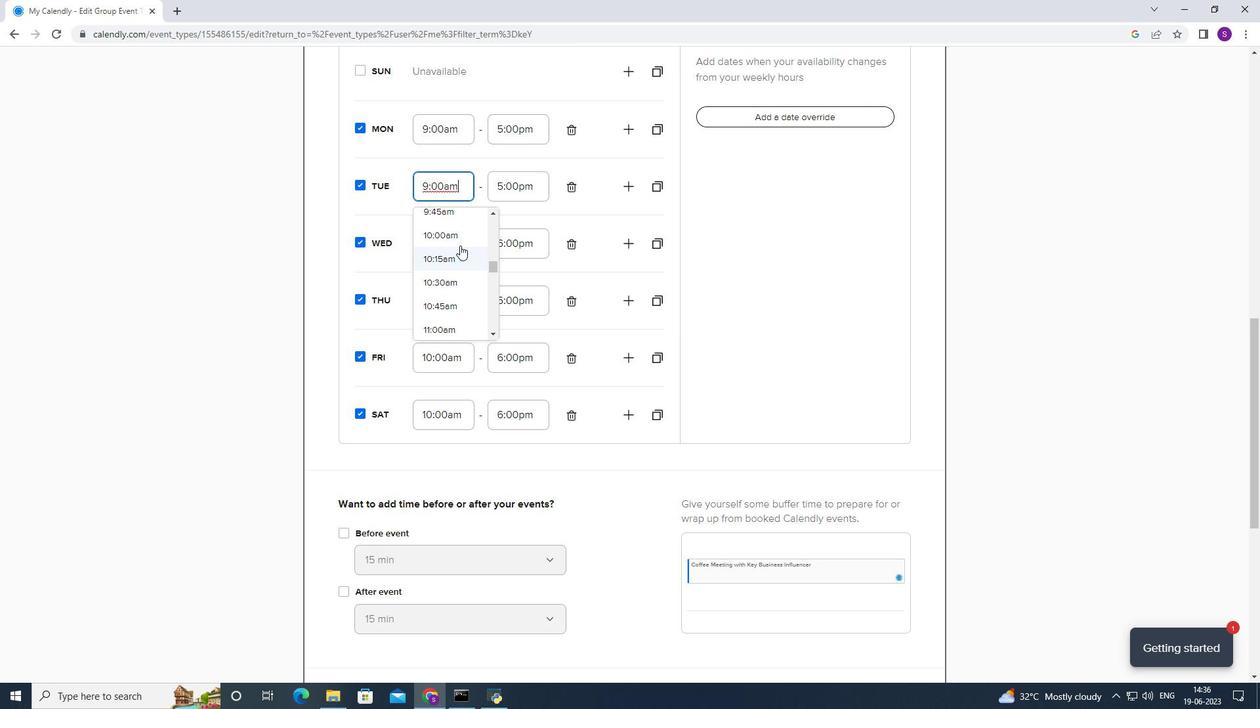 
Action: Mouse moved to (519, 196)
Screenshot: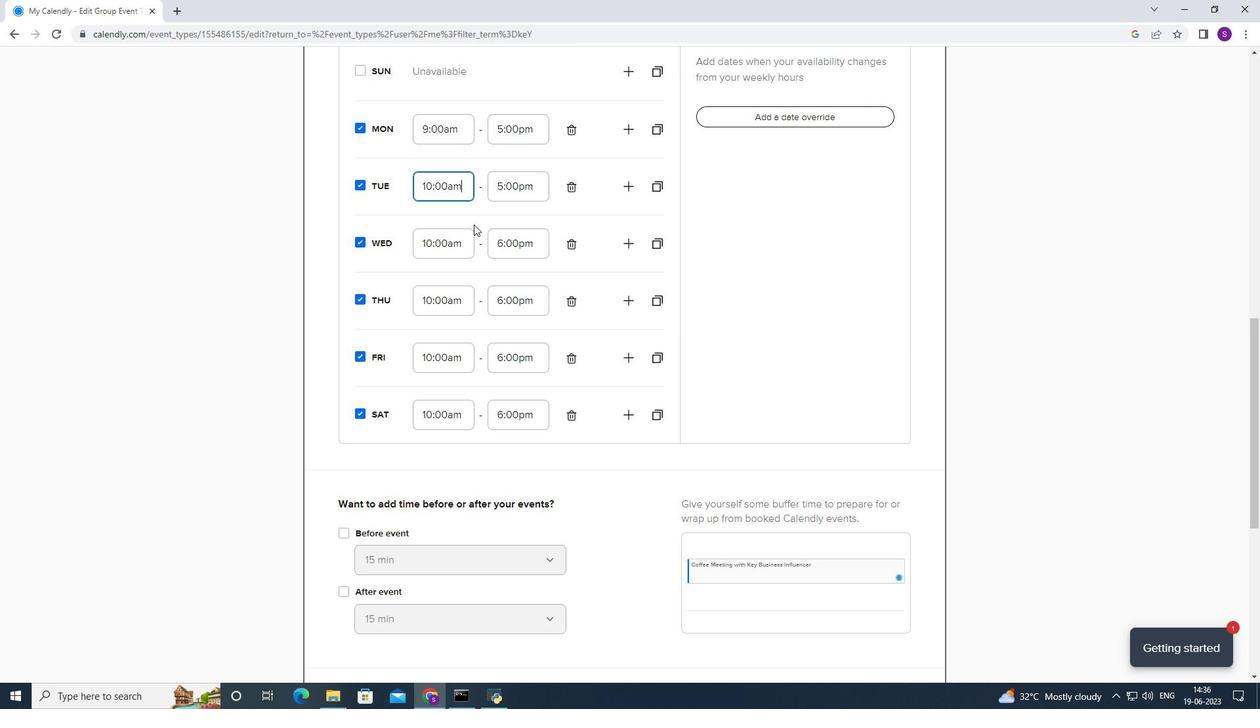 
Action: Mouse pressed left at (519, 196)
Screenshot: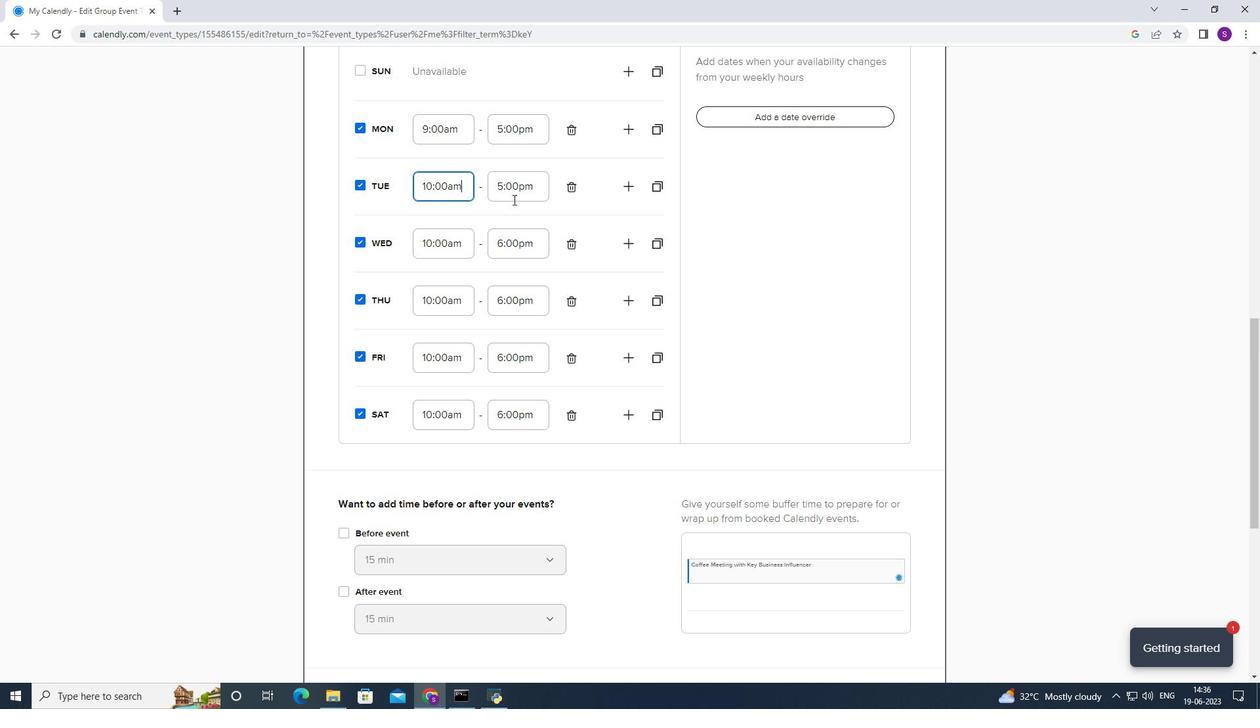 
Action: Mouse moved to (520, 247)
Screenshot: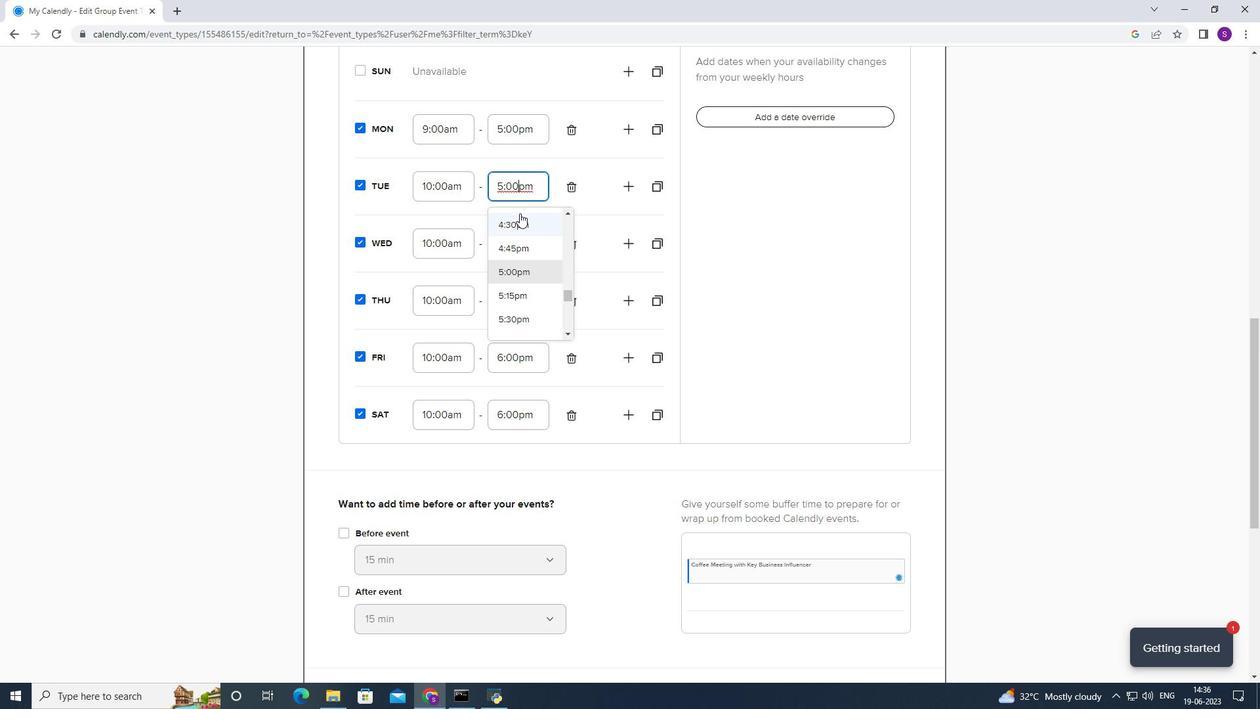 
Action: Mouse scrolled (520, 246) with delta (0, 0)
Screenshot: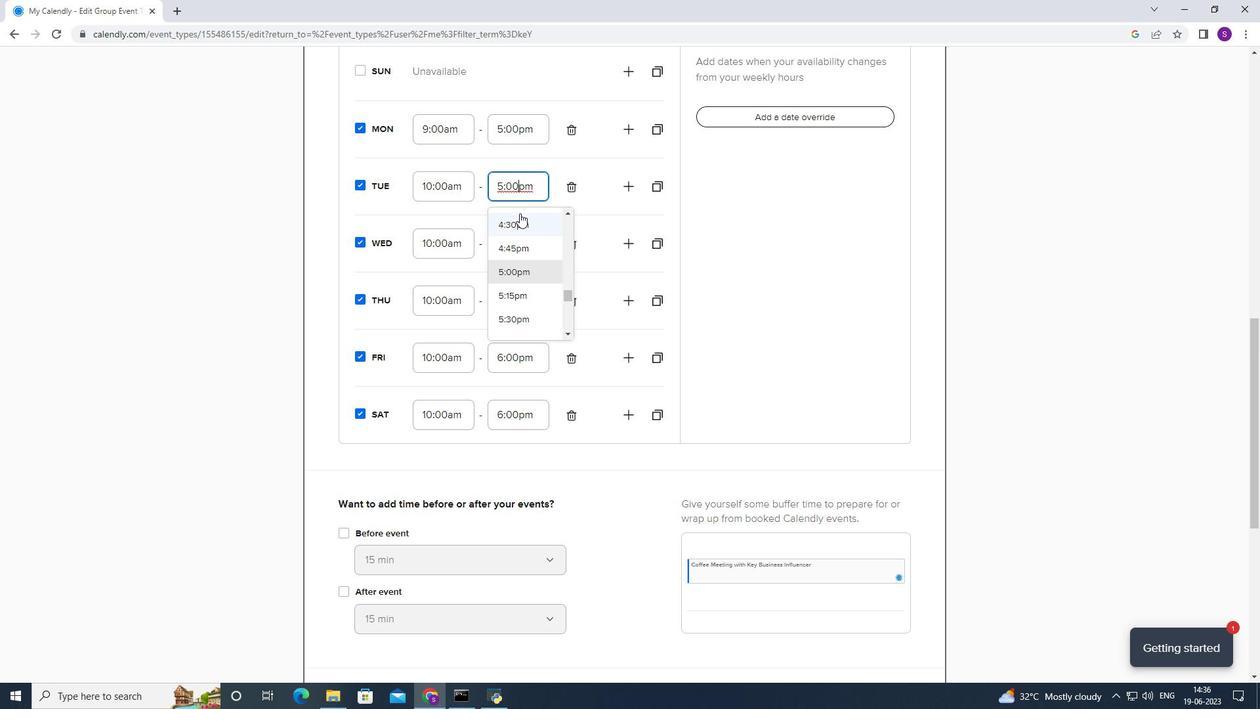
Action: Mouse moved to (517, 292)
Screenshot: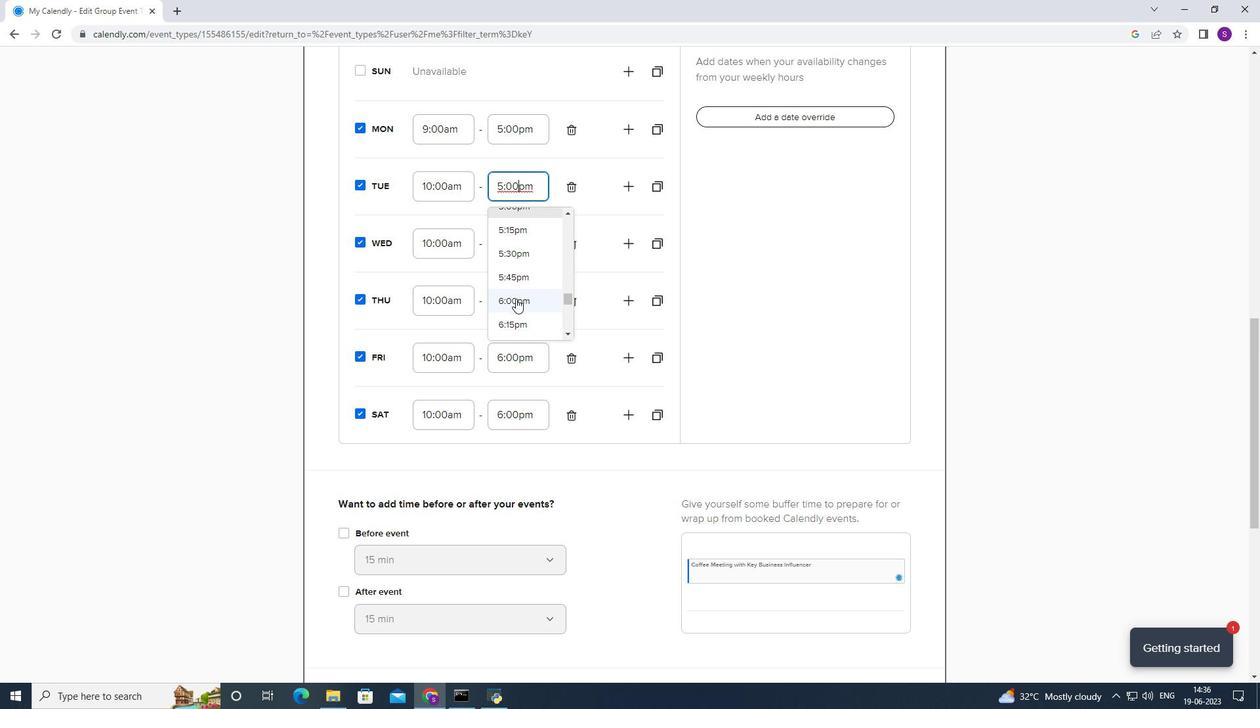 
Action: Mouse pressed left at (517, 292)
Screenshot: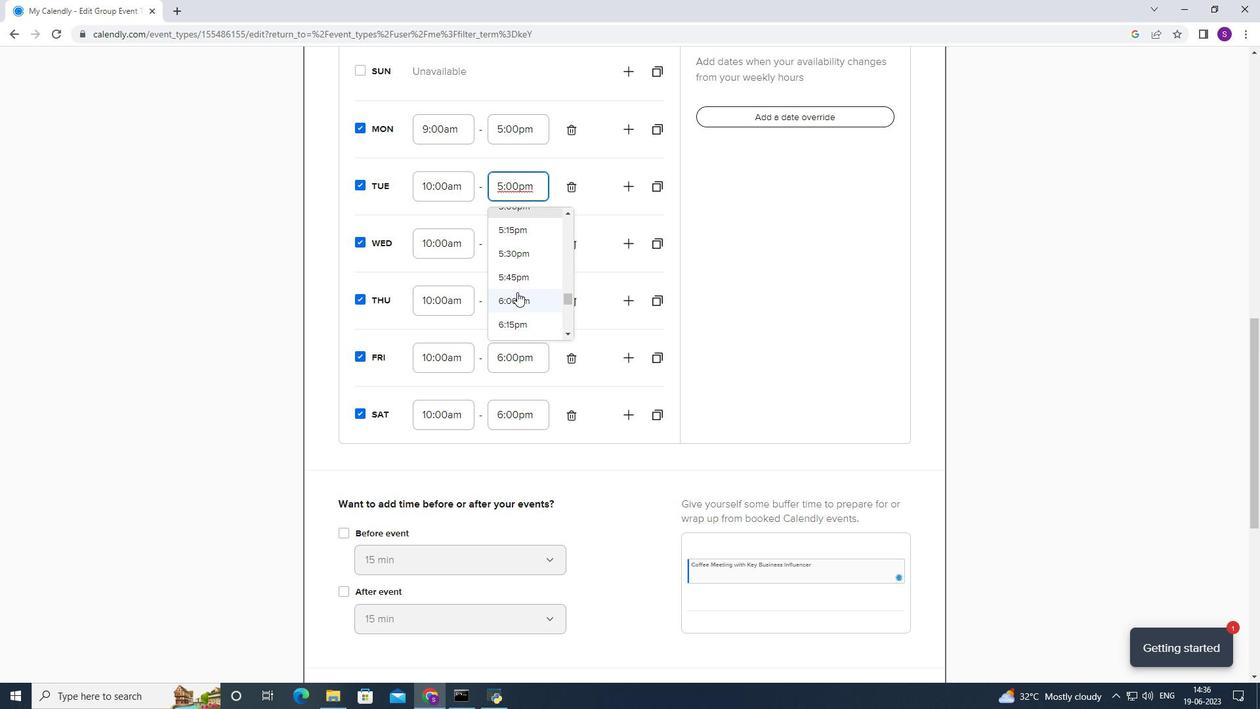 
Action: Mouse moved to (533, 137)
Screenshot: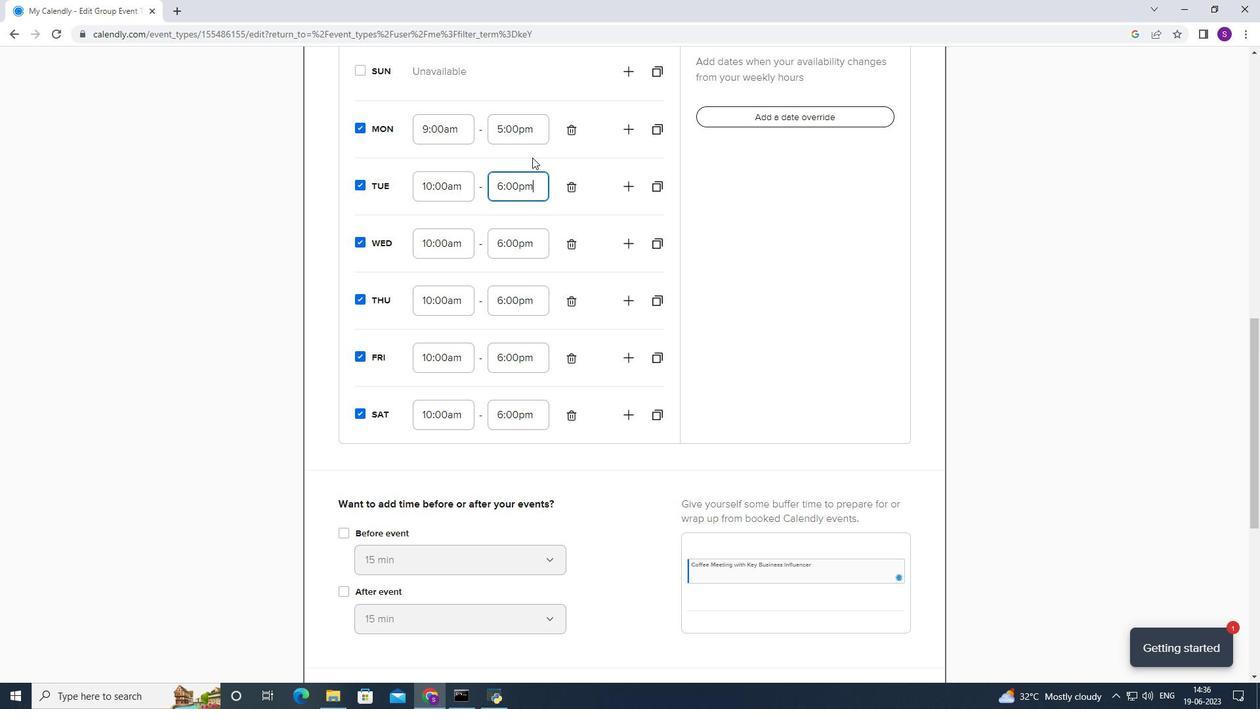 
Action: Mouse pressed left at (533, 137)
Screenshot: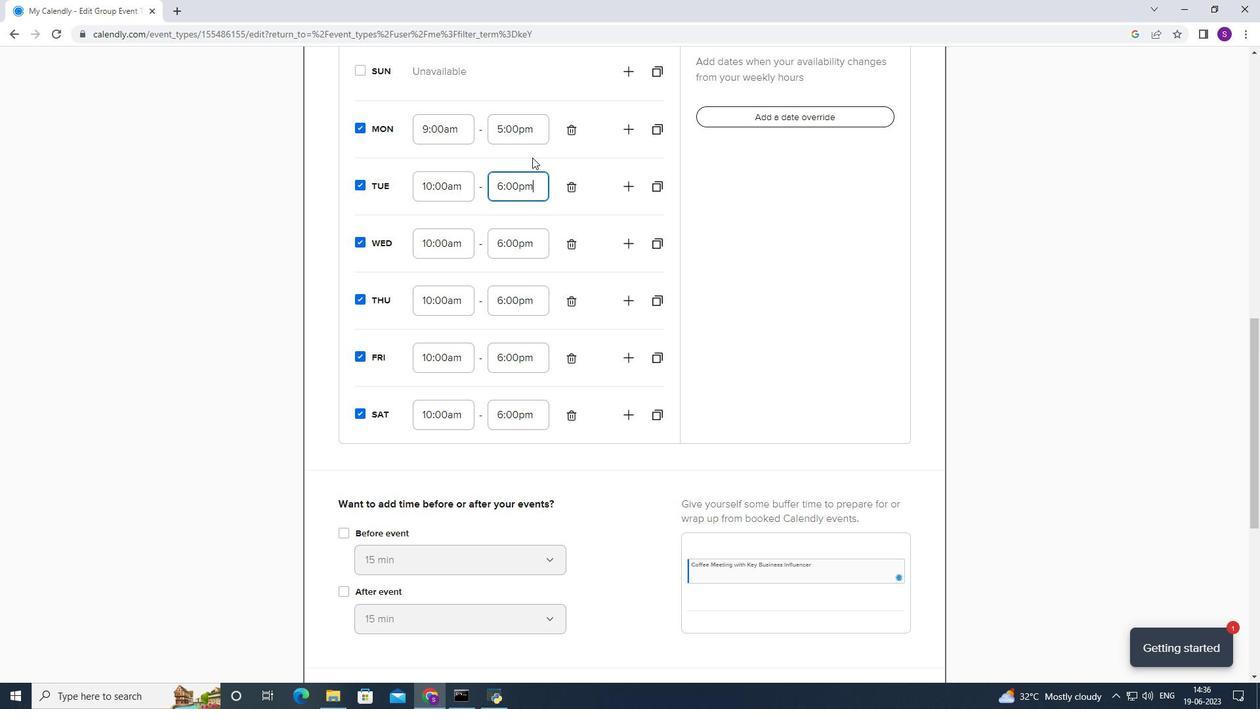 
Action: Mouse moved to (531, 189)
Screenshot: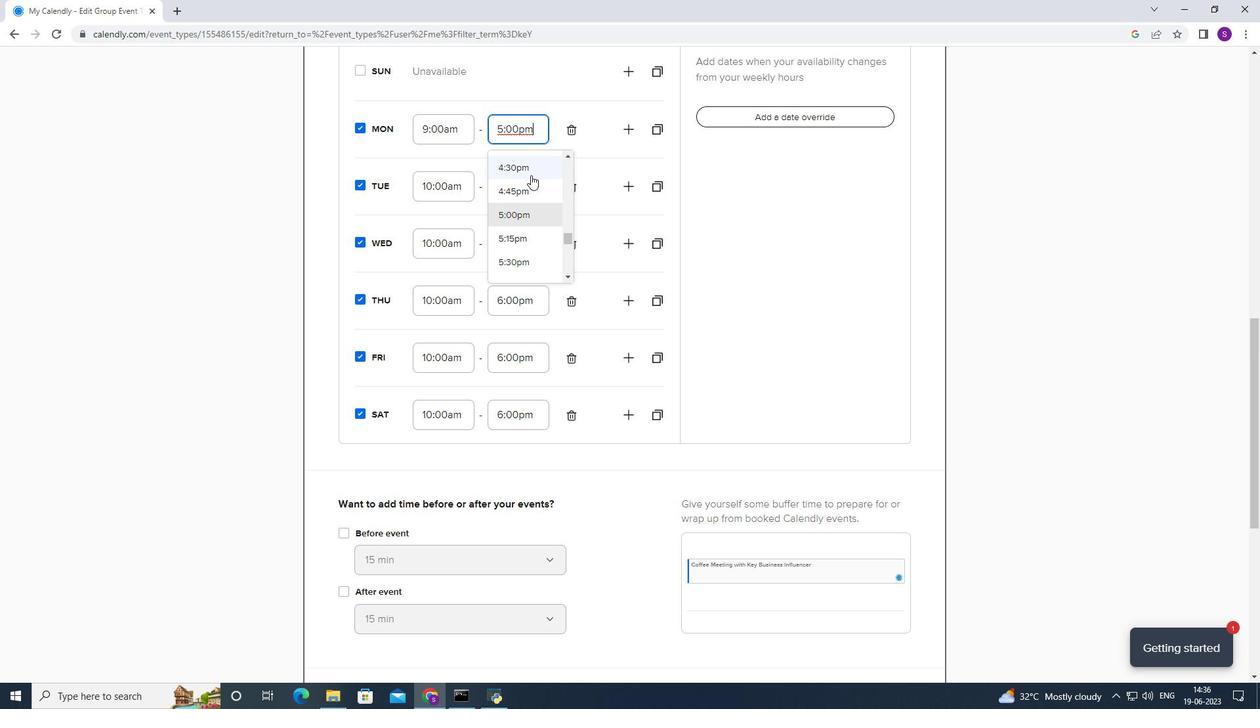 
Action: Mouse scrolled (531, 189) with delta (0, 0)
Screenshot: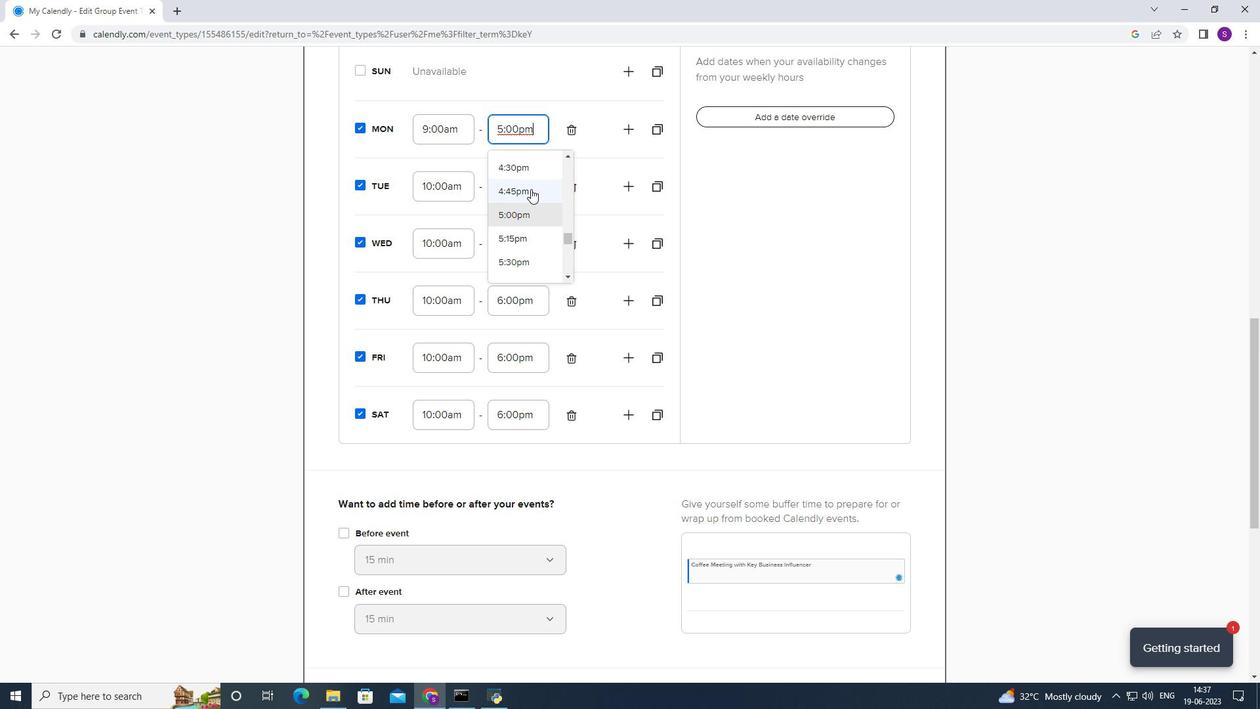 
Action: Mouse scrolled (531, 189) with delta (0, 0)
Screenshot: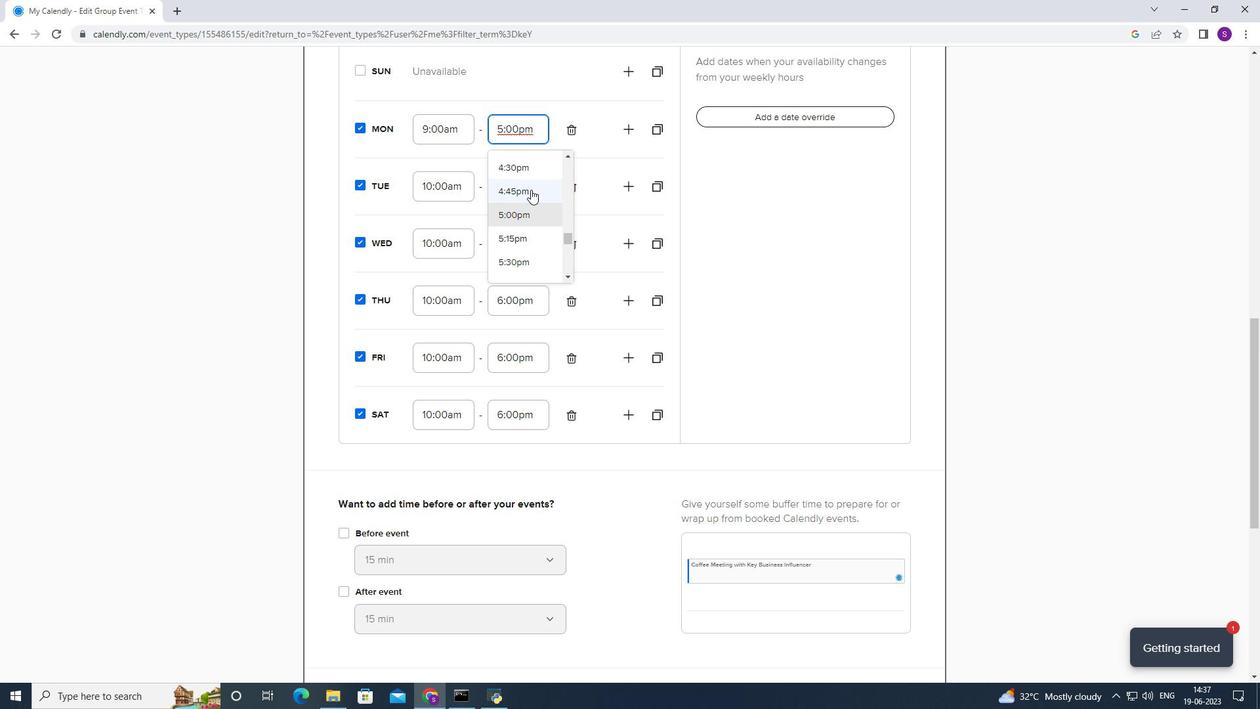 
Action: Mouse moved to (538, 193)
Screenshot: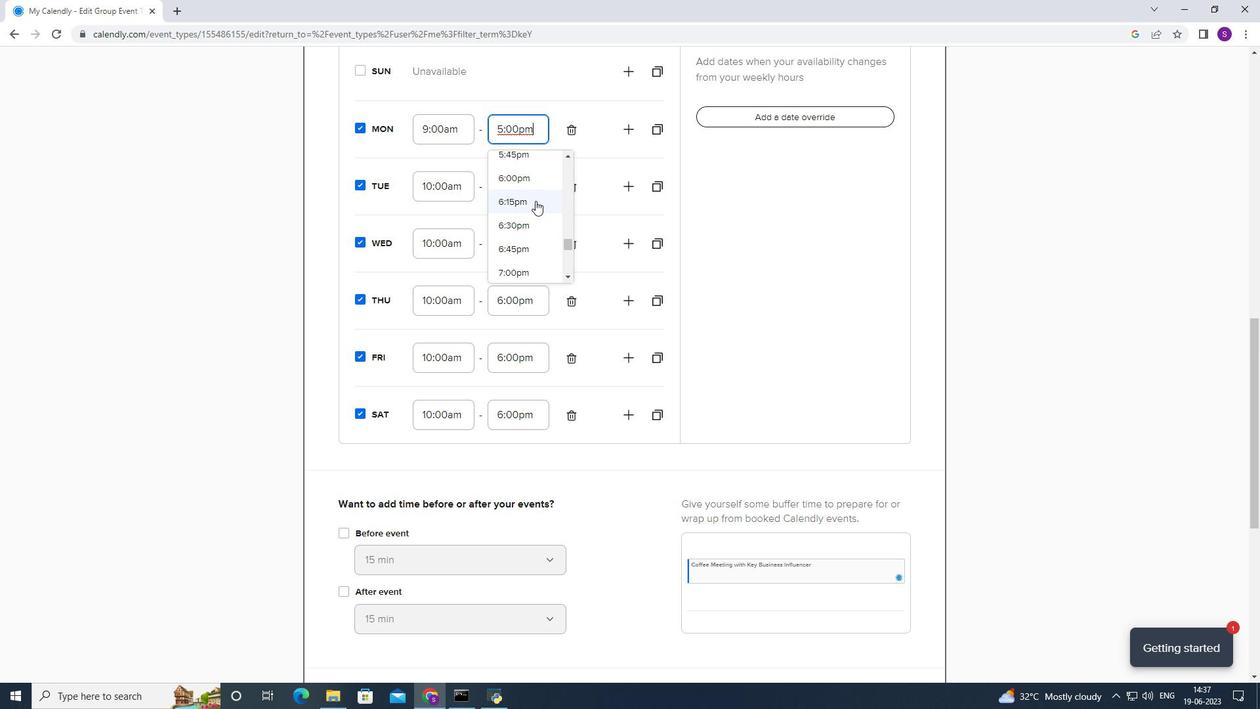 
Action: Mouse pressed left at (538, 193)
Screenshot: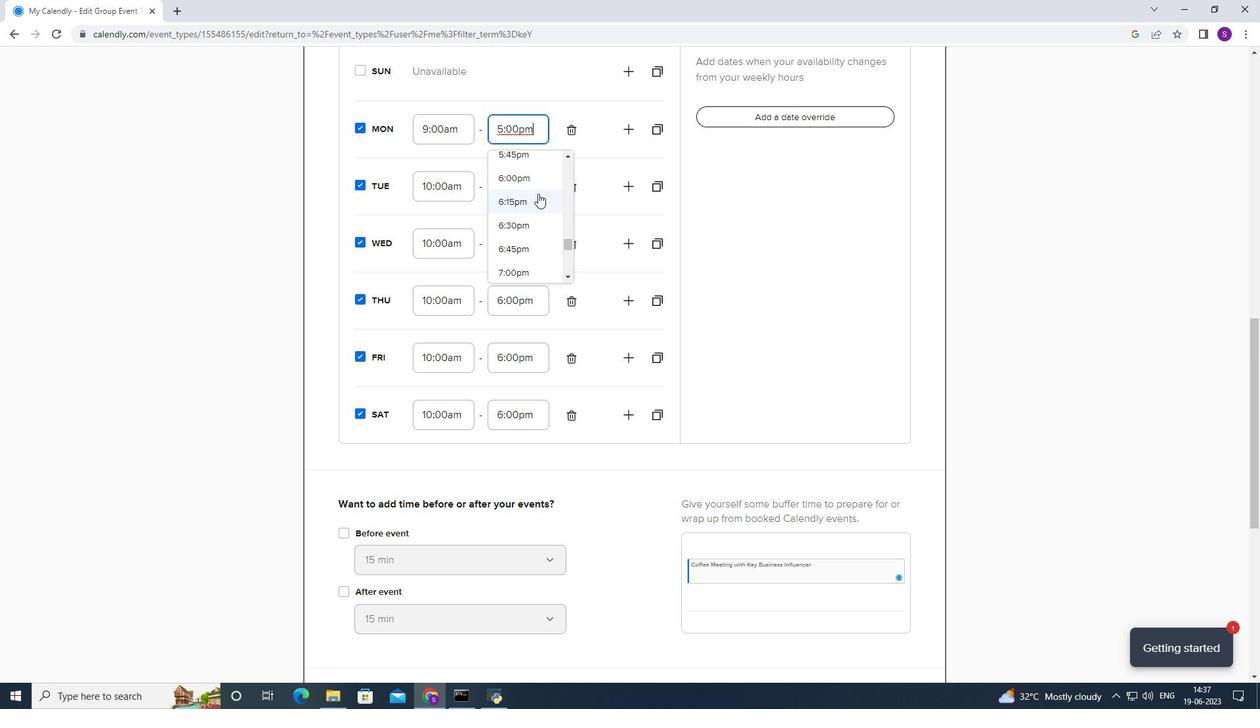 
Action: Mouse moved to (534, 143)
Screenshot: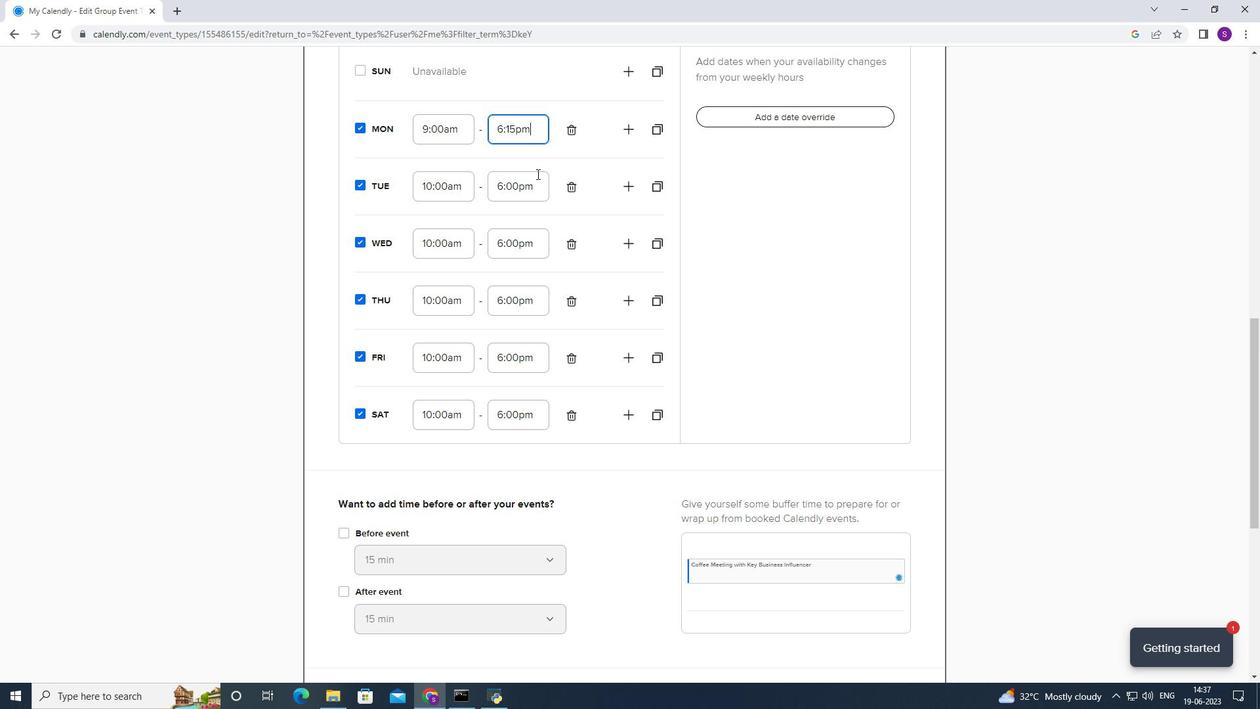 
Action: Mouse pressed left at (534, 143)
Screenshot: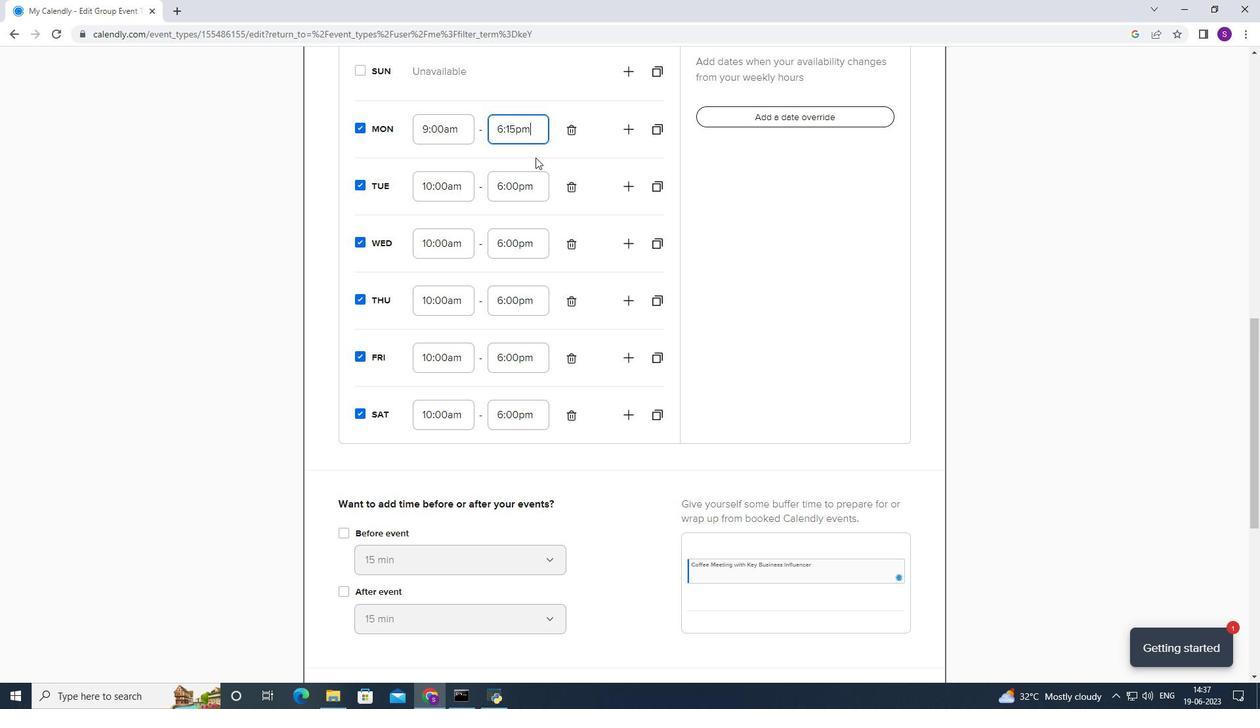 
Action: Mouse moved to (521, 197)
Screenshot: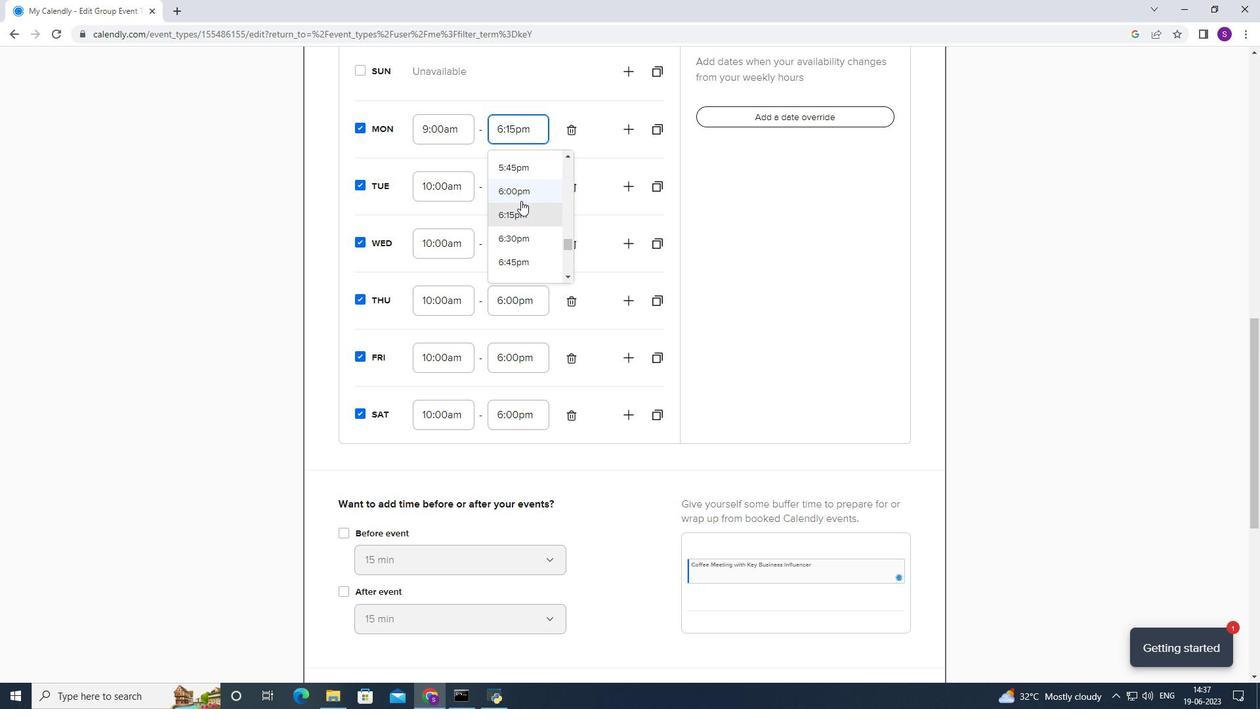 
Action: Mouse pressed left at (521, 197)
Screenshot: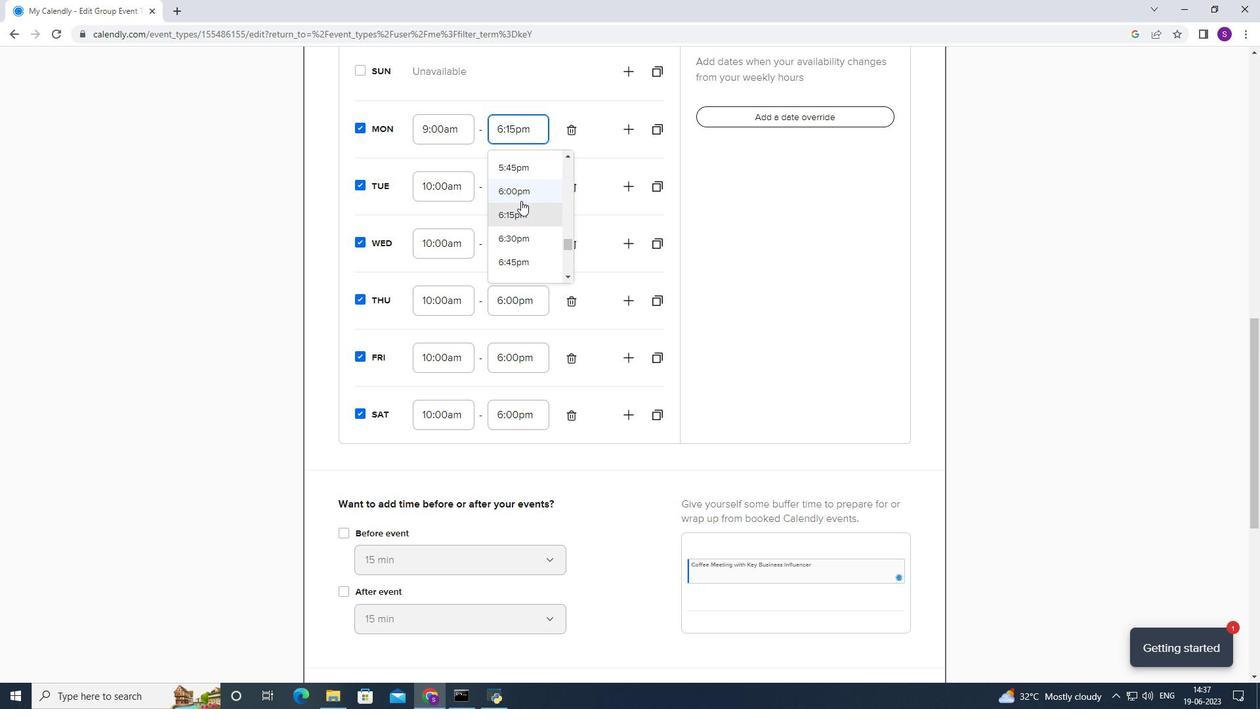 
Action: Mouse moved to (447, 122)
Screenshot: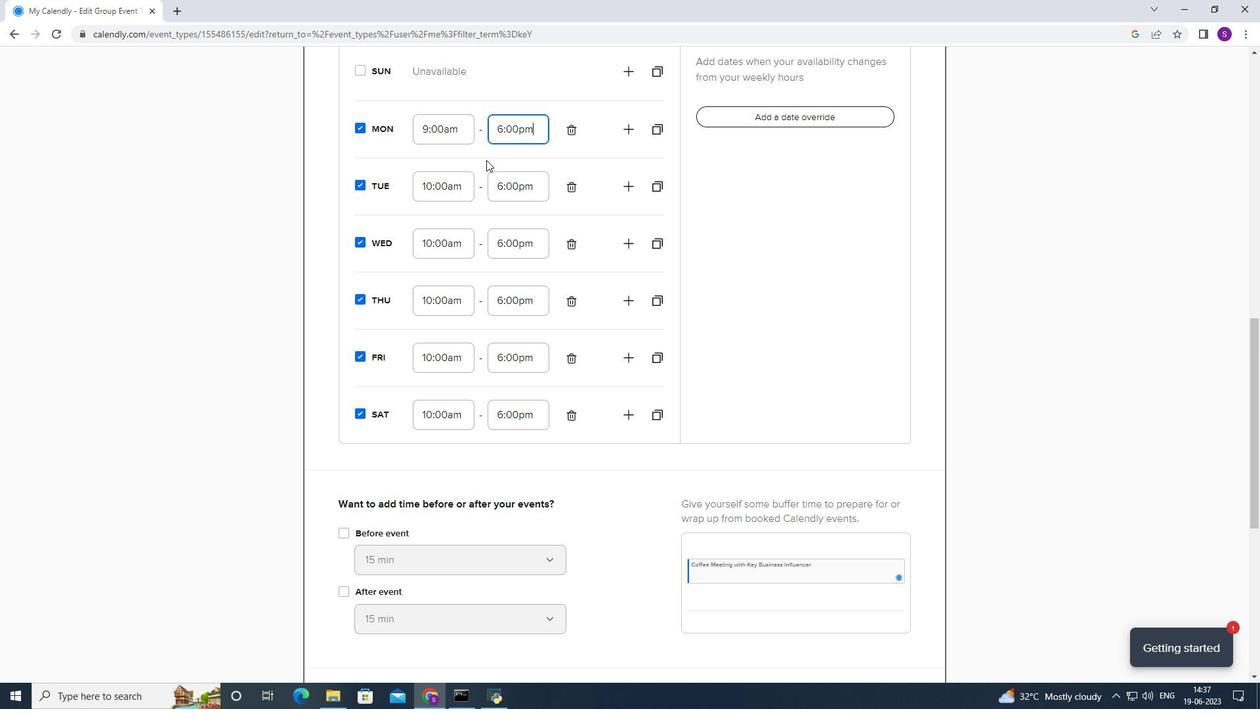 
Action: Mouse pressed left at (447, 122)
Screenshot: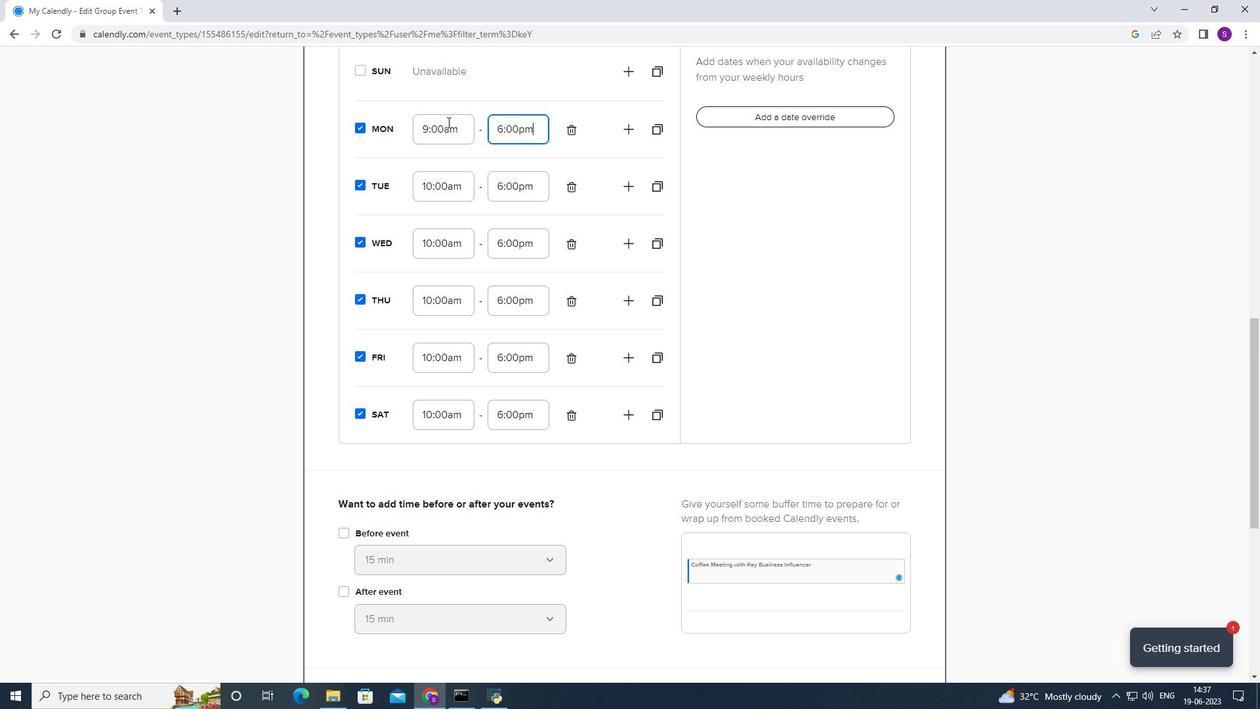 
Action: Mouse moved to (443, 221)
Screenshot: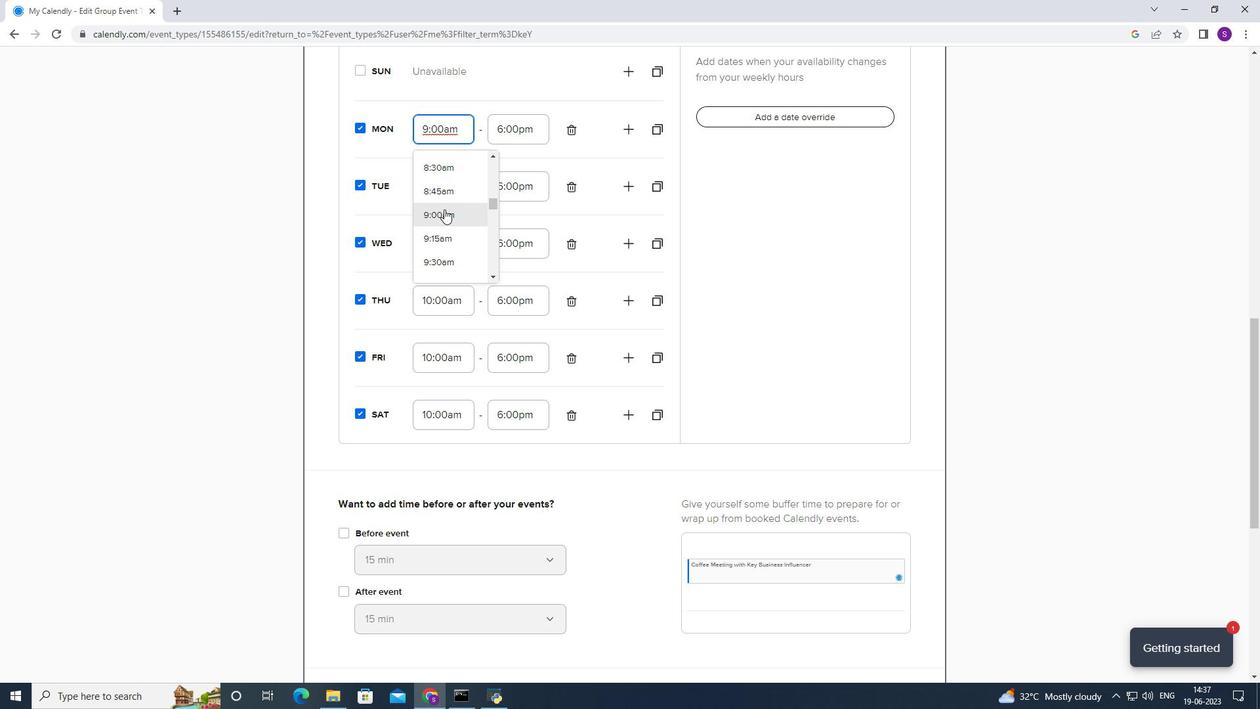
Action: Mouse scrolled (443, 221) with delta (0, 0)
Screenshot: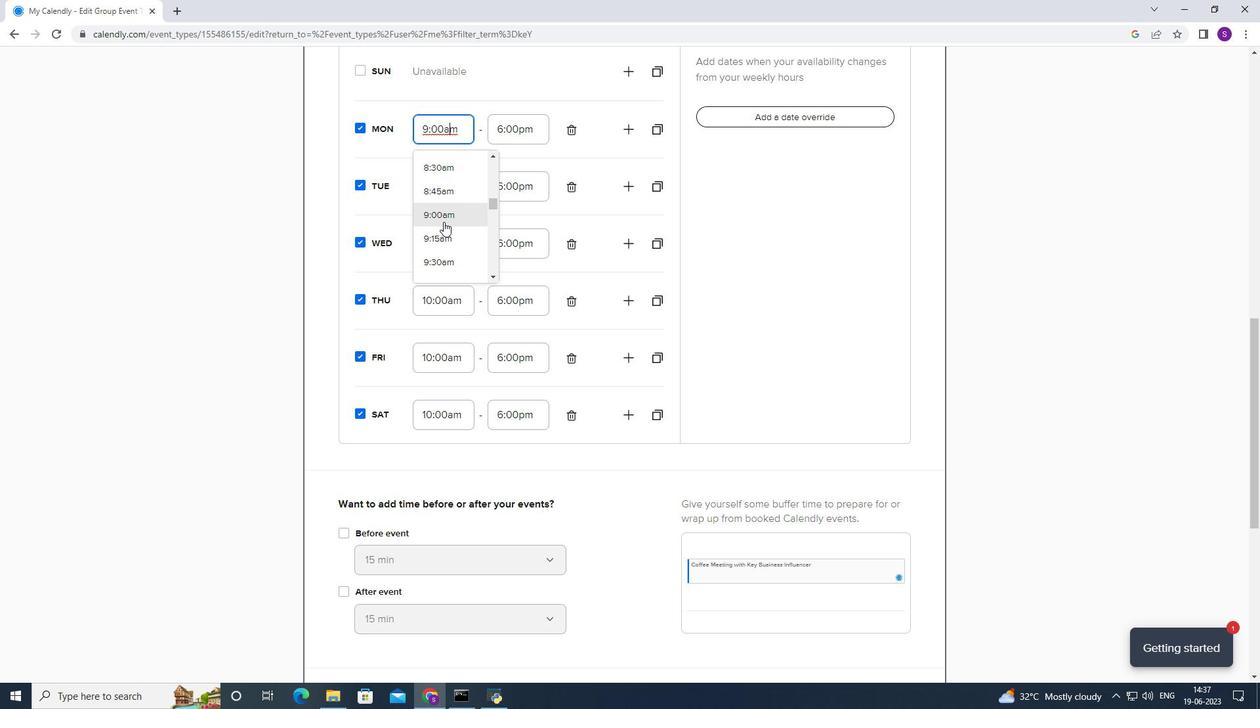 
Action: Mouse moved to (437, 237)
Screenshot: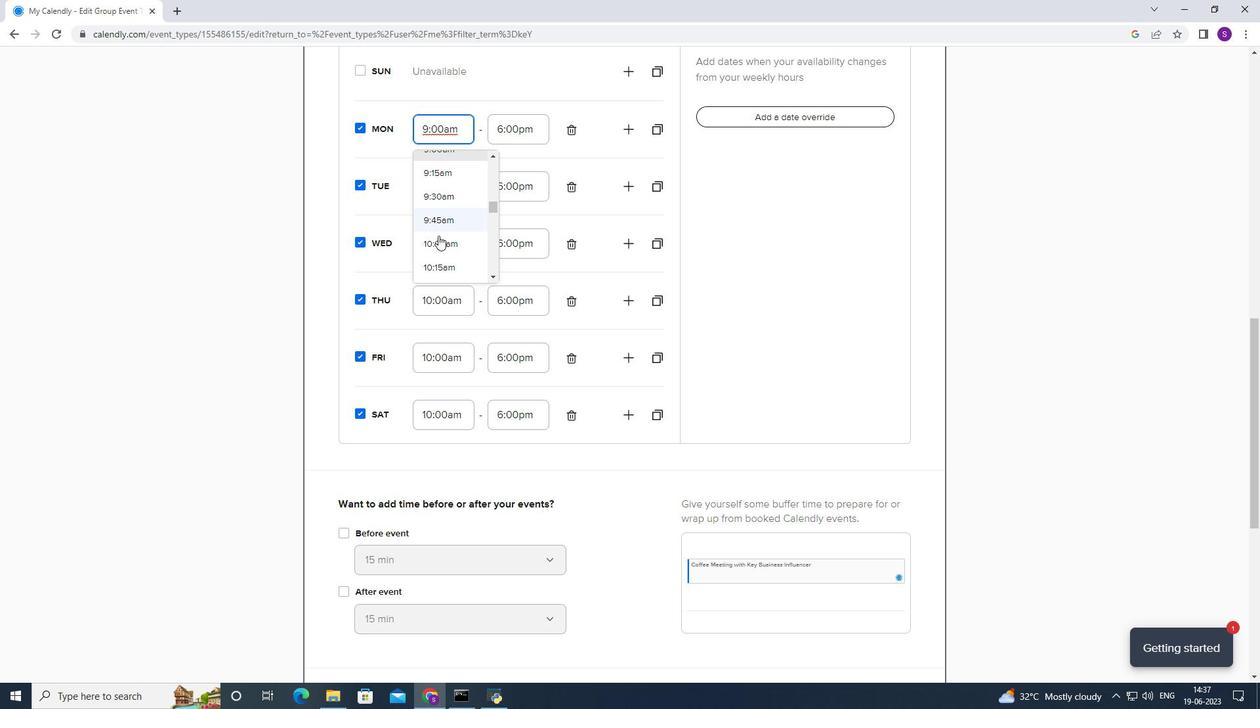 
Action: Mouse pressed left at (437, 237)
Screenshot: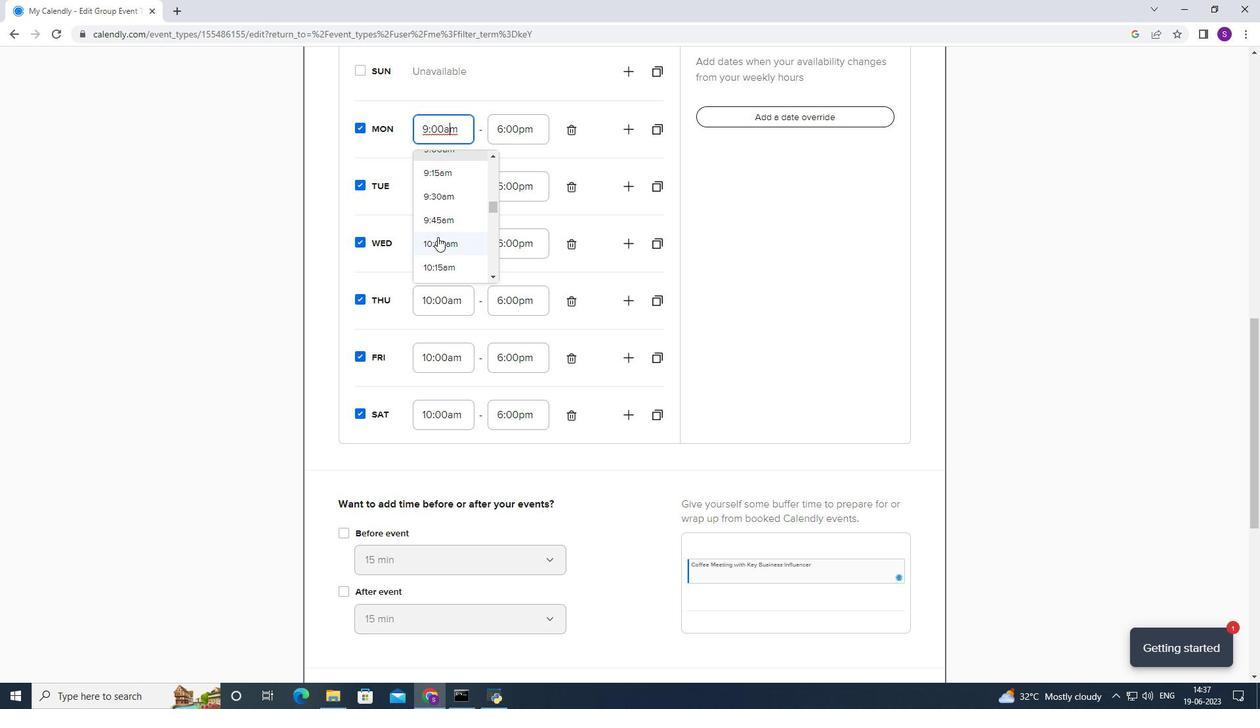 
Action: Mouse moved to (520, 293)
Screenshot: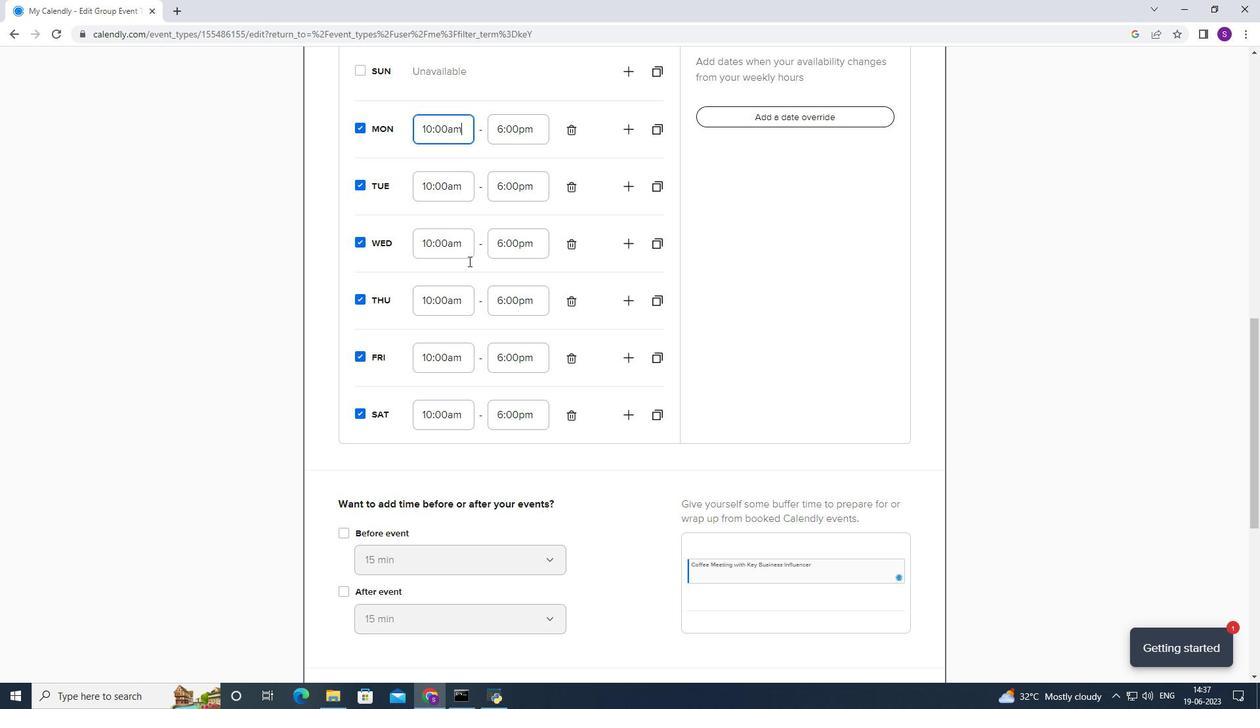 
Action: Mouse scrolled (520, 292) with delta (0, 0)
Screenshot: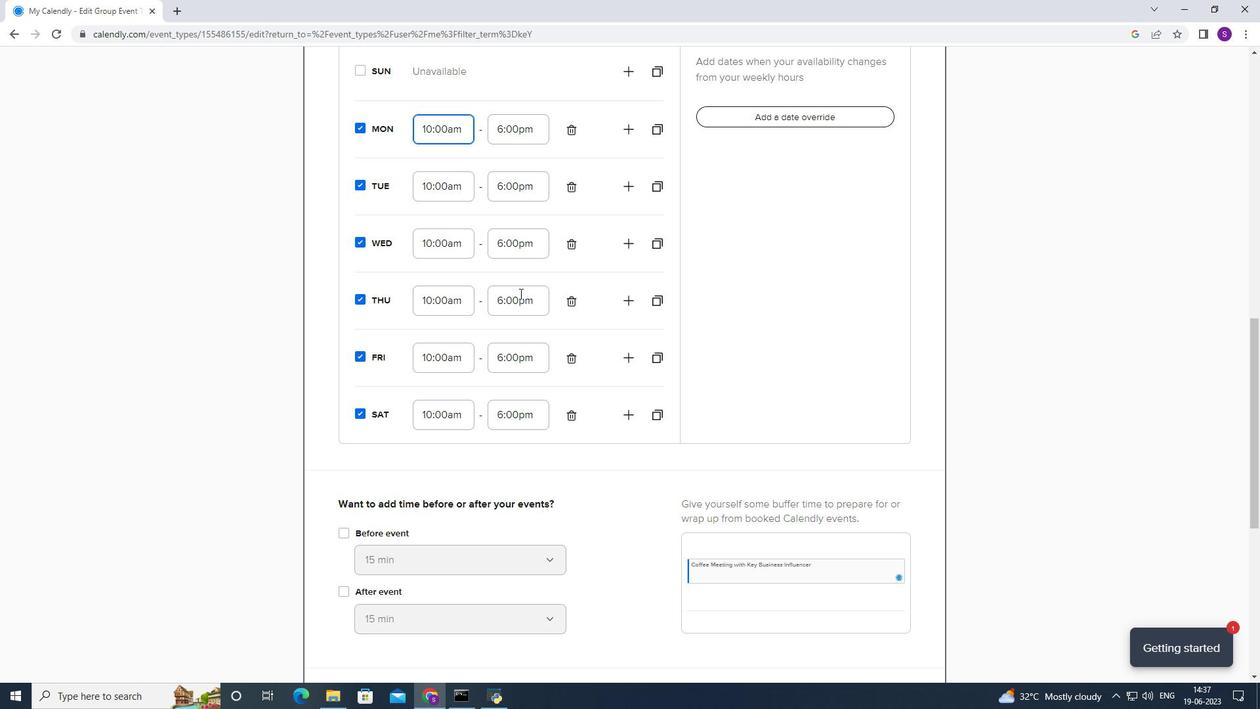 
Action: Mouse scrolled (520, 292) with delta (0, 0)
Screenshot: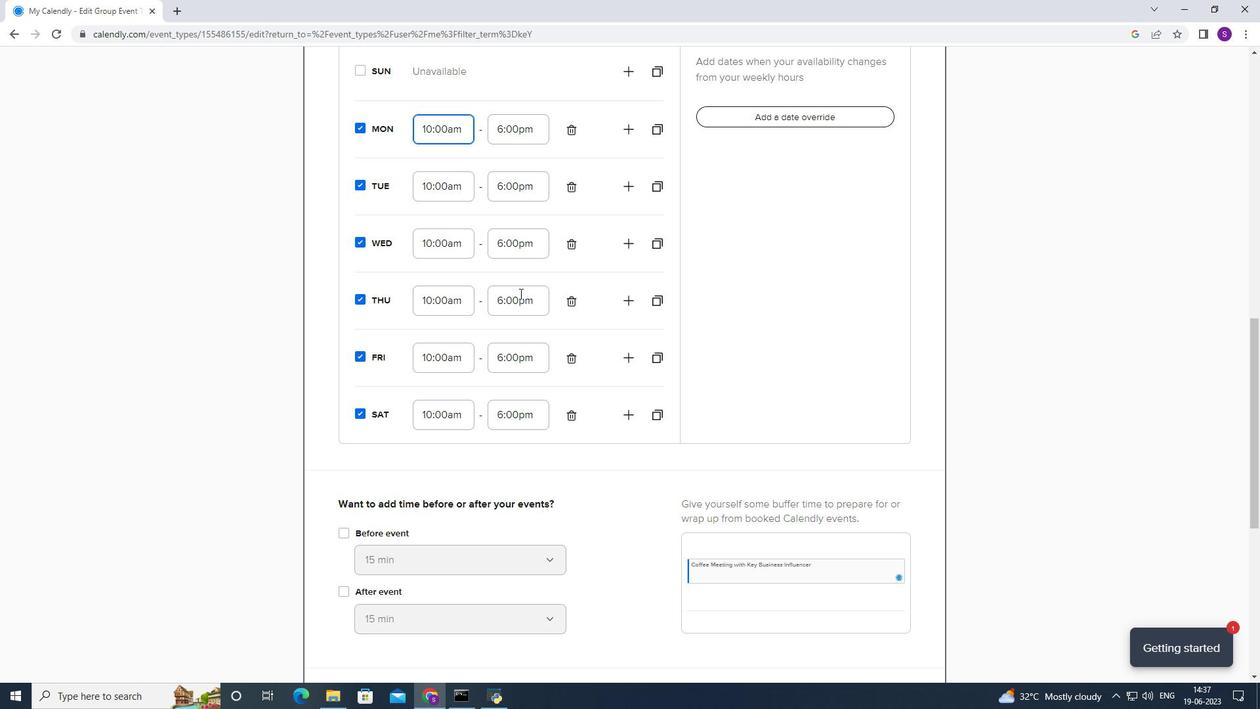 
Action: Mouse scrolled (520, 292) with delta (0, 0)
Screenshot: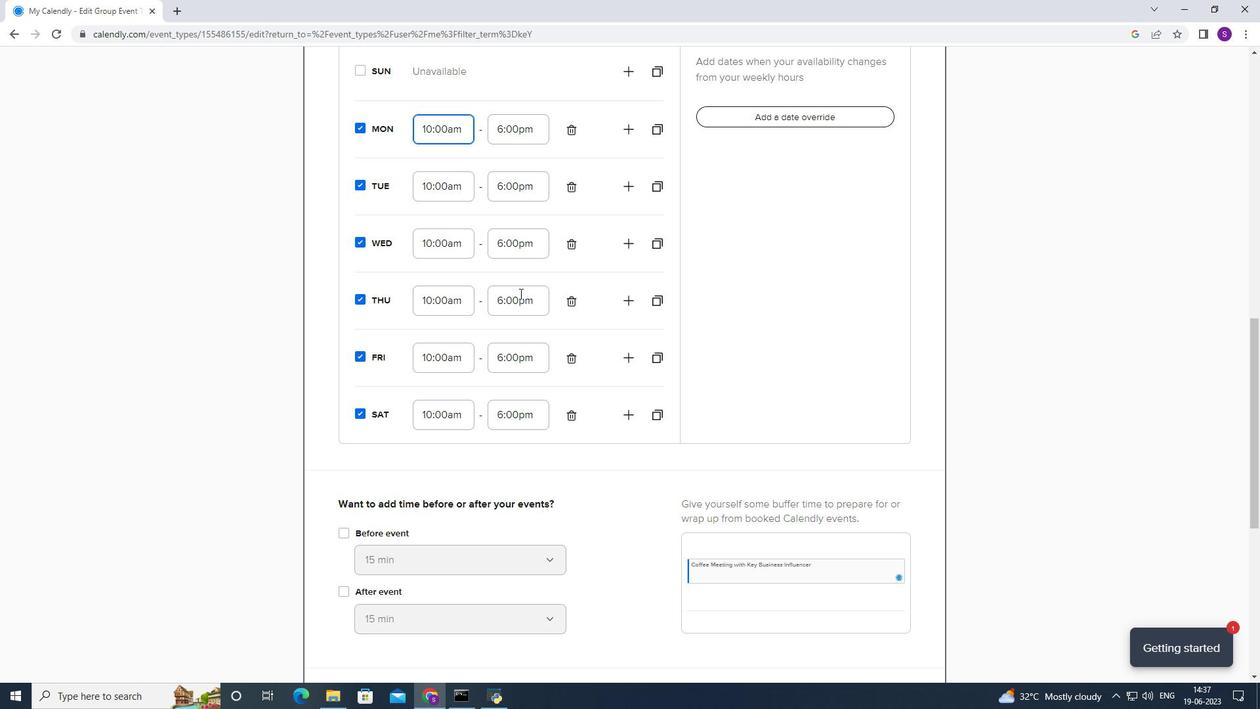 
Action: Mouse moved to (397, 335)
Screenshot: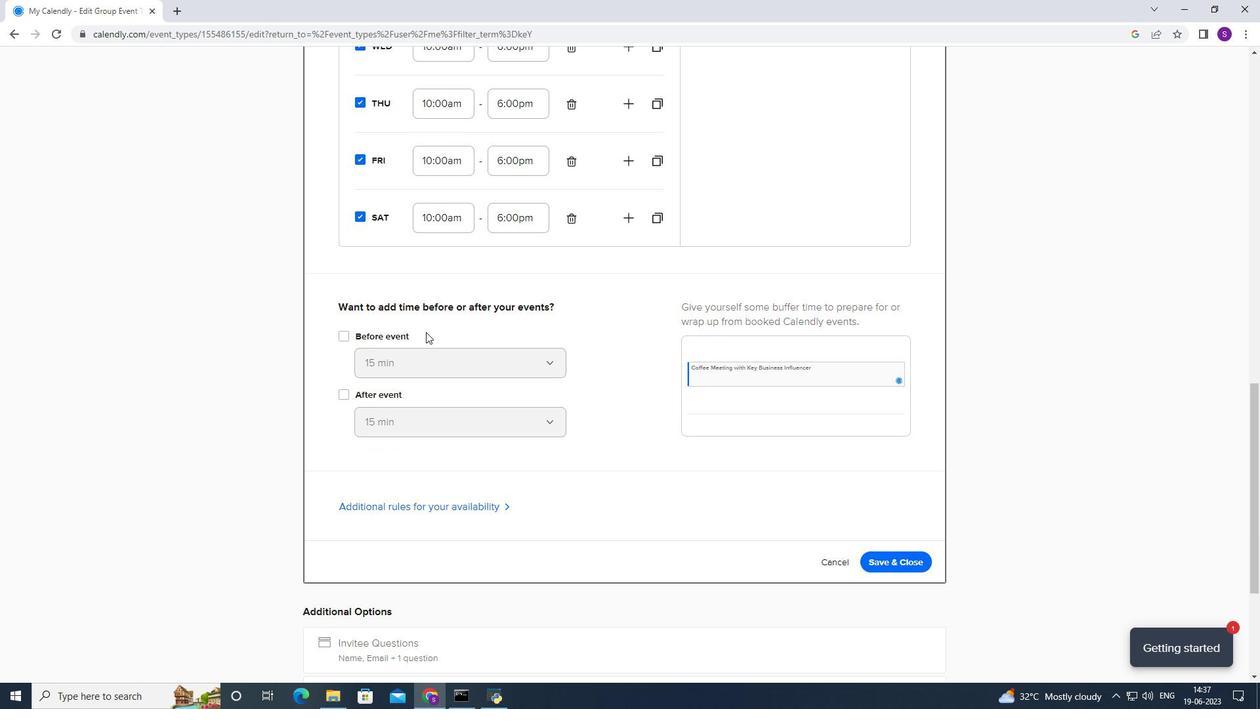 
Action: Mouse pressed left at (397, 335)
Screenshot: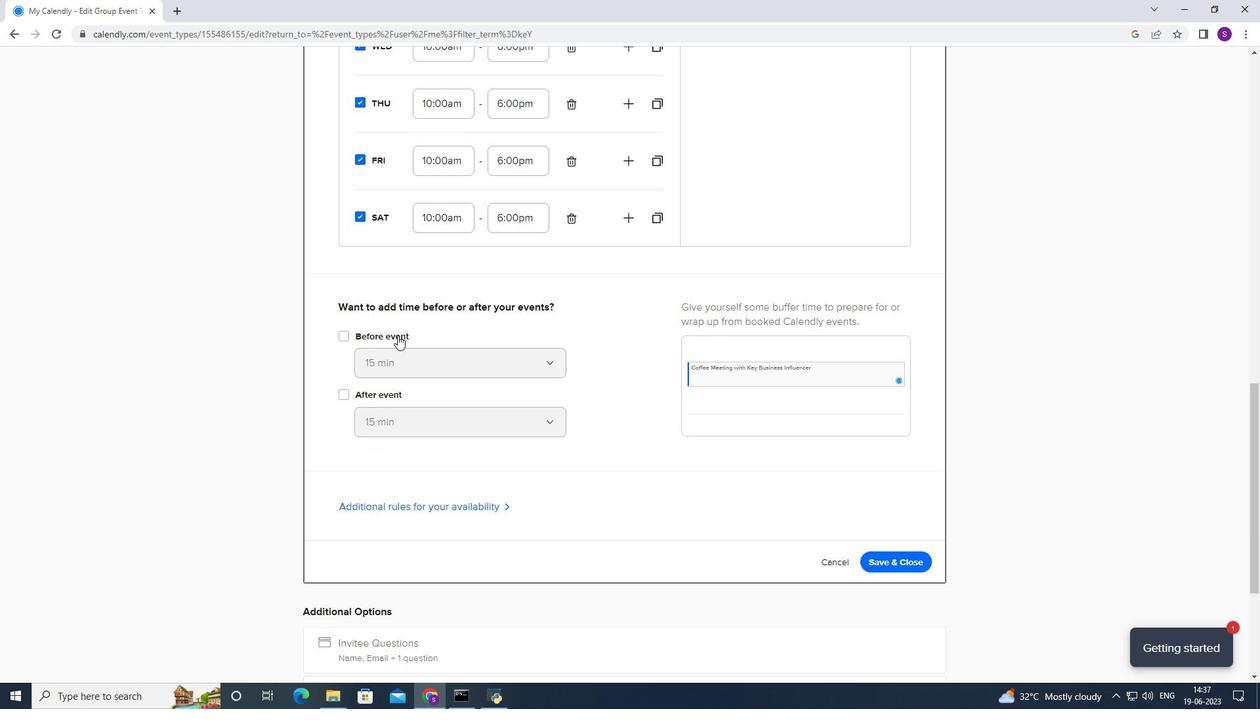 
Action: Mouse moved to (395, 356)
Screenshot: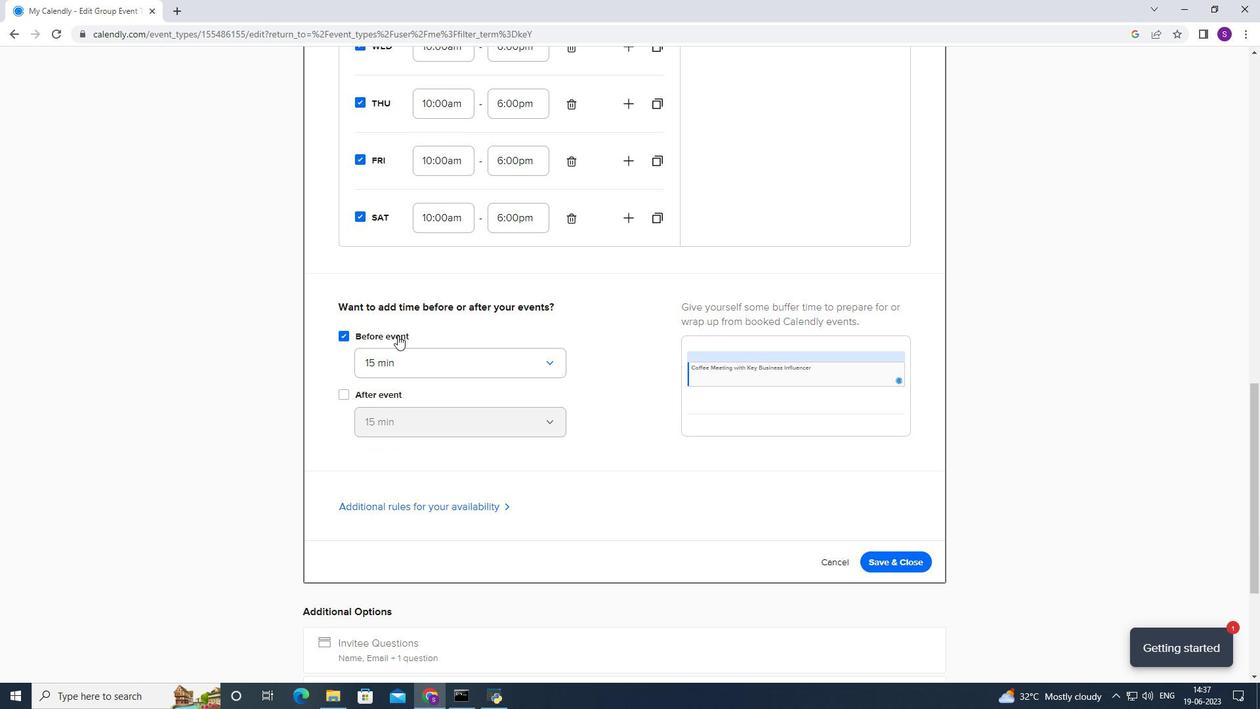 
Action: Mouse pressed left at (395, 356)
Screenshot: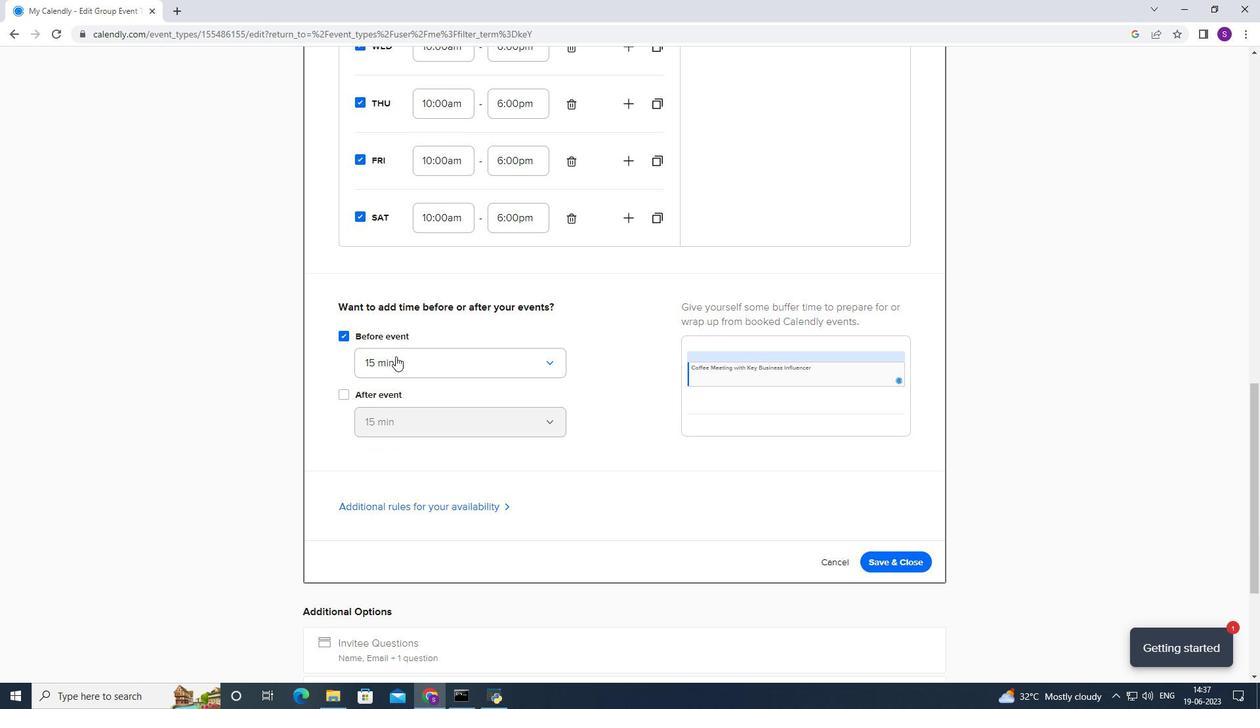 
Action: Mouse moved to (387, 421)
Screenshot: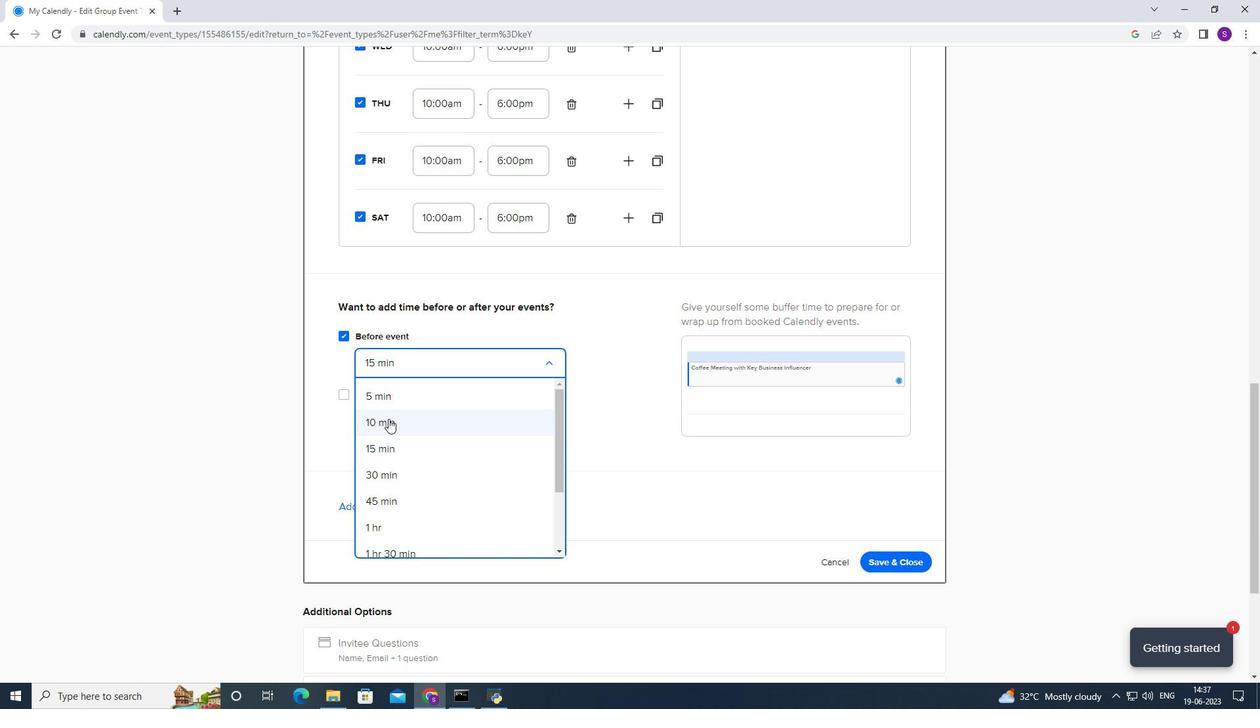 
Action: Mouse pressed left at (387, 421)
Screenshot: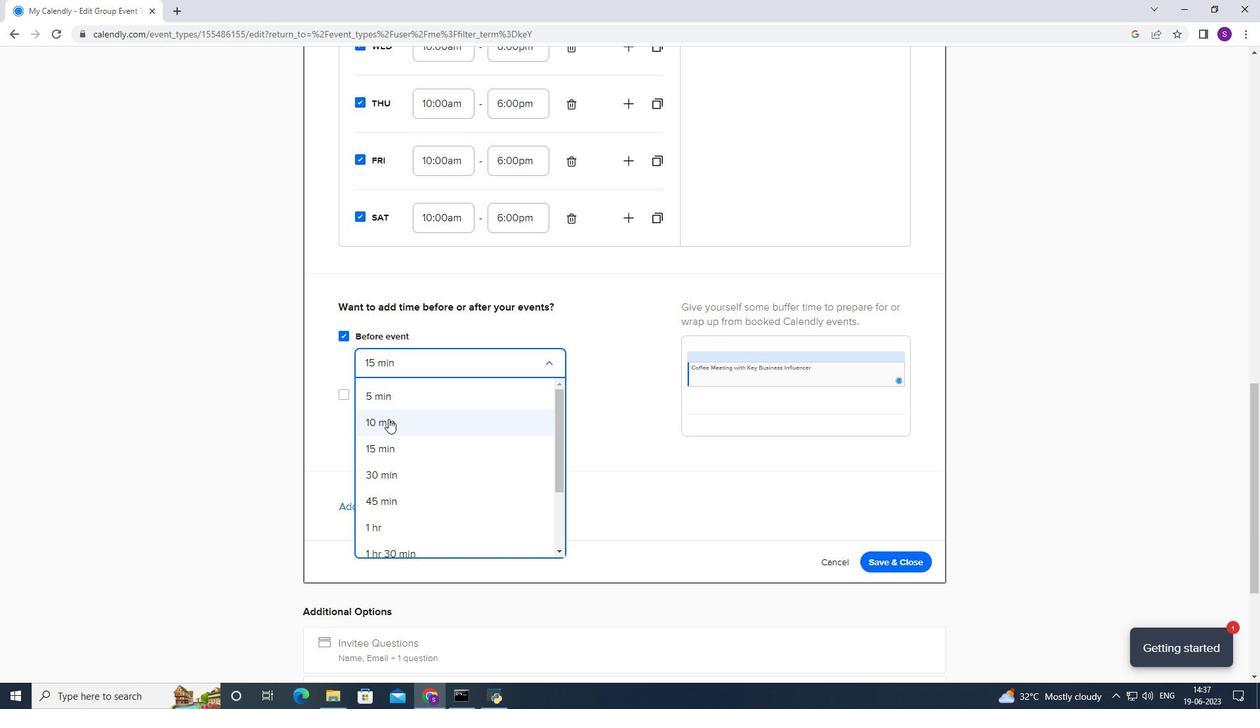 
Action: Mouse moved to (363, 399)
Screenshot: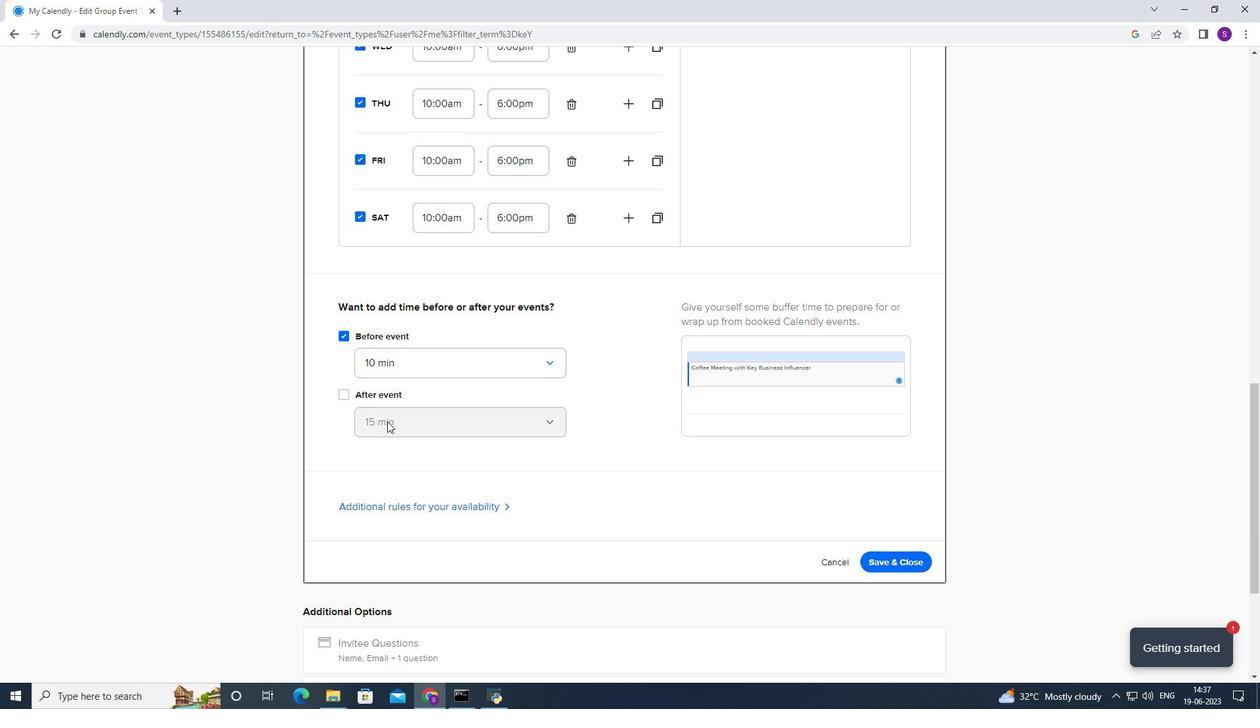 
Action: Mouse pressed left at (363, 399)
Screenshot: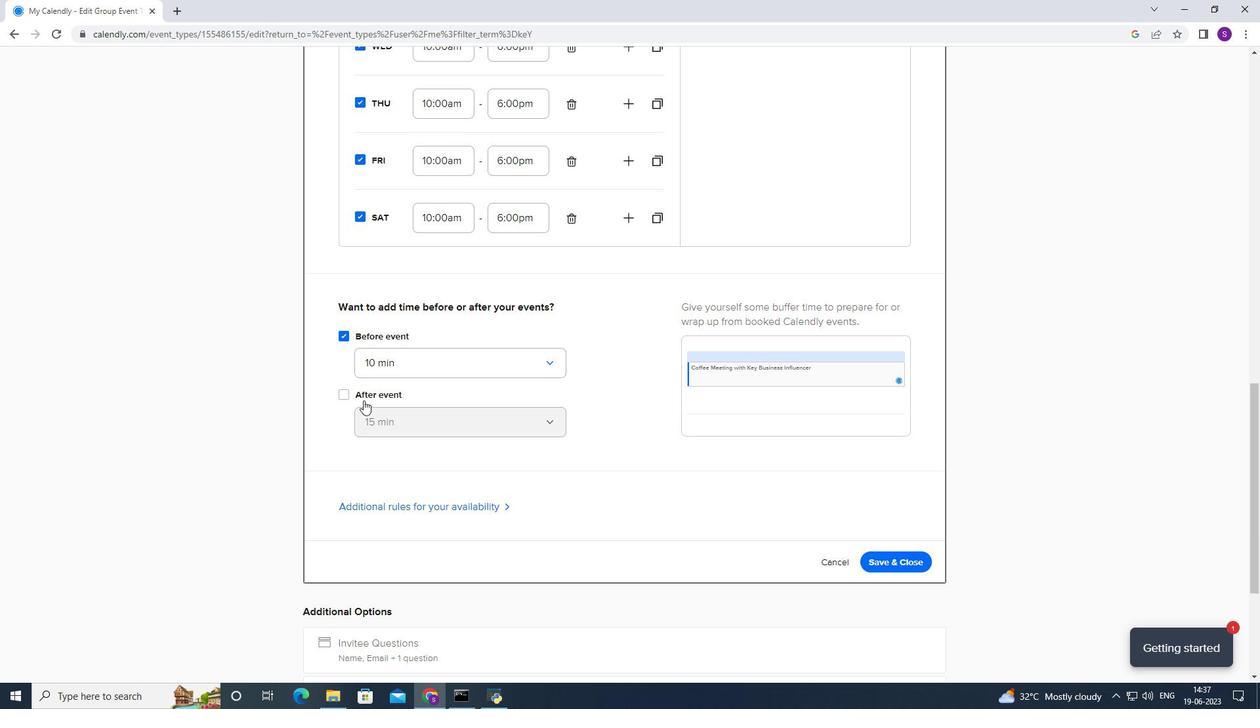 
Action: Mouse moved to (375, 424)
Screenshot: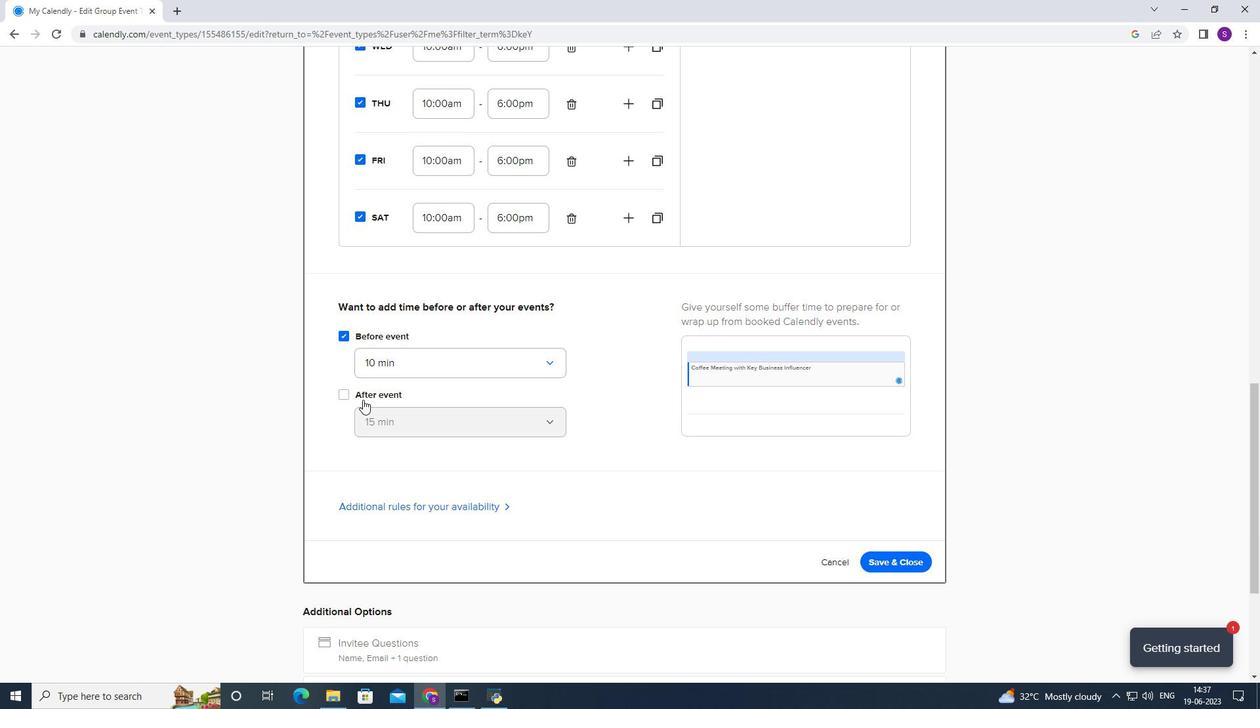 
Action: Mouse pressed left at (375, 424)
Screenshot: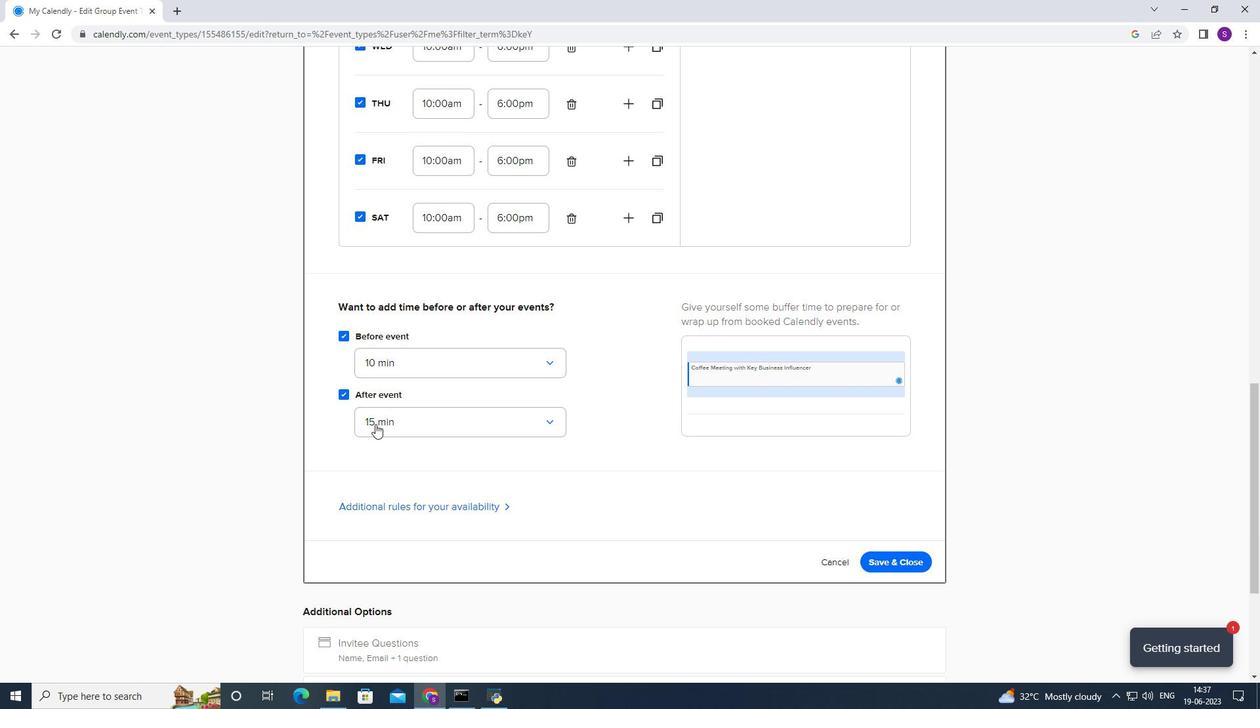 
Action: Mouse moved to (381, 474)
Screenshot: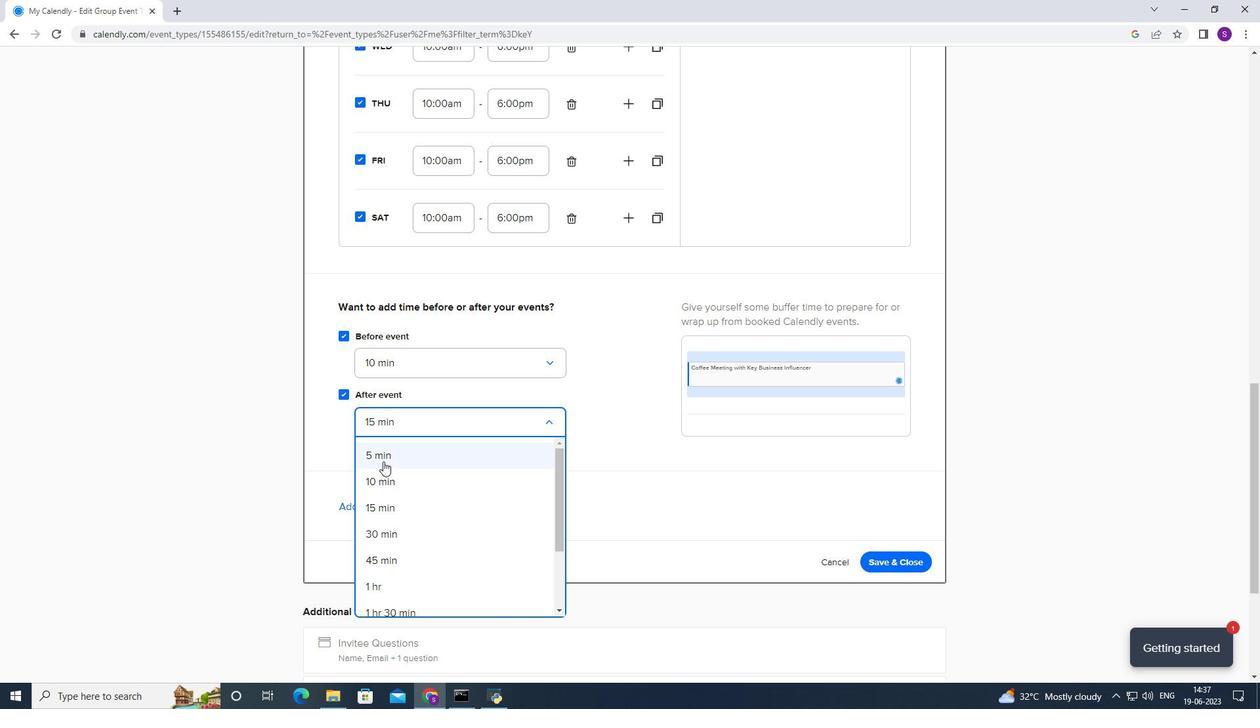 
Action: Mouse pressed left at (381, 474)
Screenshot: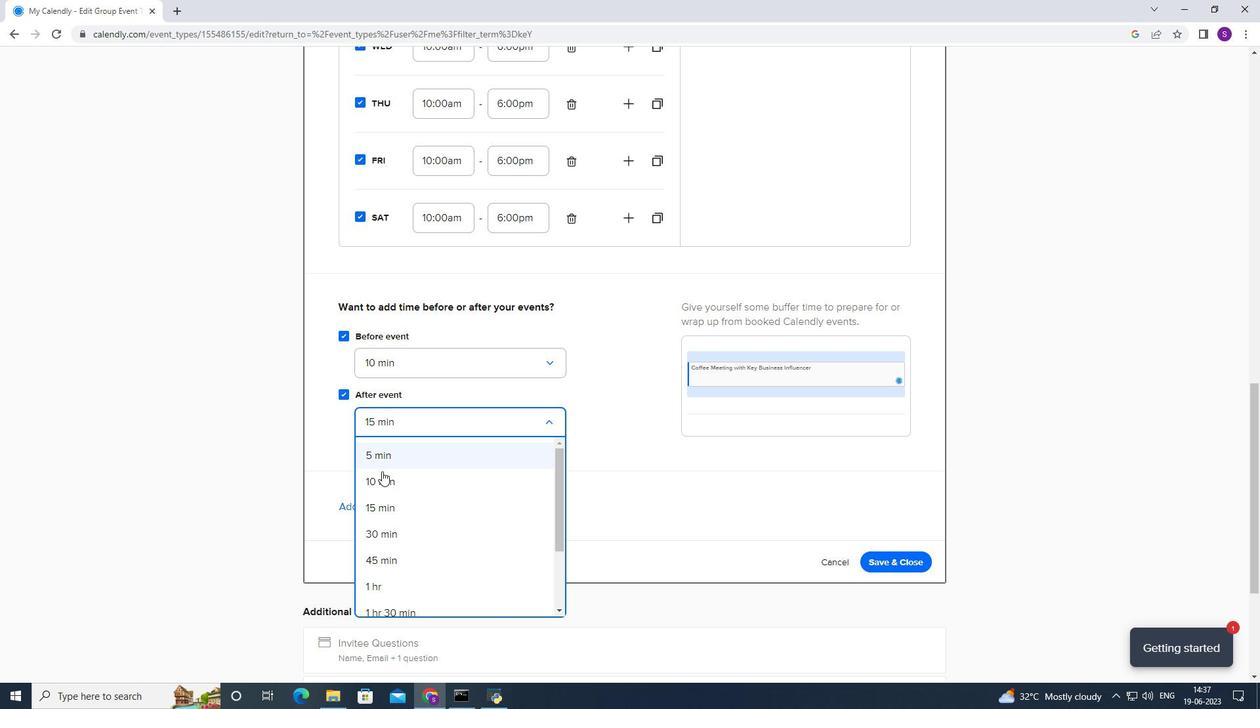 
Action: Mouse moved to (430, 449)
Screenshot: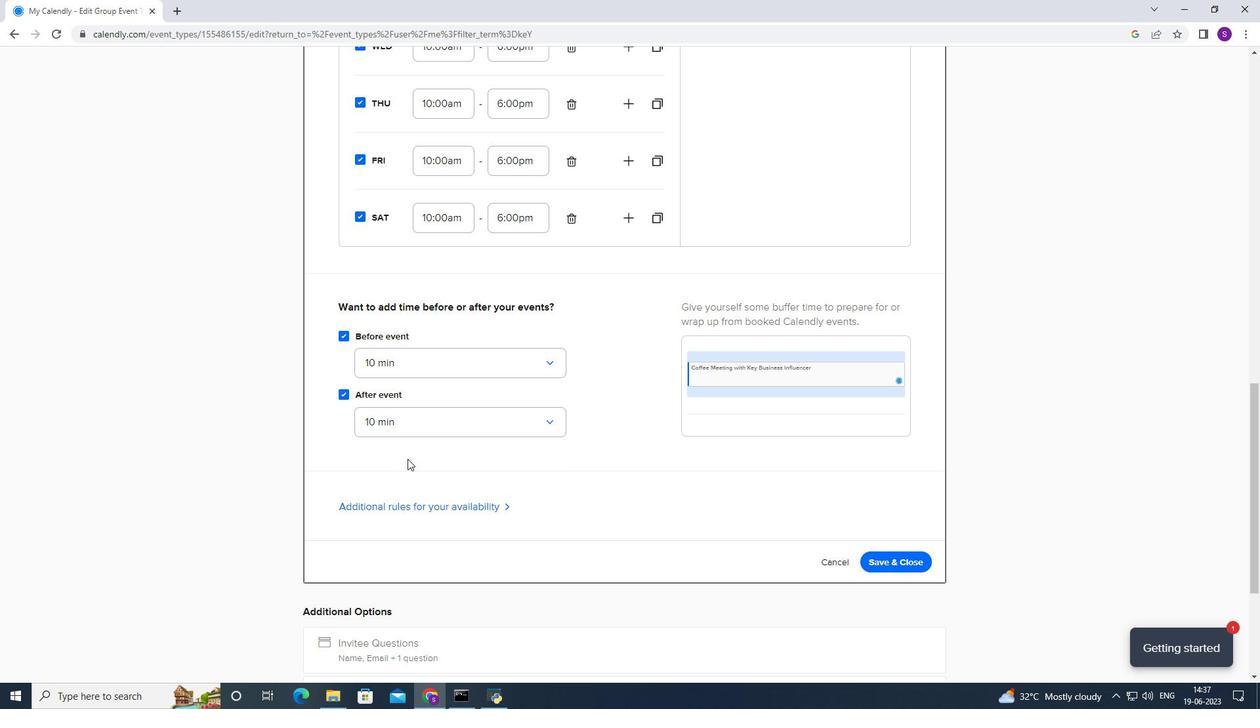 
Action: Mouse scrolled (430, 448) with delta (0, 0)
Screenshot: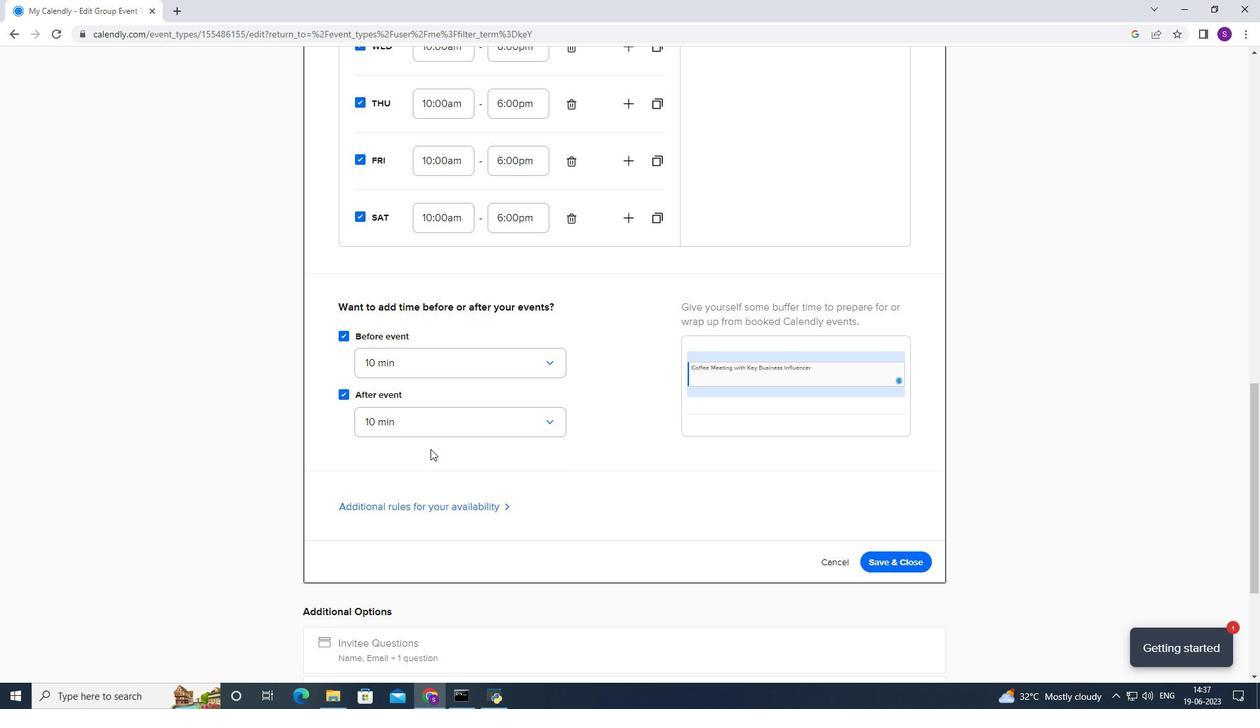 
Action: Mouse scrolled (430, 448) with delta (0, 0)
Screenshot: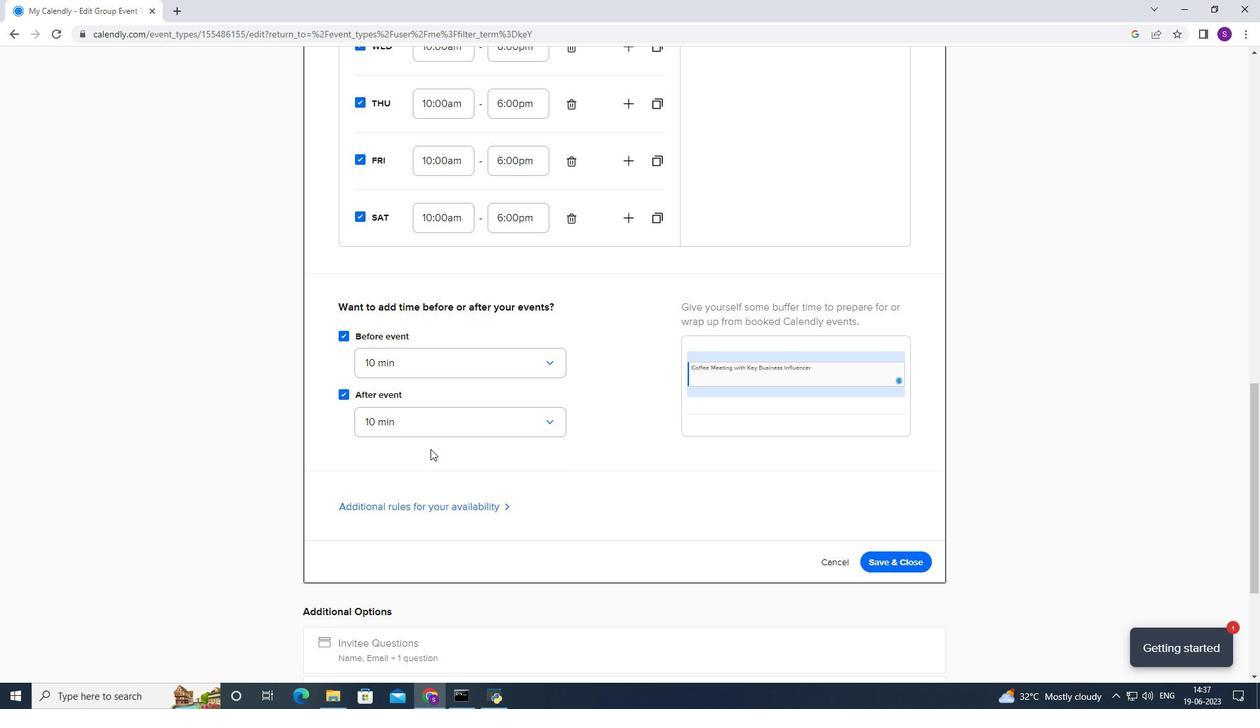 
Action: Mouse scrolled (430, 448) with delta (0, 0)
Screenshot: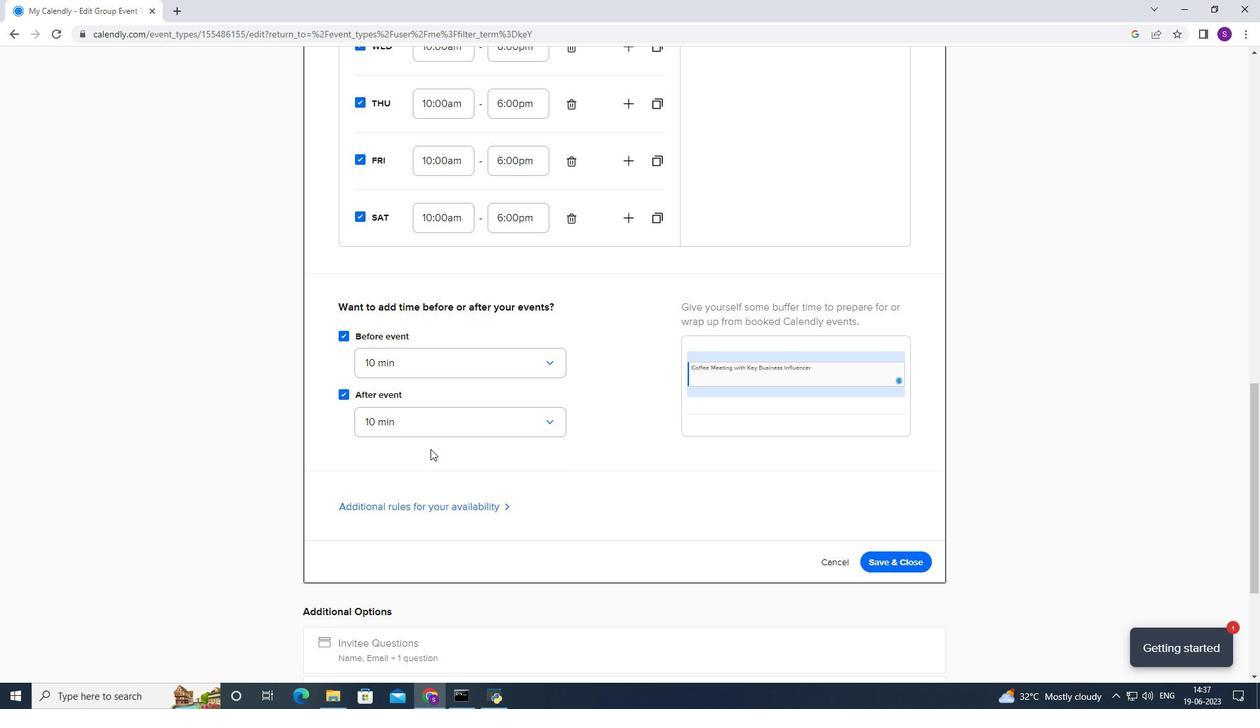 
Action: Mouse scrolled (430, 448) with delta (0, 0)
Screenshot: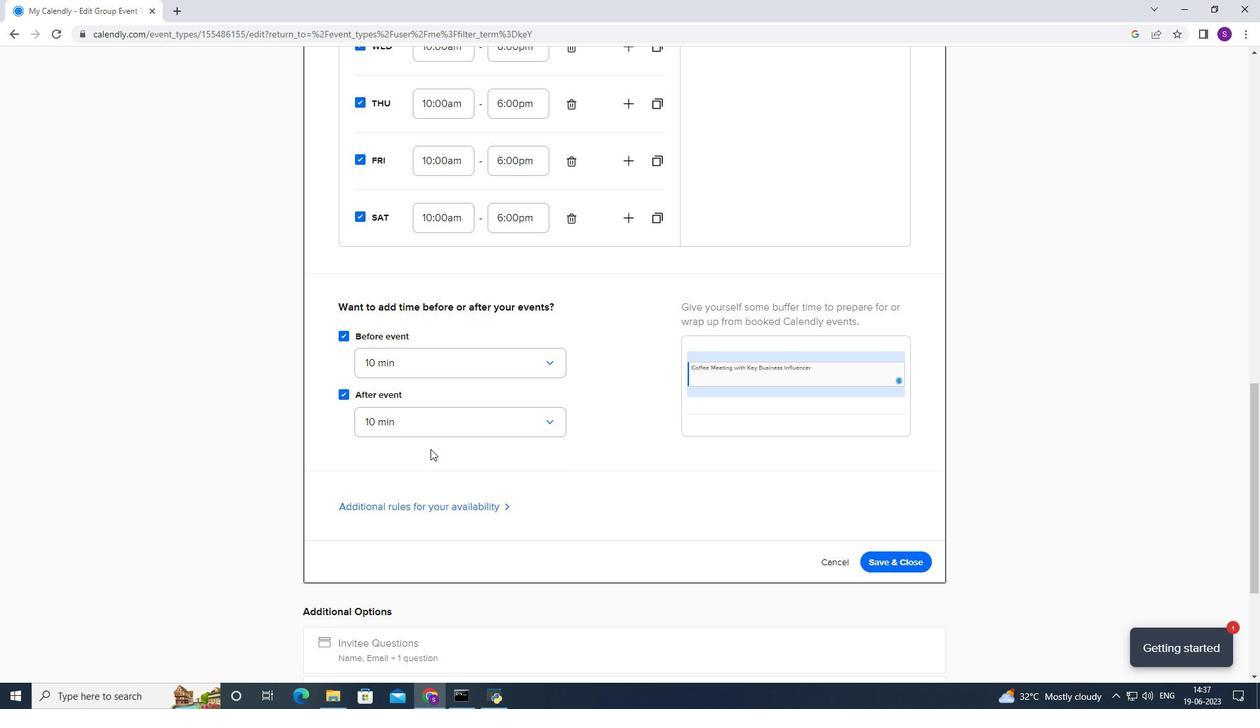 
Action: Mouse scrolled (430, 448) with delta (0, 0)
Screenshot: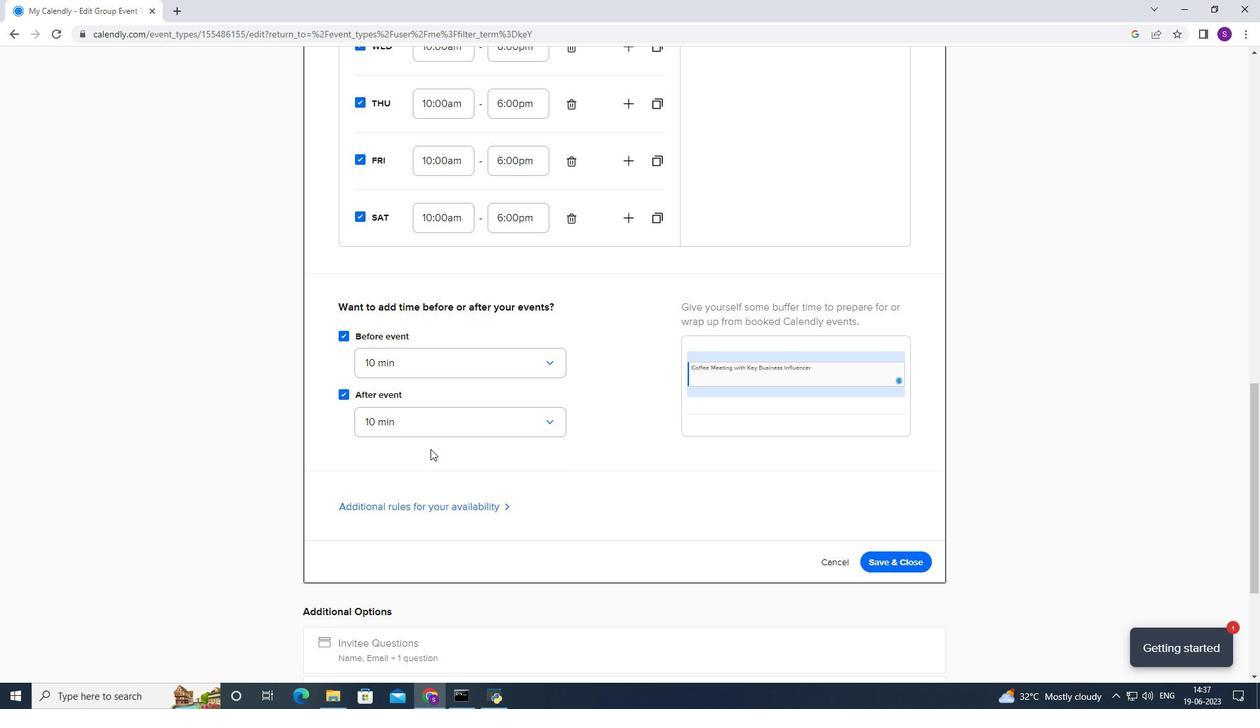 
Action: Mouse scrolled (430, 448) with delta (0, 0)
Screenshot: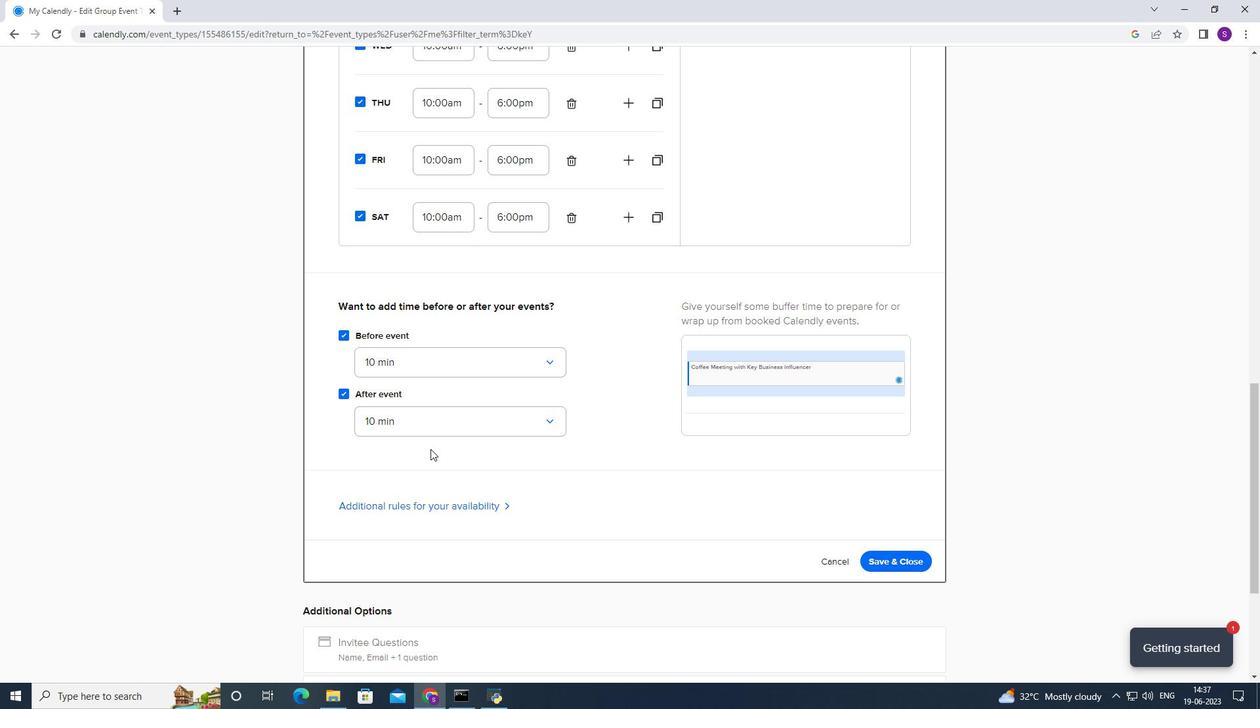 
Action: Mouse moved to (470, 258)
Screenshot: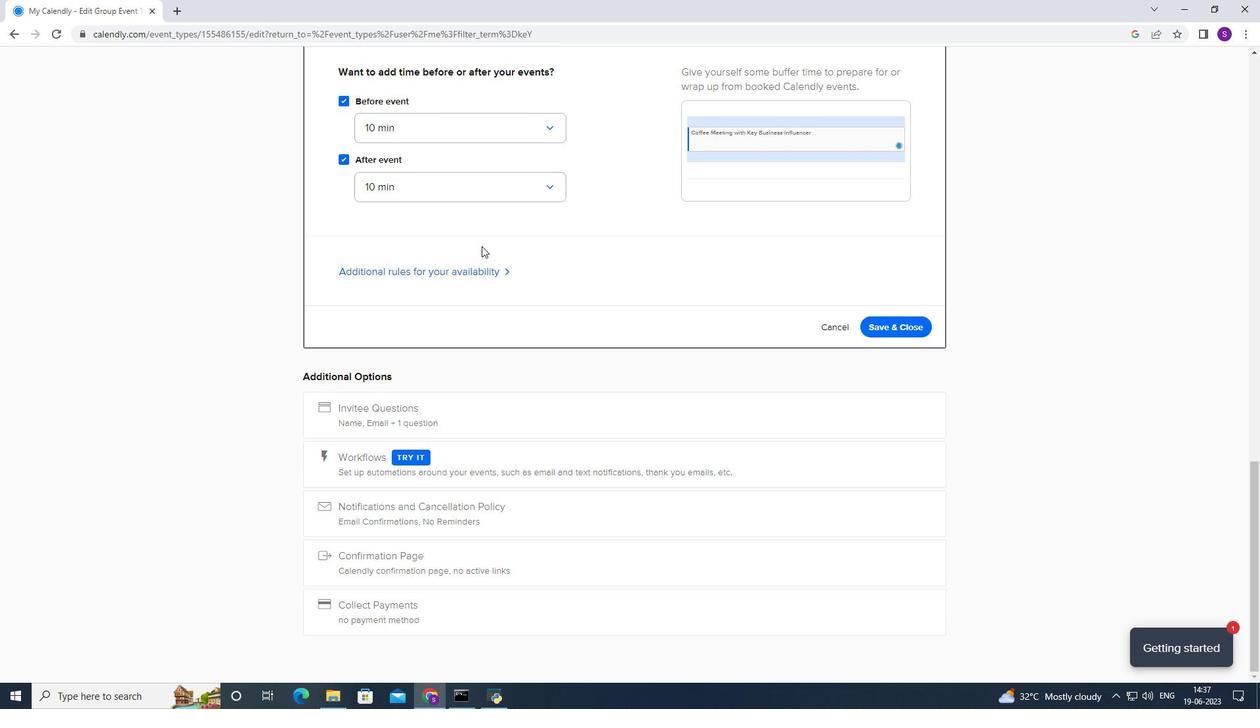 
Action: Mouse pressed left at (470, 258)
Screenshot: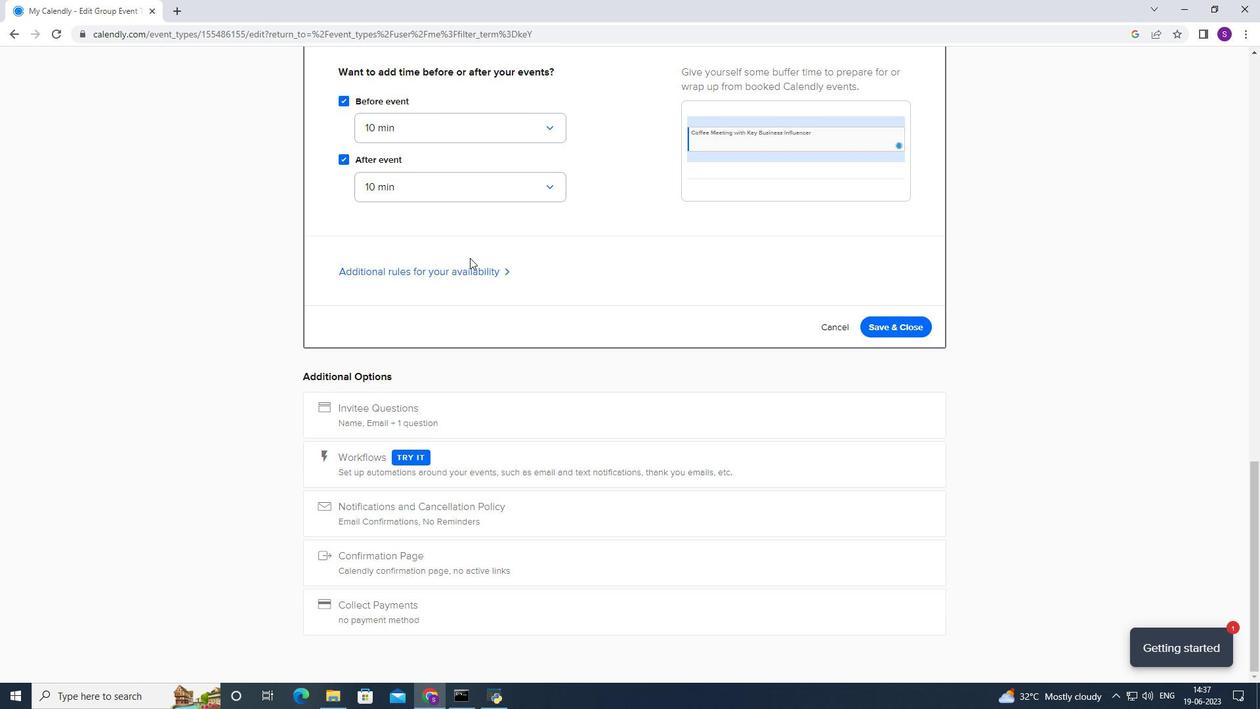 
Action: Mouse moved to (468, 267)
Screenshot: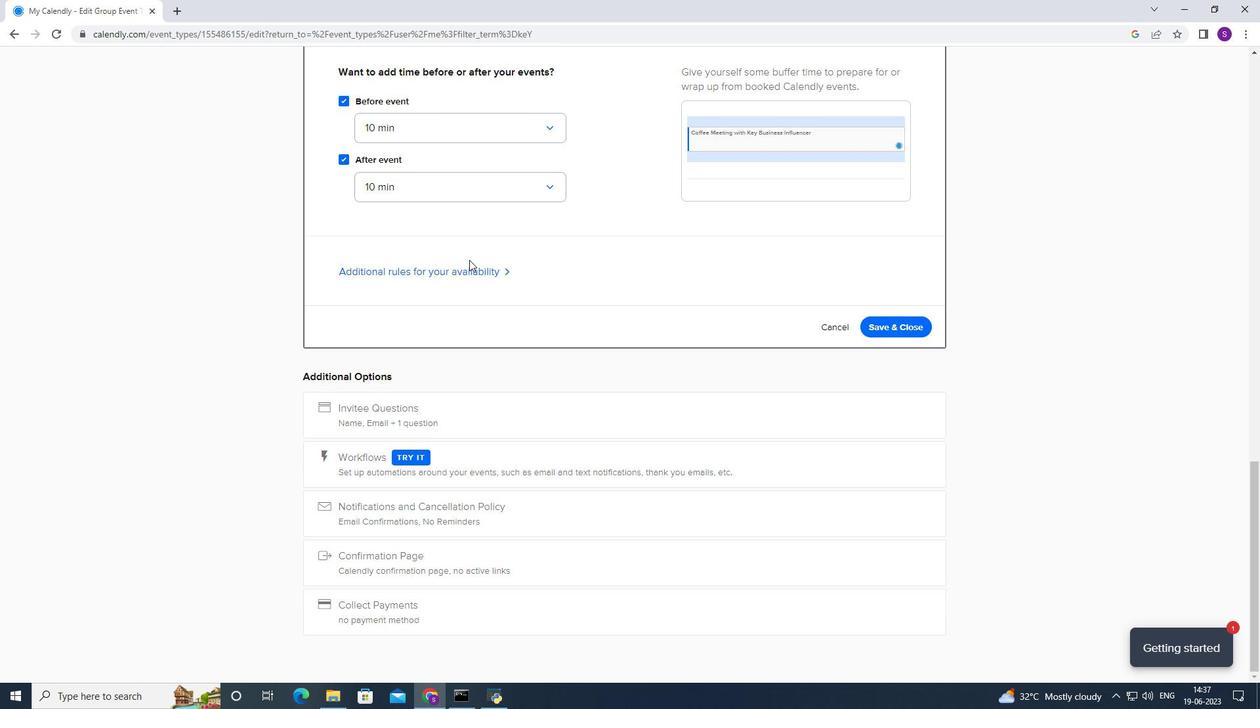 
Action: Mouse pressed left at (468, 267)
Screenshot: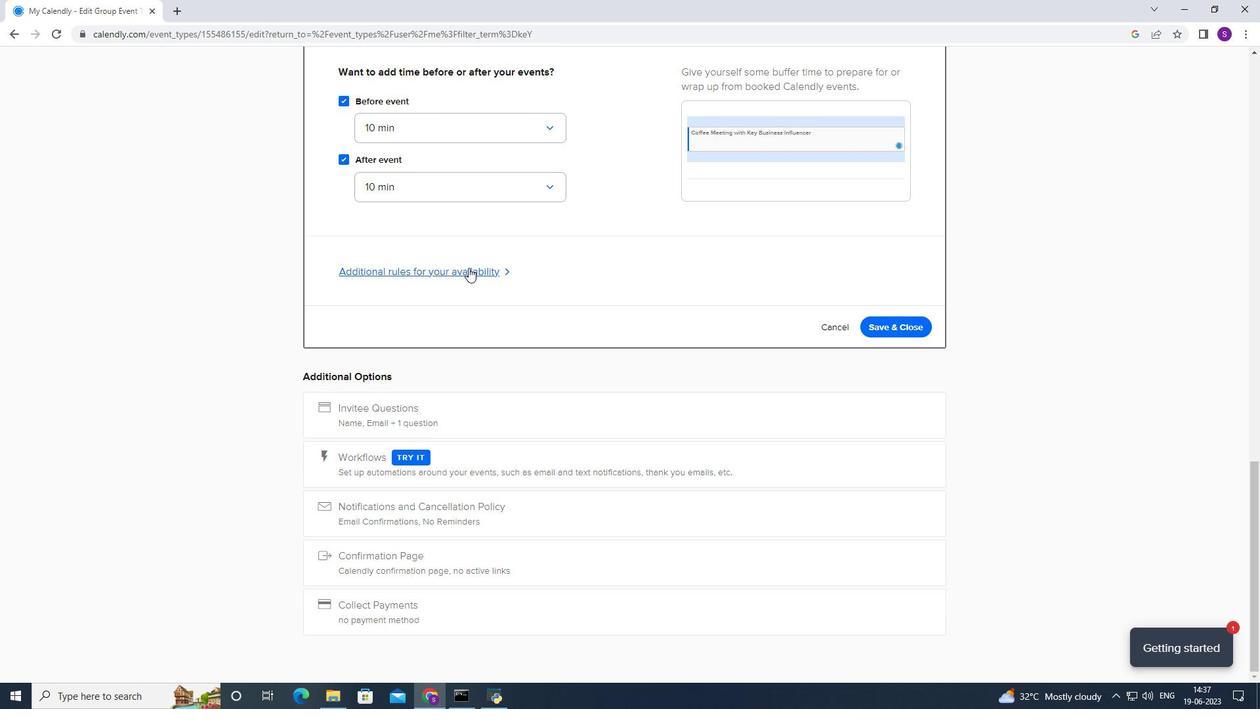 
Action: Mouse moved to (372, 512)
Screenshot: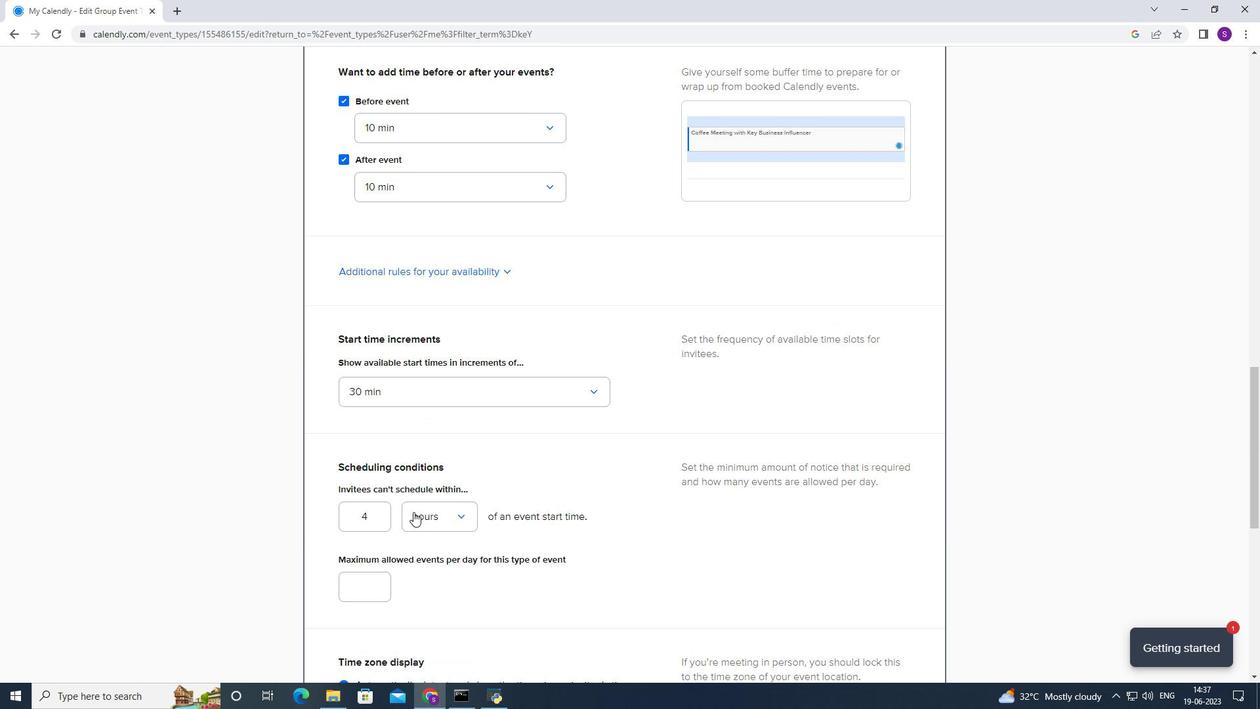 
Action: Mouse pressed left at (372, 512)
Screenshot: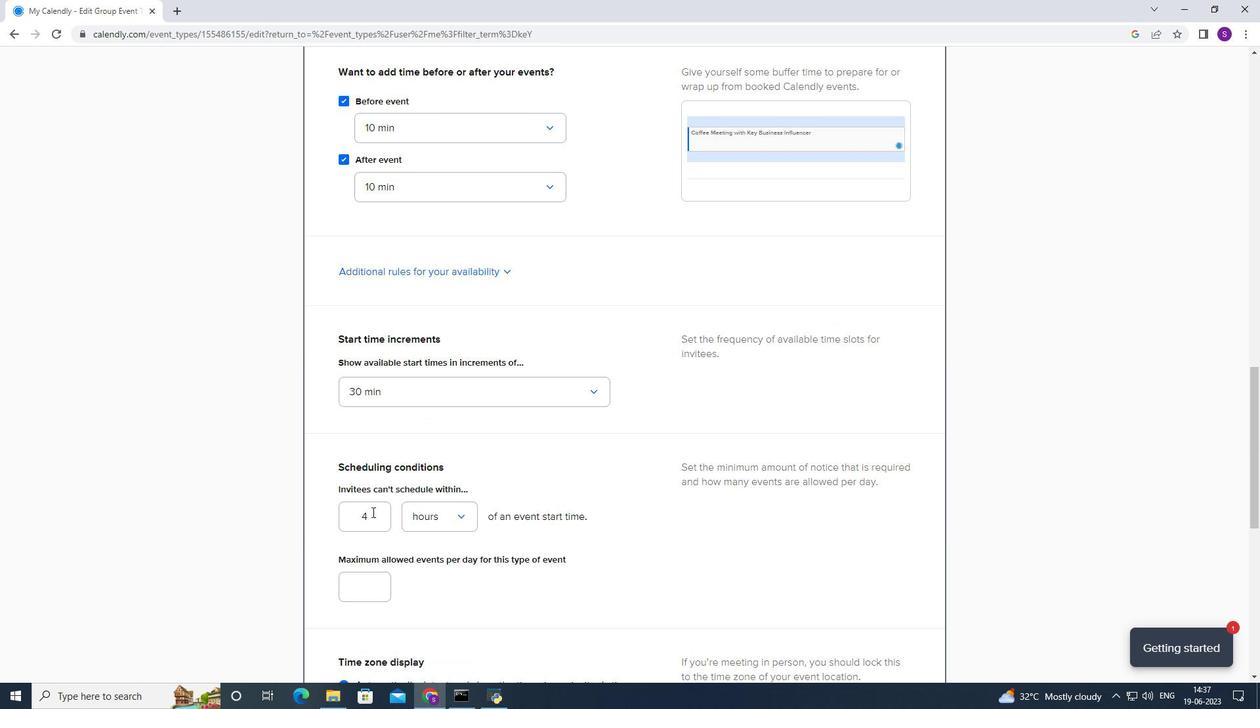 
Action: Mouse moved to (317, 506)
Screenshot: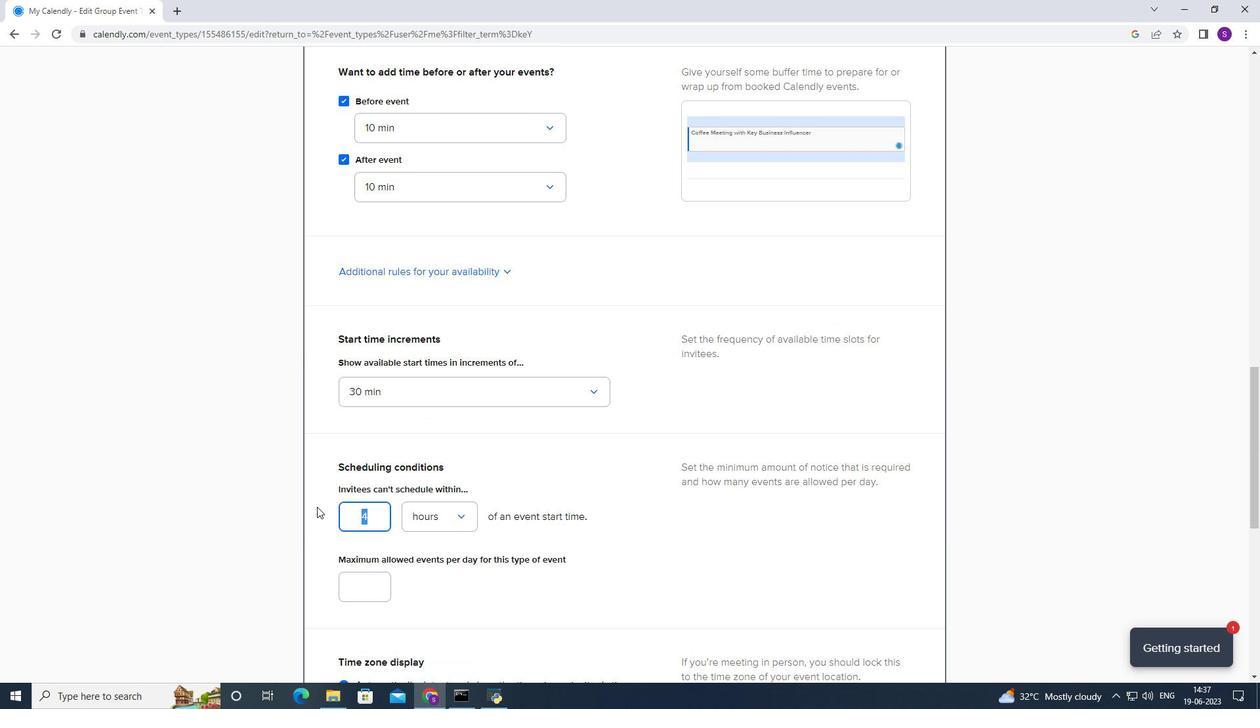 
Action: Key pressed 49
Screenshot: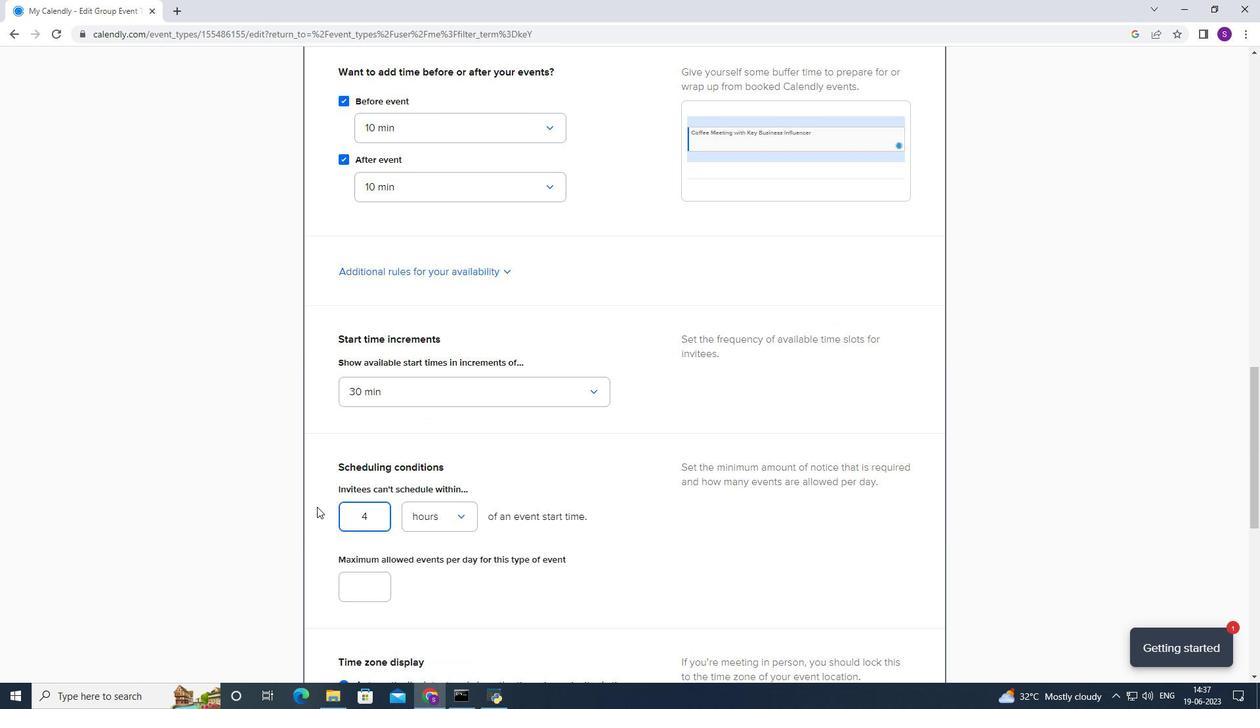 
Action: Mouse moved to (397, 585)
Screenshot: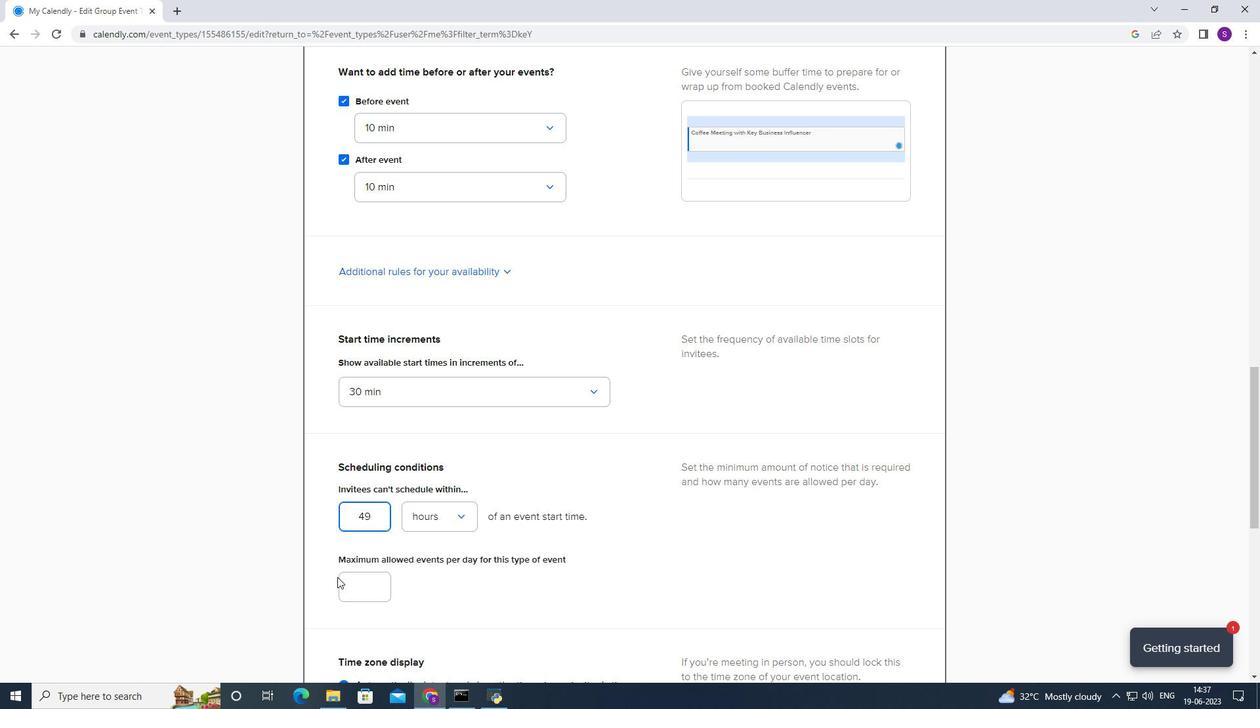 
Action: Mouse pressed left at (397, 585)
Screenshot: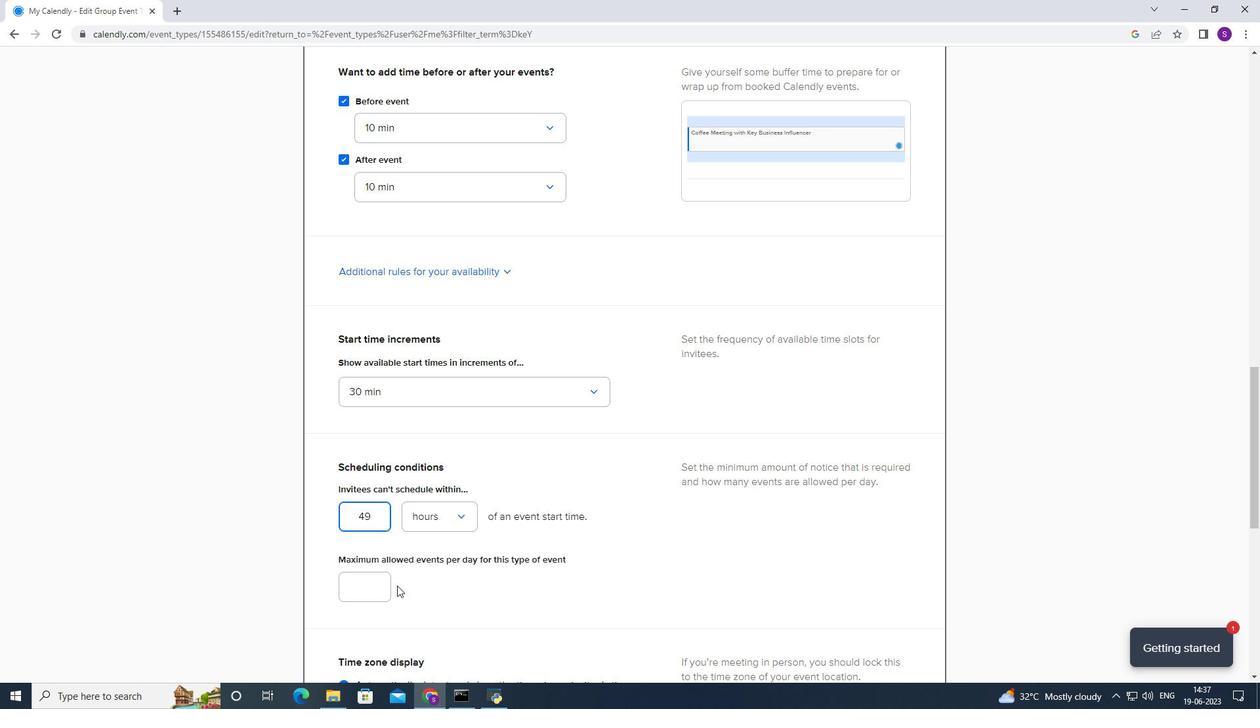 
Action: Mouse moved to (363, 586)
Screenshot: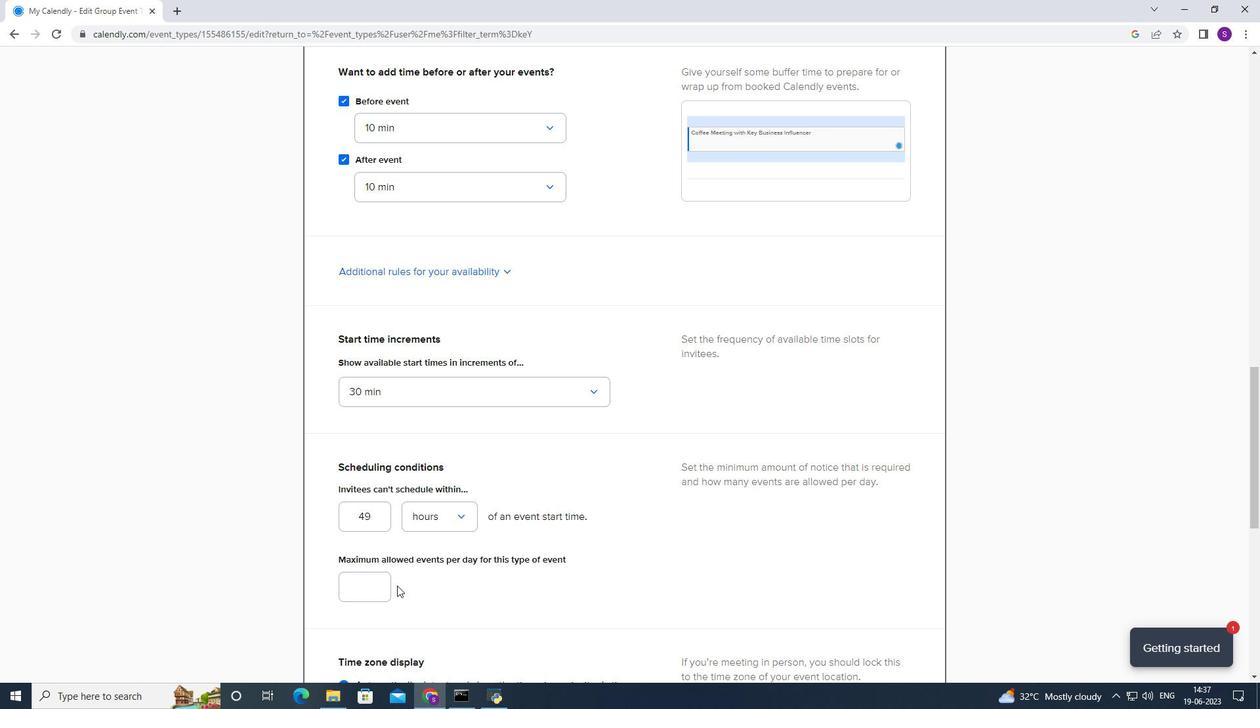 
Action: Mouse pressed left at (363, 586)
Screenshot: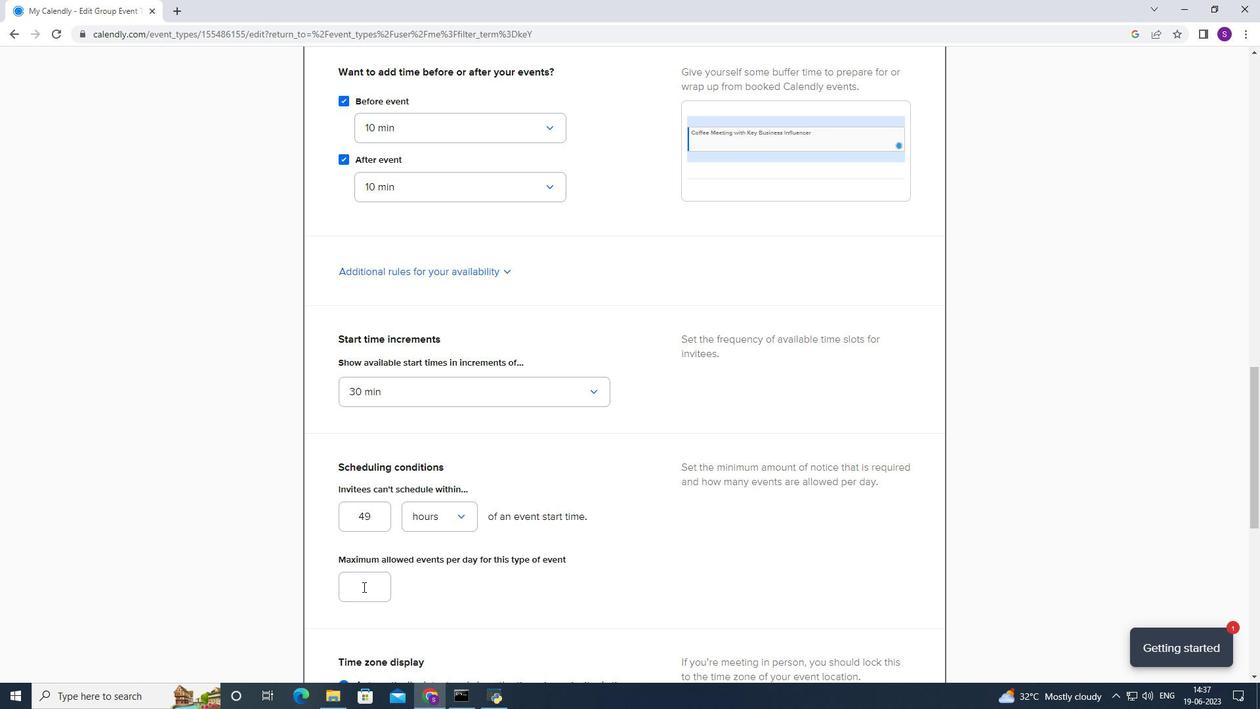 
Action: Key pressed 2
Screenshot: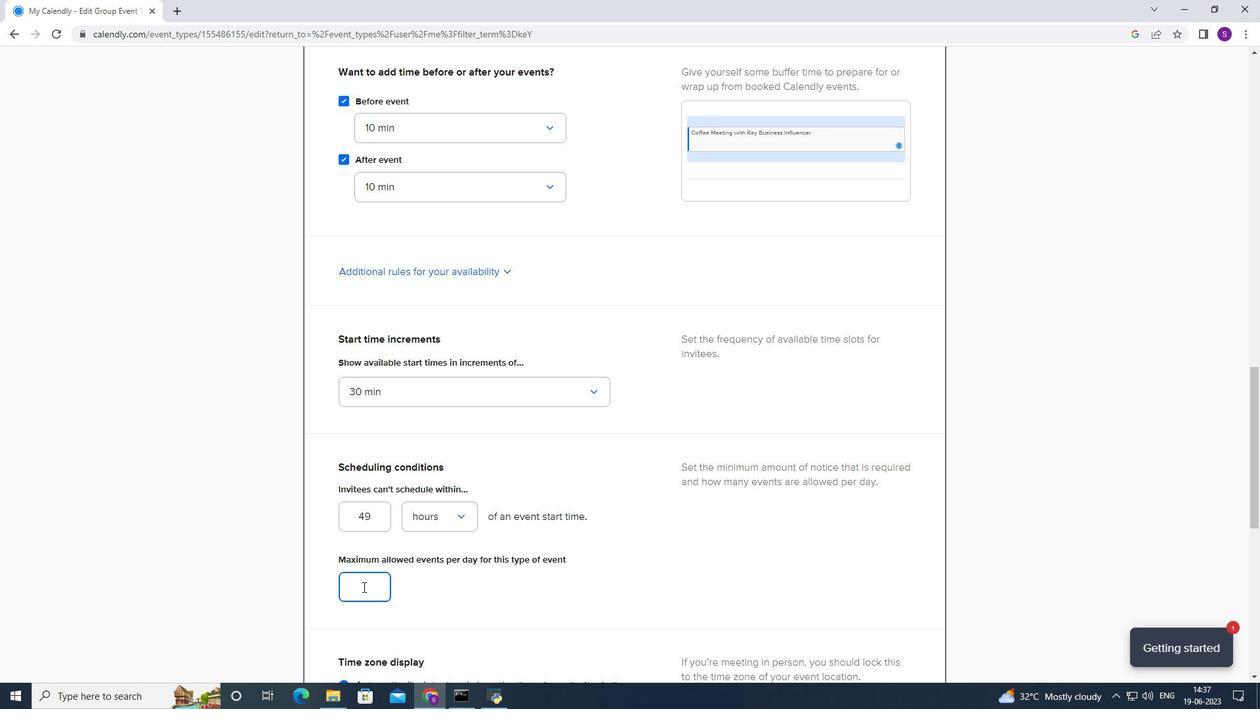 
Action: Mouse moved to (432, 567)
Screenshot: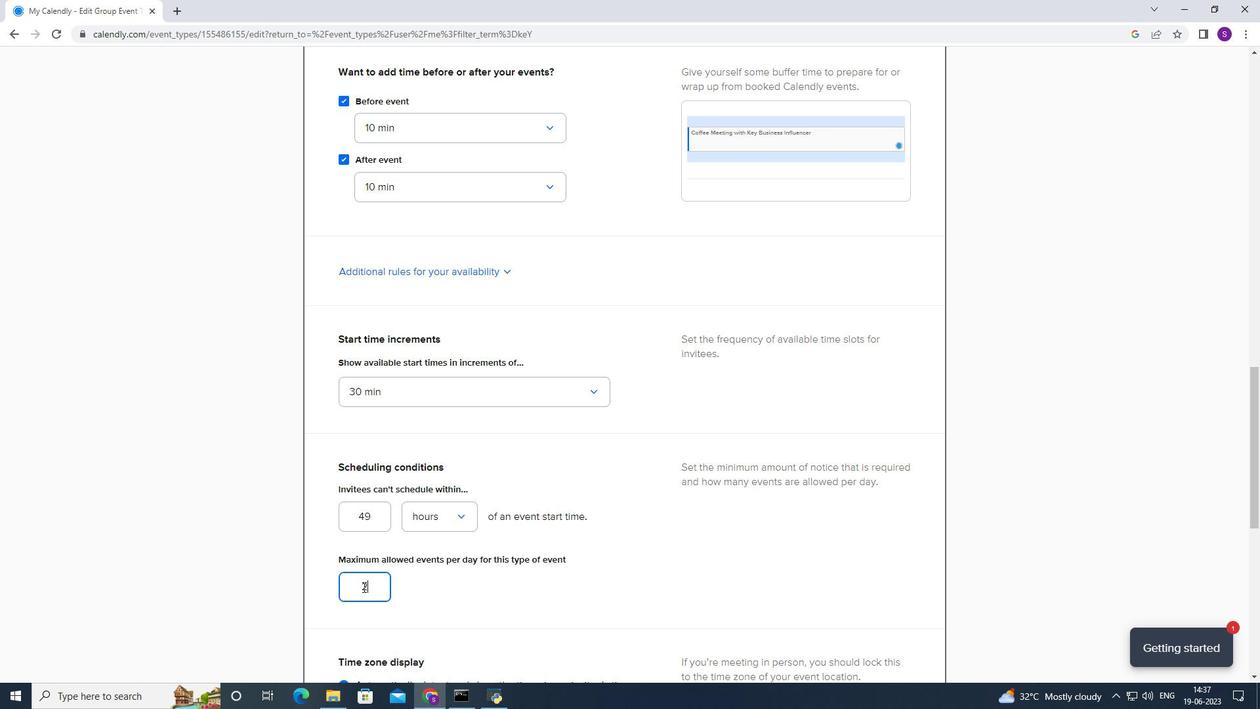 
Action: Mouse scrolled (432, 566) with delta (0, 0)
Screenshot: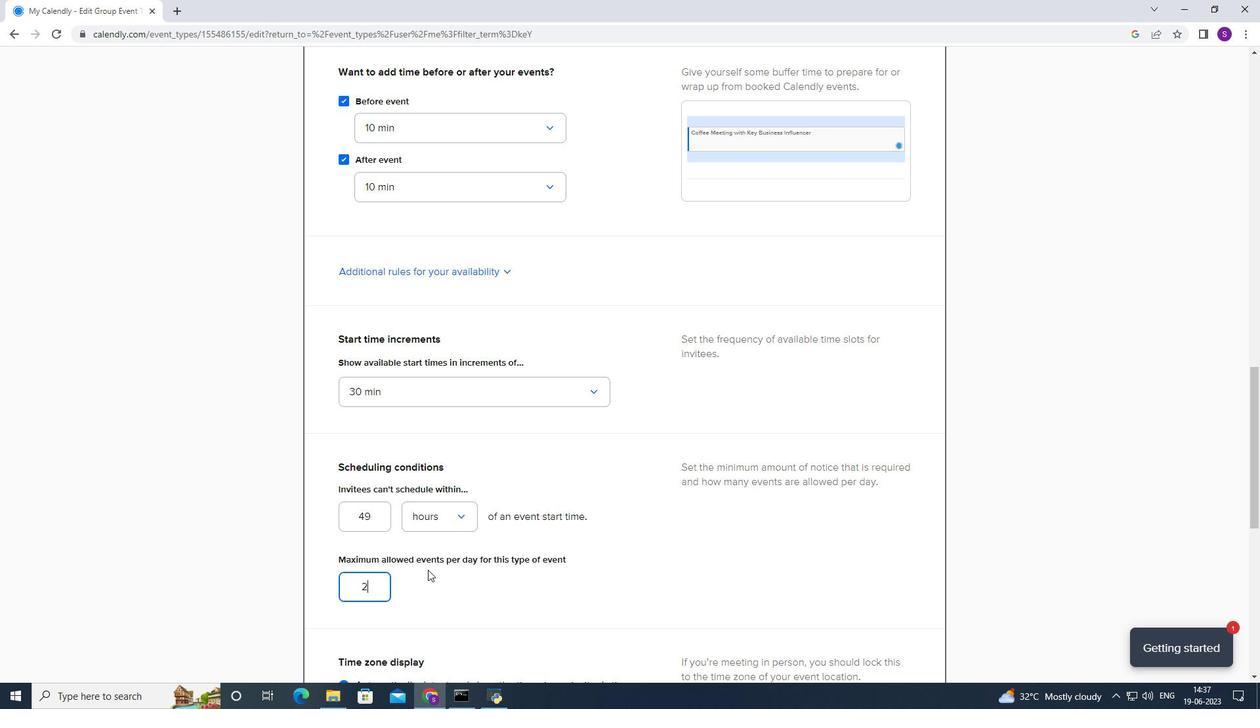 
Action: Mouse scrolled (432, 566) with delta (0, 0)
Screenshot: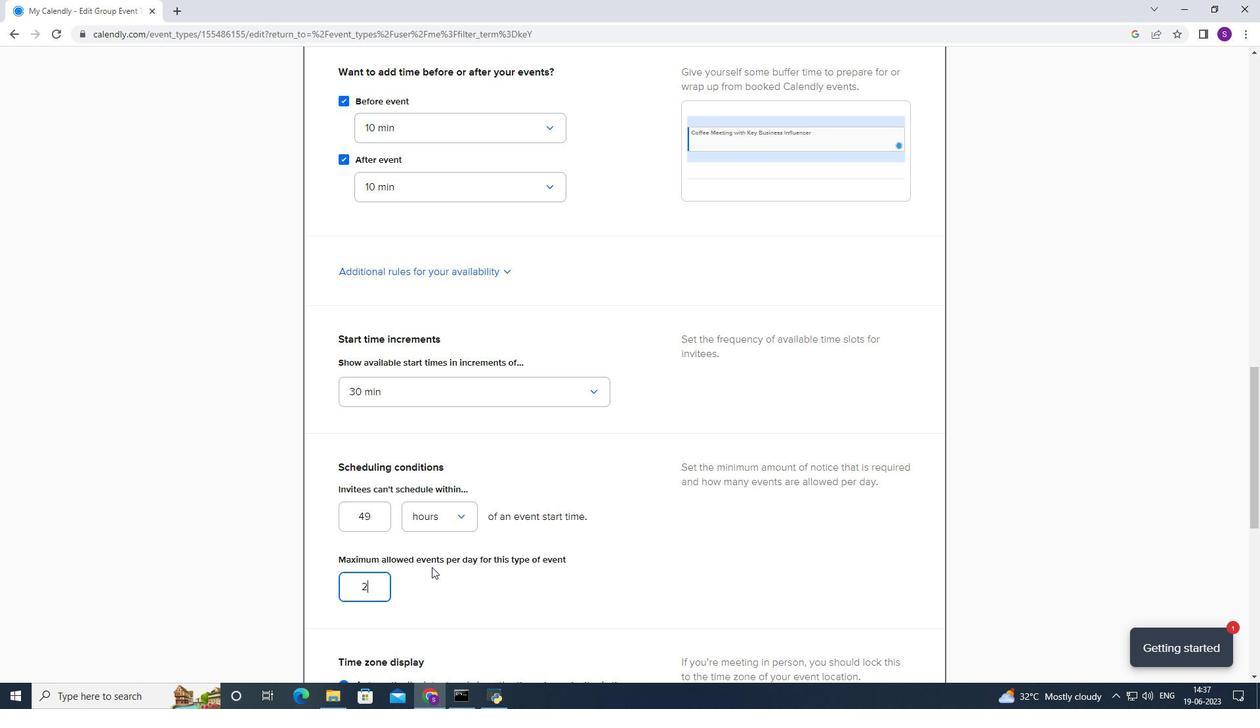 
Action: Mouse scrolled (432, 566) with delta (0, 0)
Screenshot: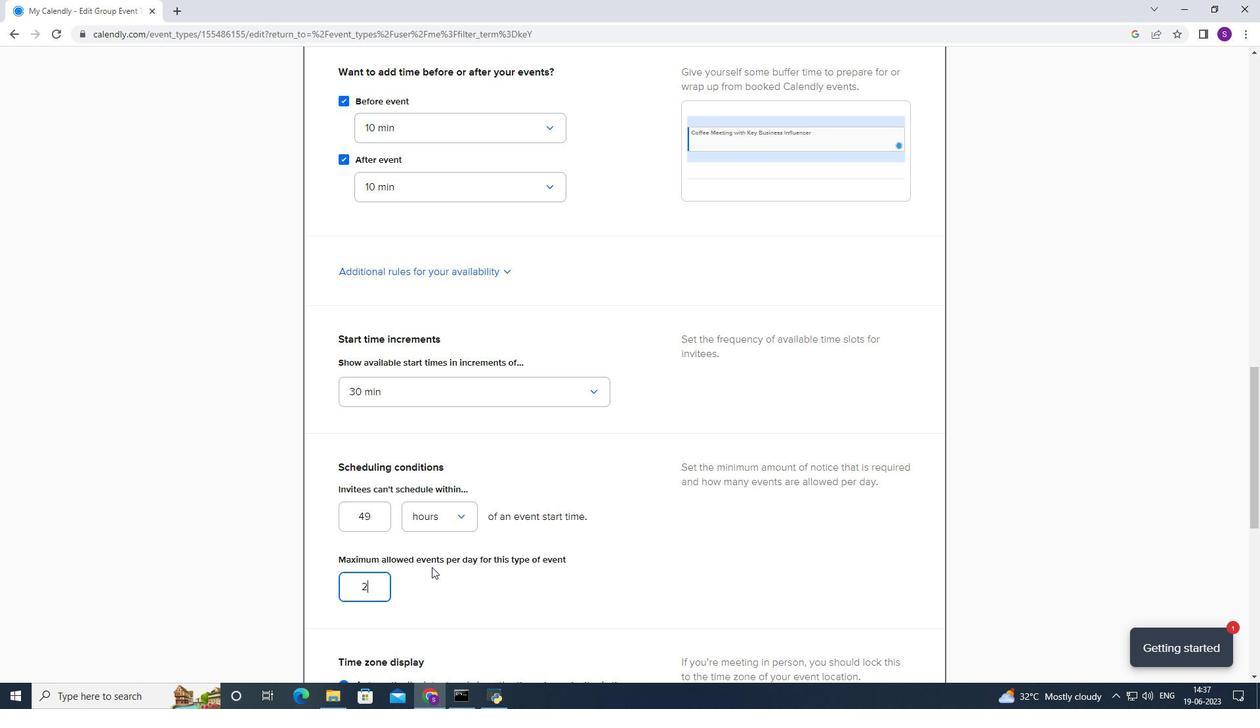
Action: Mouse scrolled (432, 566) with delta (0, 0)
Screenshot: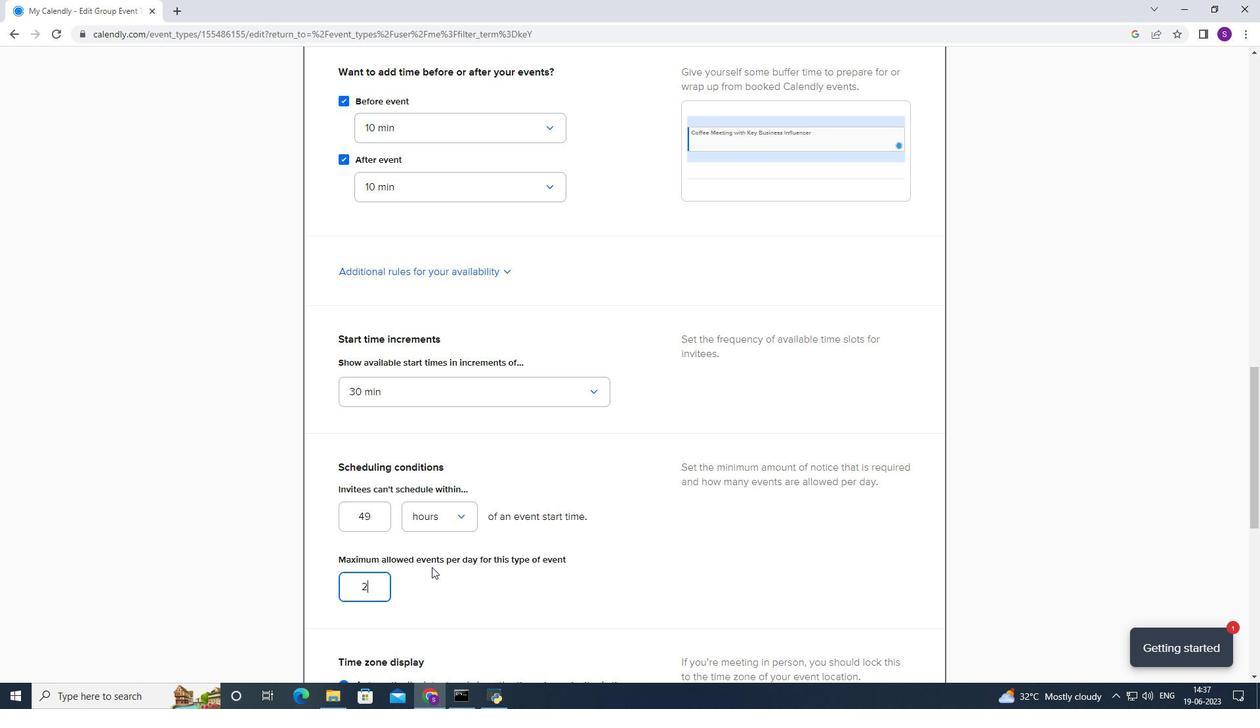 
Action: Mouse scrolled (432, 566) with delta (0, 0)
Screenshot: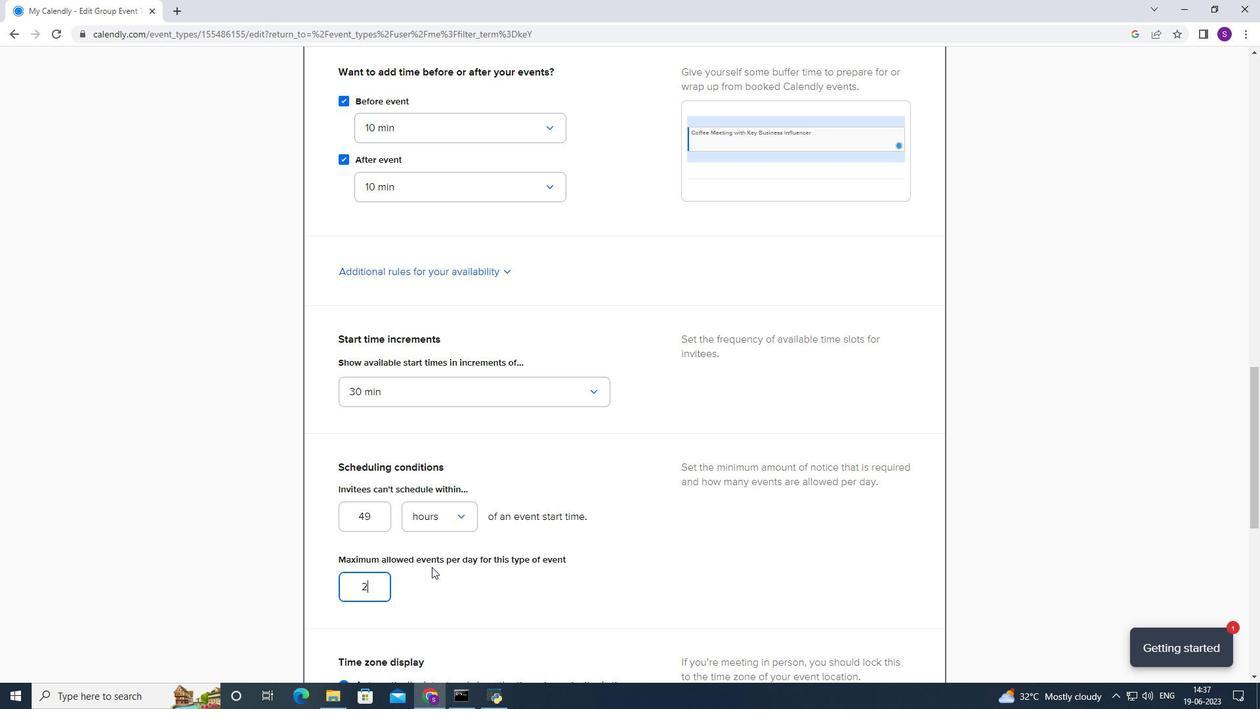 
Action: Mouse scrolled (432, 566) with delta (0, 0)
Screenshot: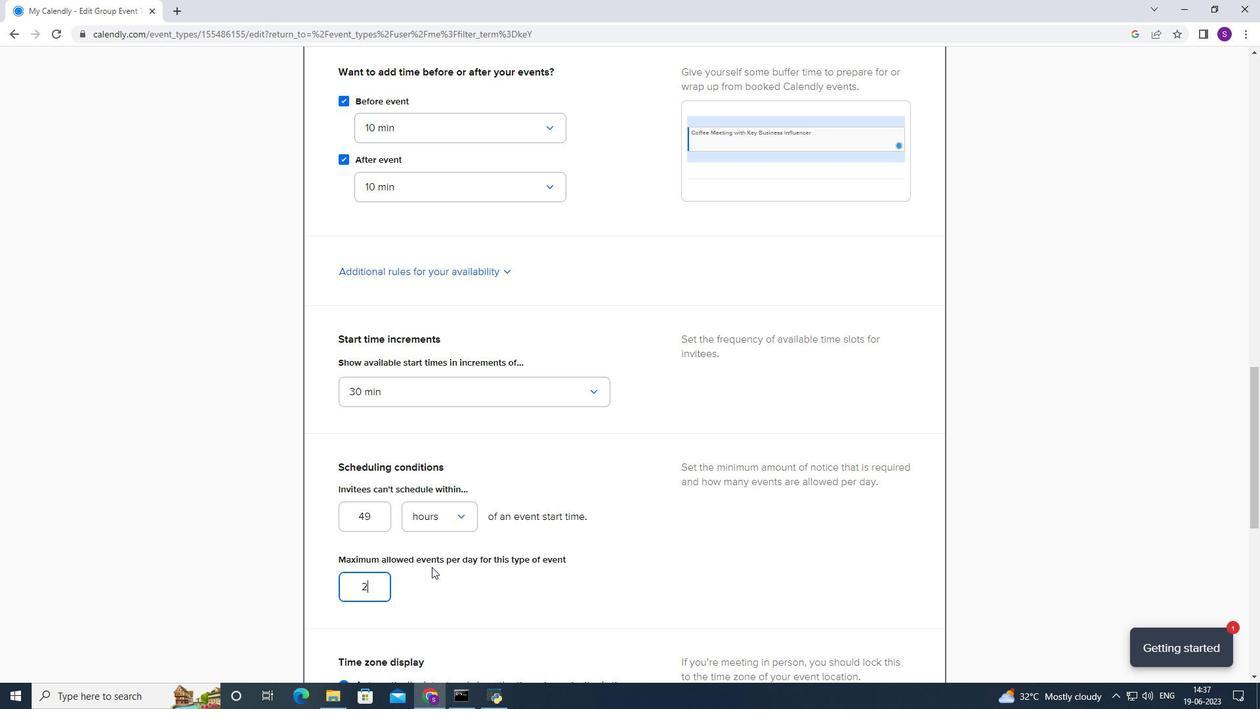 
Action: Mouse scrolled (432, 566) with delta (0, 0)
Screenshot: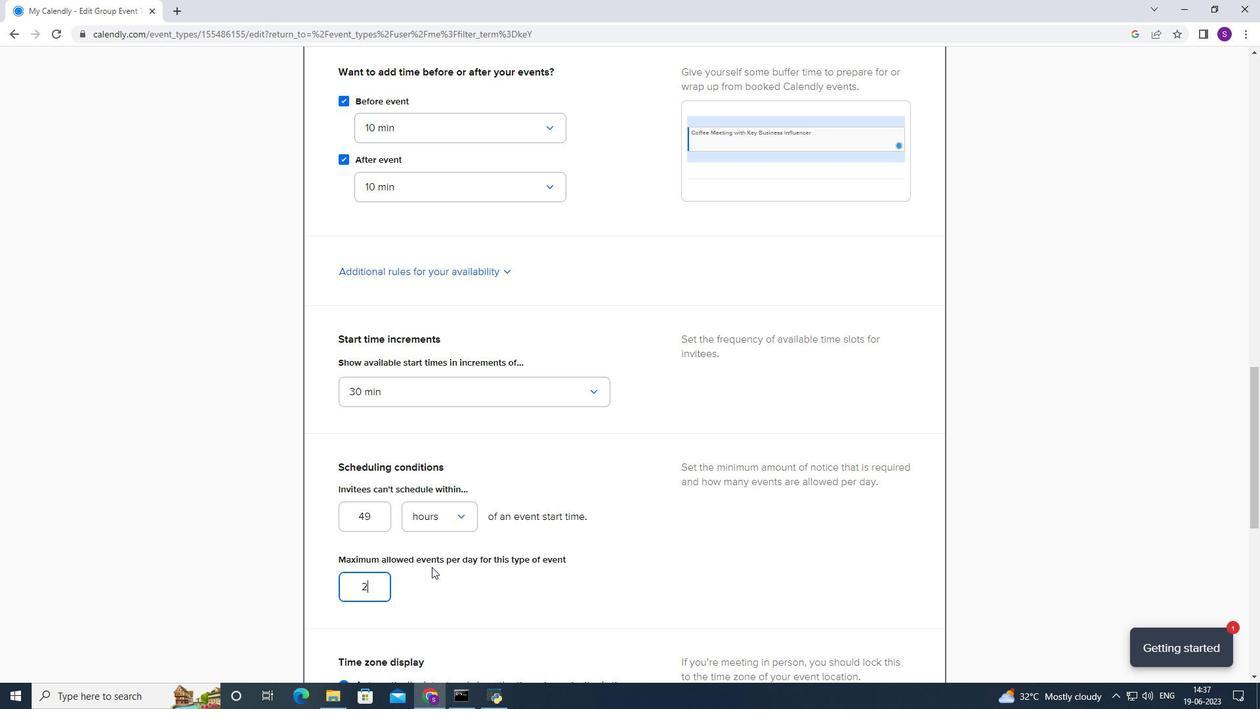 
Action: Mouse moved to (436, 565)
Screenshot: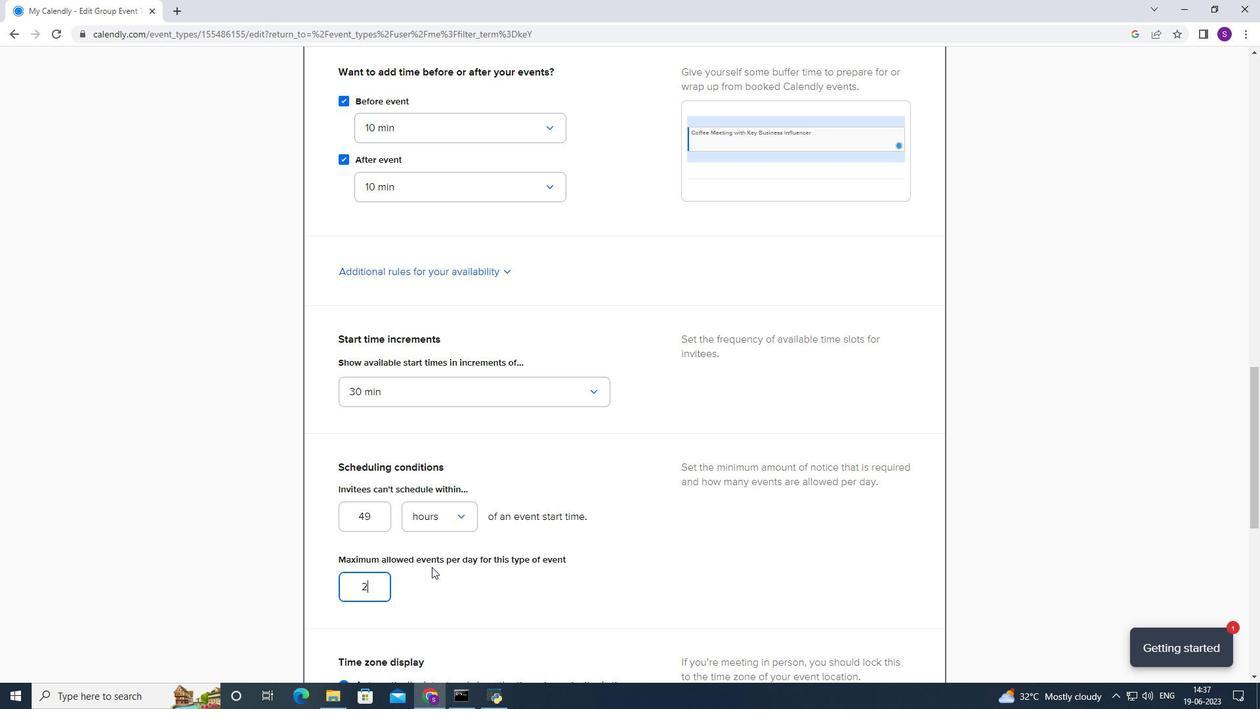 
Action: Mouse scrolled (436, 564) with delta (0, 0)
Screenshot: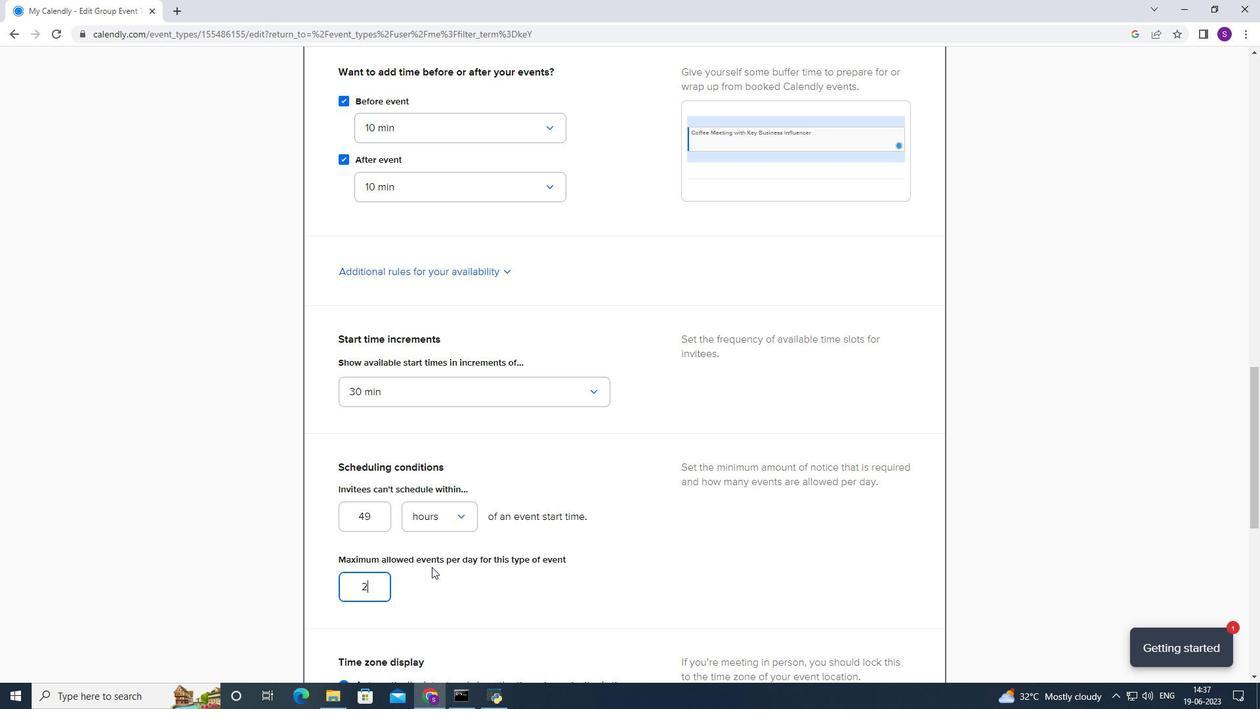 
Action: Mouse moved to (898, 365)
Screenshot: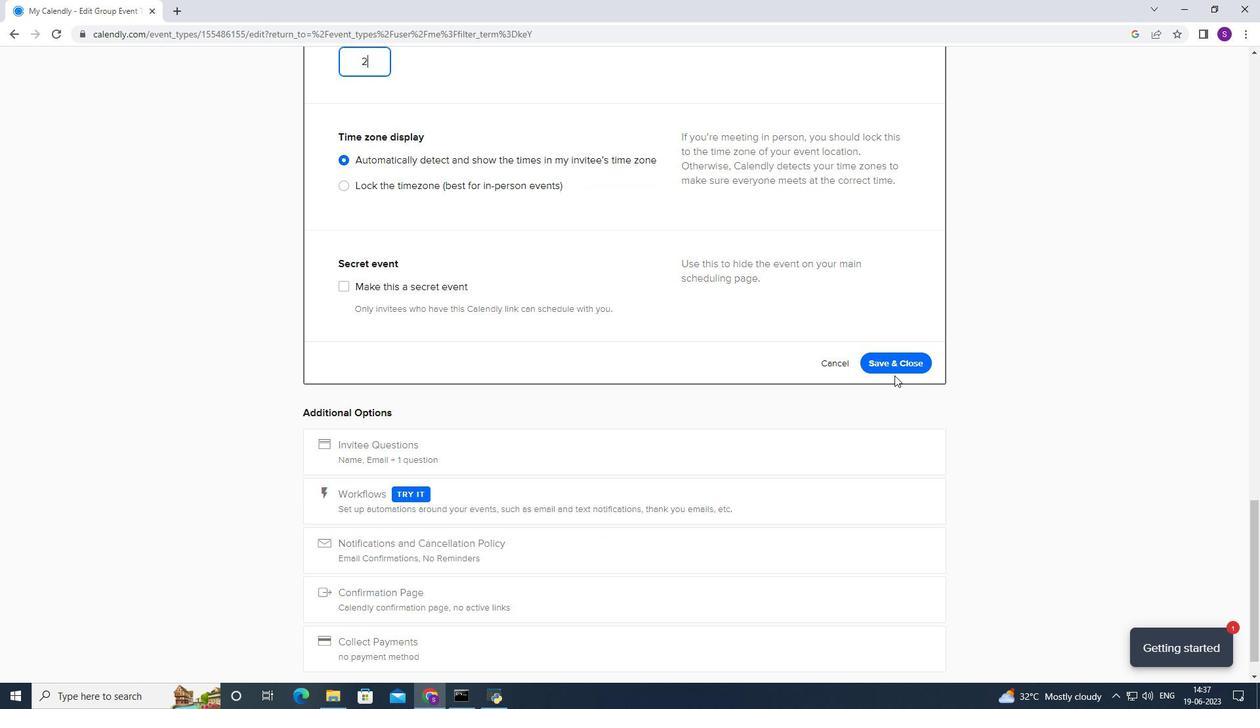 
Action: Mouse pressed left at (898, 365)
Screenshot: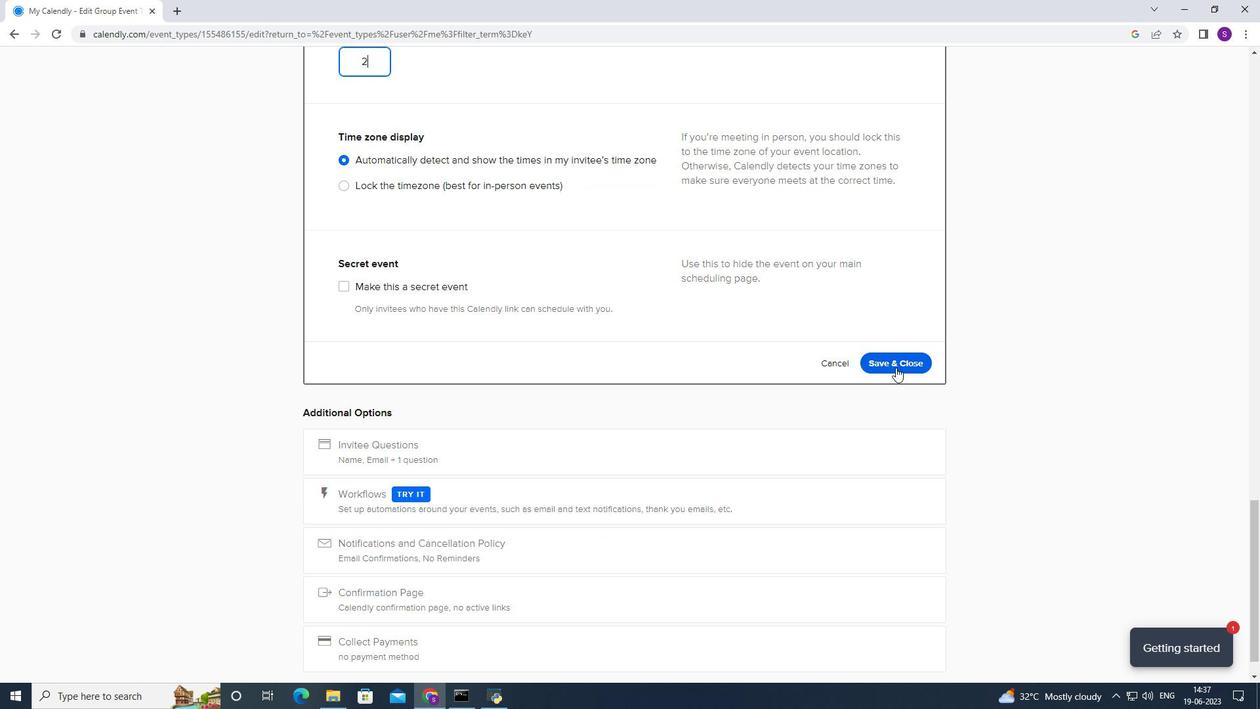 
